 Task: Research Airbnb accommodation in TrÃ  Vinh, Vietnam from 1st November, 2023 to 9th November, 2023 for 4 adults.2 bedrooms having 2 beds and 2 bathrooms. Property type can be house. Look for 5 properties as per requirement.
Action: Mouse moved to (518, 111)
Screenshot: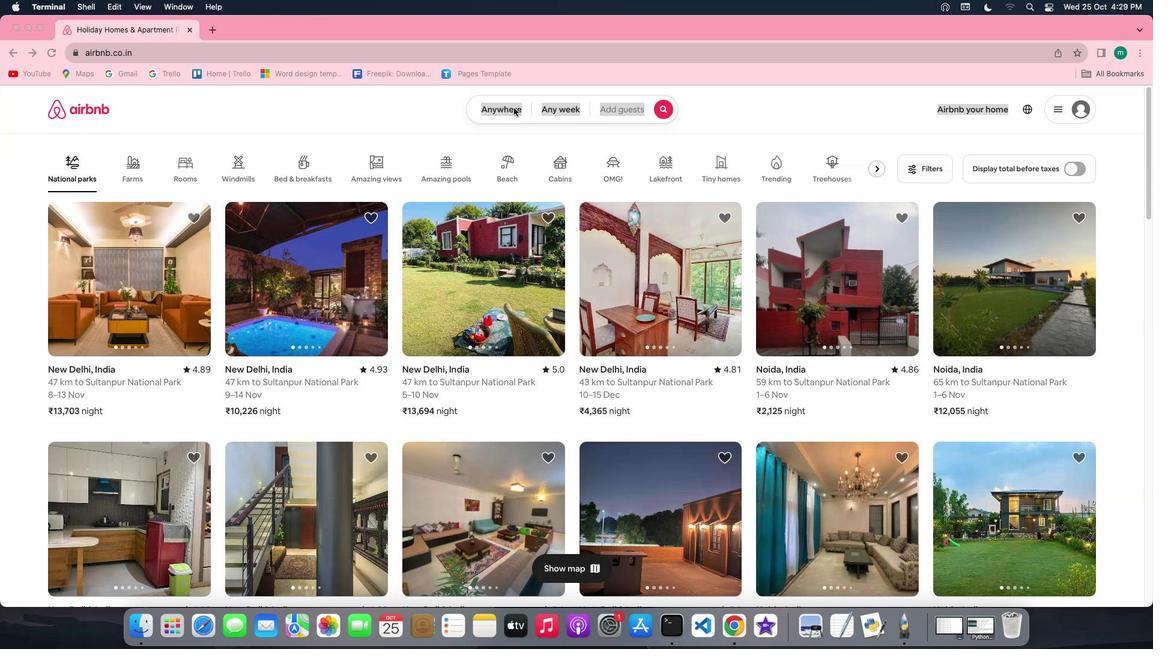 
Action: Mouse pressed left at (518, 111)
Screenshot: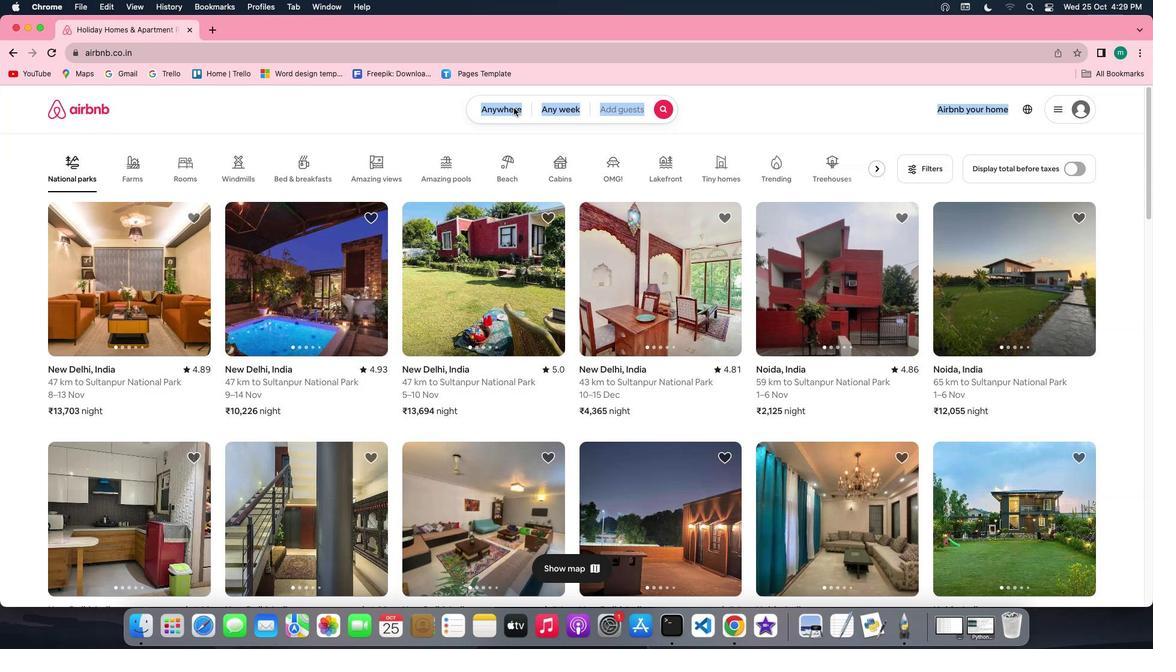 
Action: Mouse pressed left at (518, 111)
Screenshot: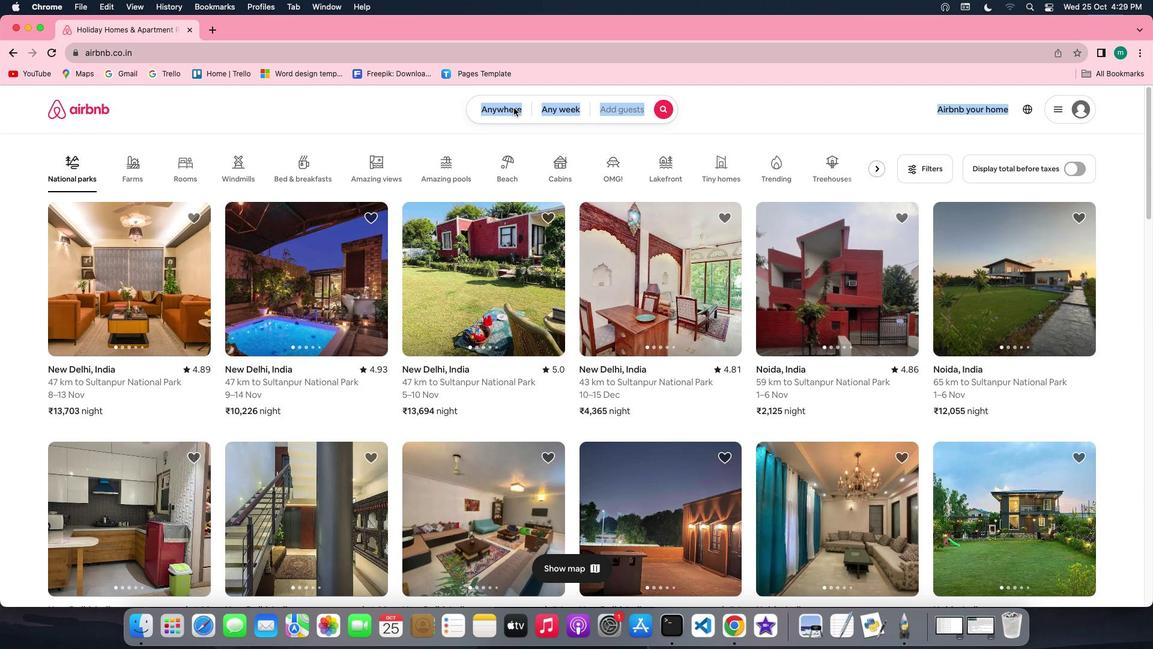 
Action: Mouse moved to (416, 162)
Screenshot: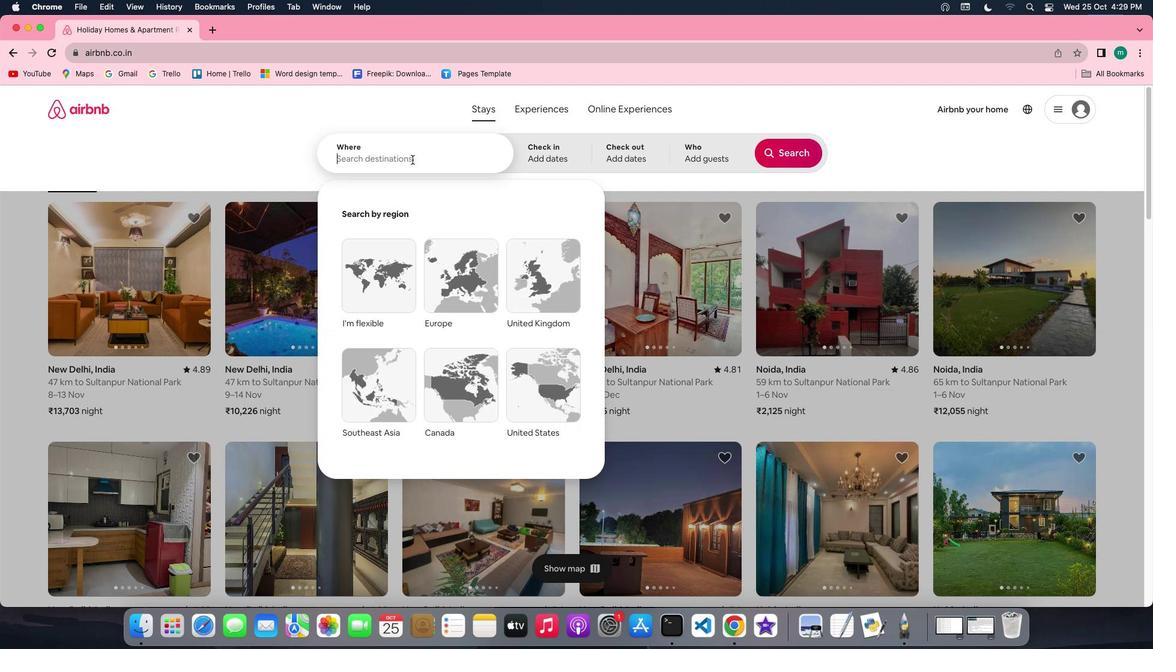 
Action: Key pressed Key.shift'T''r''a'Key.spaceKey.shift'V''i''n''h'','Key.spaceKey.shift'V''i''e''t''n''a''m'
Screenshot: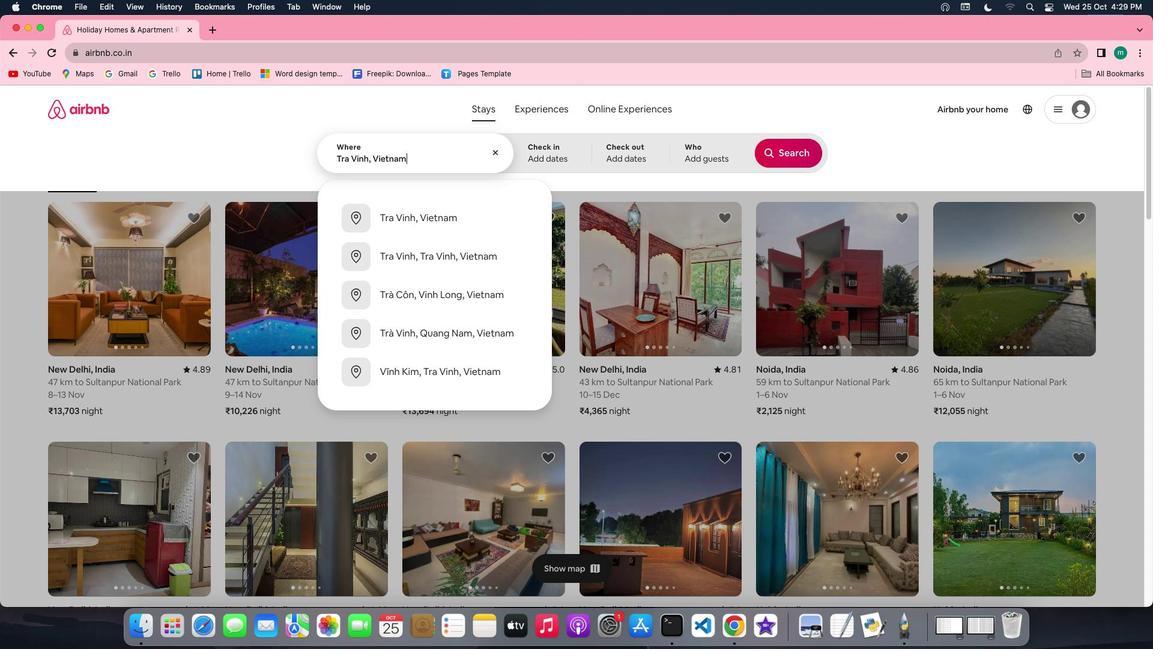 
Action: Mouse moved to (546, 164)
Screenshot: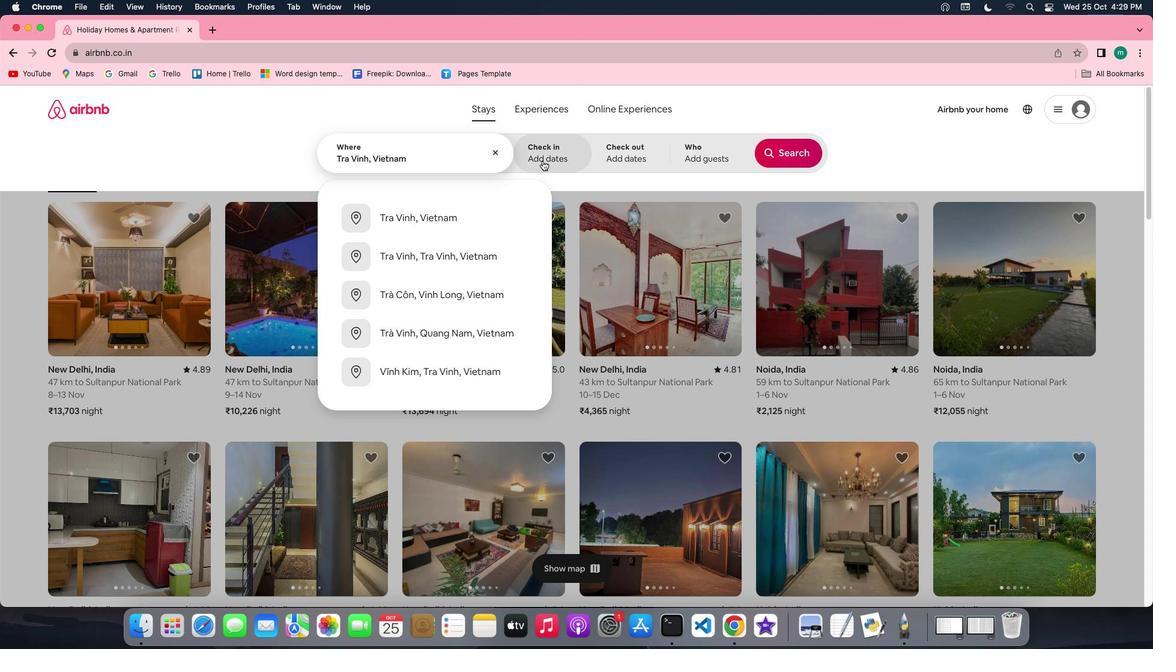 
Action: Mouse pressed left at (546, 164)
Screenshot: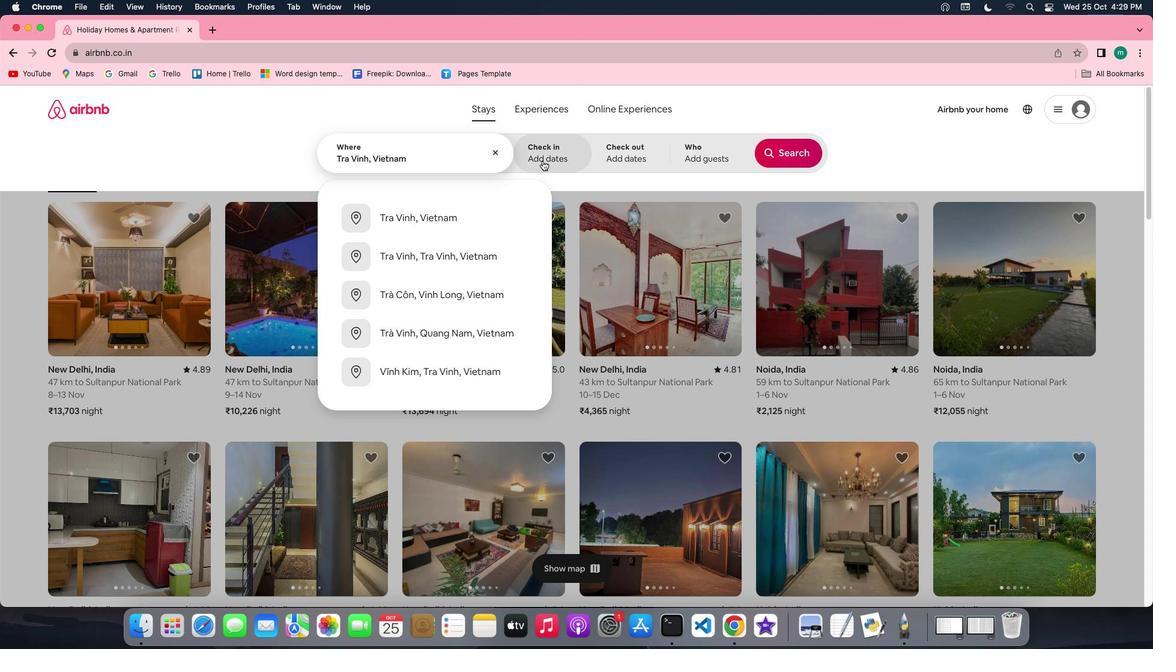 
Action: Mouse moved to (693, 296)
Screenshot: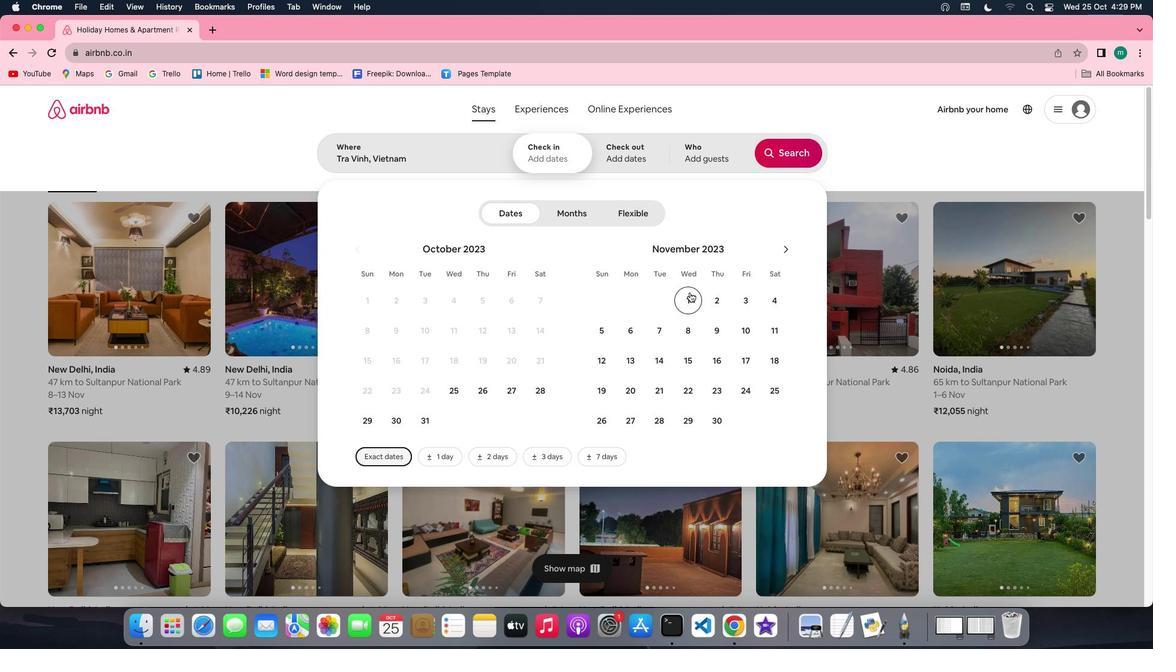 
Action: Mouse pressed left at (693, 296)
Screenshot: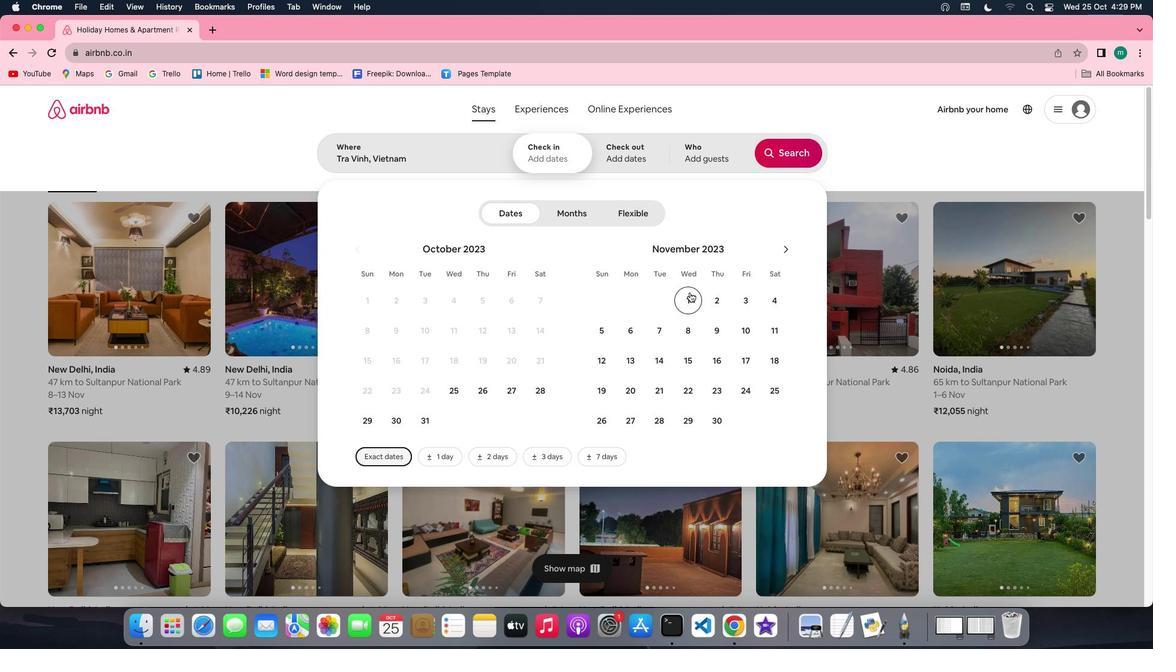 
Action: Mouse moved to (709, 333)
Screenshot: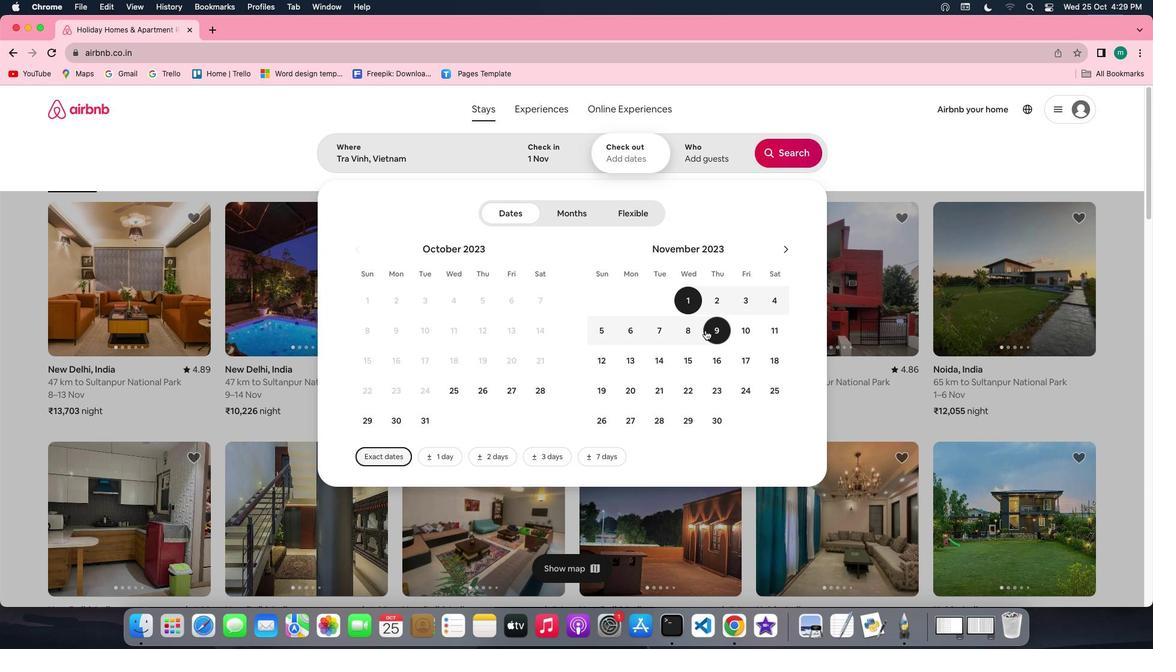 
Action: Mouse pressed left at (709, 333)
Screenshot: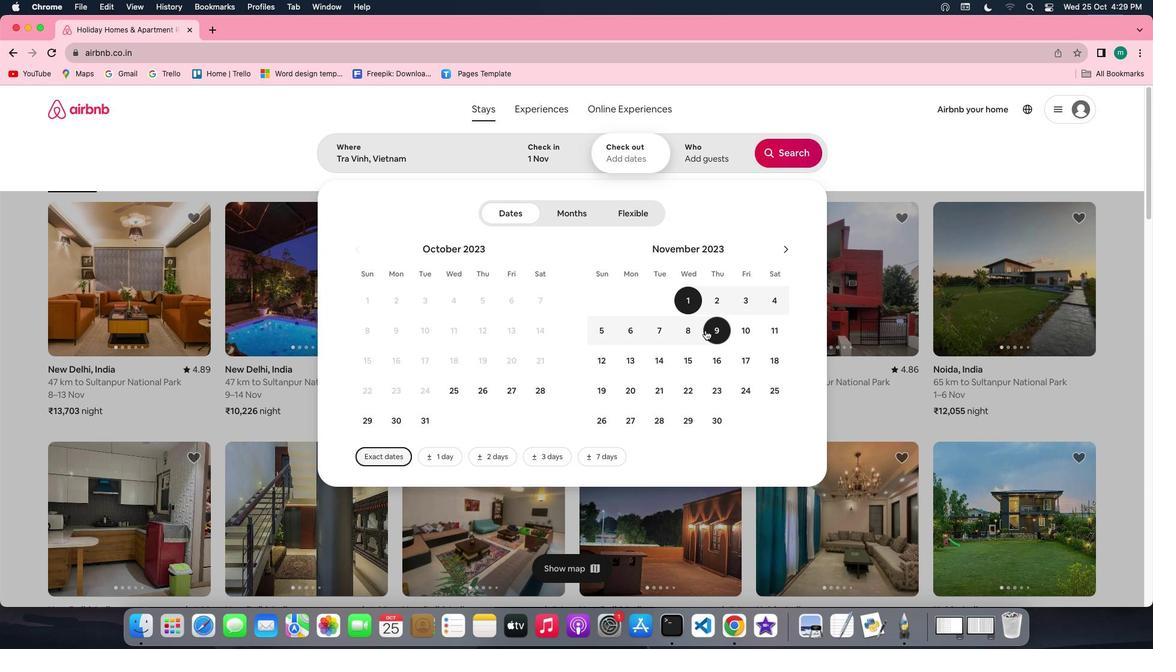 
Action: Mouse moved to (714, 167)
Screenshot: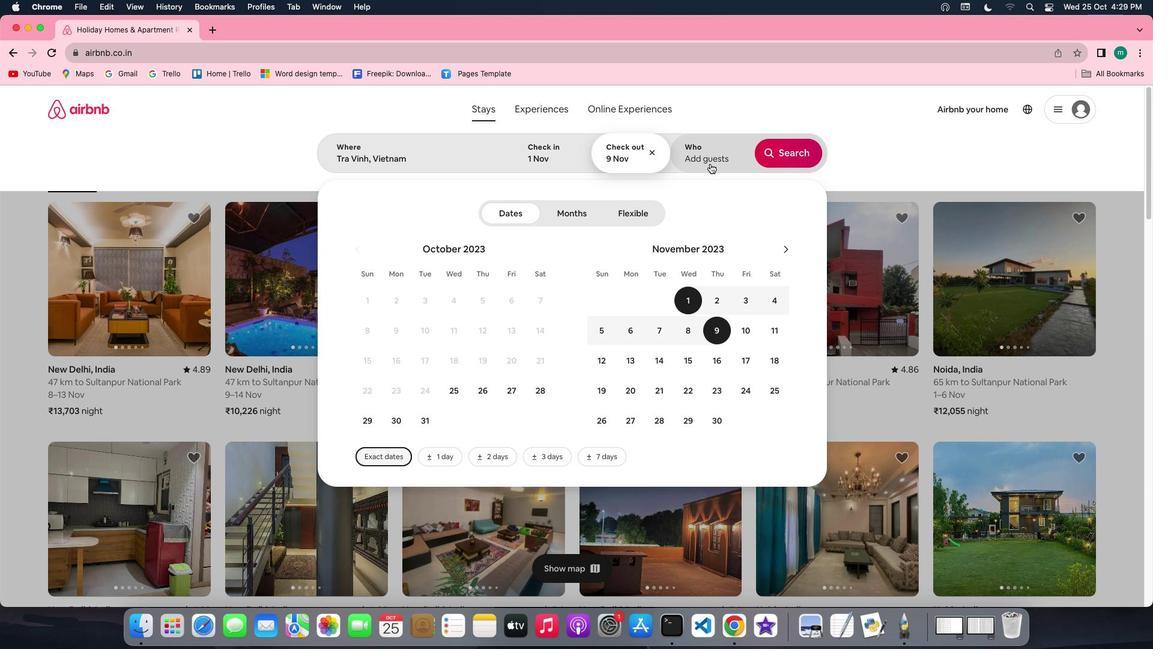 
Action: Mouse pressed left at (714, 167)
Screenshot: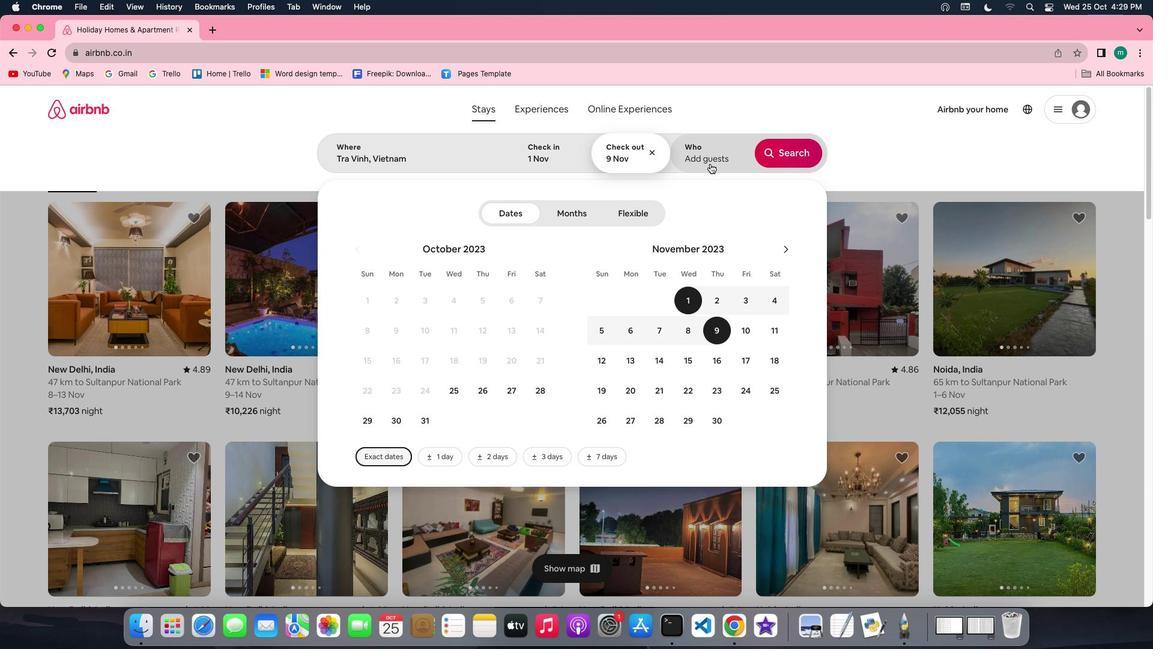 
Action: Mouse moved to (799, 225)
Screenshot: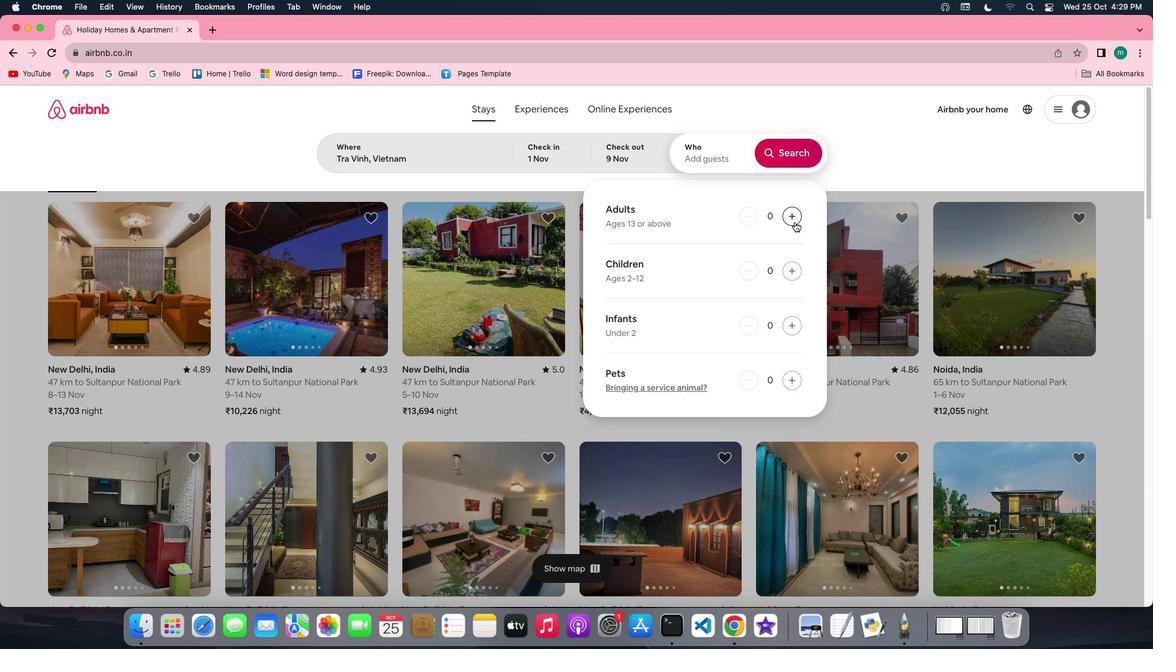 
Action: Mouse pressed left at (799, 225)
Screenshot: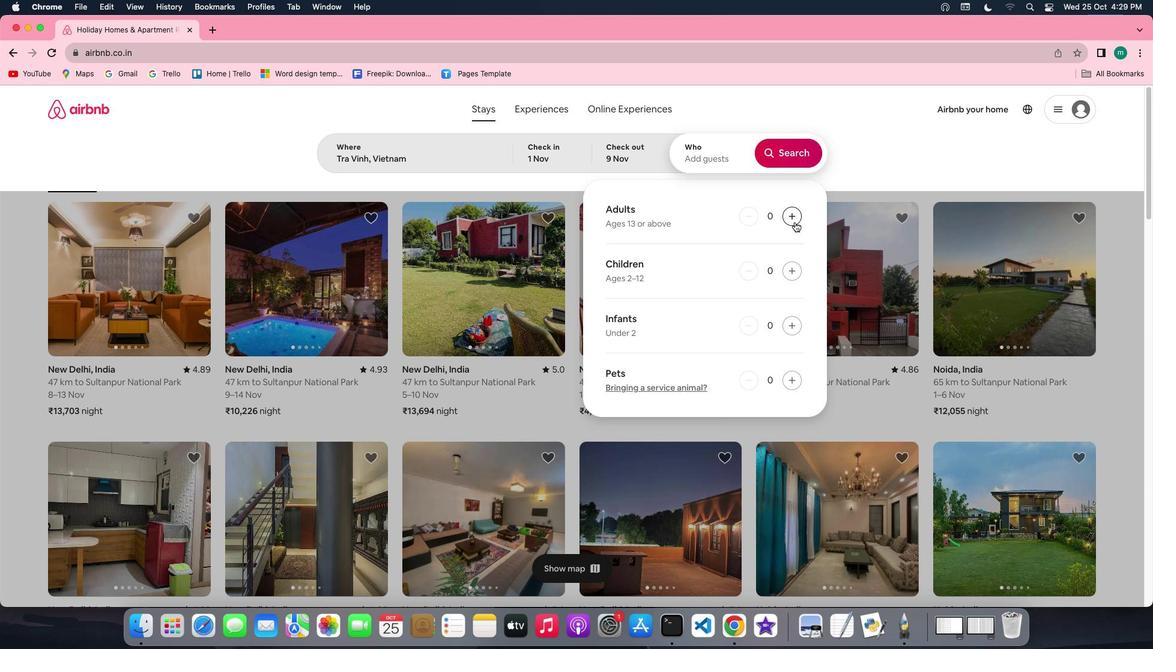 
Action: Mouse pressed left at (799, 225)
Screenshot: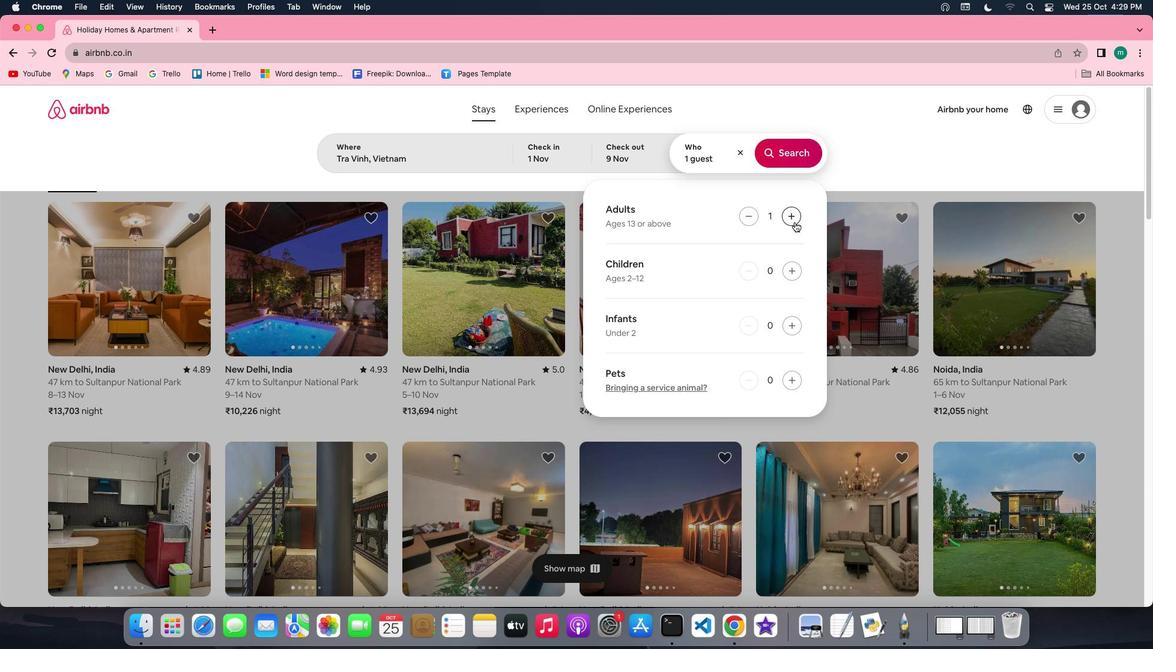 
Action: Mouse pressed left at (799, 225)
Screenshot: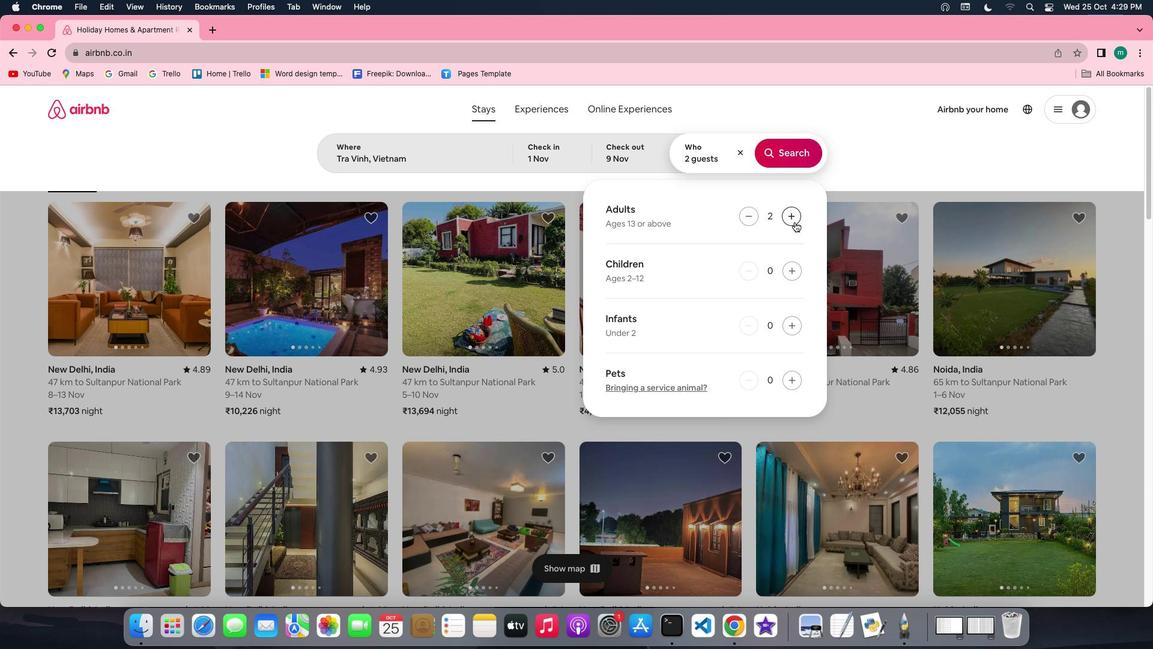 
Action: Mouse pressed left at (799, 225)
Screenshot: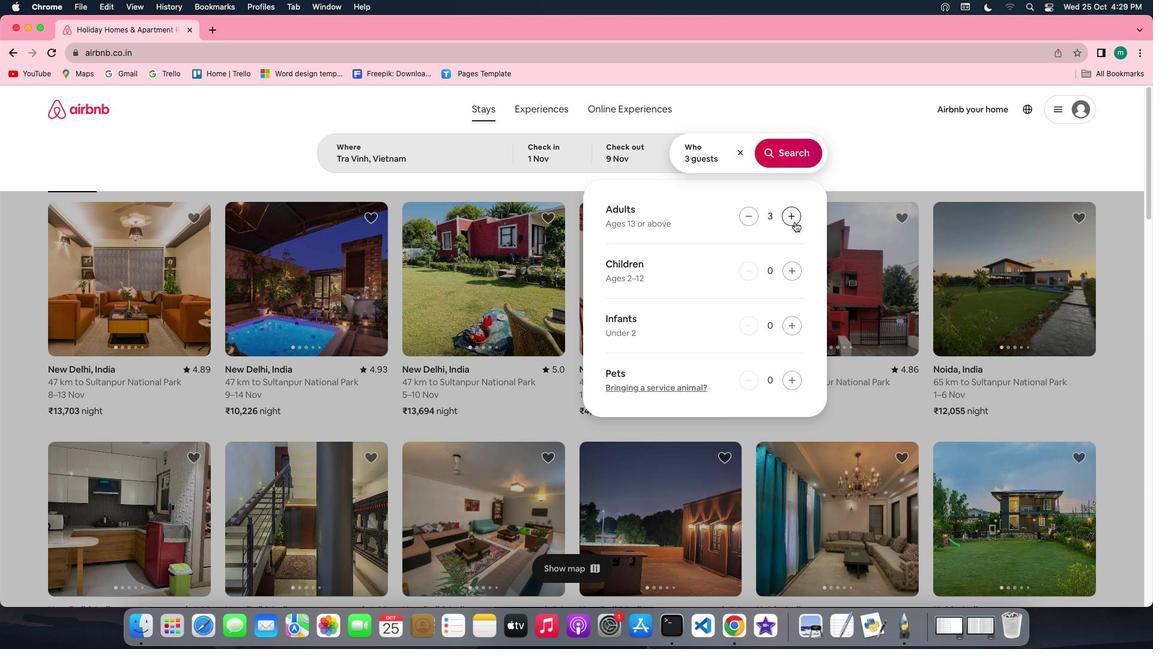
Action: Mouse moved to (786, 161)
Screenshot: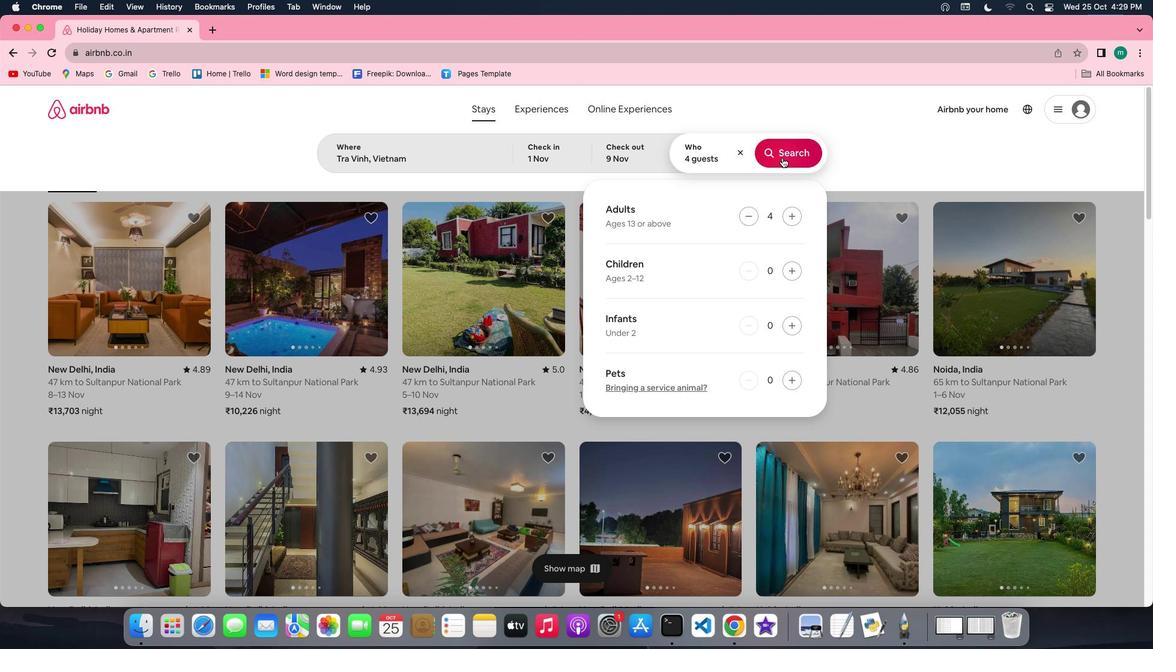 
Action: Mouse pressed left at (786, 161)
Screenshot: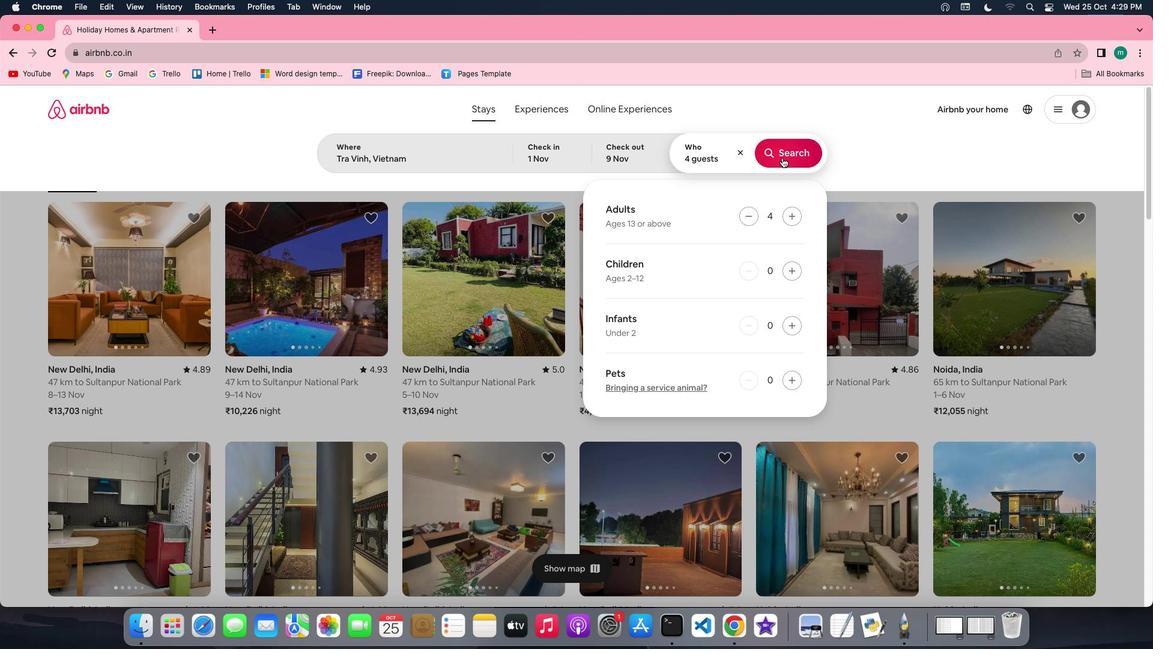 
Action: Mouse moved to (966, 156)
Screenshot: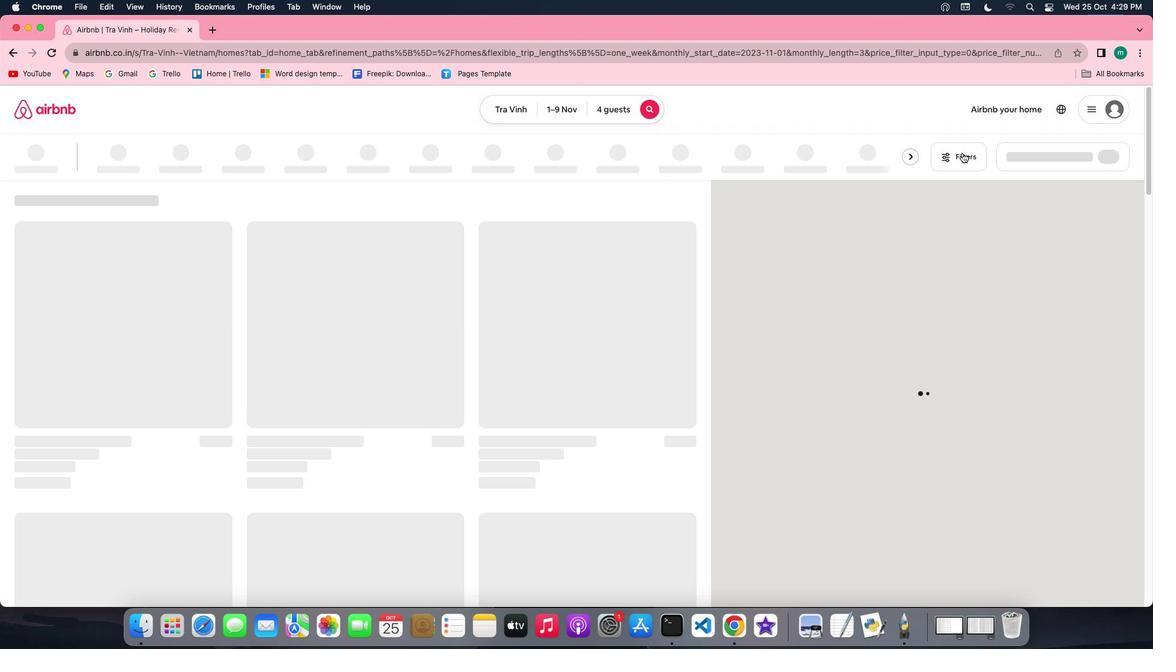 
Action: Mouse pressed left at (966, 156)
Screenshot: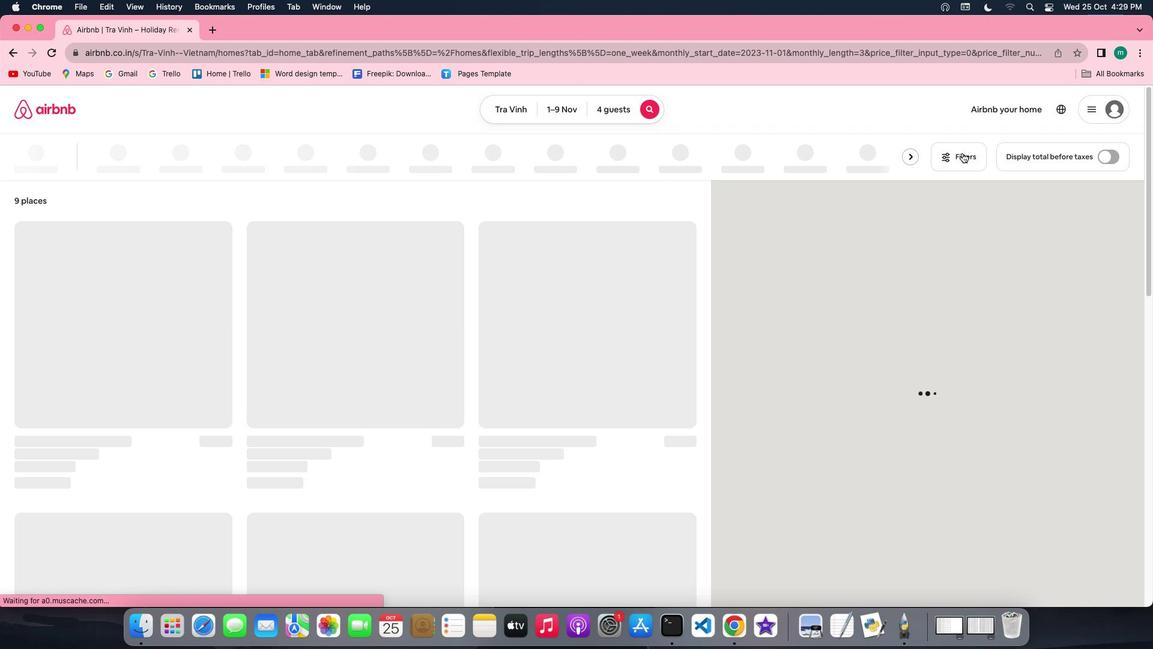 
Action: Mouse moved to (663, 338)
Screenshot: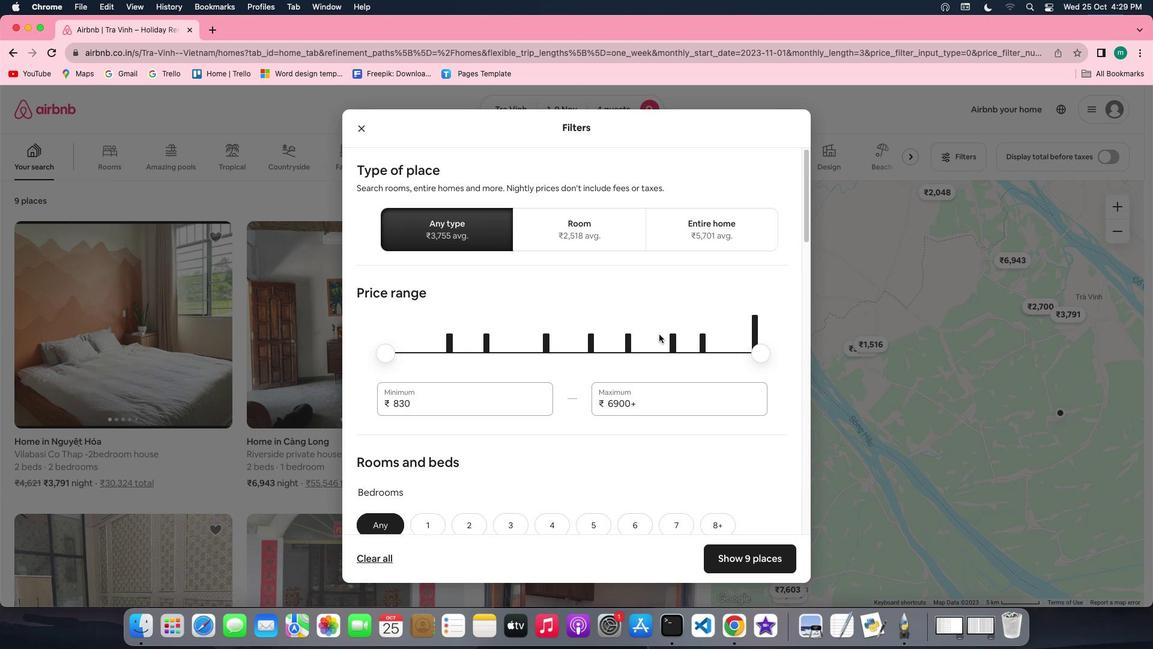 
Action: Mouse scrolled (663, 338) with delta (3, 3)
Screenshot: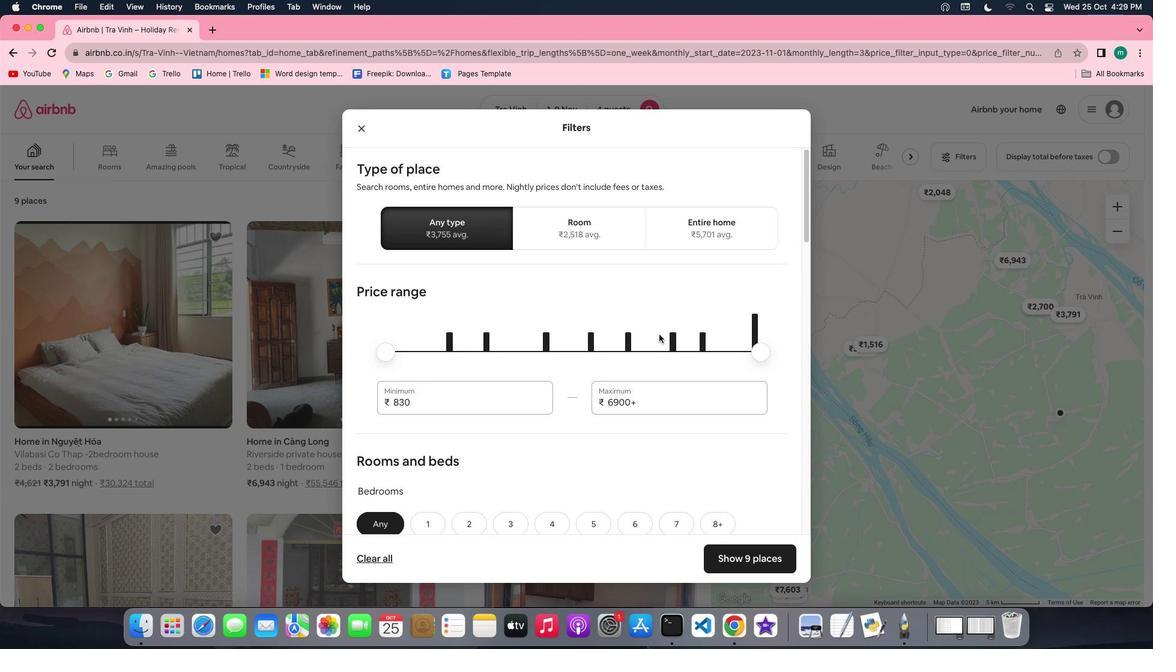 
Action: Mouse scrolled (663, 338) with delta (3, 3)
Screenshot: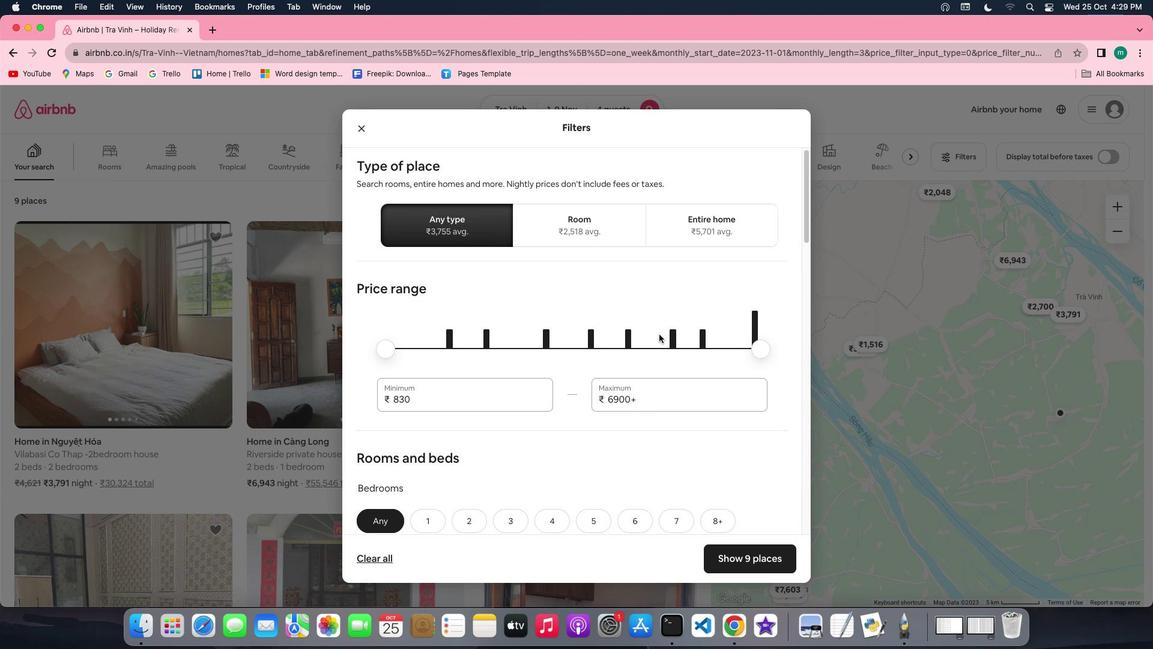 
Action: Mouse scrolled (663, 338) with delta (3, 2)
Screenshot: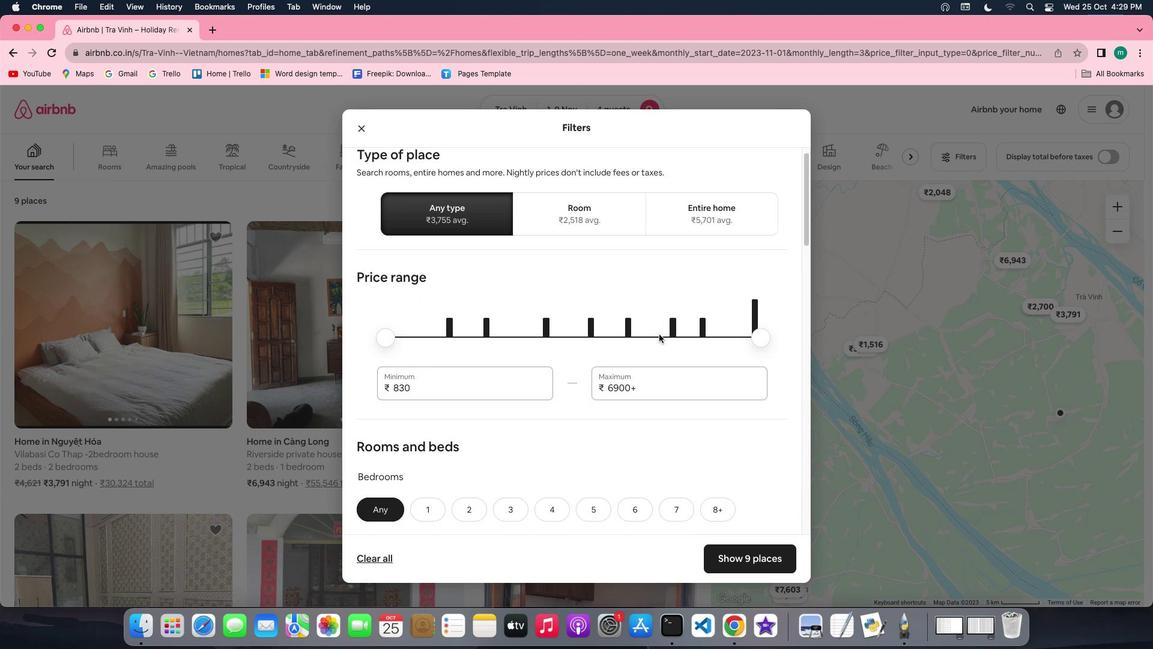 
Action: Mouse scrolled (663, 338) with delta (3, 3)
Screenshot: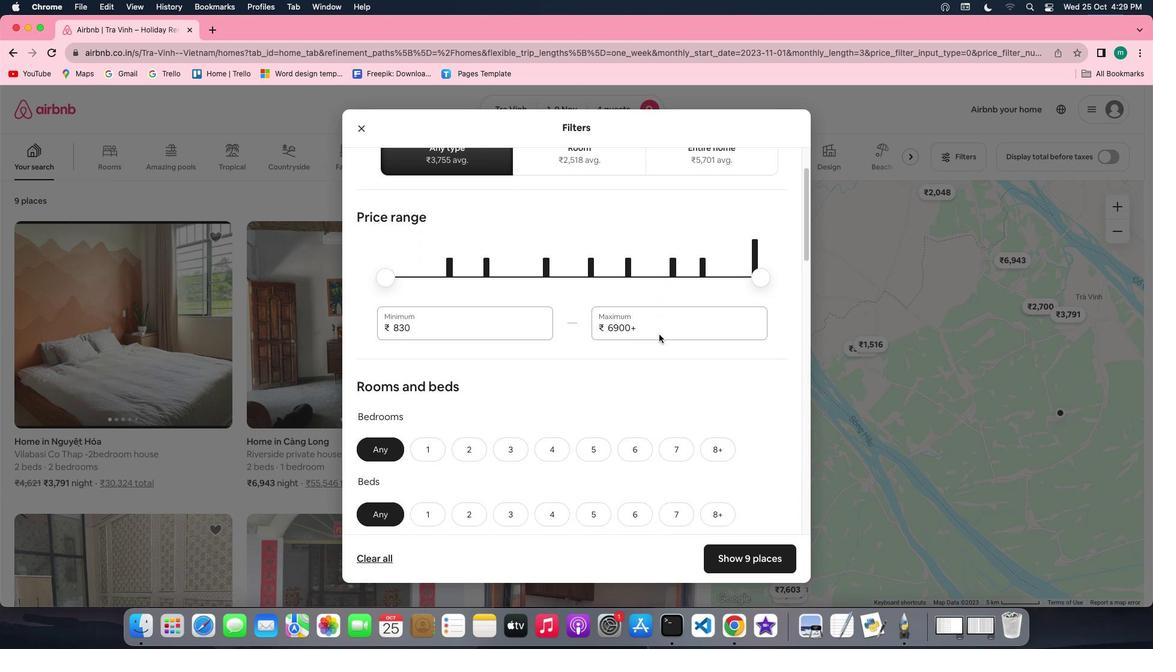 
Action: Mouse scrolled (663, 338) with delta (3, 3)
Screenshot: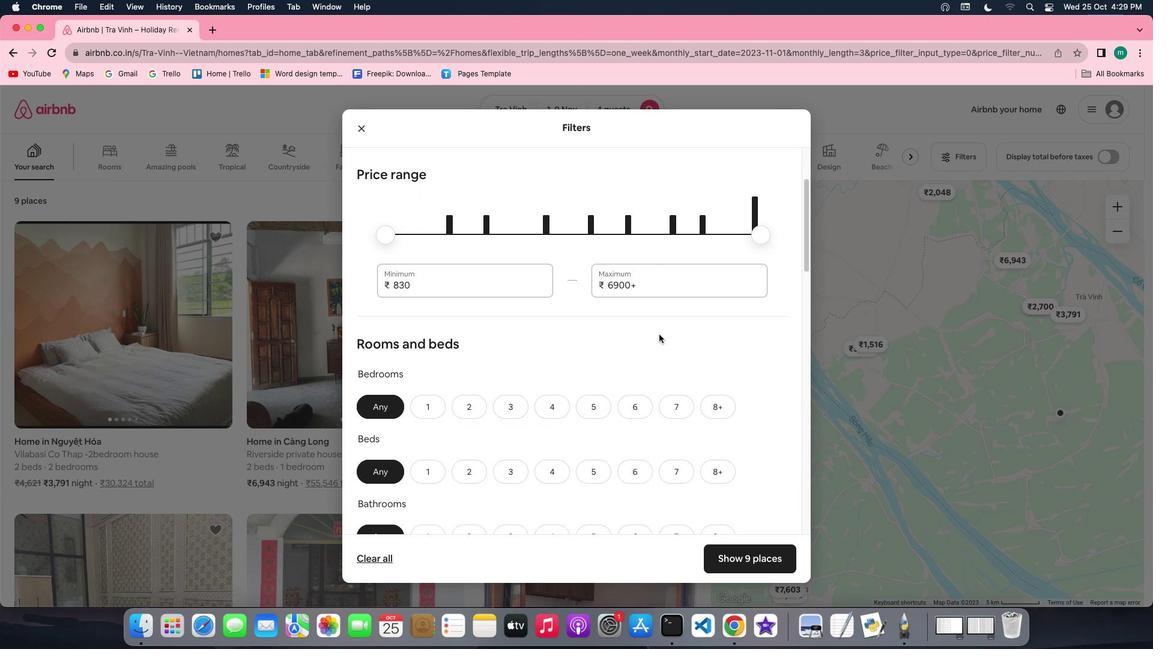 
Action: Mouse scrolled (663, 338) with delta (3, 3)
Screenshot: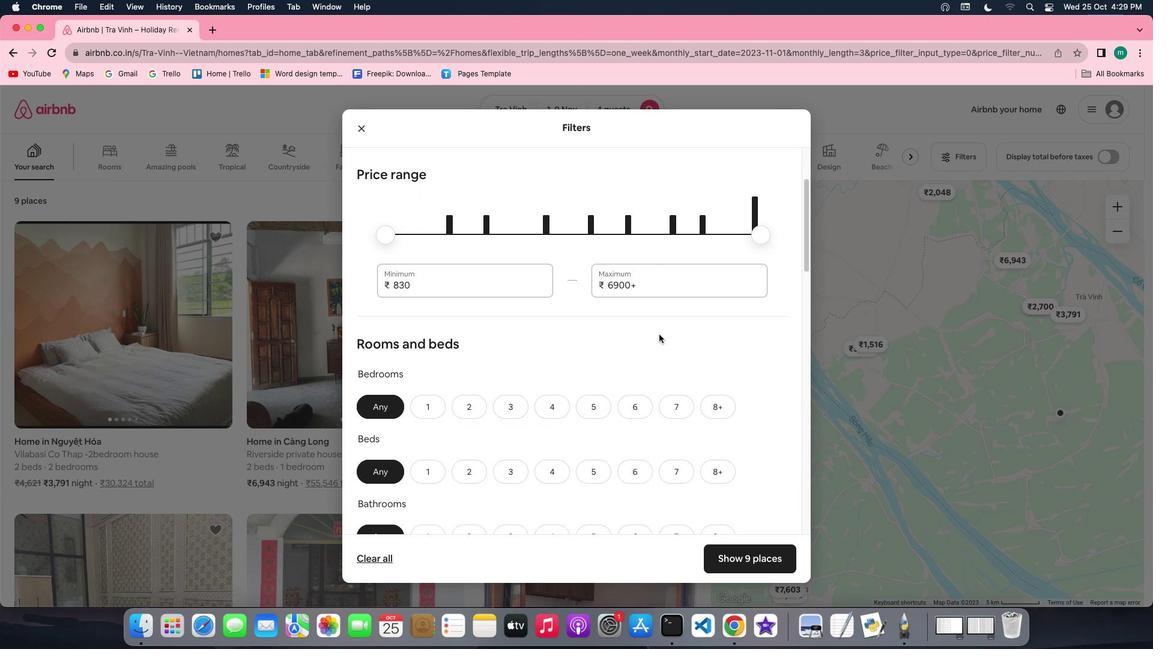 
Action: Mouse scrolled (663, 338) with delta (3, 1)
Screenshot: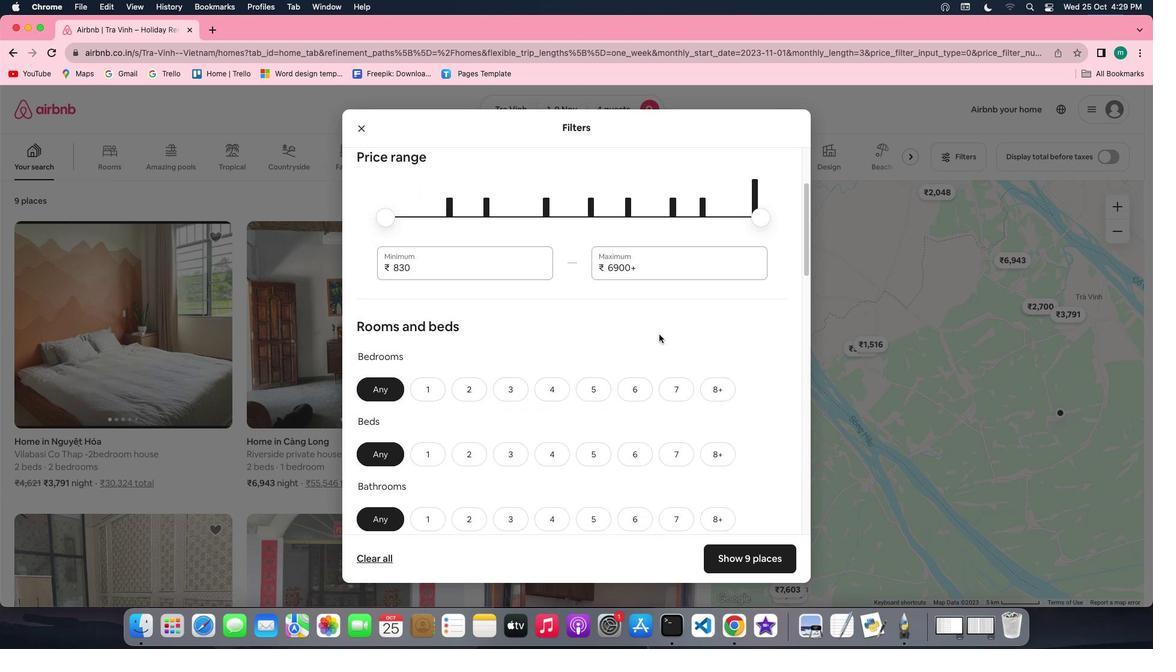 
Action: Mouse scrolled (663, 338) with delta (3, 3)
Screenshot: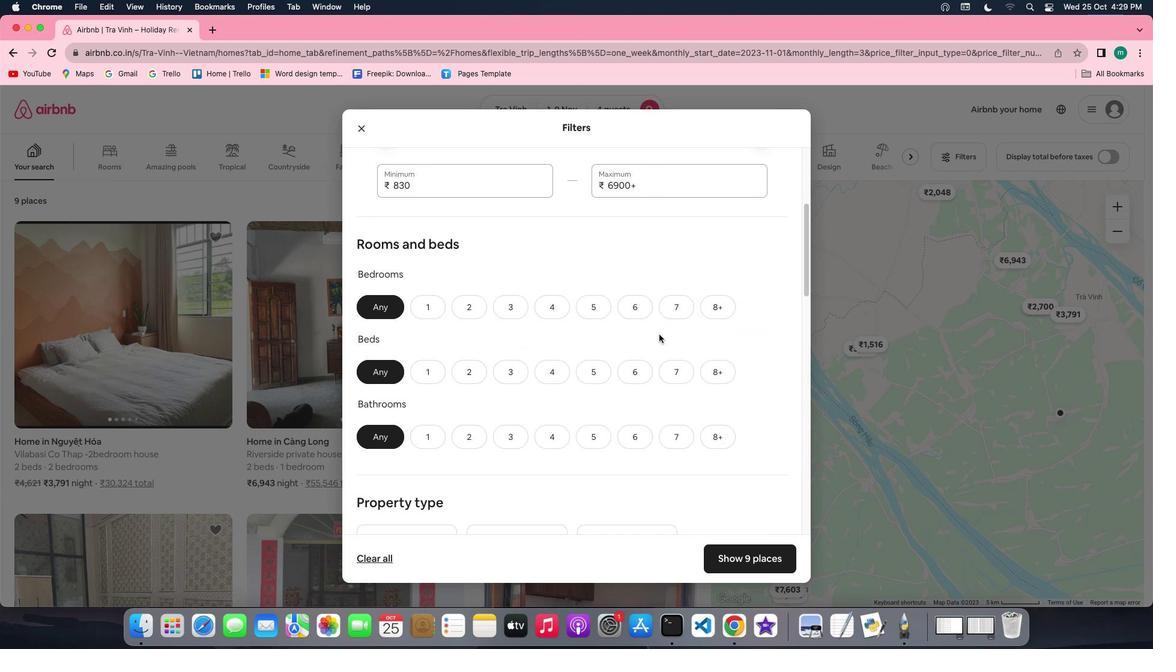 
Action: Mouse scrolled (663, 338) with delta (3, 3)
Screenshot: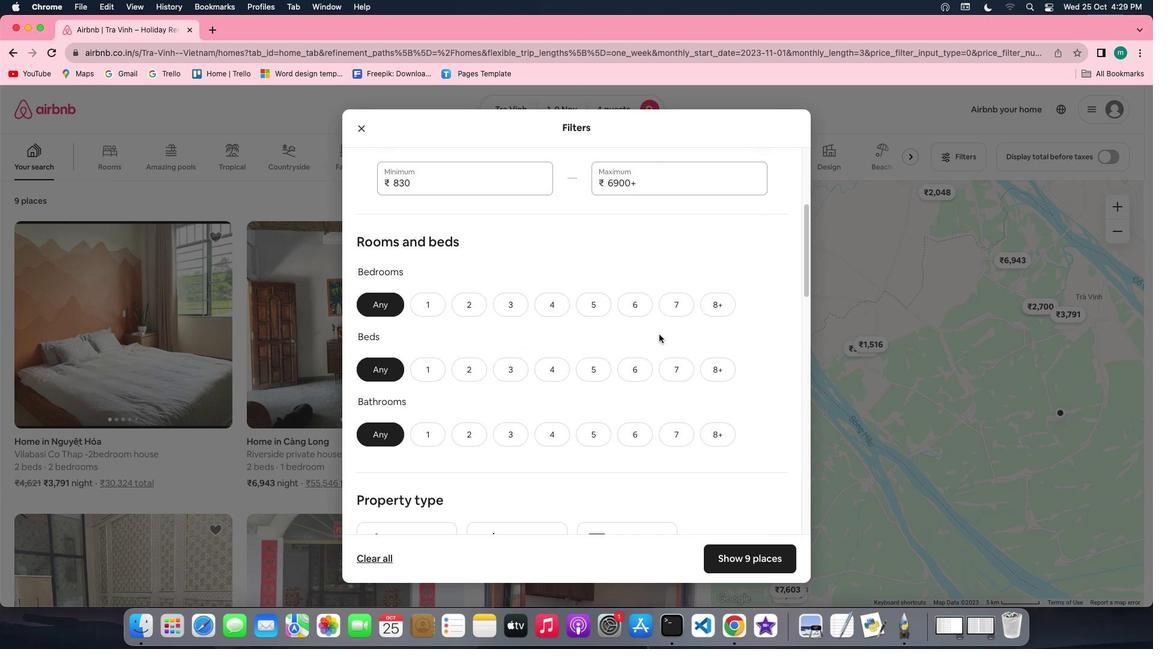 
Action: Mouse scrolled (663, 338) with delta (3, 3)
Screenshot: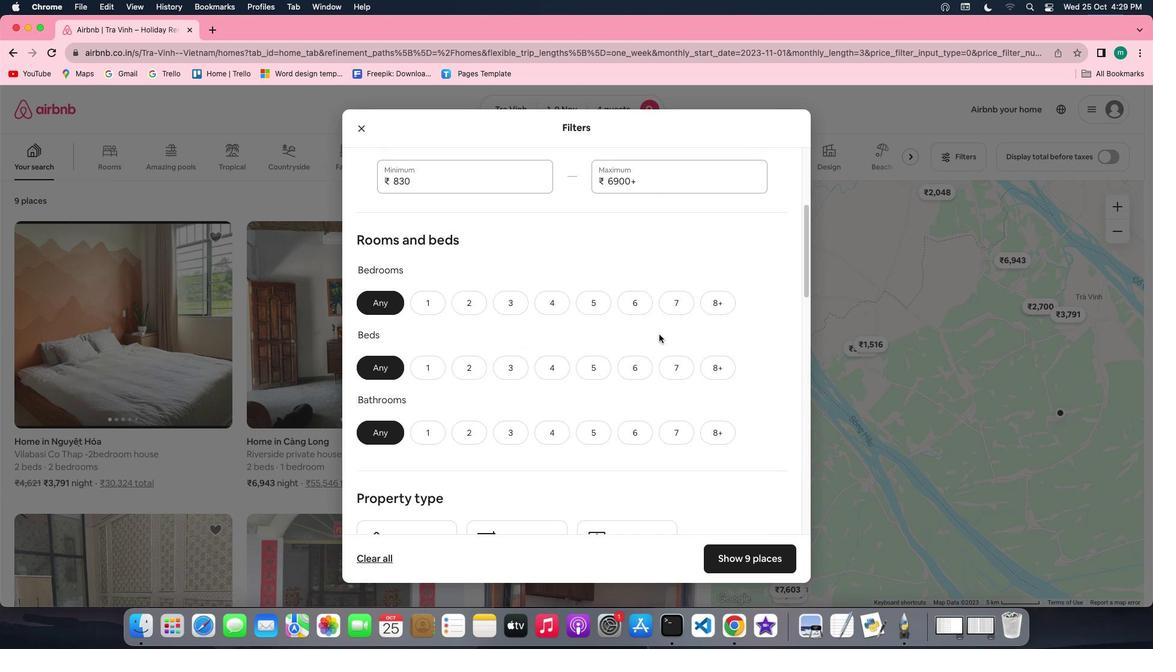 
Action: Mouse scrolled (663, 338) with delta (3, 3)
Screenshot: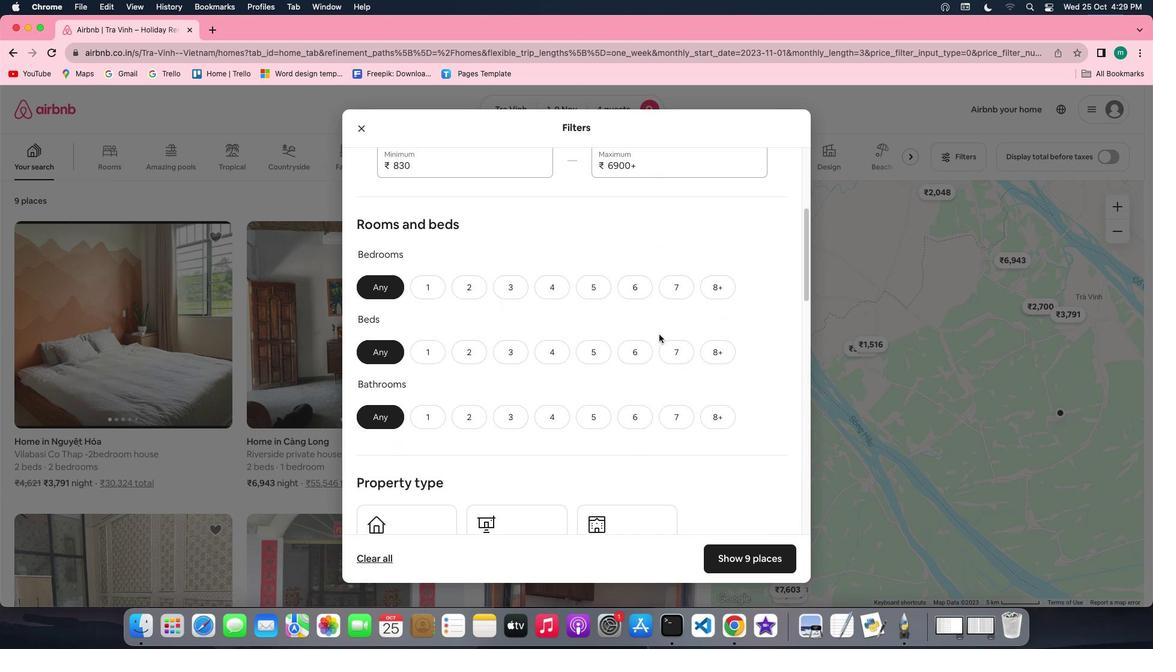 
Action: Mouse scrolled (663, 338) with delta (3, 3)
Screenshot: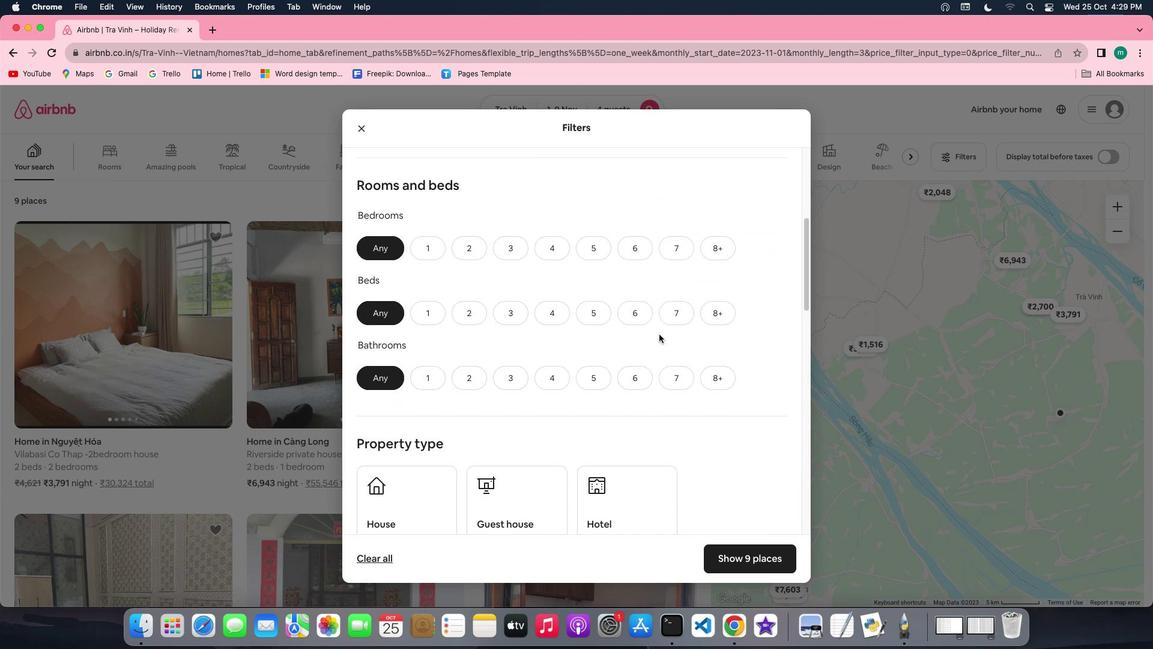
Action: Mouse moved to (473, 195)
Screenshot: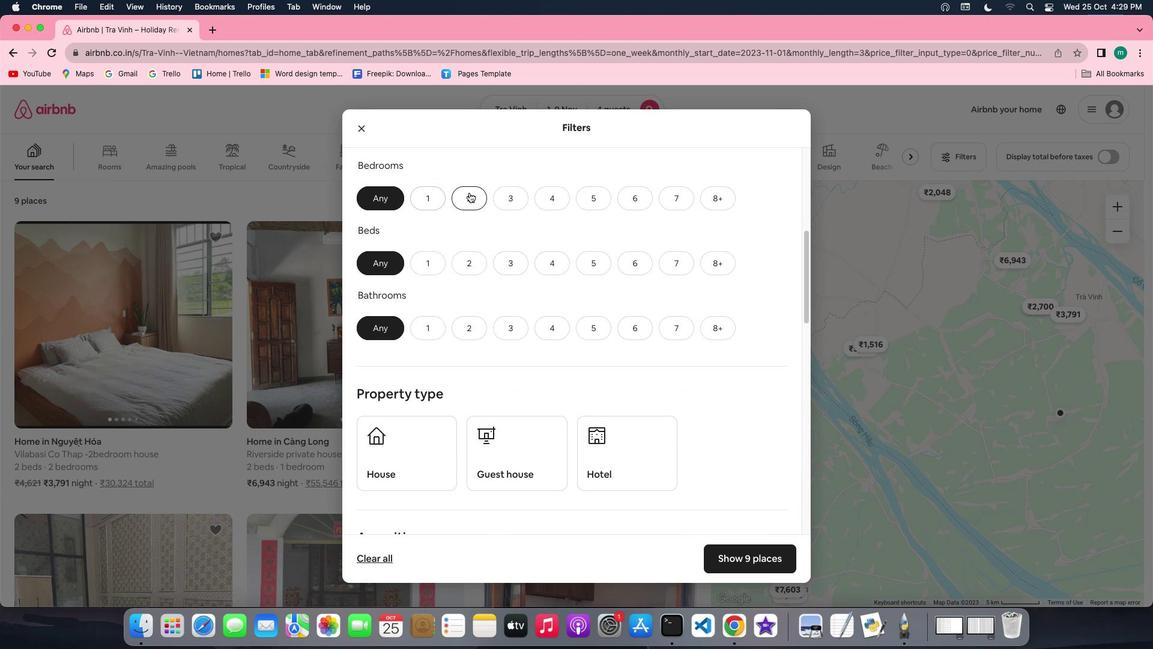 
Action: Mouse pressed left at (473, 195)
Screenshot: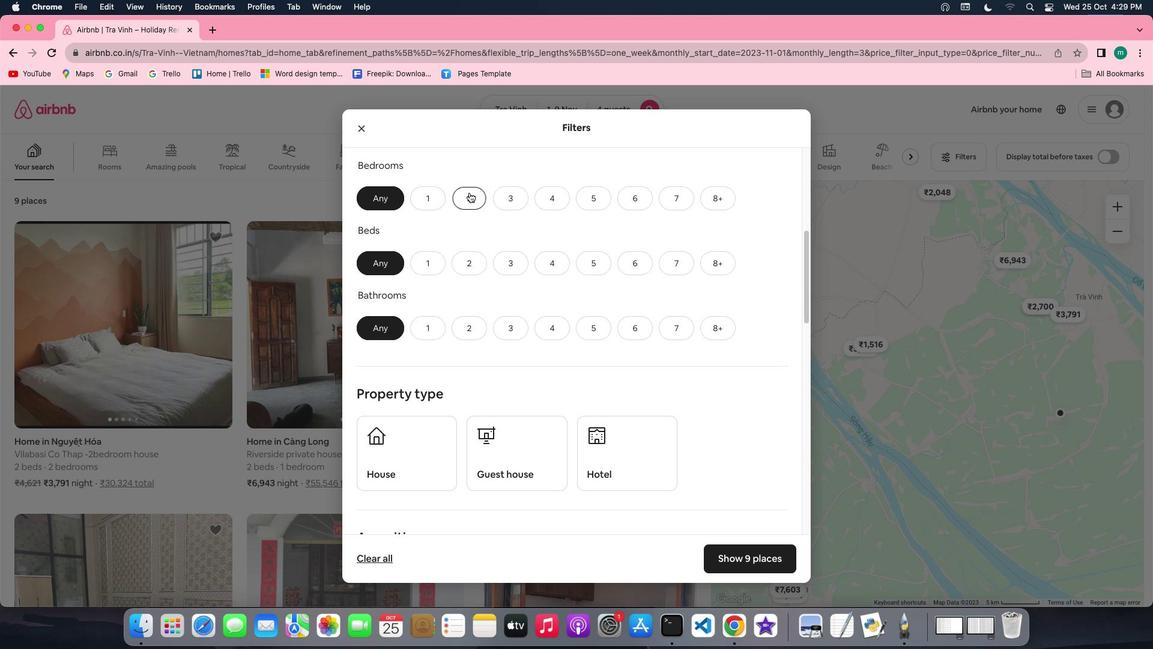 
Action: Mouse moved to (471, 269)
Screenshot: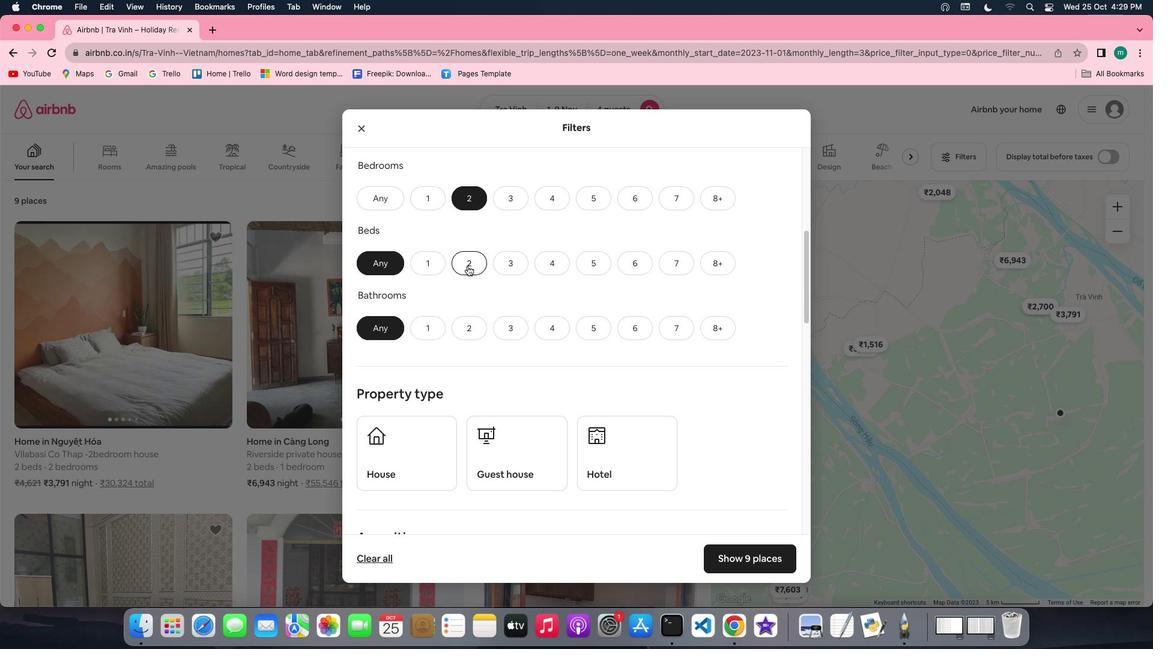 
Action: Mouse pressed left at (471, 269)
Screenshot: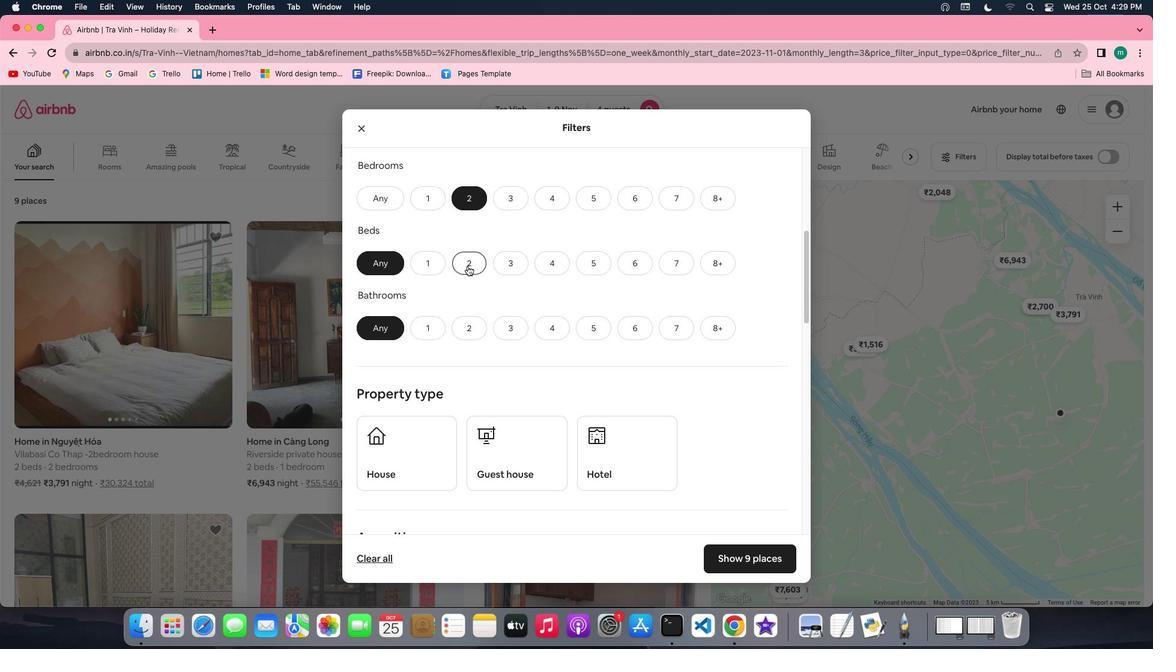 
Action: Mouse moved to (471, 325)
Screenshot: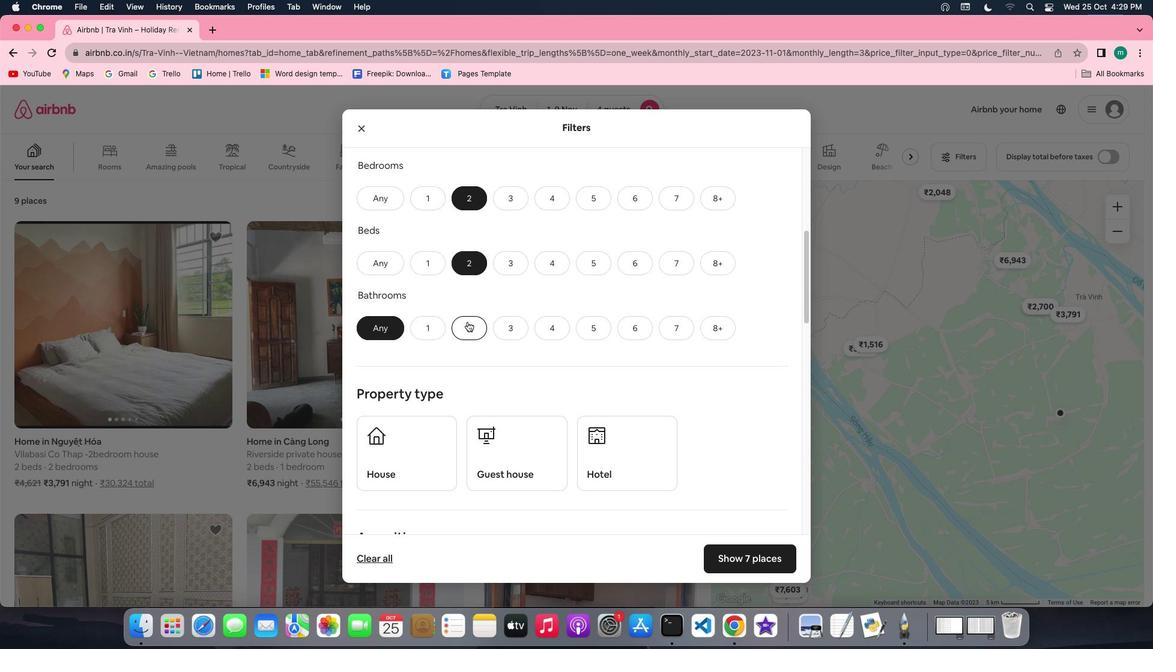 
Action: Mouse pressed left at (471, 325)
Screenshot: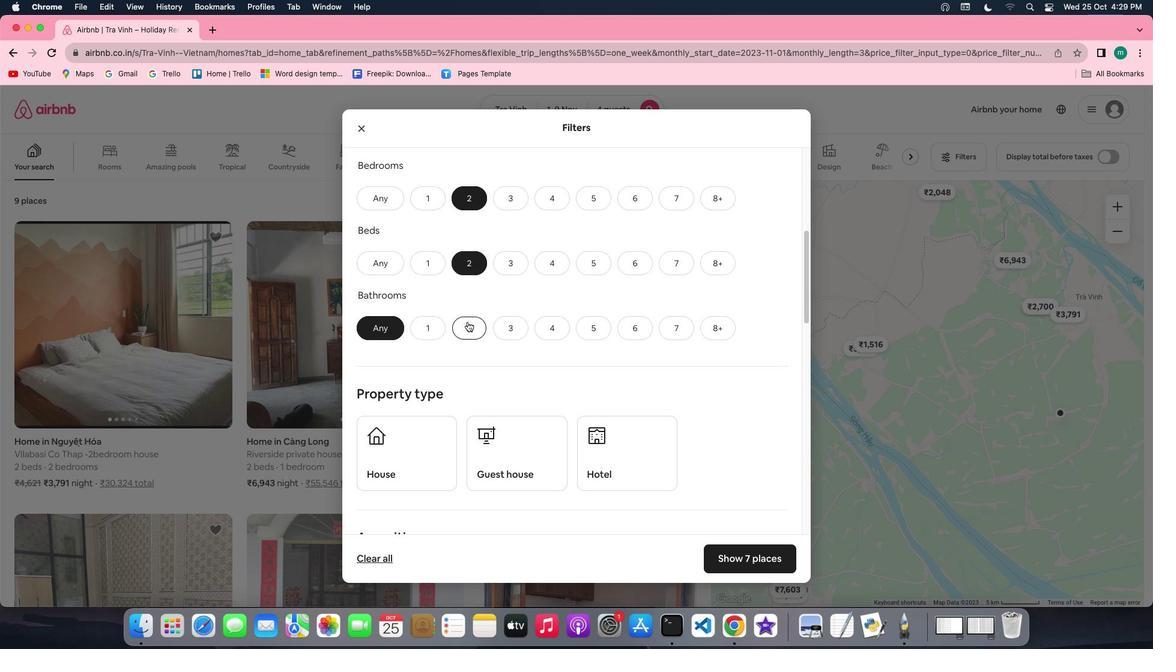 
Action: Mouse moved to (638, 357)
Screenshot: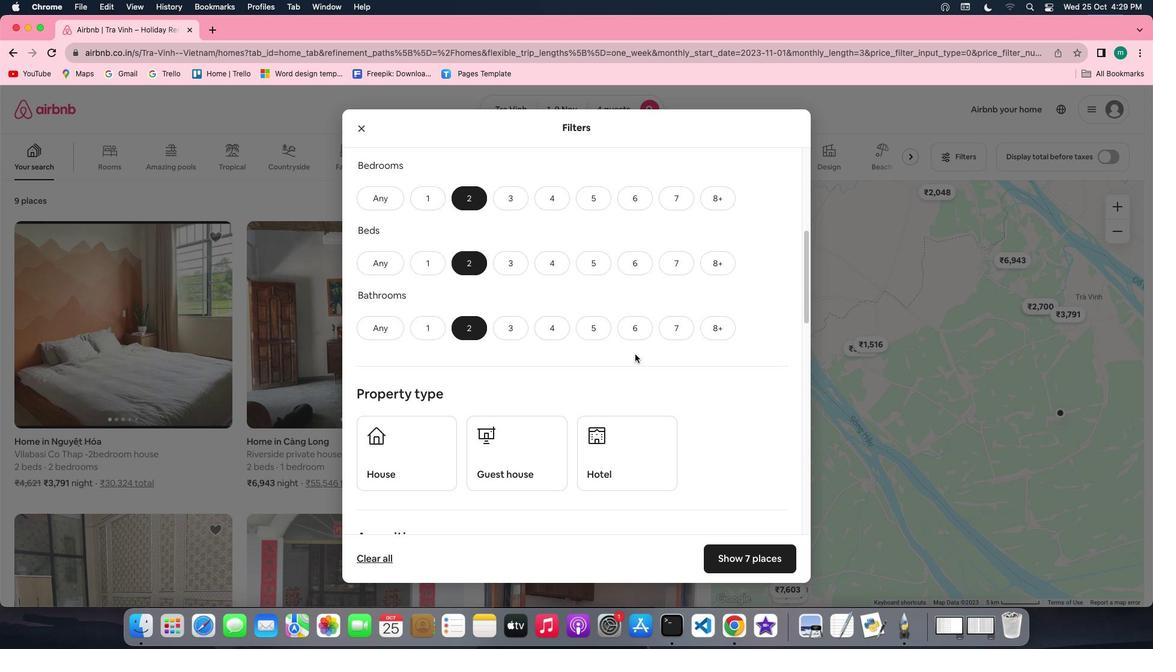 
Action: Mouse scrolled (638, 357) with delta (3, 3)
Screenshot: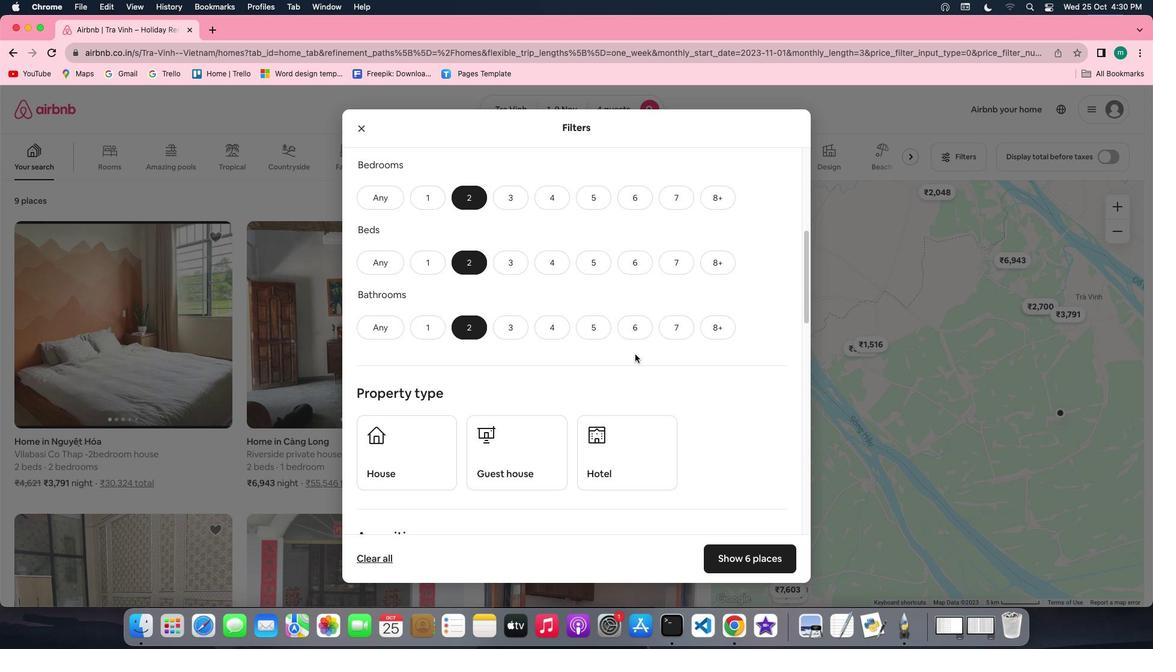 
Action: Mouse scrolled (638, 357) with delta (3, 3)
Screenshot: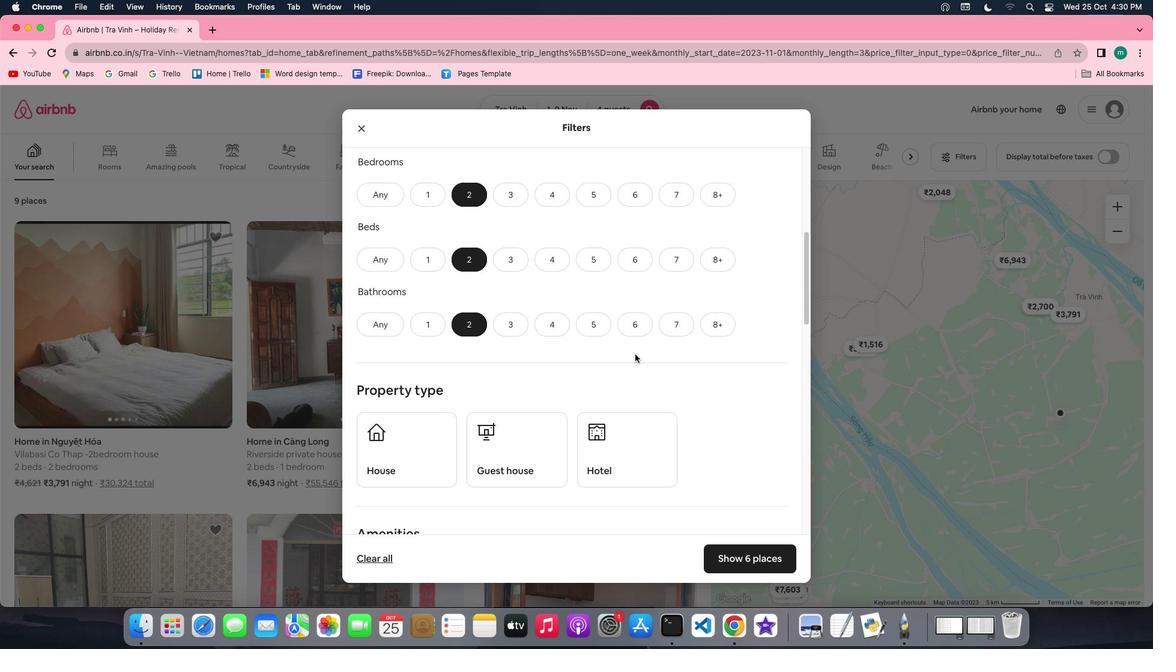 
Action: Mouse scrolled (638, 357) with delta (3, 3)
Screenshot: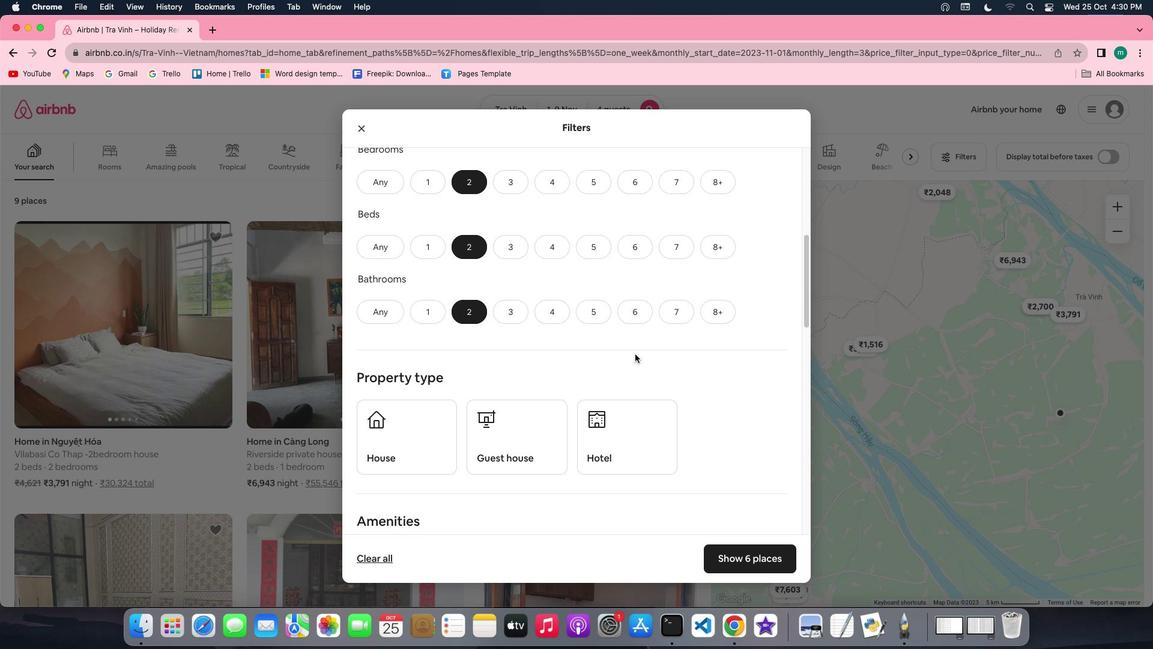 
Action: Mouse scrolled (638, 357) with delta (3, 3)
Screenshot: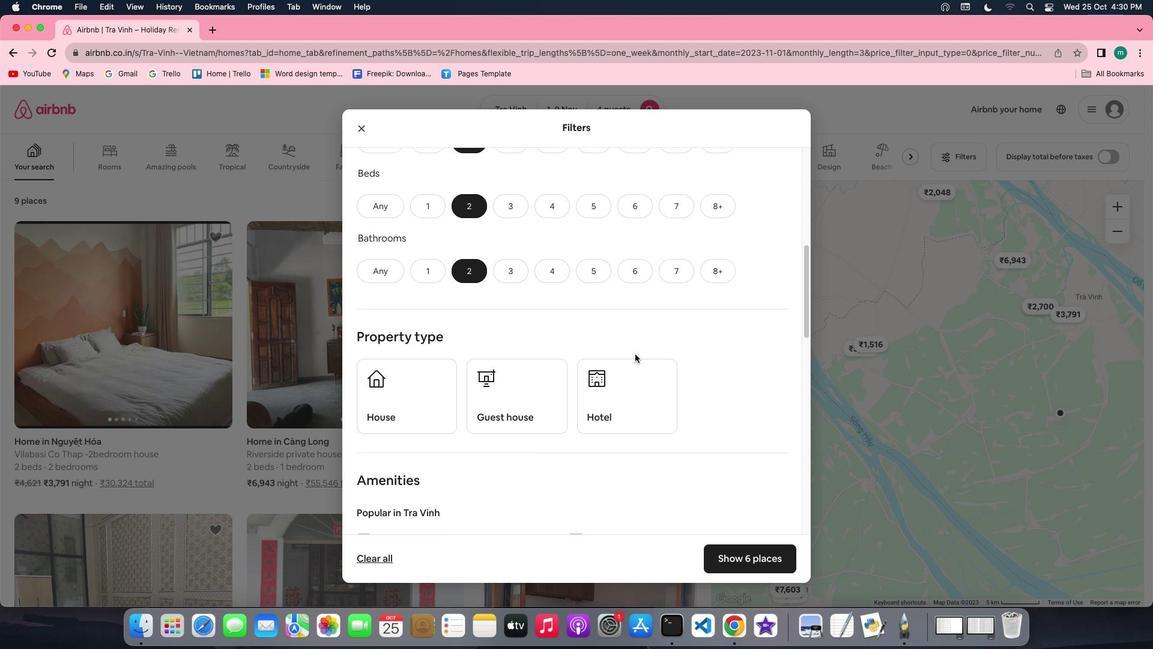 
Action: Mouse scrolled (638, 357) with delta (3, 3)
Screenshot: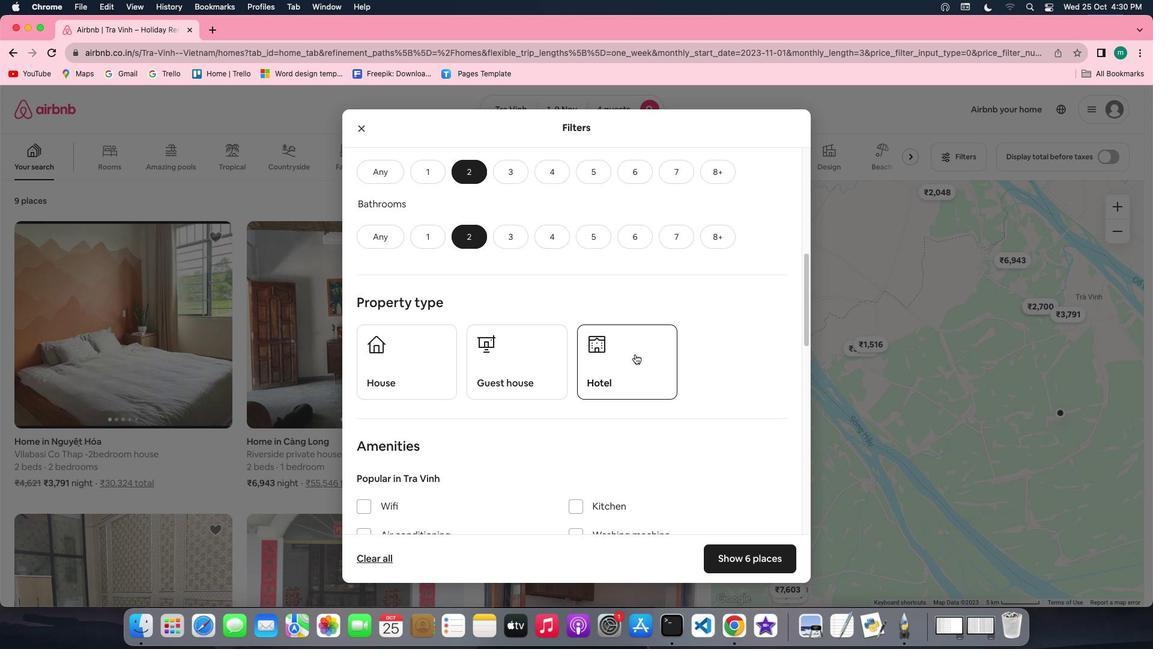 
Action: Mouse scrolled (638, 357) with delta (3, 3)
Screenshot: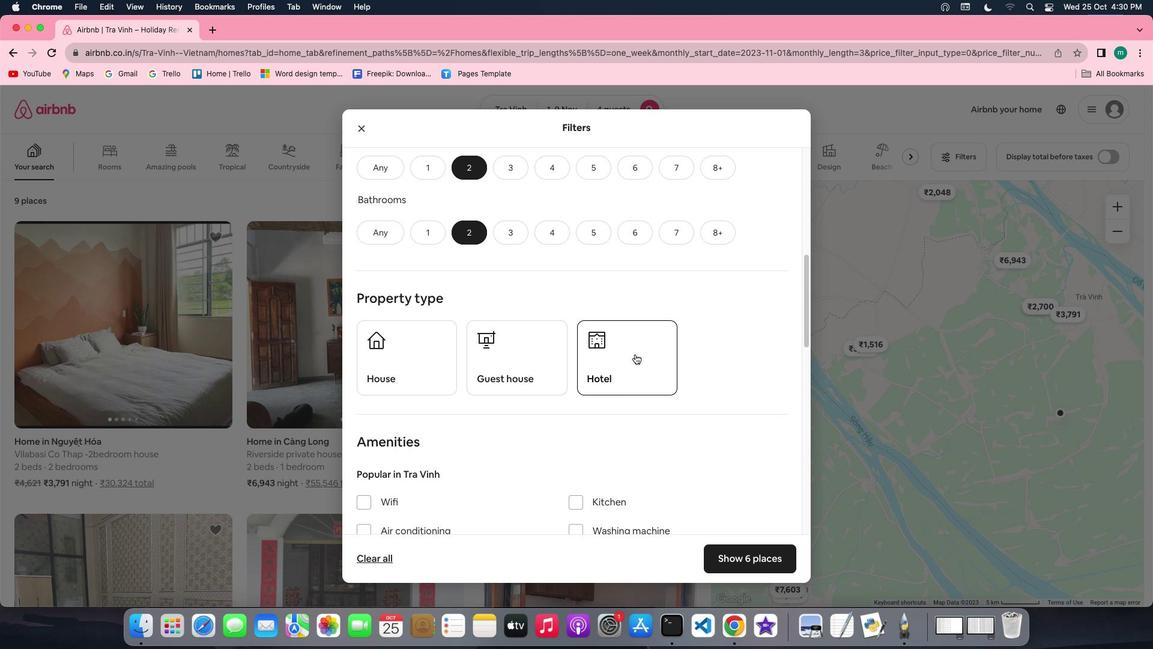 
Action: Mouse scrolled (638, 357) with delta (3, 3)
Screenshot: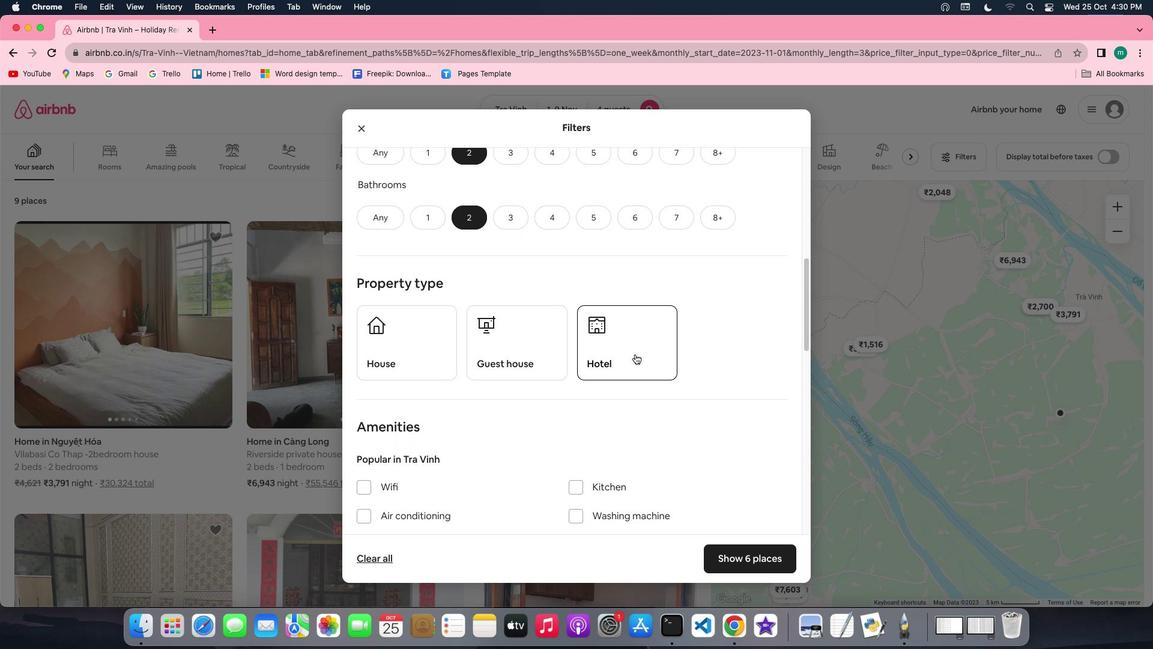 
Action: Mouse scrolled (638, 357) with delta (3, 3)
Screenshot: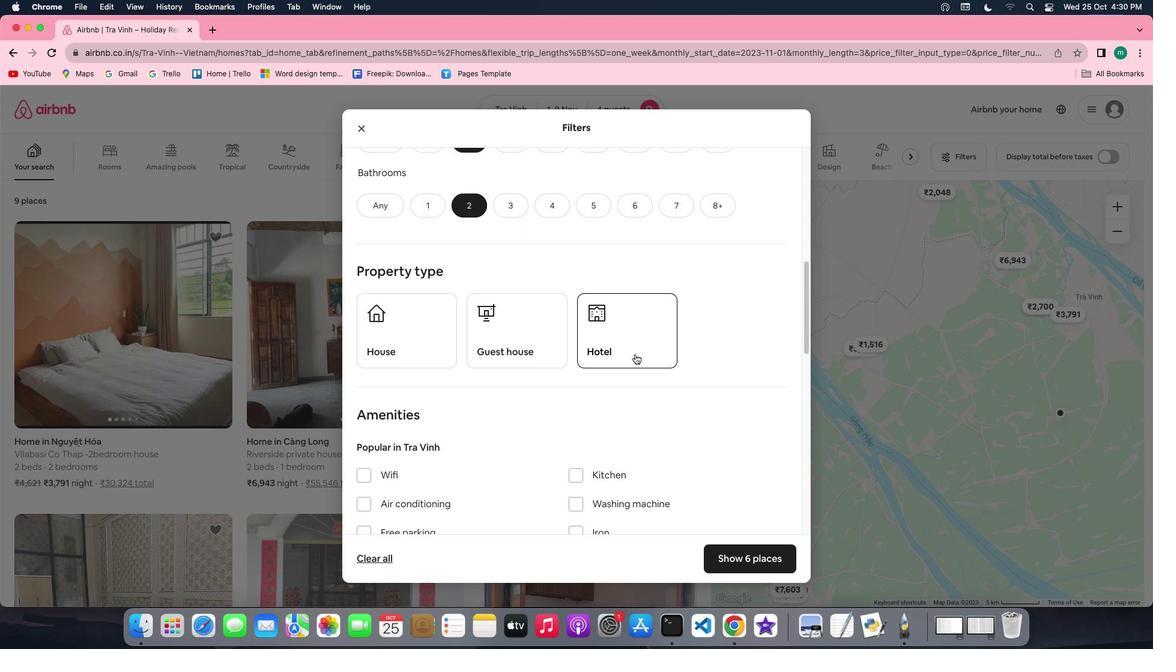 
Action: Mouse scrolled (638, 357) with delta (3, 3)
Screenshot: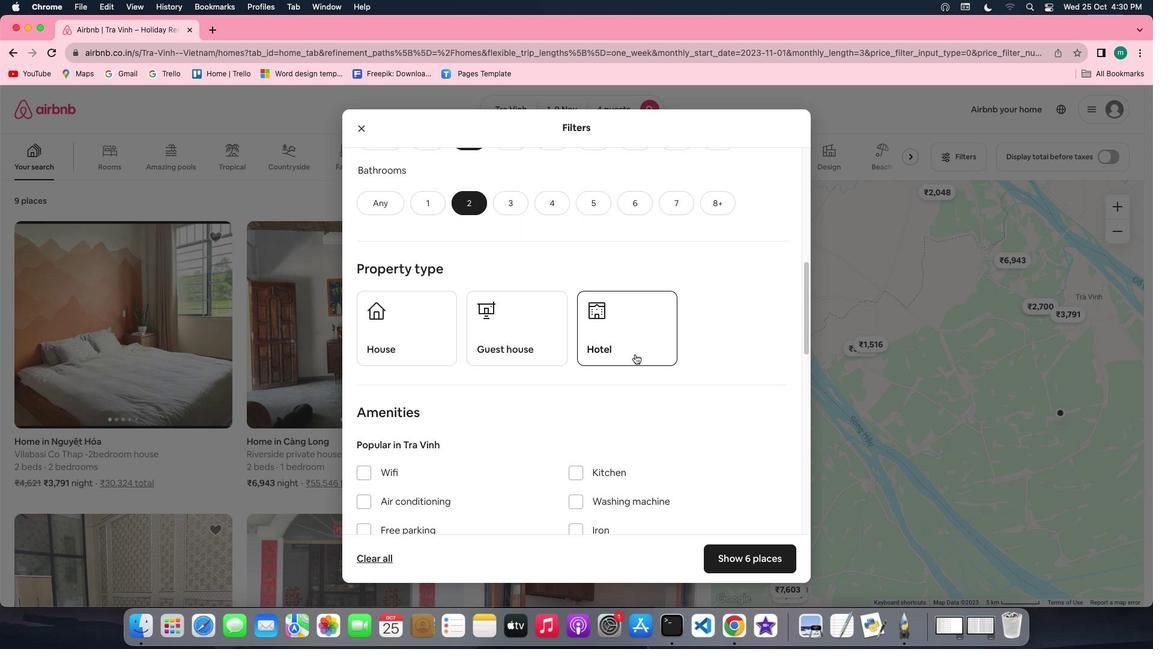 
Action: Mouse scrolled (638, 357) with delta (3, 3)
Screenshot: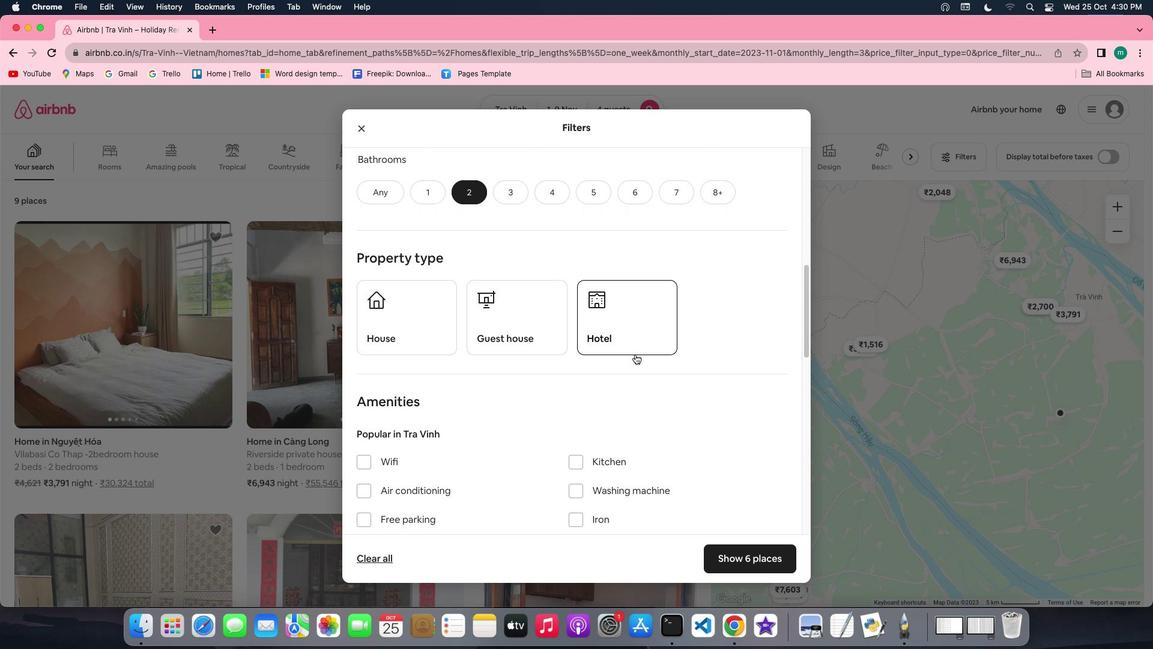 
Action: Mouse moved to (382, 311)
Screenshot: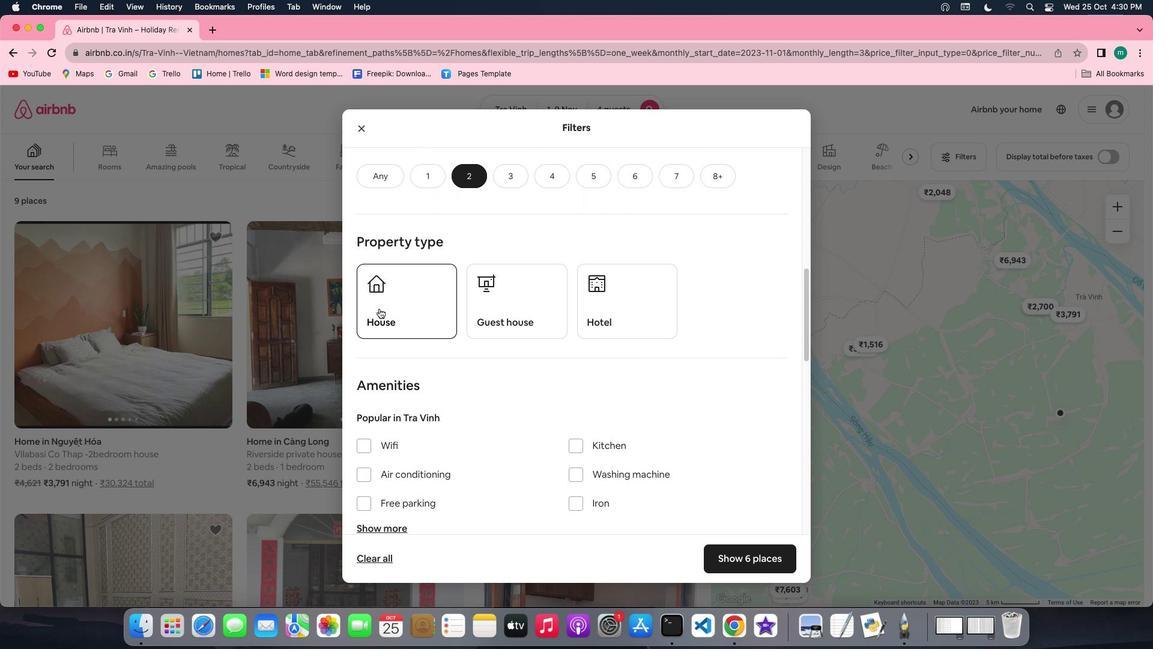 
Action: Mouse pressed left at (382, 311)
Screenshot: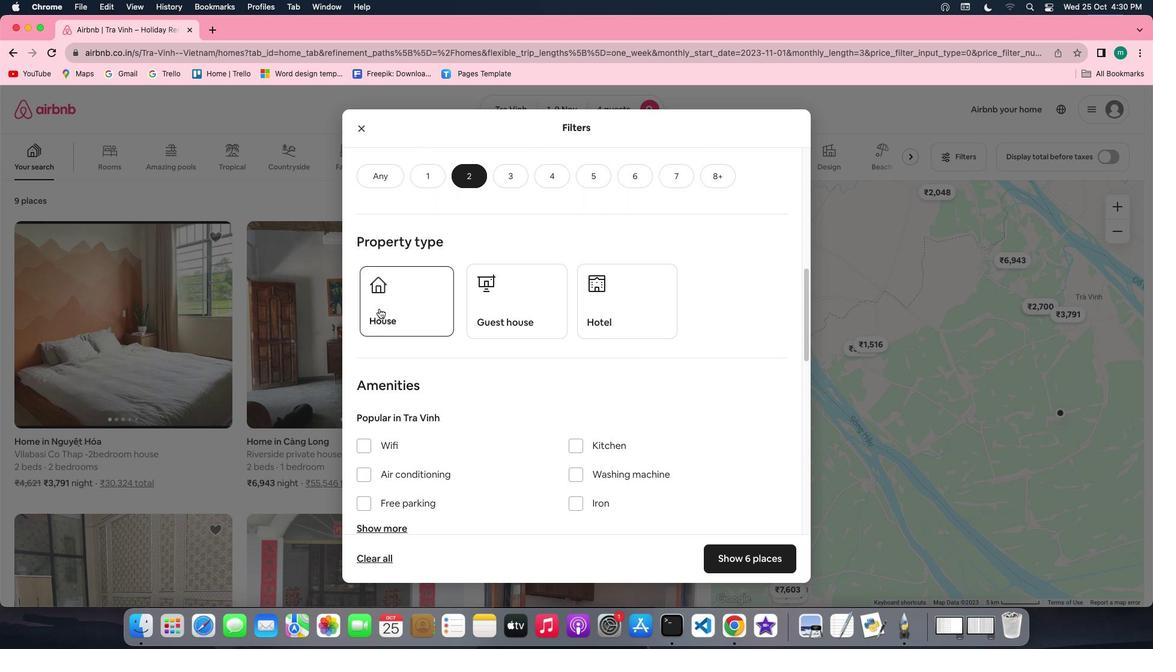 
Action: Mouse moved to (760, 400)
Screenshot: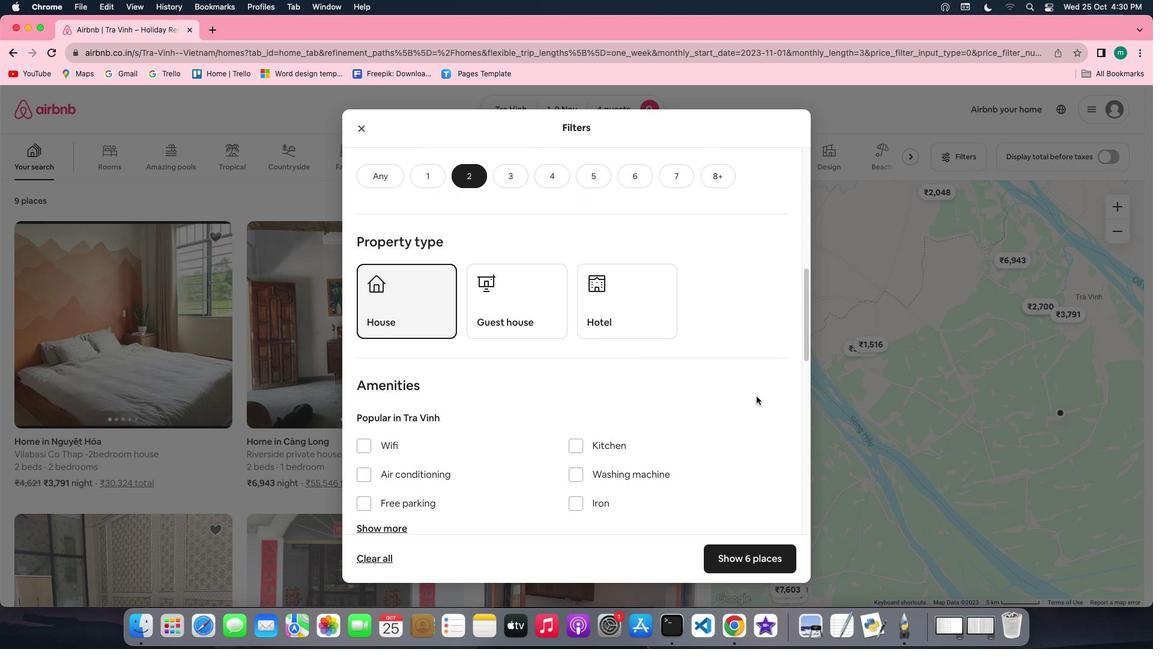 
Action: Mouse scrolled (760, 400) with delta (3, 3)
Screenshot: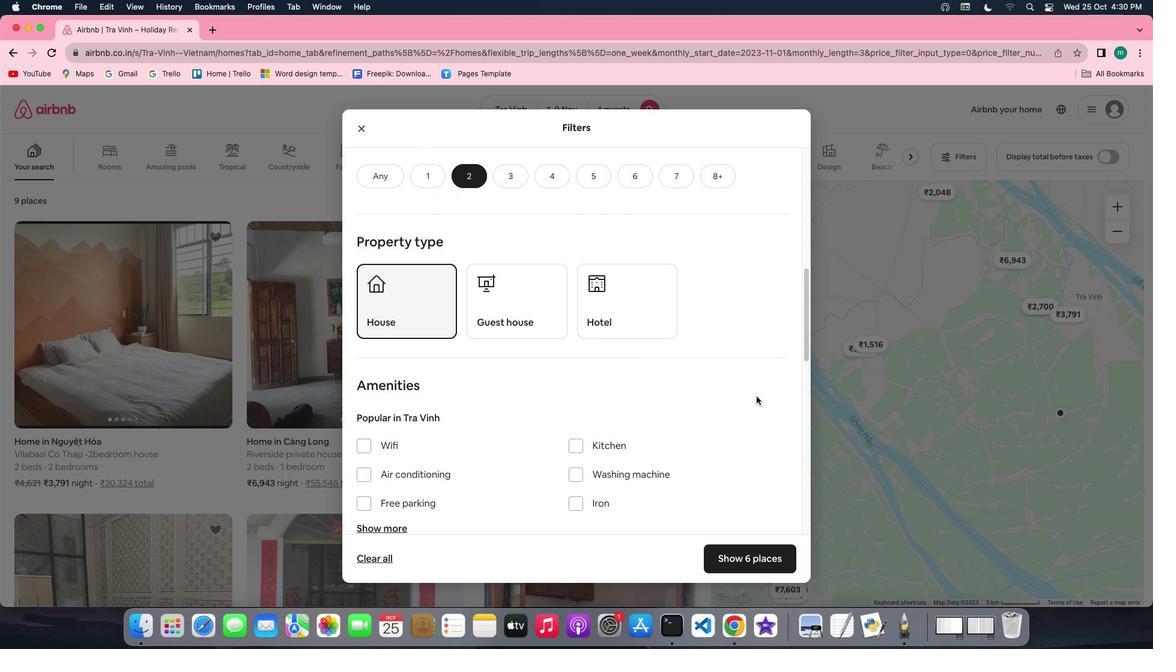 
Action: Mouse scrolled (760, 400) with delta (3, 3)
Screenshot: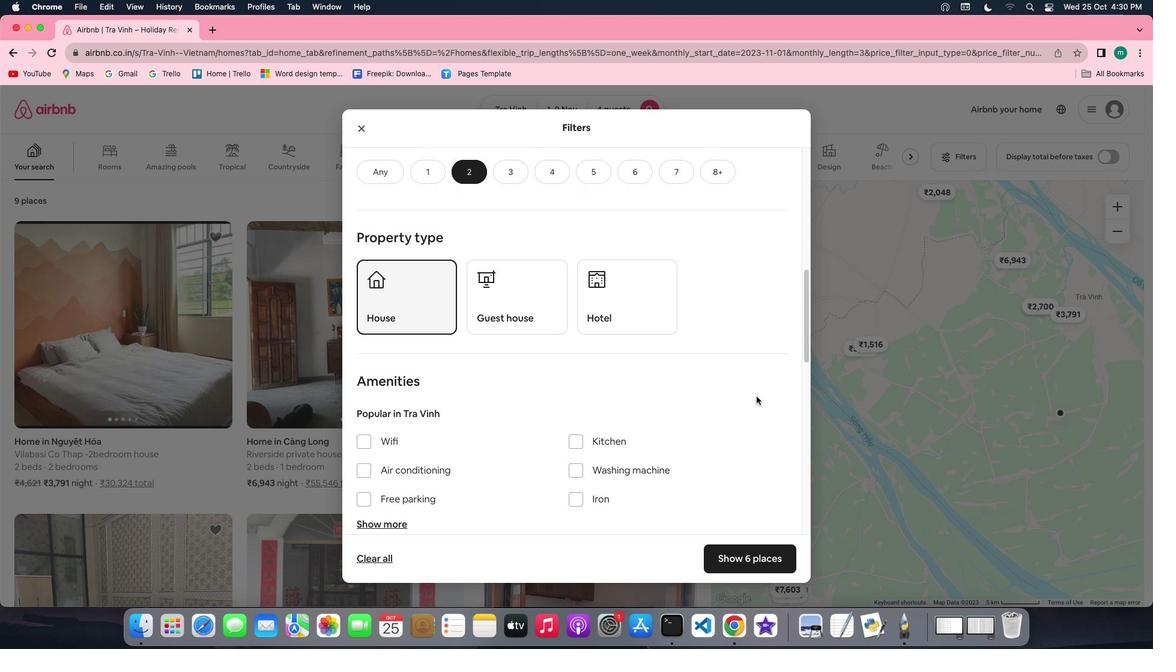 
Action: Mouse scrolled (760, 400) with delta (3, 3)
Screenshot: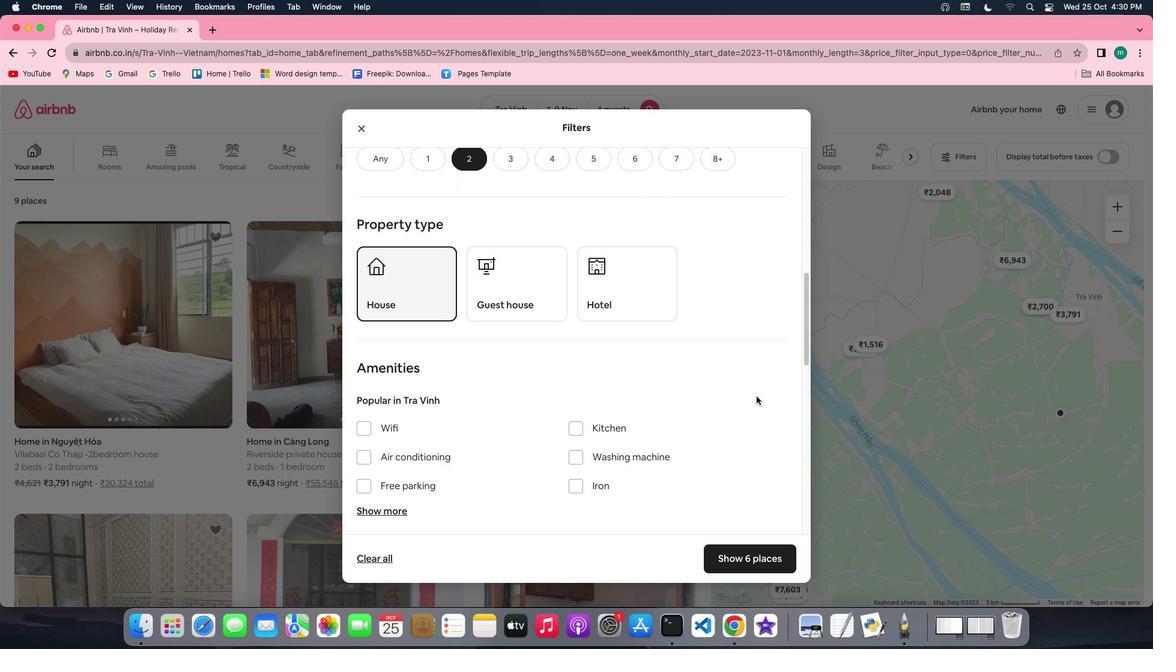 
Action: Mouse scrolled (760, 400) with delta (3, 3)
Screenshot: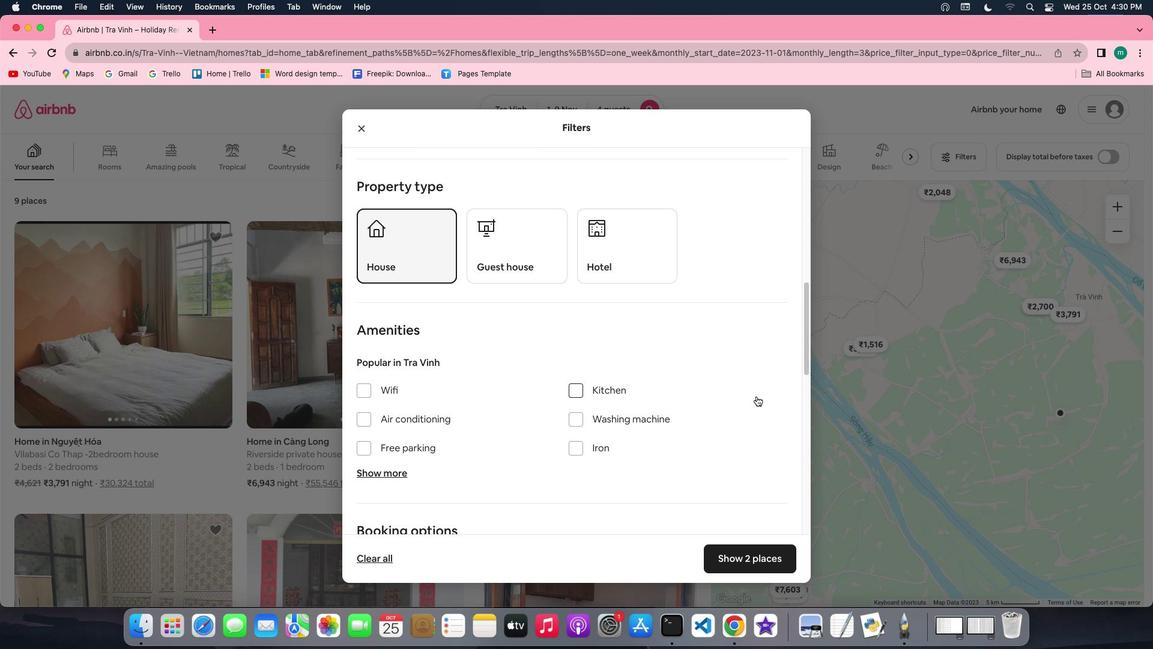 
Action: Mouse scrolled (760, 400) with delta (3, 3)
Screenshot: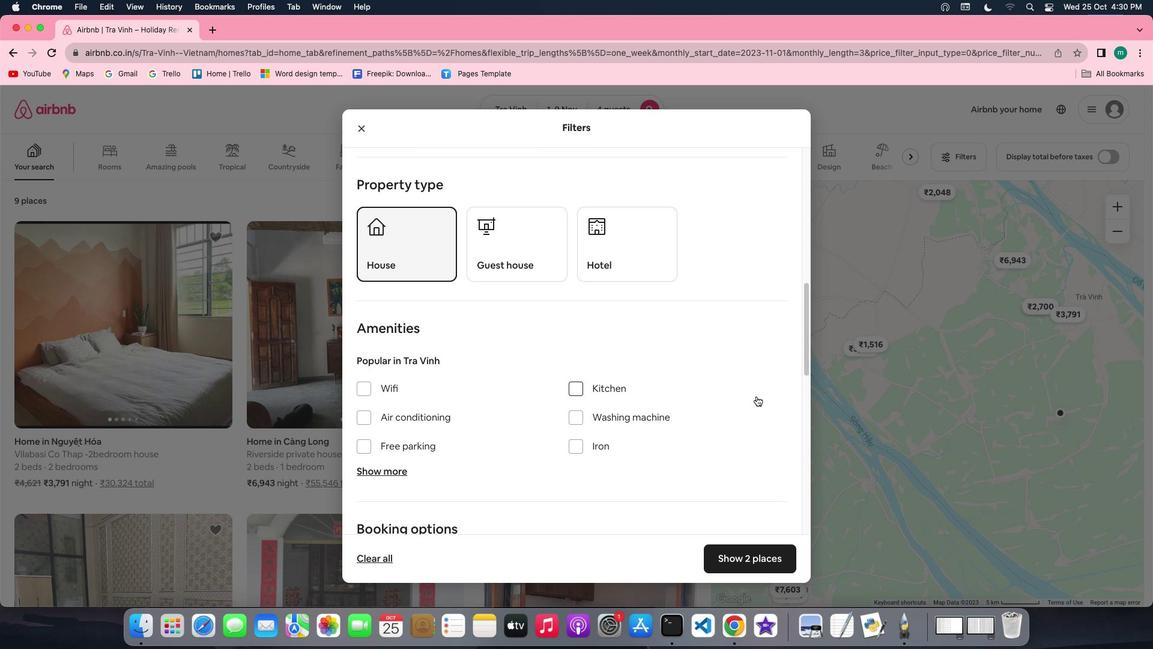 
Action: Mouse scrolled (760, 400) with delta (3, 3)
Screenshot: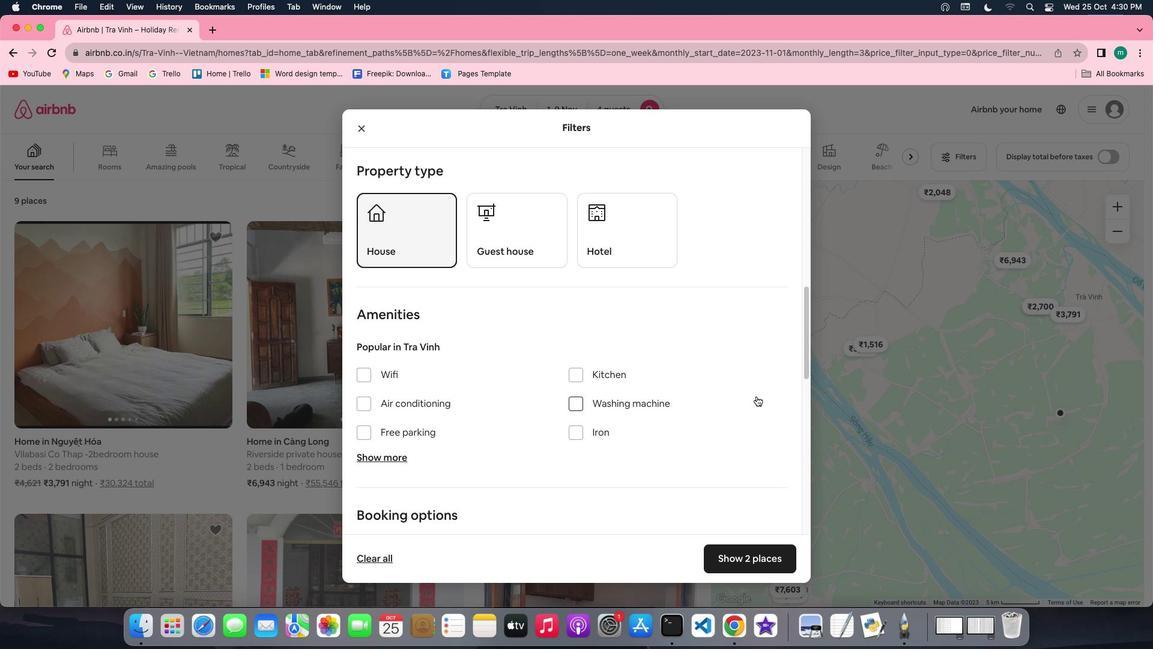 
Action: Mouse scrolled (760, 400) with delta (3, 3)
Screenshot: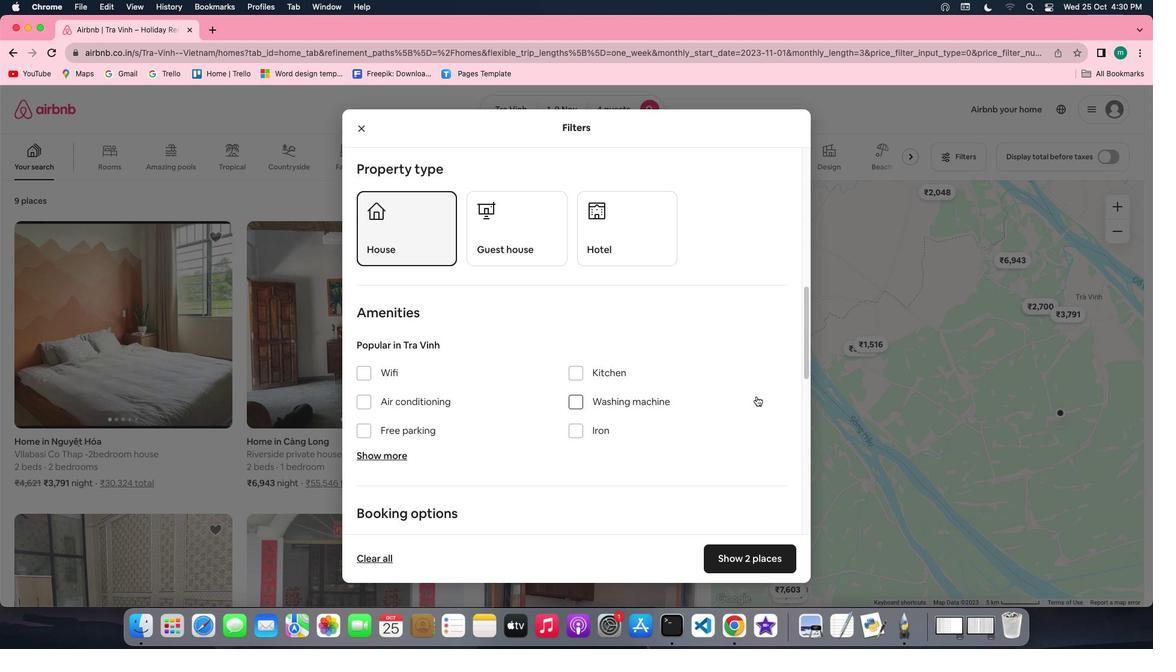
Action: Mouse scrolled (760, 400) with delta (3, 3)
Screenshot: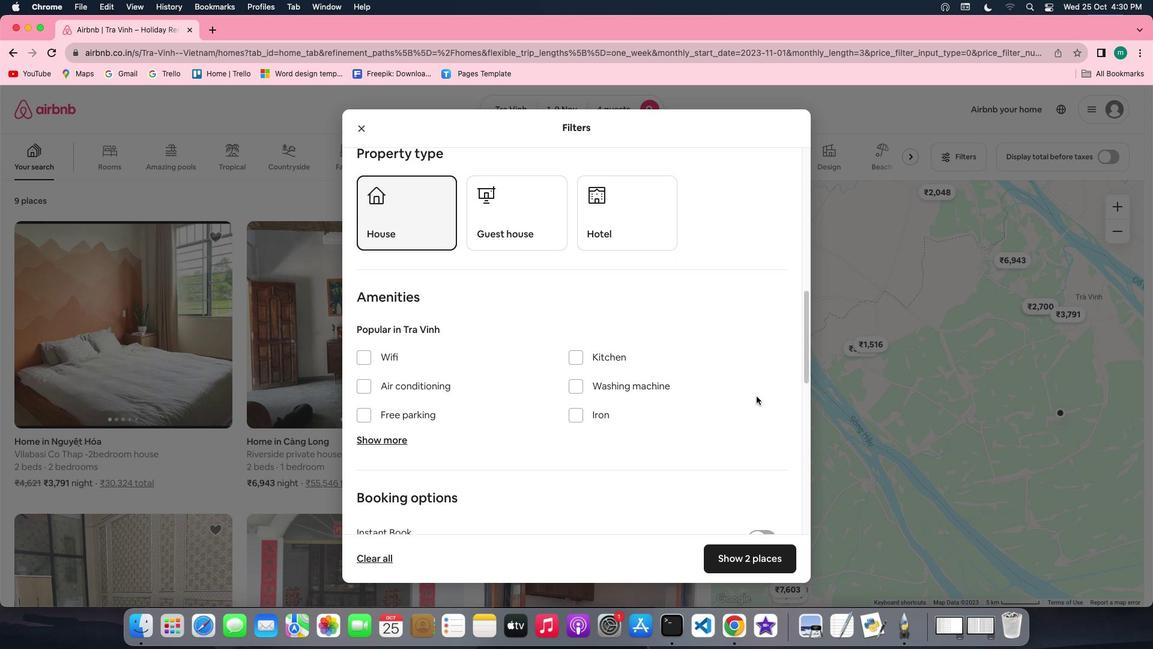 
Action: Mouse scrolled (760, 400) with delta (3, 3)
Screenshot: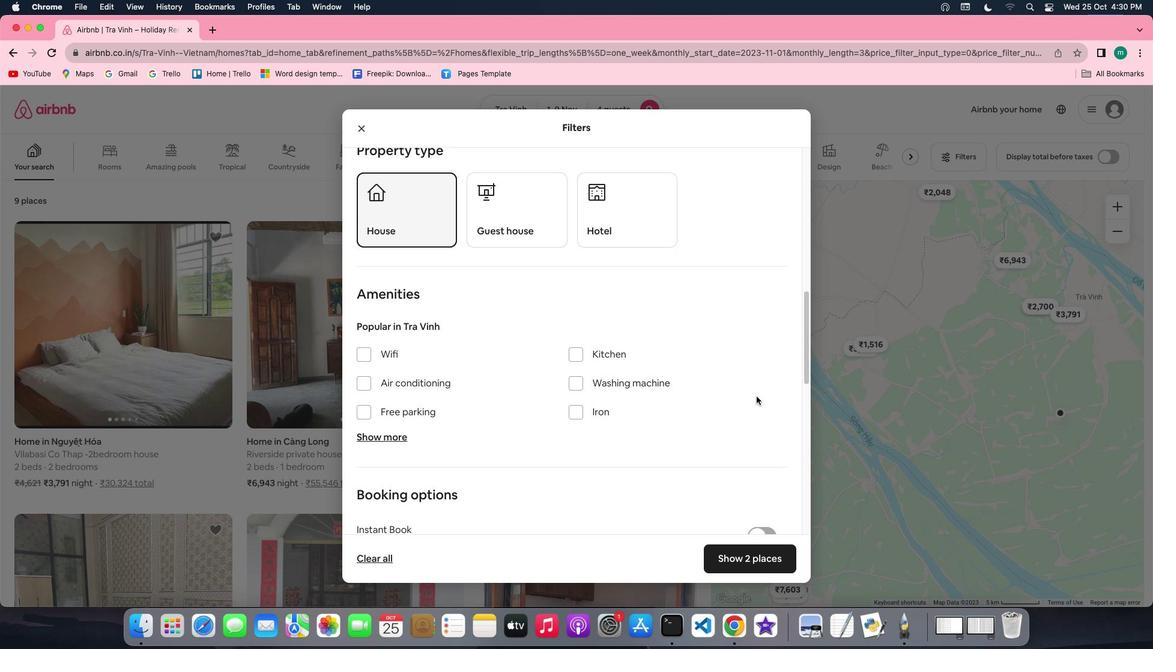 
Action: Mouse scrolled (760, 400) with delta (3, 3)
Screenshot: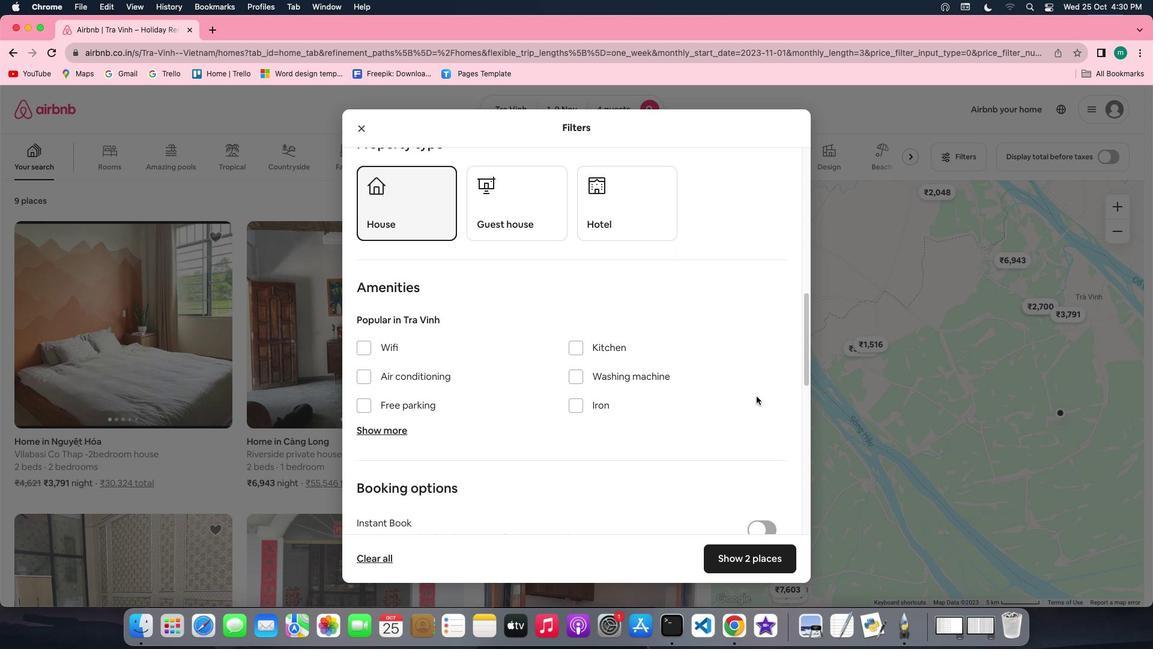 
Action: Mouse scrolled (760, 400) with delta (3, 3)
Screenshot: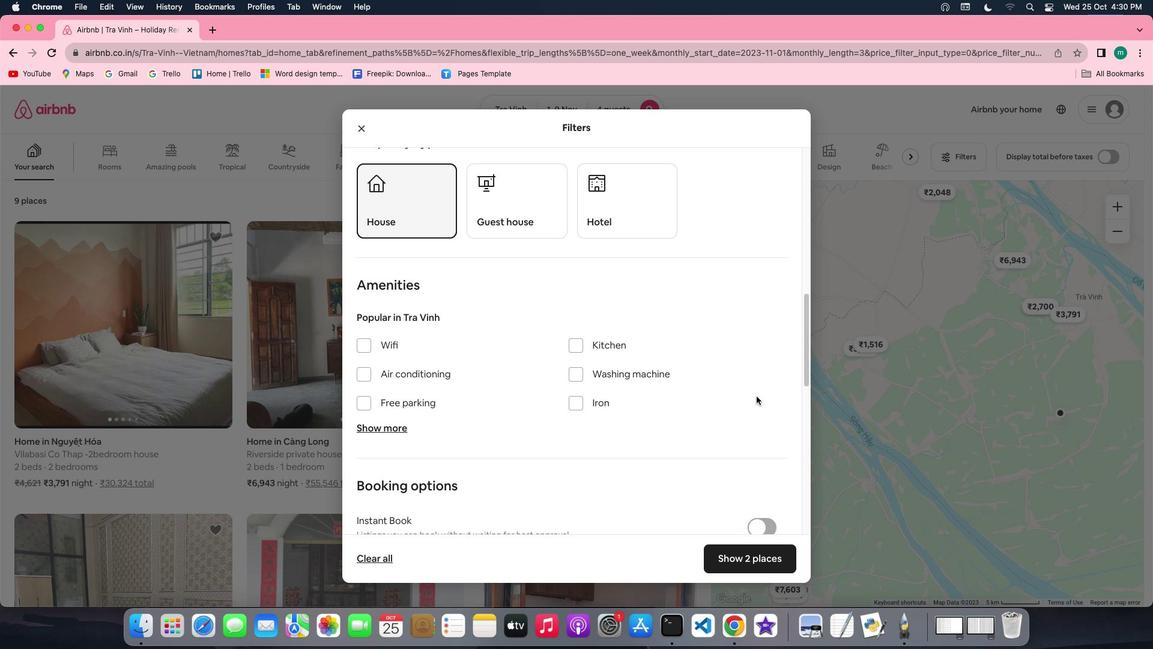 
Action: Mouse scrolled (760, 400) with delta (3, 2)
Screenshot: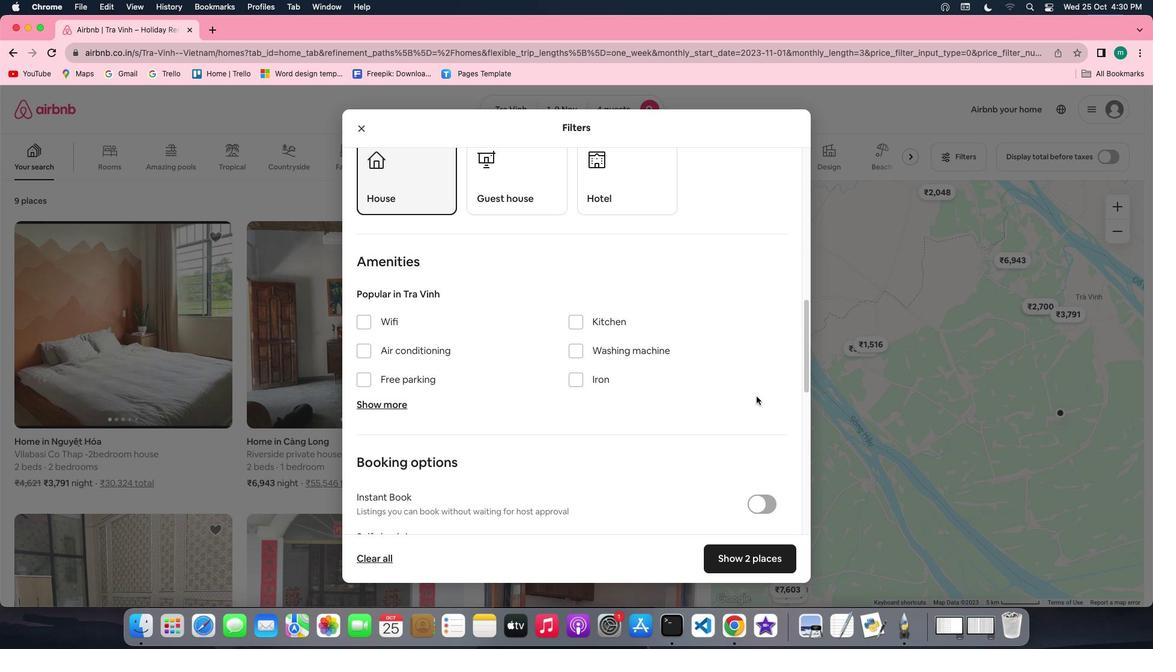 
Action: Mouse scrolled (760, 400) with delta (3, 1)
Screenshot: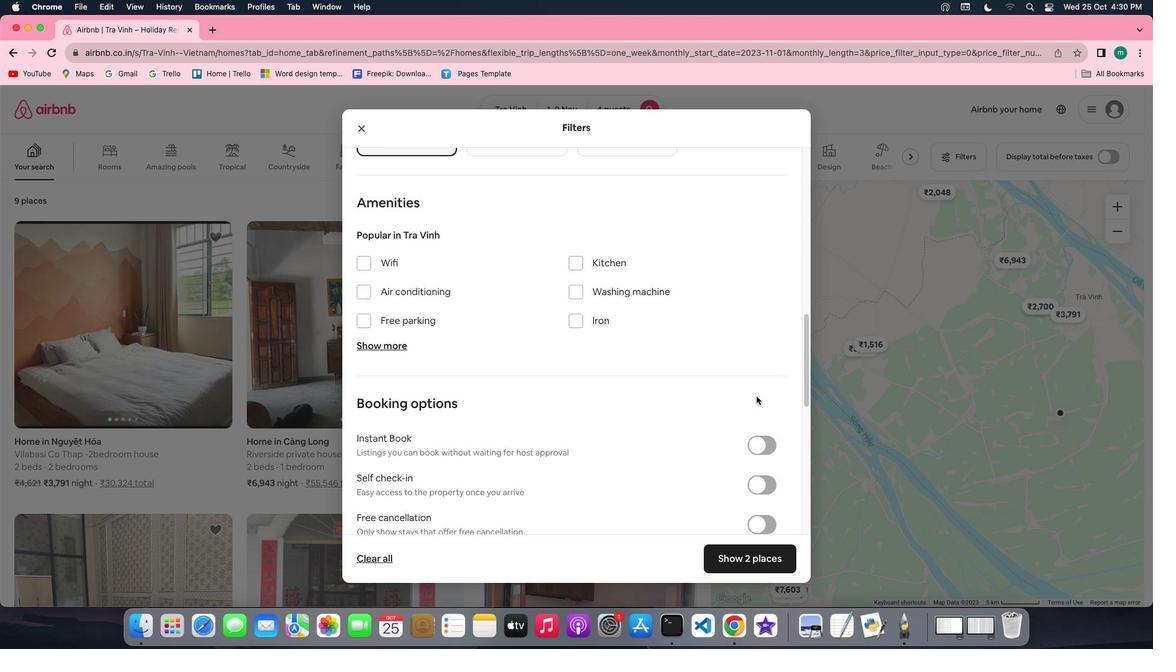 
Action: Mouse scrolled (760, 400) with delta (3, 3)
Screenshot: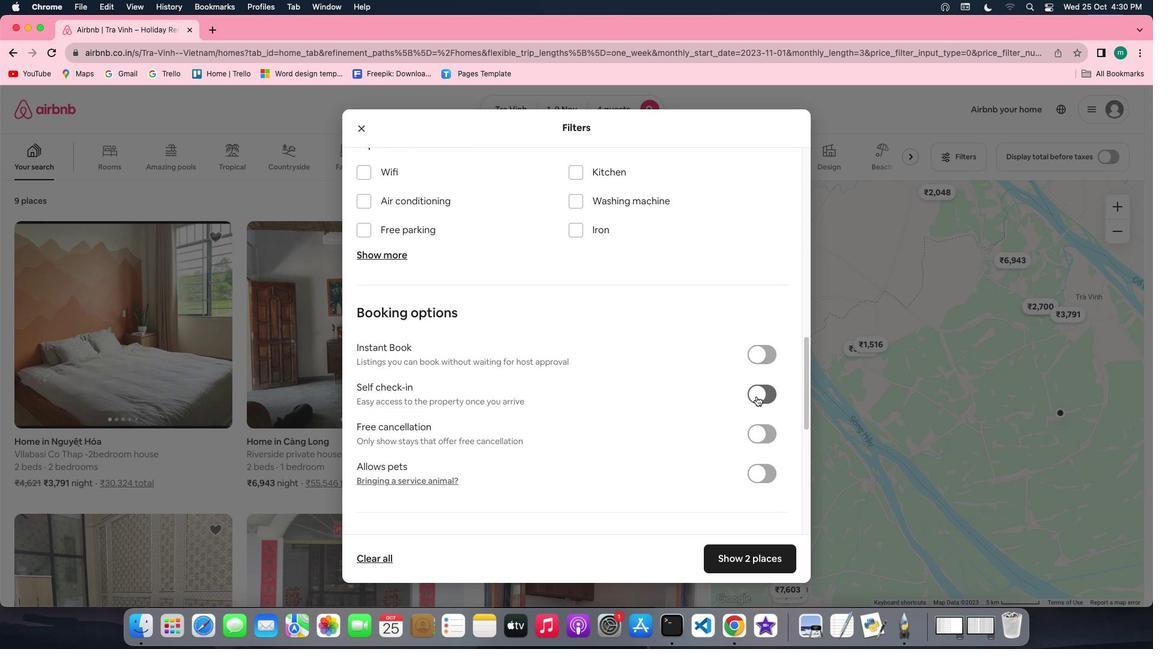 
Action: Mouse scrolled (760, 400) with delta (3, 3)
Screenshot: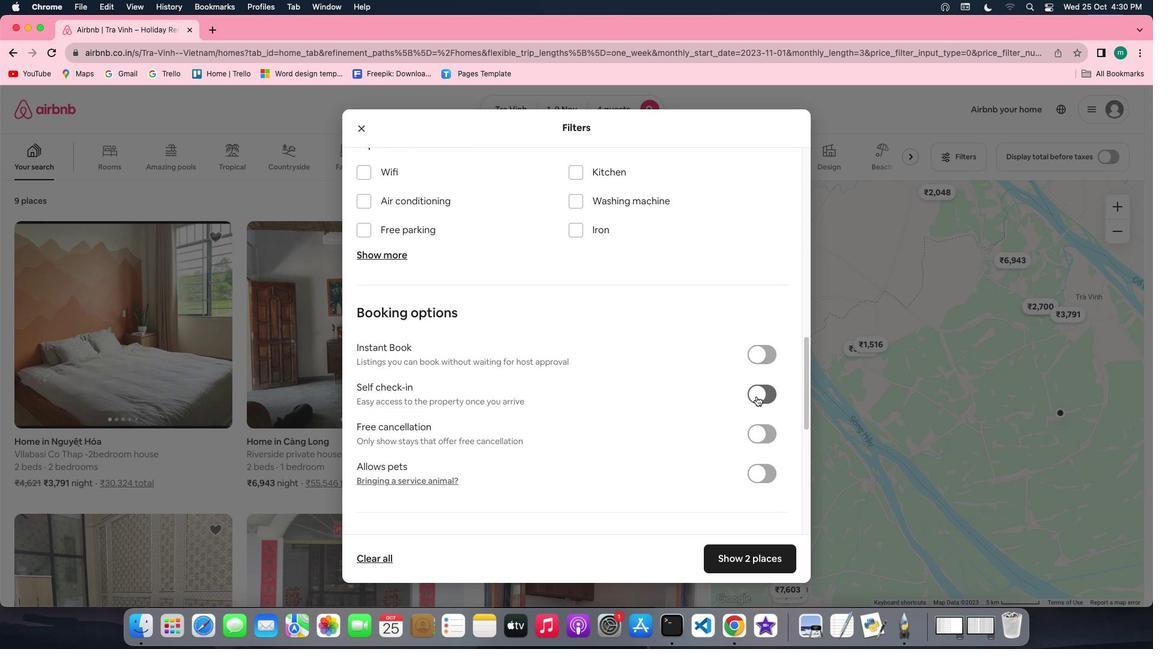 
Action: Mouse scrolled (760, 400) with delta (3, 1)
Screenshot: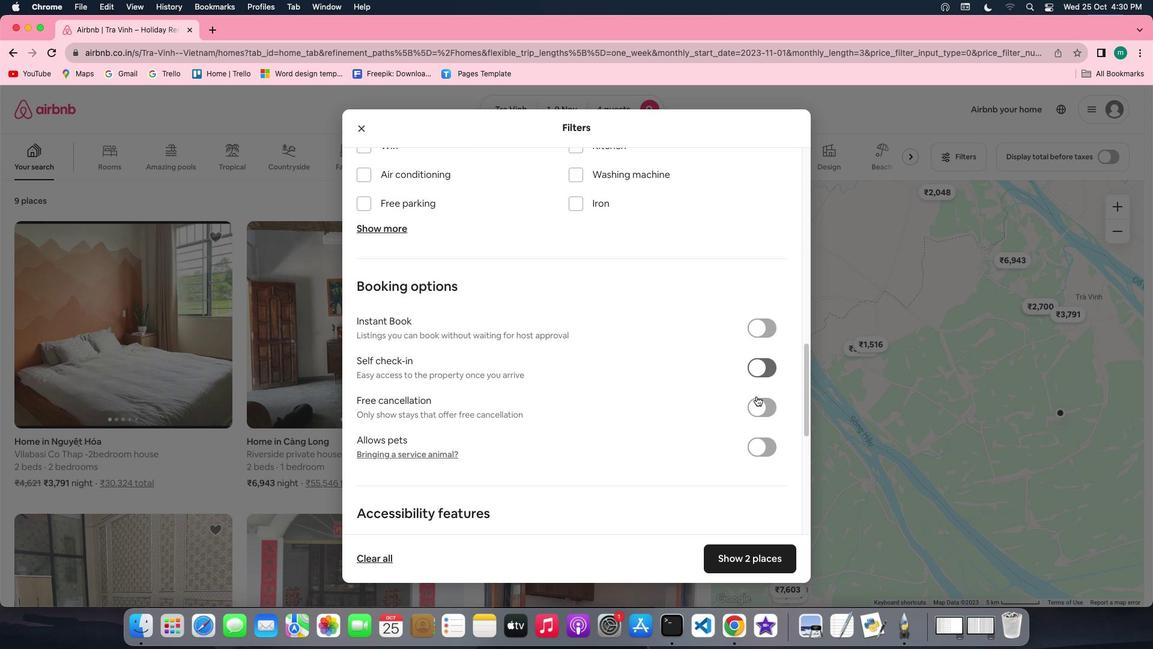 
Action: Mouse scrolled (760, 400) with delta (3, 0)
Screenshot: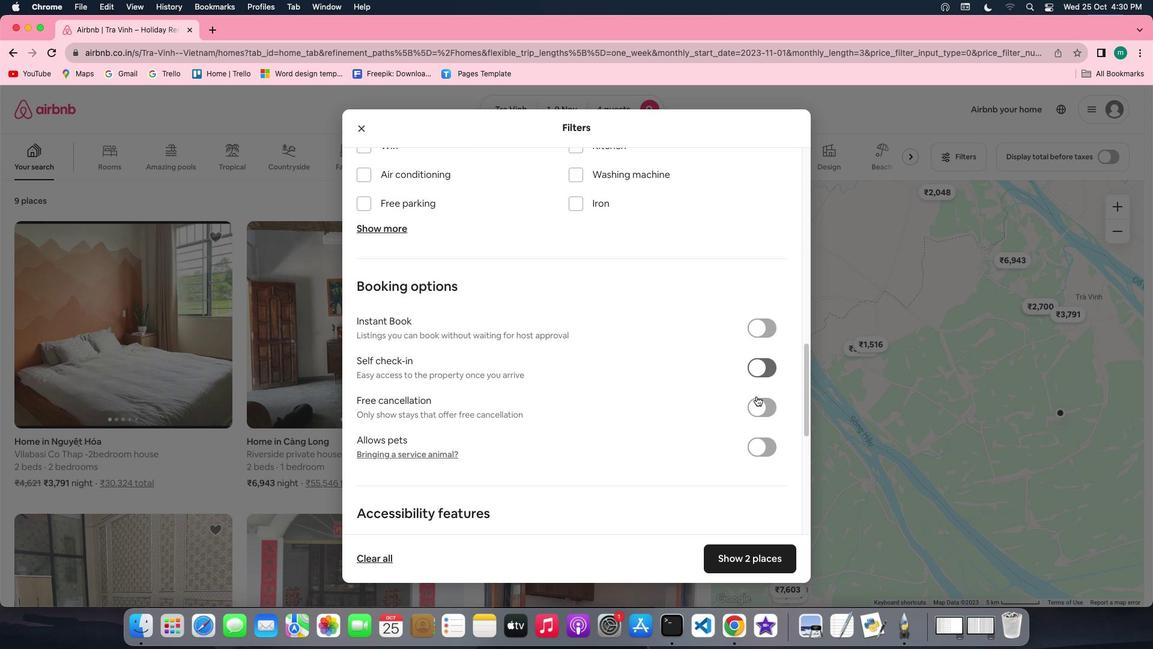 
Action: Mouse scrolled (760, 400) with delta (3, 0)
Screenshot: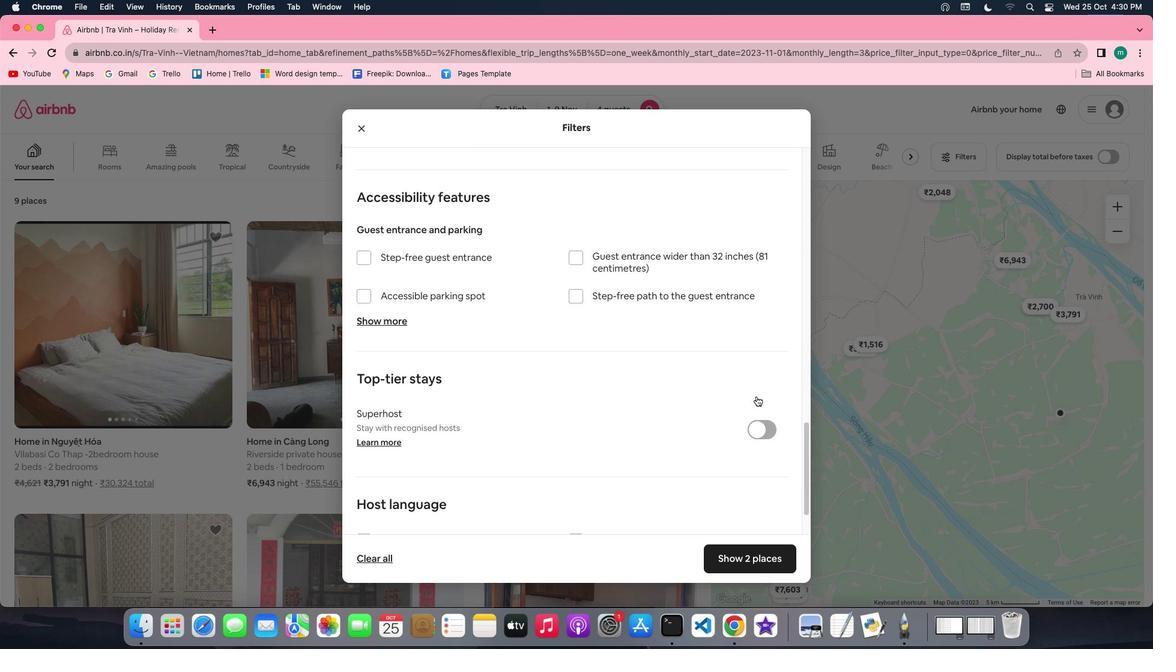 
Action: Mouse scrolled (760, 400) with delta (3, 3)
Screenshot: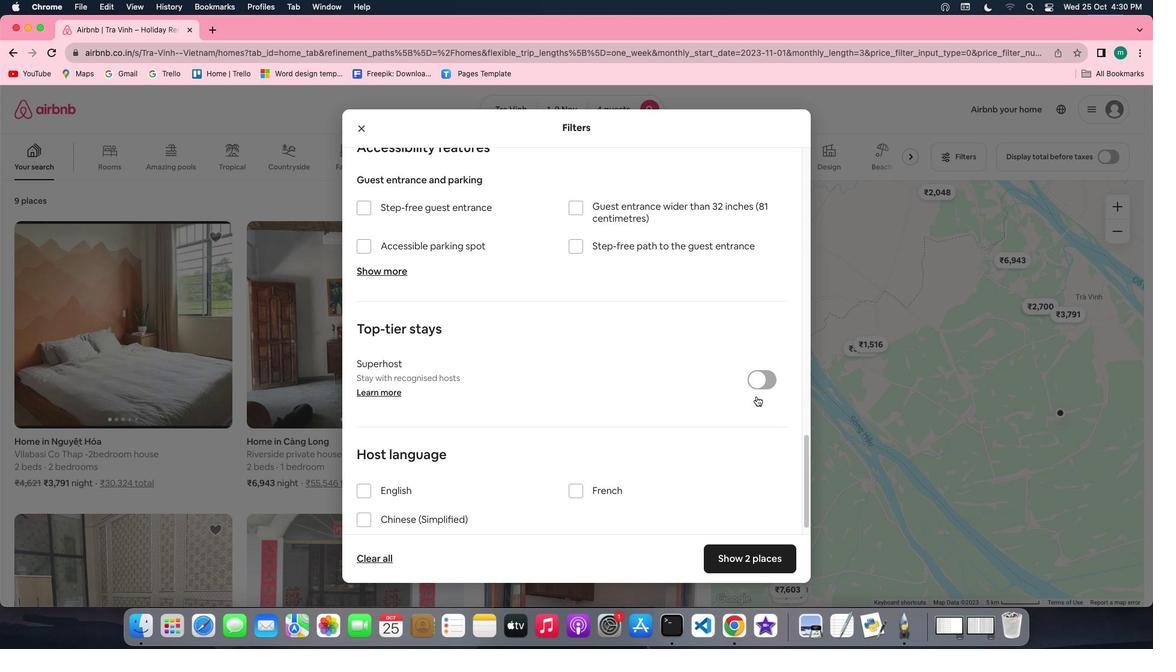 
Action: Mouse scrolled (760, 400) with delta (3, 3)
Screenshot: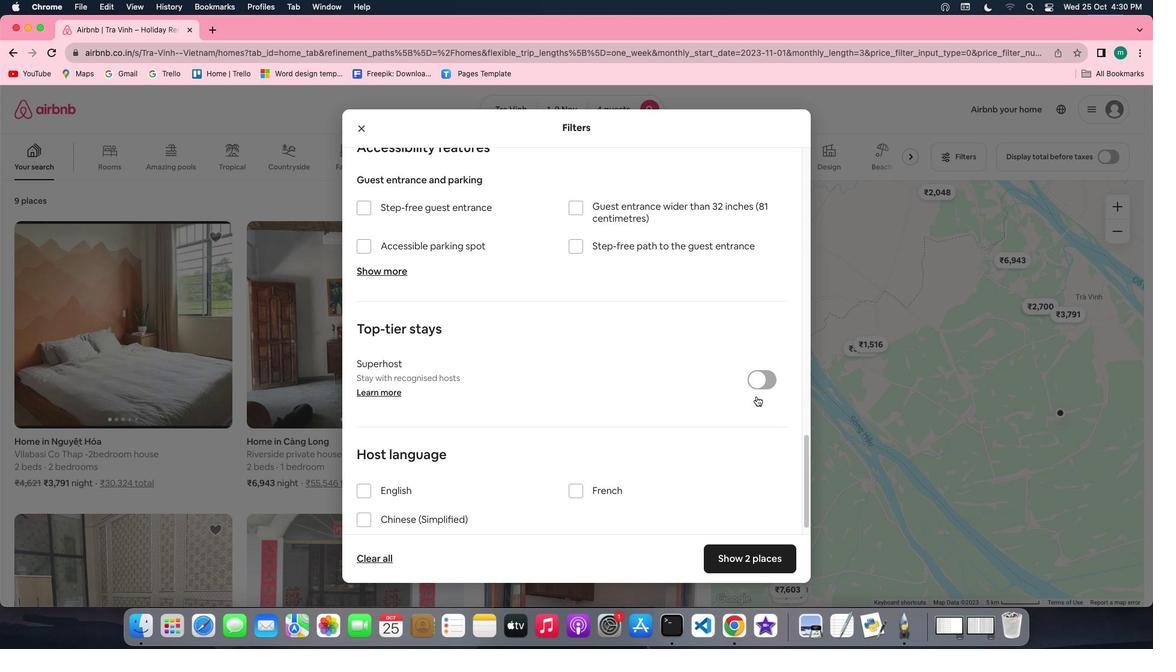 
Action: Mouse scrolled (760, 400) with delta (3, 1)
Screenshot: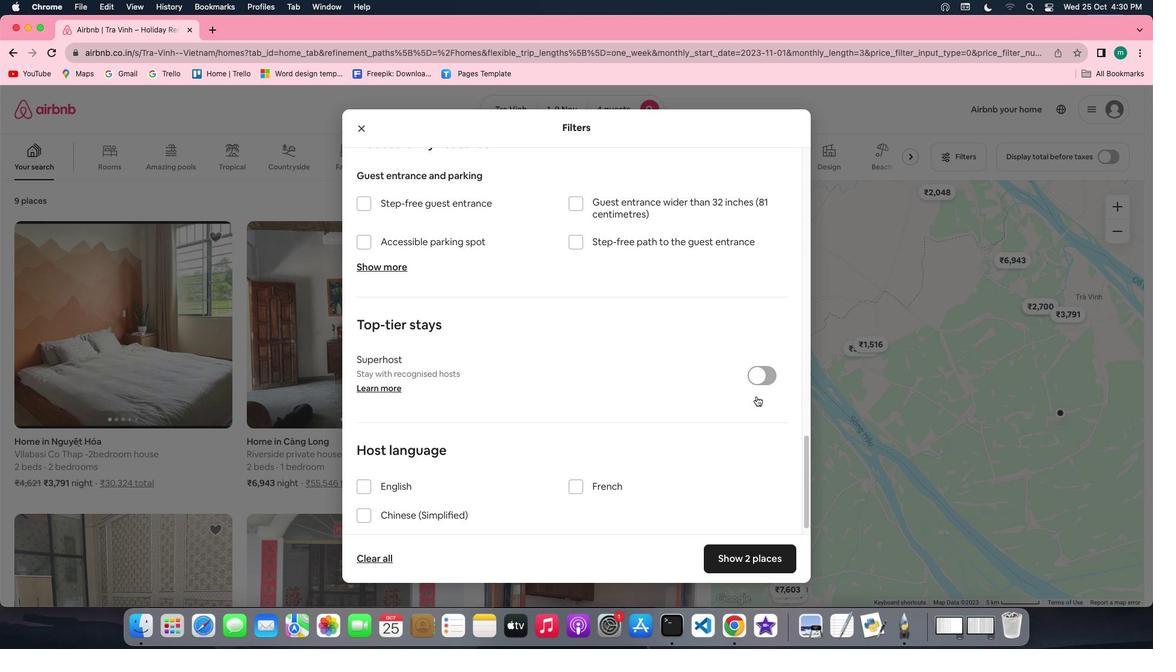 
Action: Mouse scrolled (760, 400) with delta (3, 0)
Screenshot: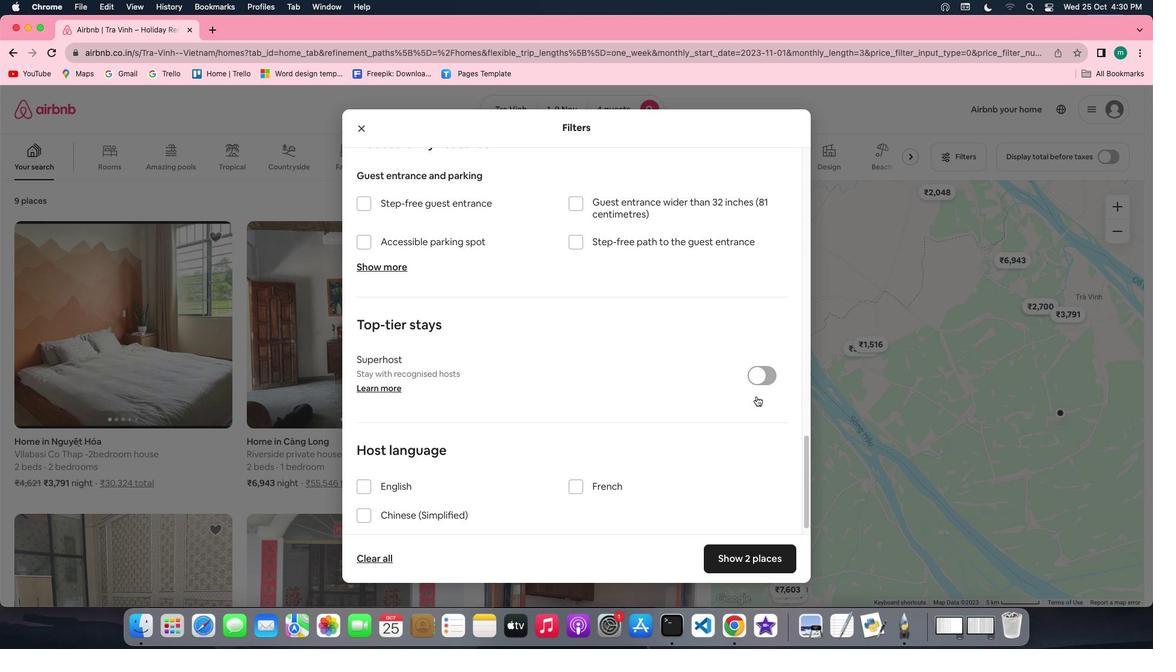 
Action: Mouse scrolled (760, 400) with delta (3, 0)
Screenshot: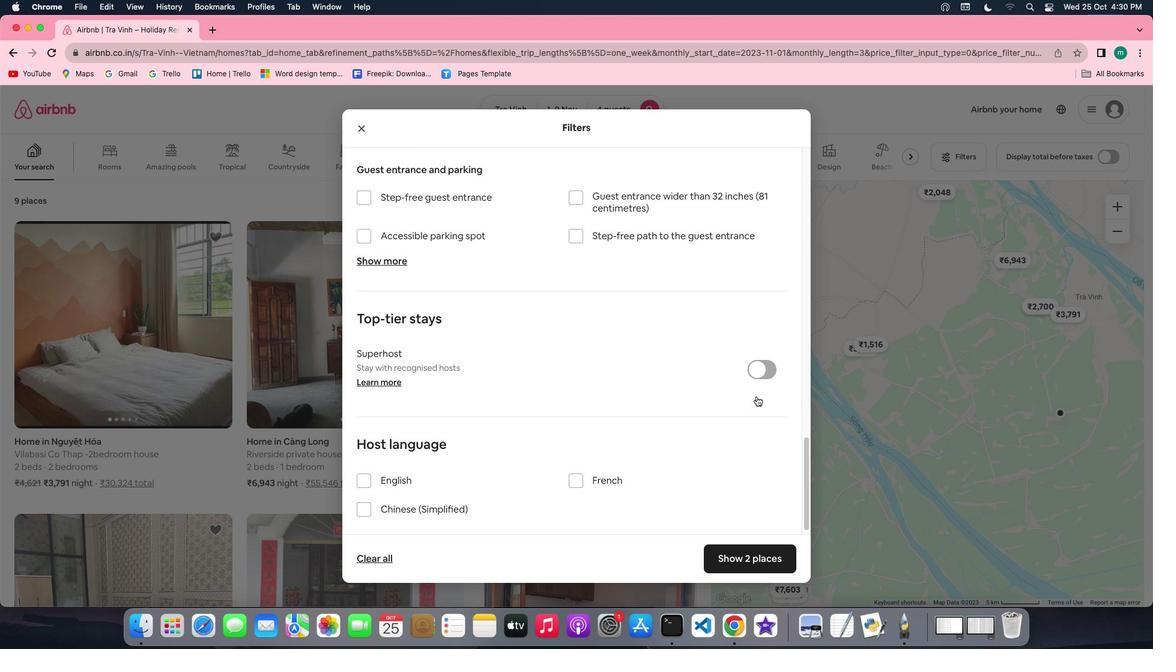 
Action: Mouse moved to (766, 567)
Screenshot: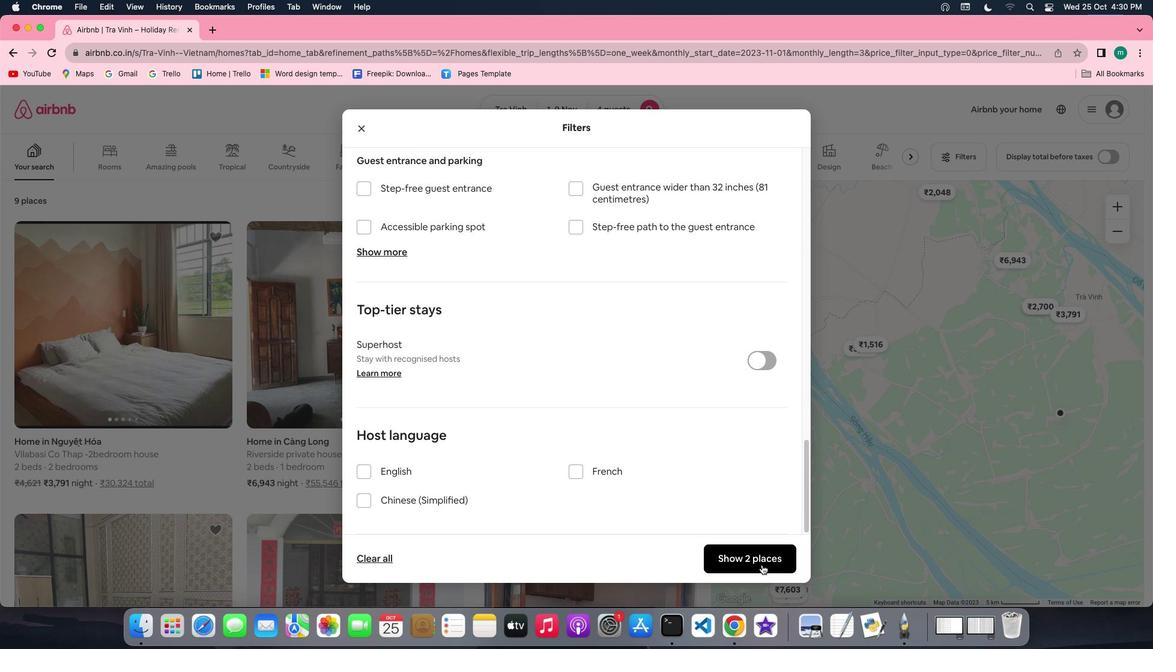 
Action: Mouse pressed left at (766, 567)
Screenshot: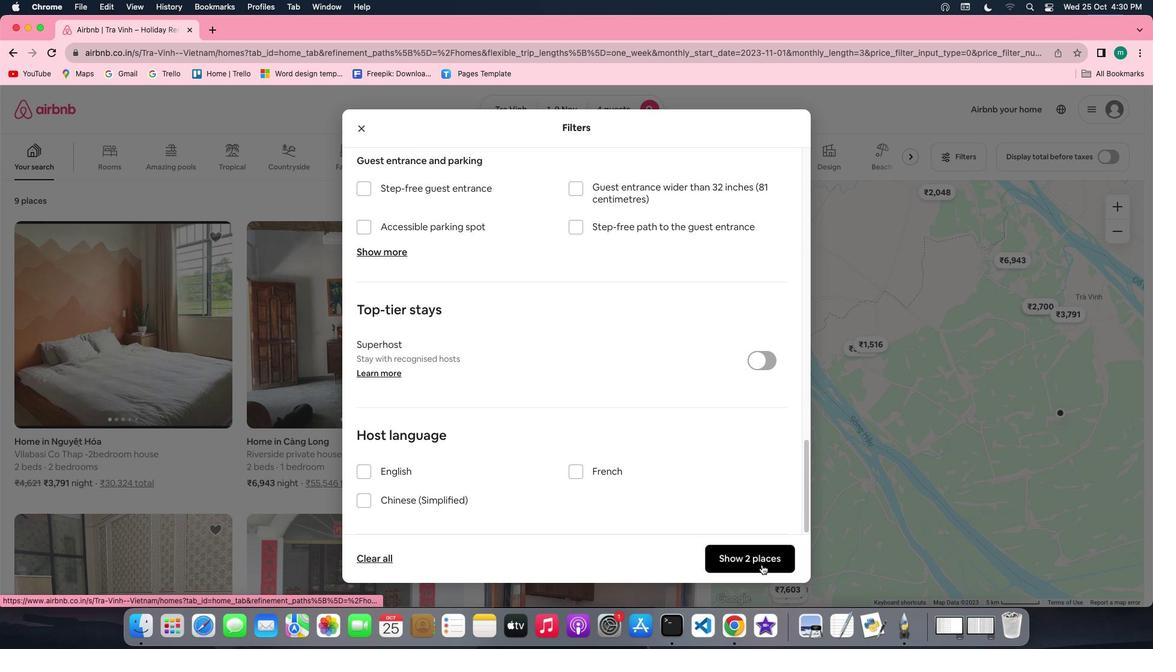 
Action: Mouse moved to (180, 320)
Screenshot: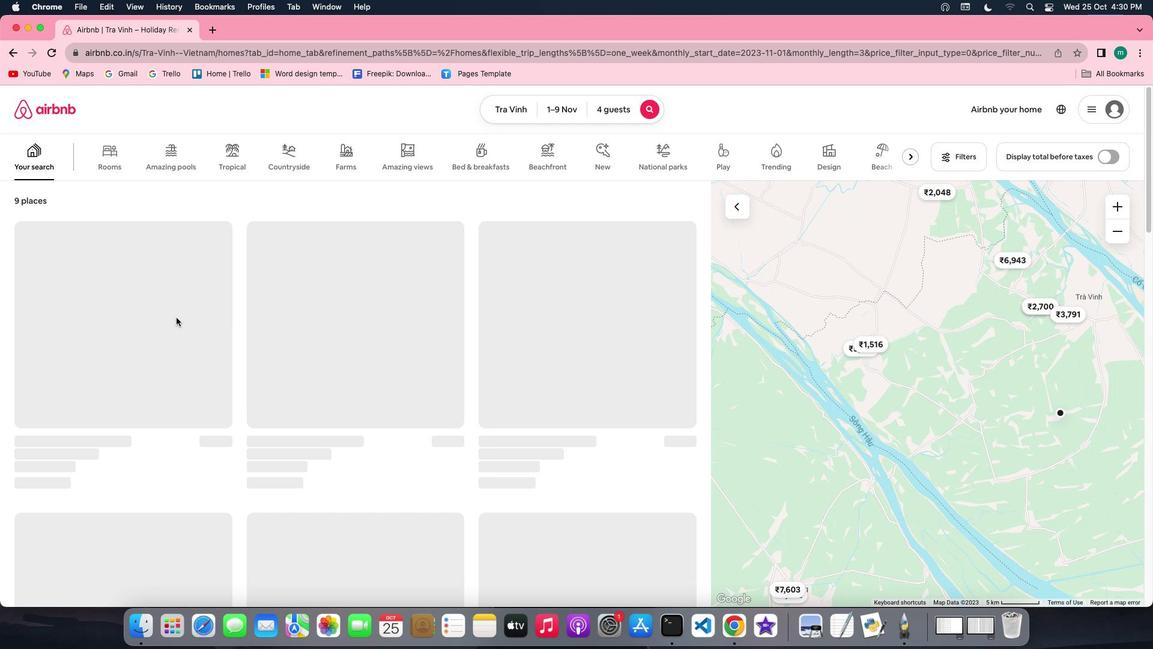 
Action: Mouse pressed left at (180, 320)
Screenshot: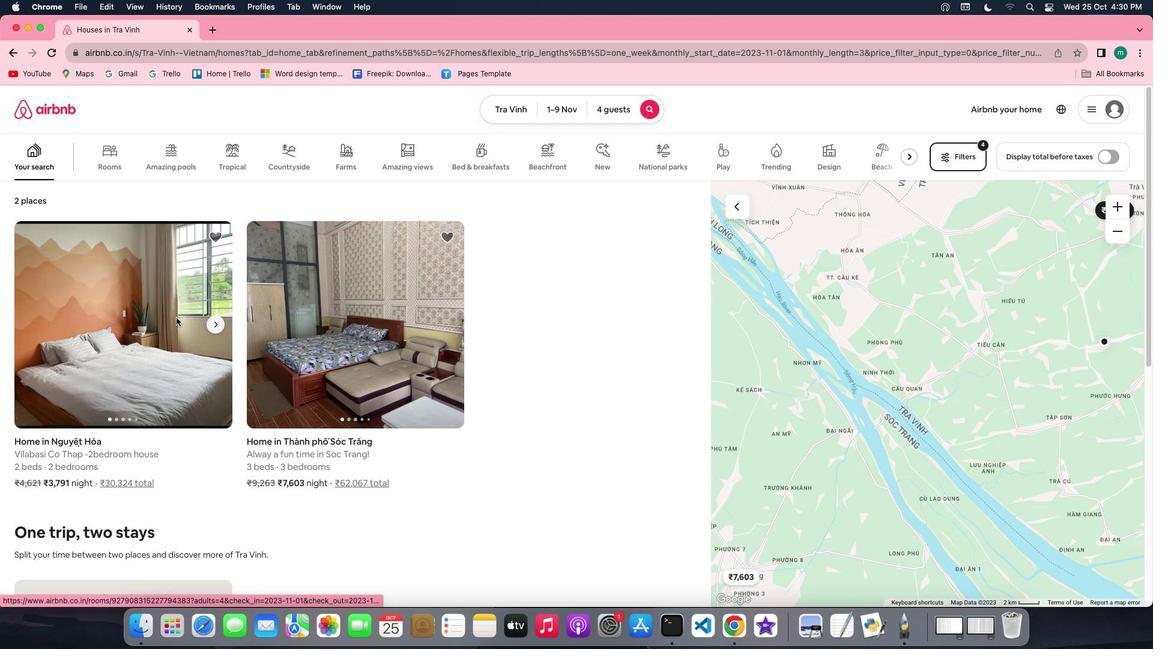 
Action: Mouse moved to (841, 454)
Screenshot: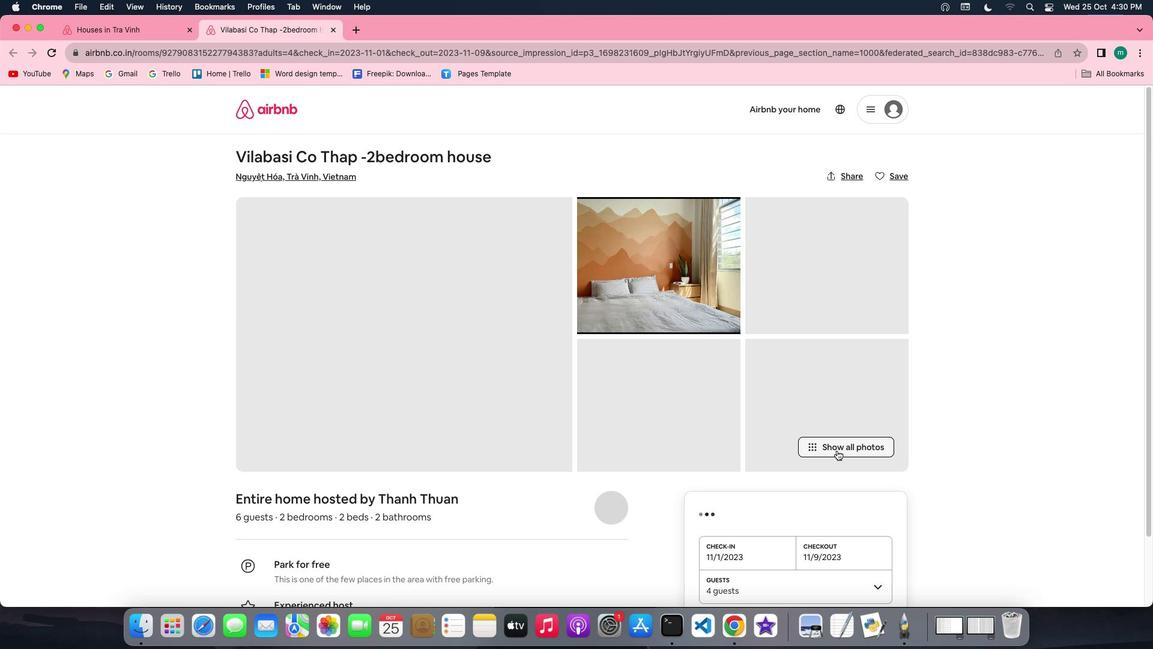 
Action: Mouse pressed left at (841, 454)
Screenshot: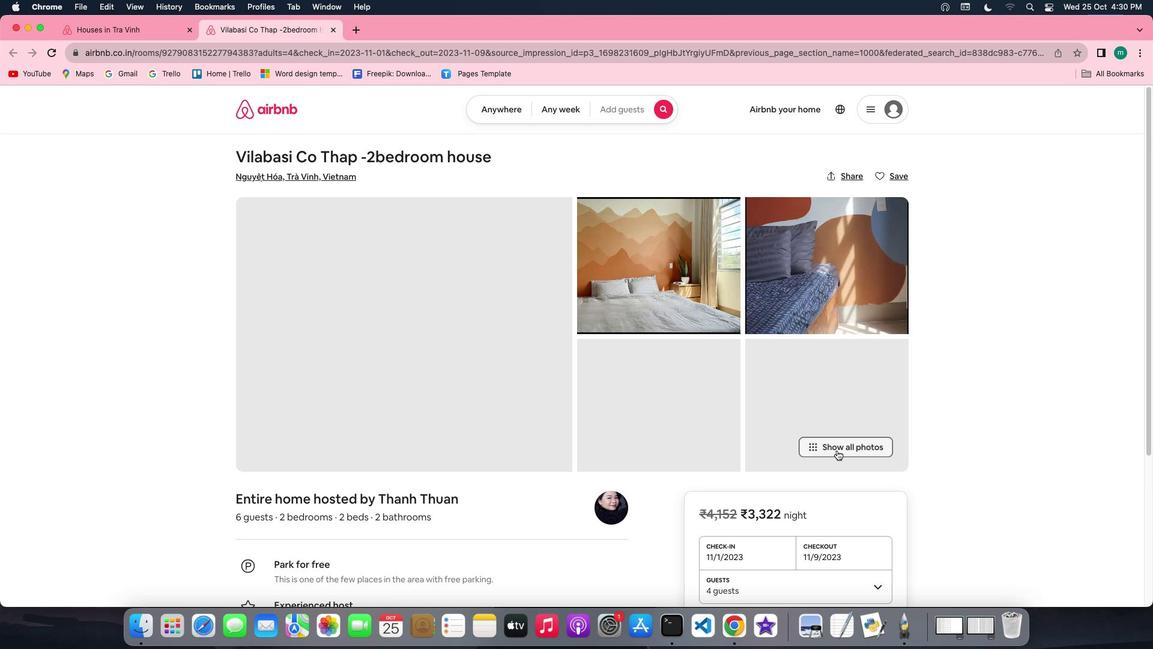 
Action: Mouse moved to (640, 417)
Screenshot: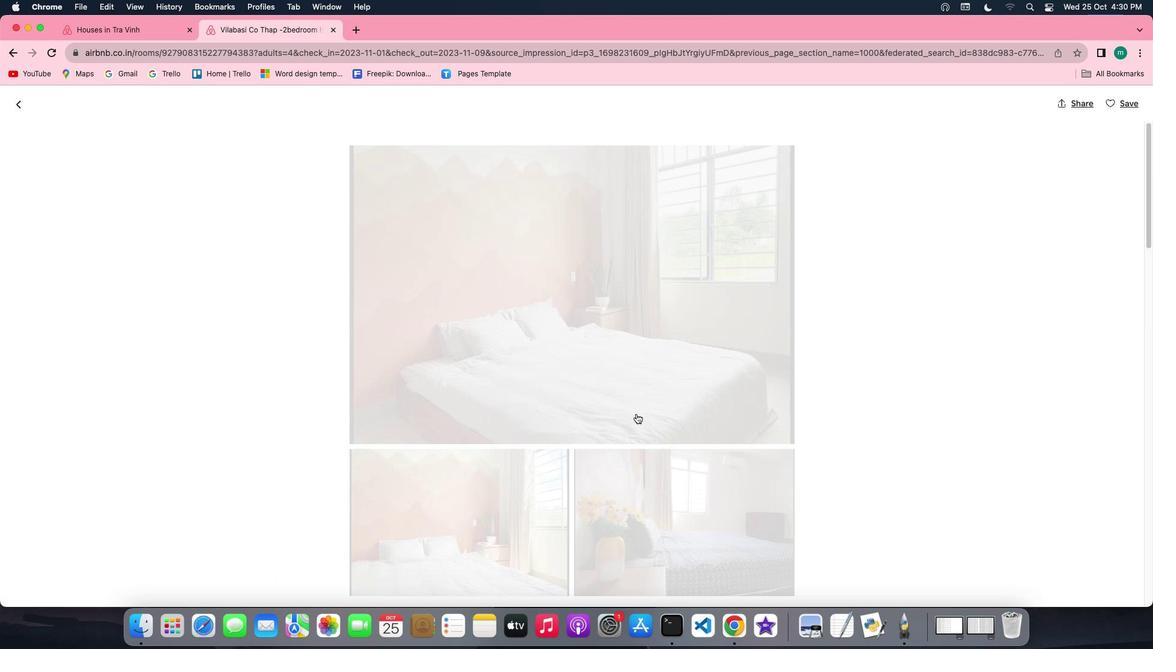 
Action: Mouse scrolled (640, 417) with delta (3, 3)
Screenshot: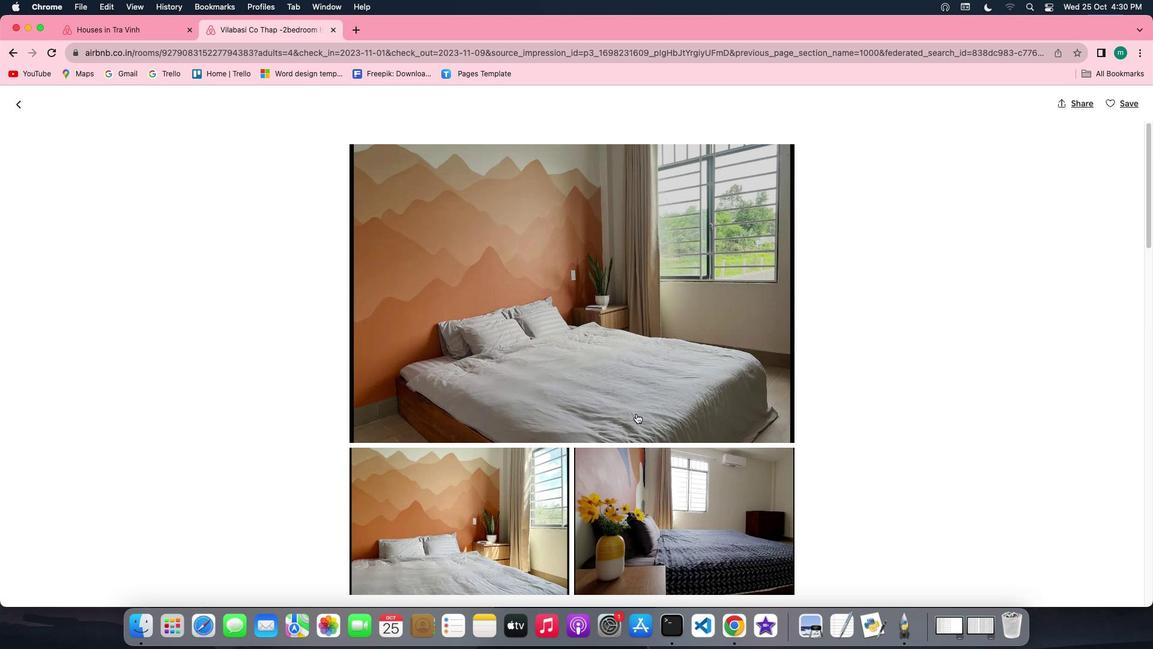 
Action: Mouse scrolled (640, 417) with delta (3, 3)
Screenshot: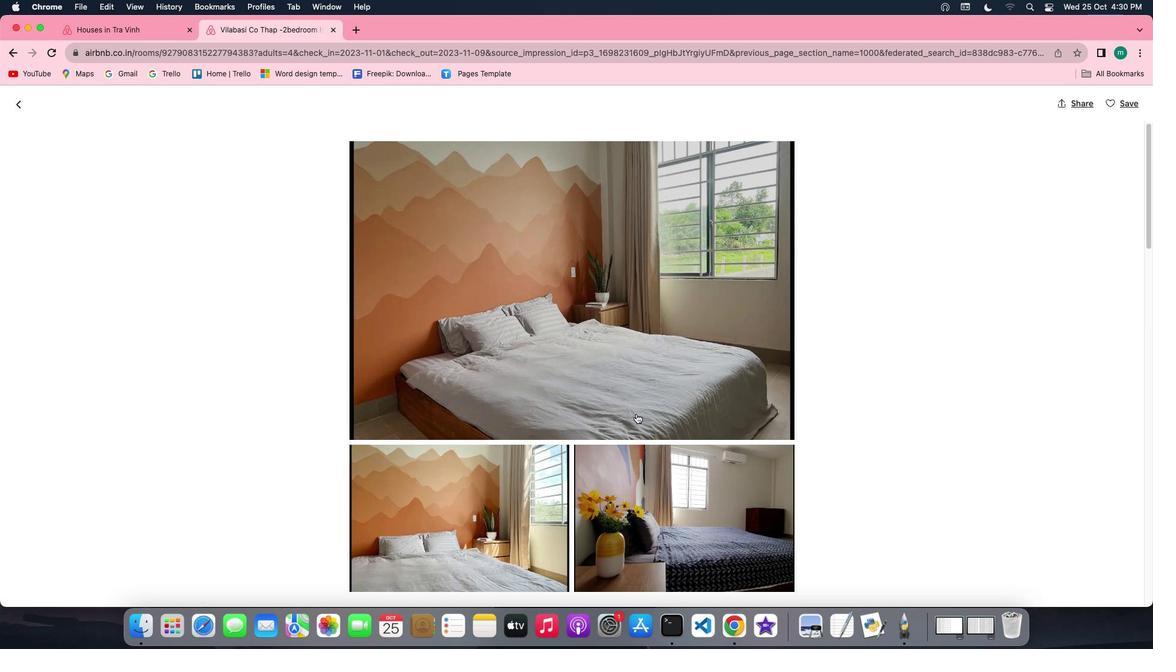 
Action: Mouse scrolled (640, 417) with delta (3, 3)
Screenshot: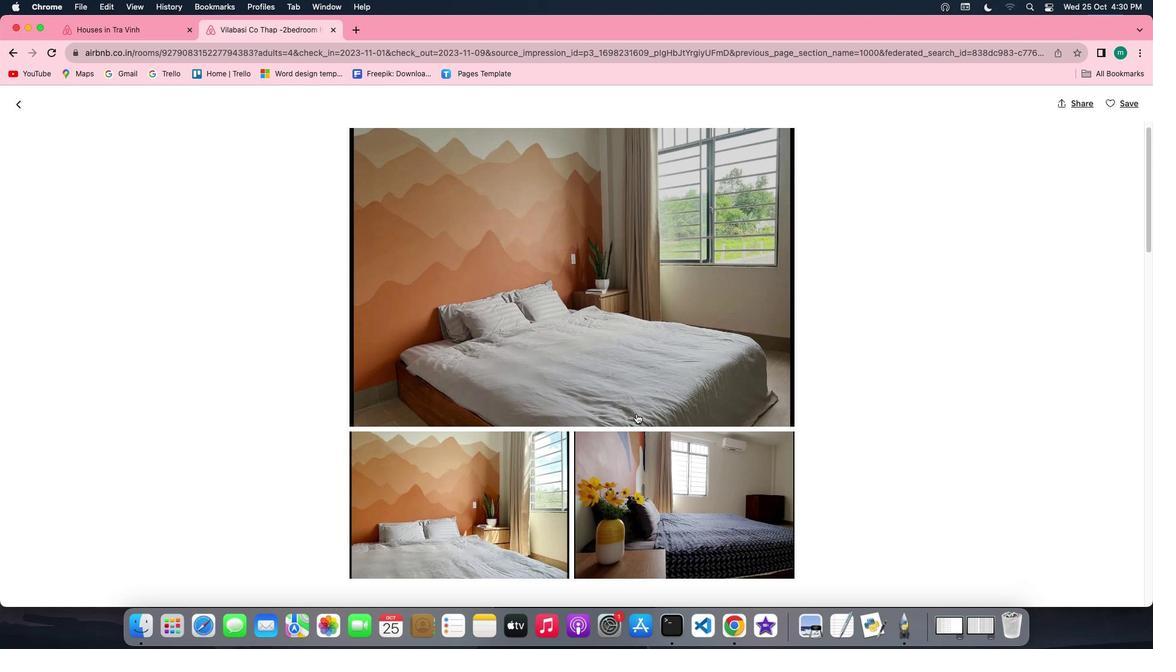 
Action: Mouse scrolled (640, 417) with delta (3, 3)
Screenshot: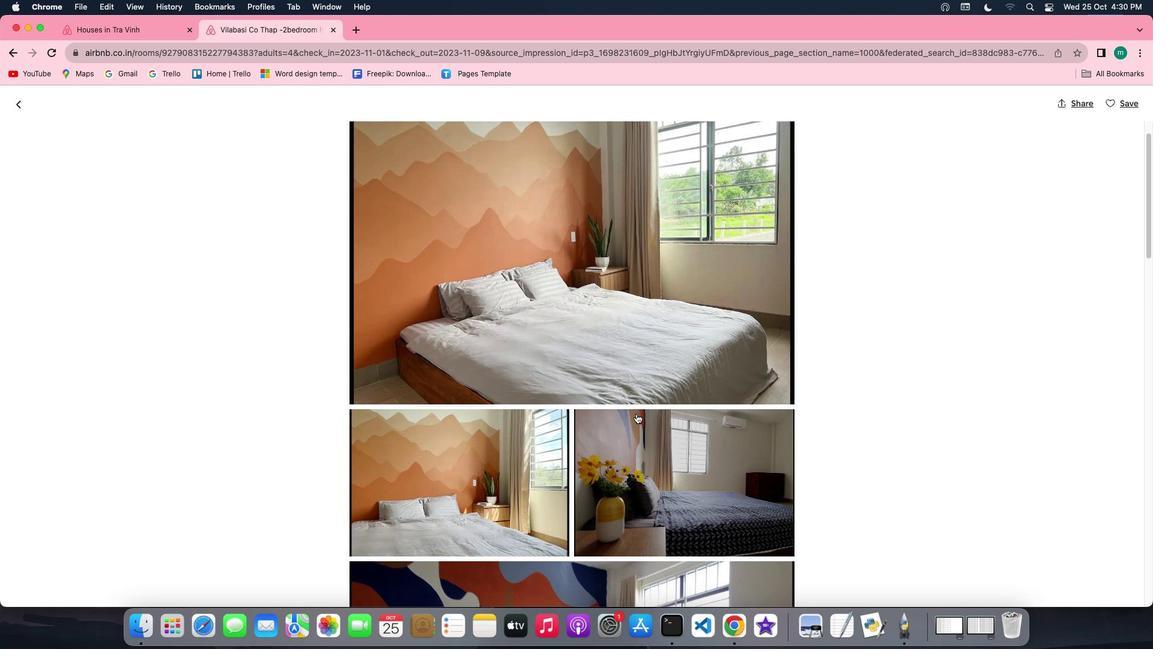 
Action: Mouse scrolled (640, 417) with delta (3, 3)
Screenshot: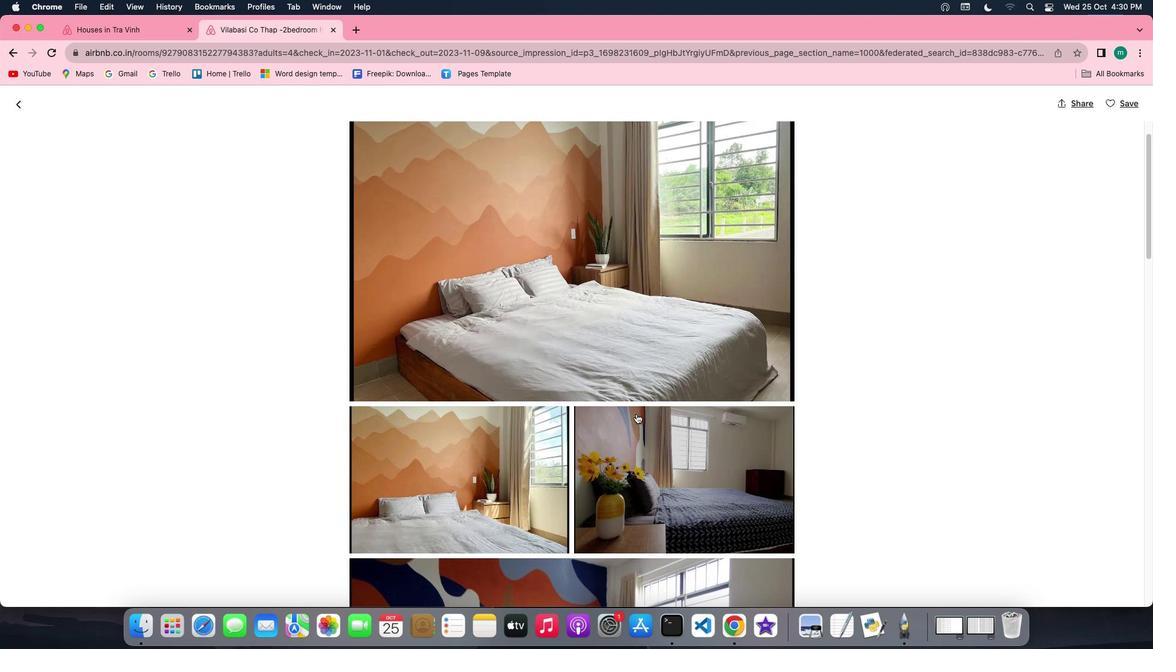 
Action: Mouse scrolled (640, 417) with delta (3, 3)
Screenshot: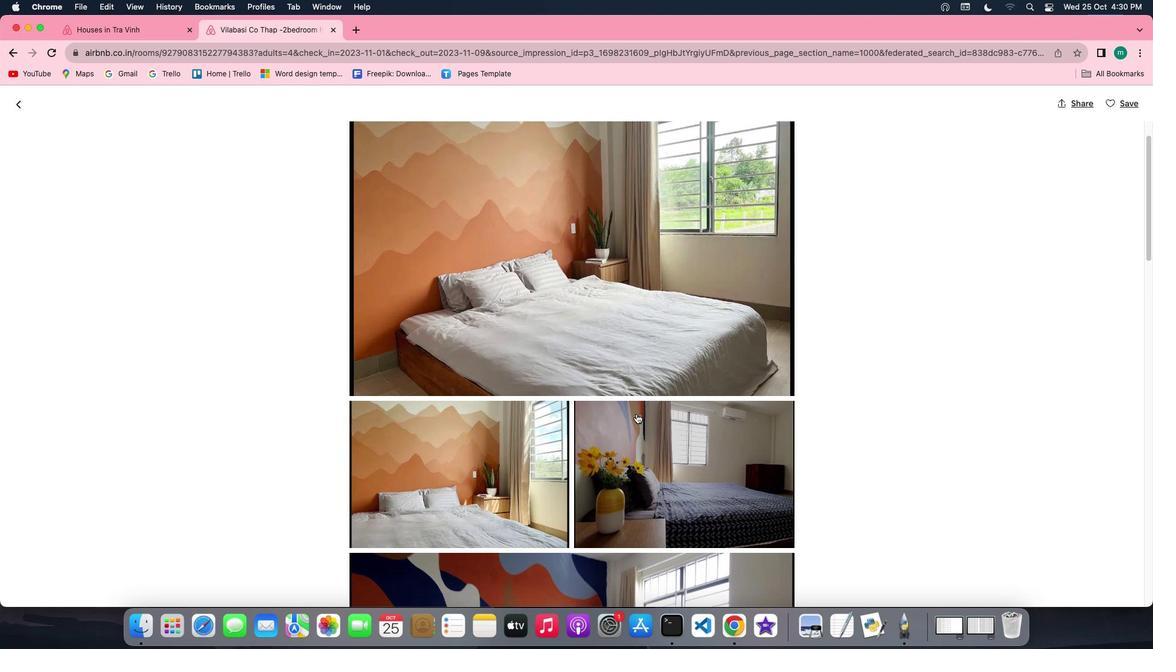 
Action: Mouse scrolled (640, 417) with delta (3, 3)
Screenshot: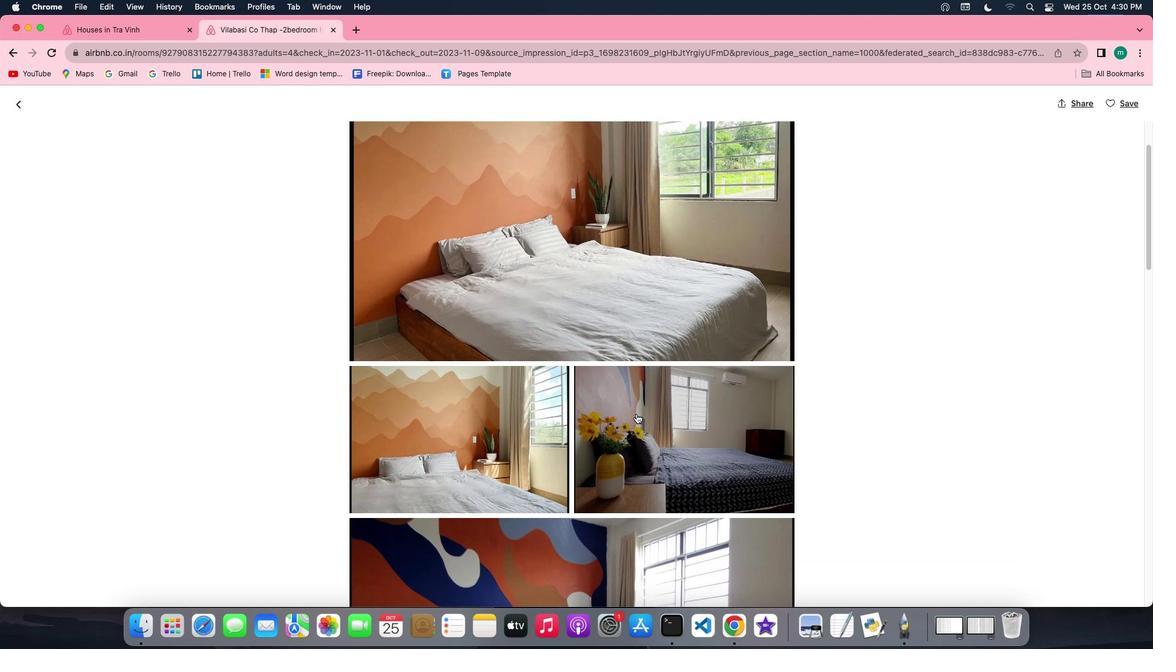 
Action: Mouse scrolled (640, 417) with delta (3, 3)
Screenshot: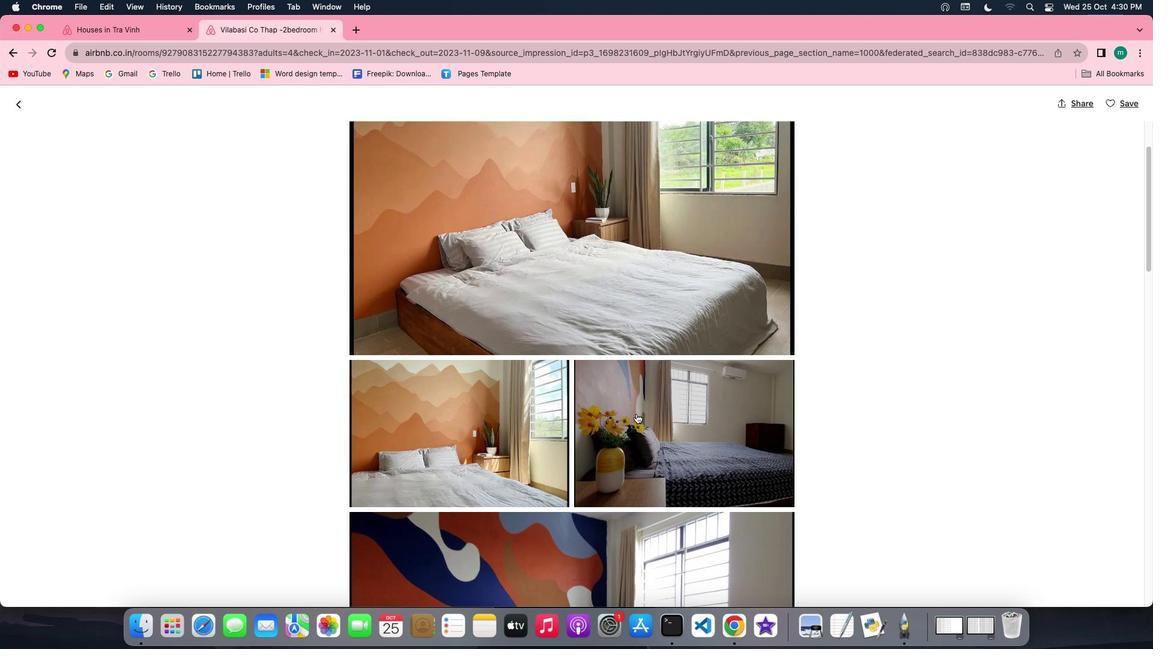 
Action: Mouse scrolled (640, 417) with delta (3, 3)
Screenshot: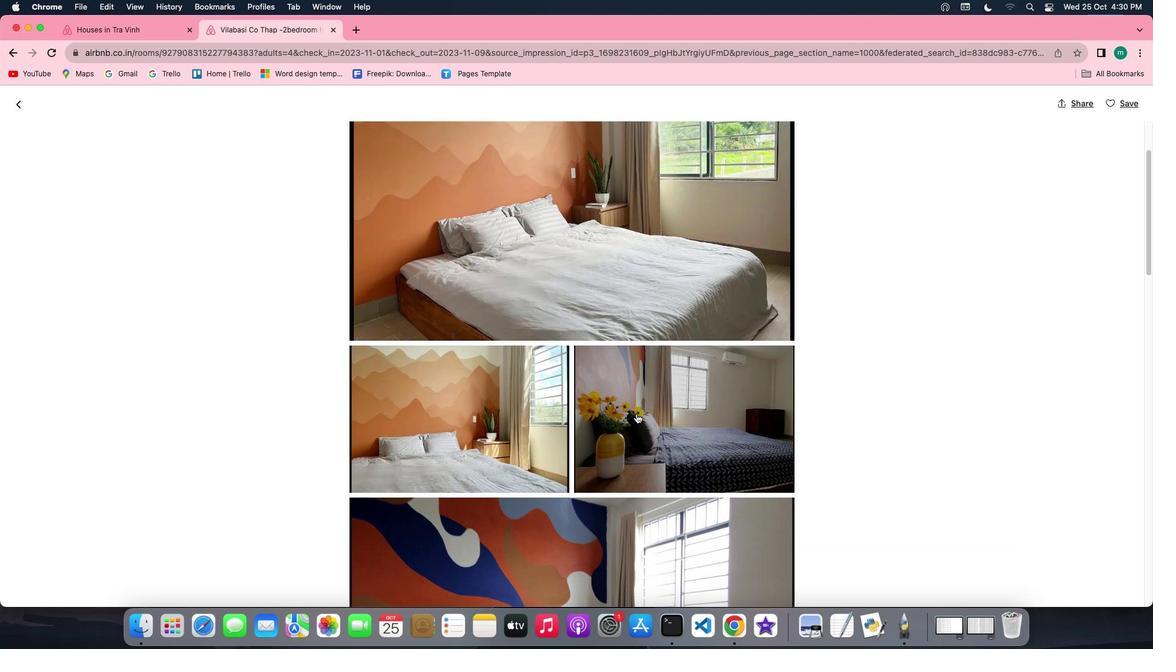 
Action: Mouse scrolled (640, 417) with delta (3, 3)
Screenshot: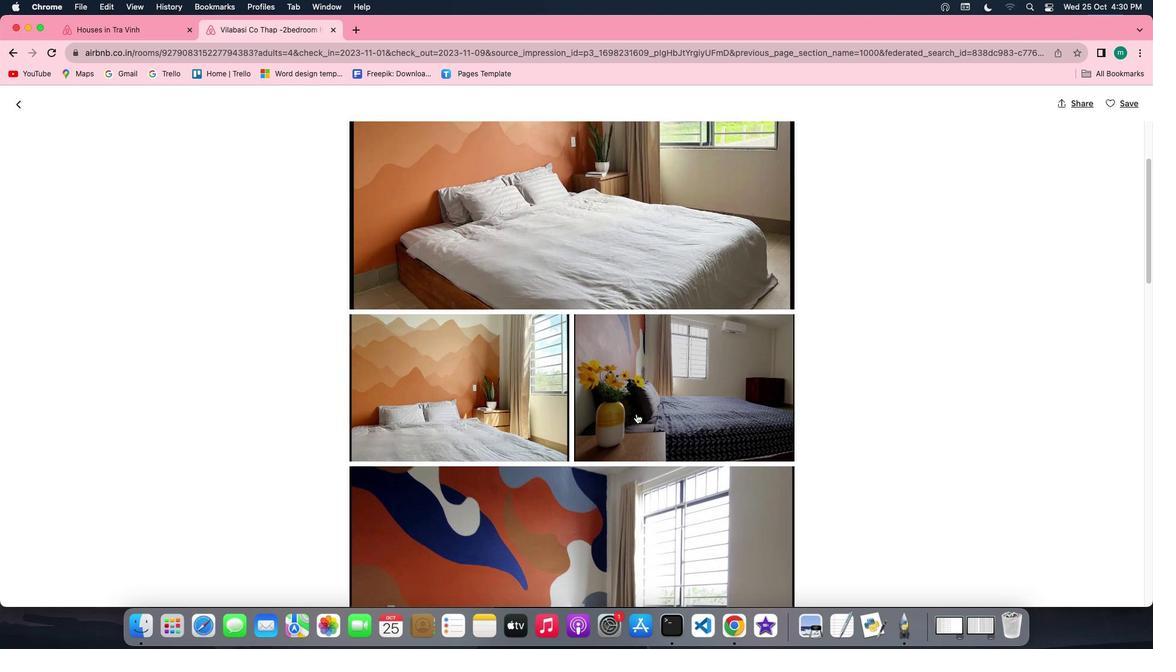 
Action: Mouse scrolled (640, 417) with delta (3, 3)
Screenshot: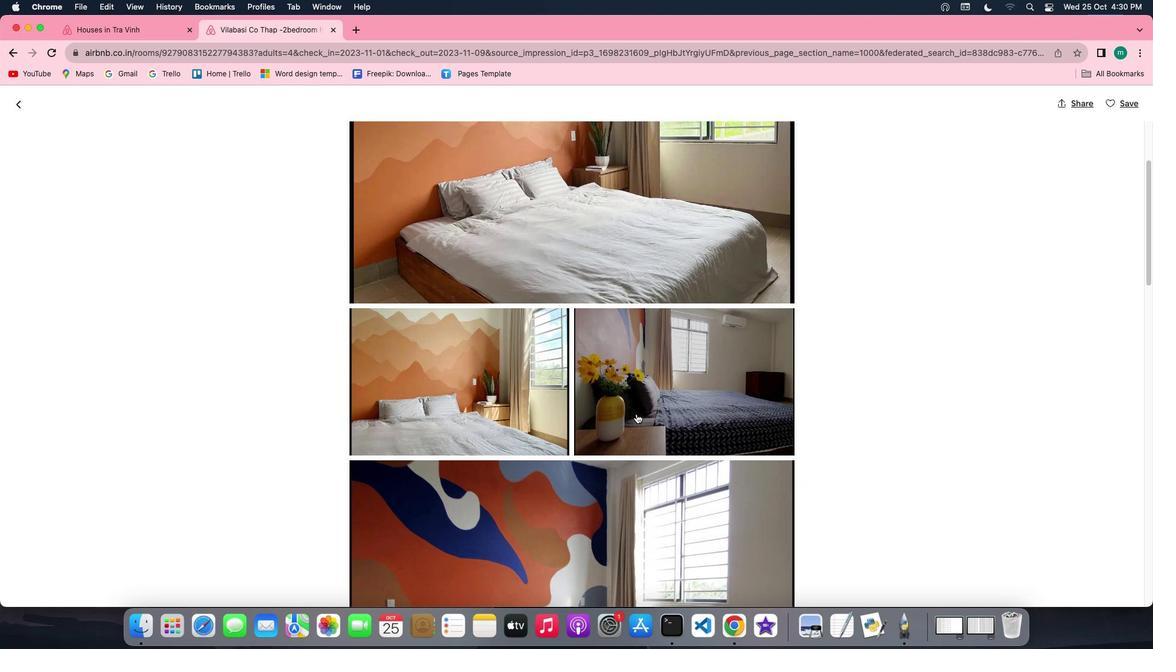 
Action: Mouse scrolled (640, 417) with delta (3, 2)
Screenshot: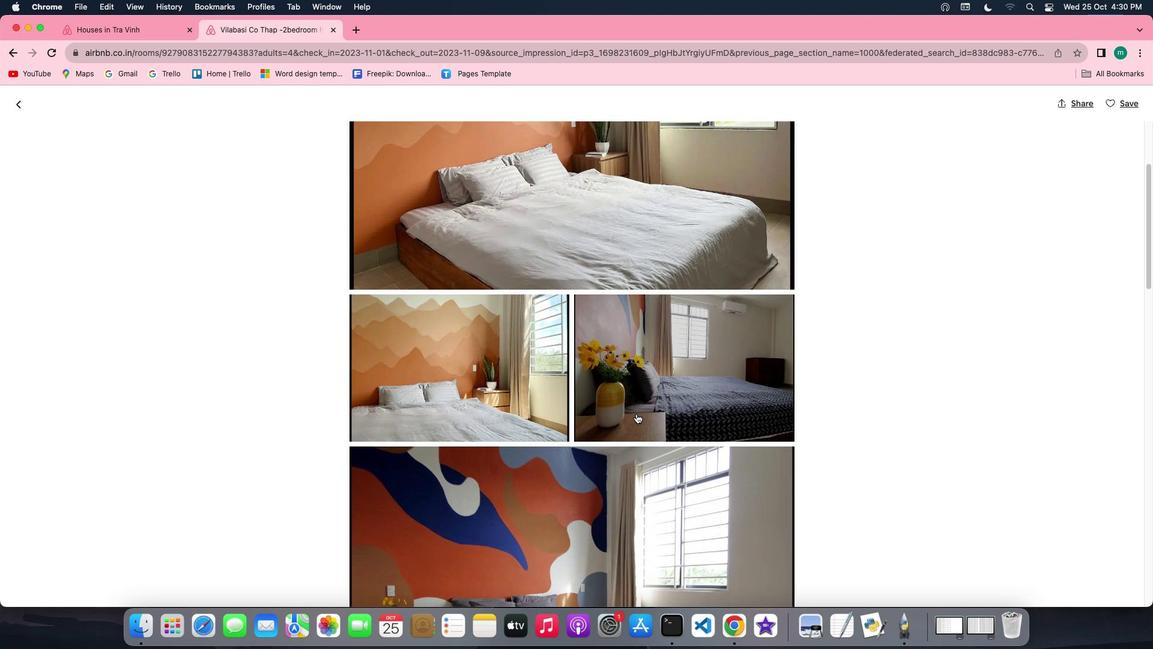 
Action: Mouse scrolled (640, 417) with delta (3, 3)
Screenshot: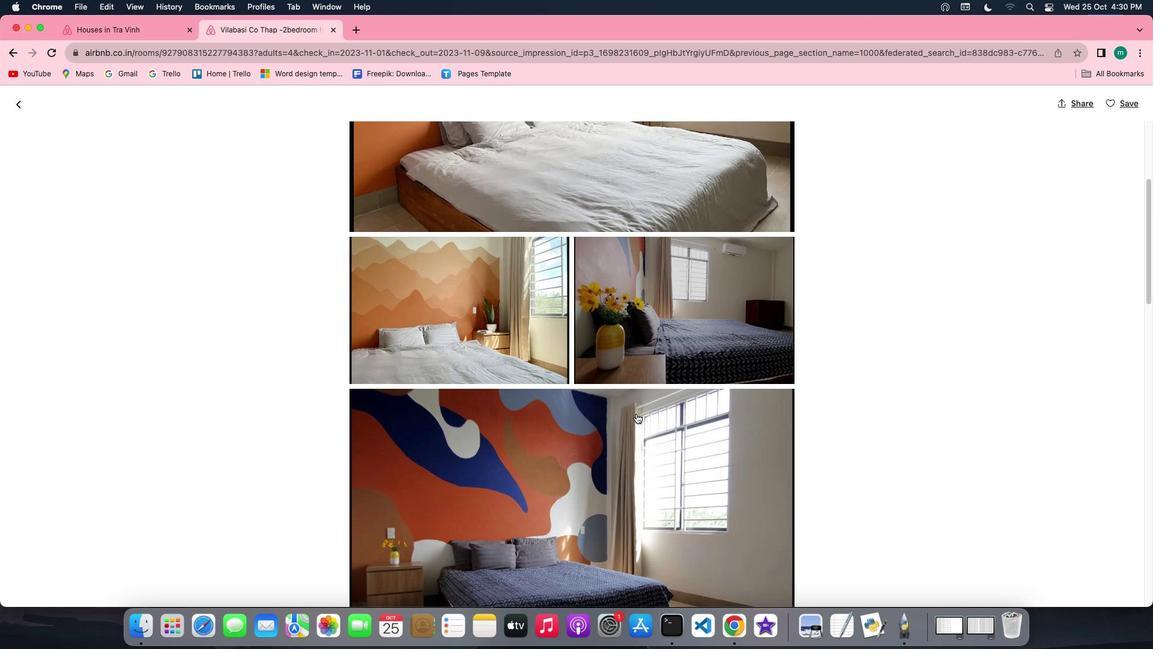 
Action: Mouse scrolled (640, 417) with delta (3, 3)
Screenshot: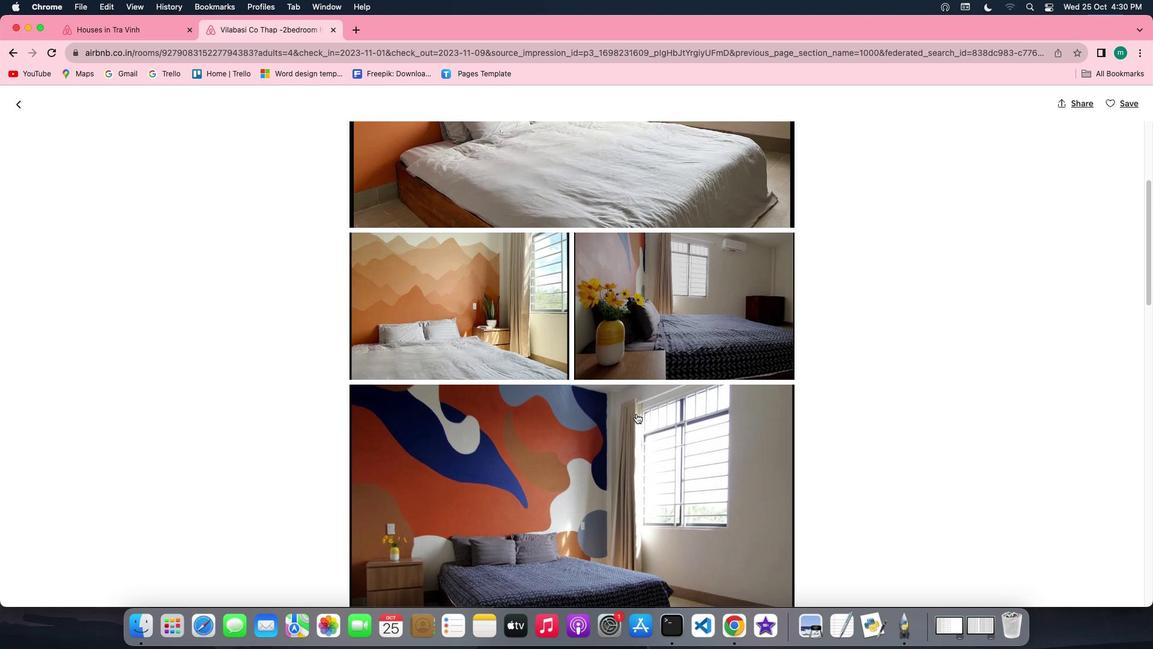 
Action: Mouse scrolled (640, 417) with delta (3, 2)
Screenshot: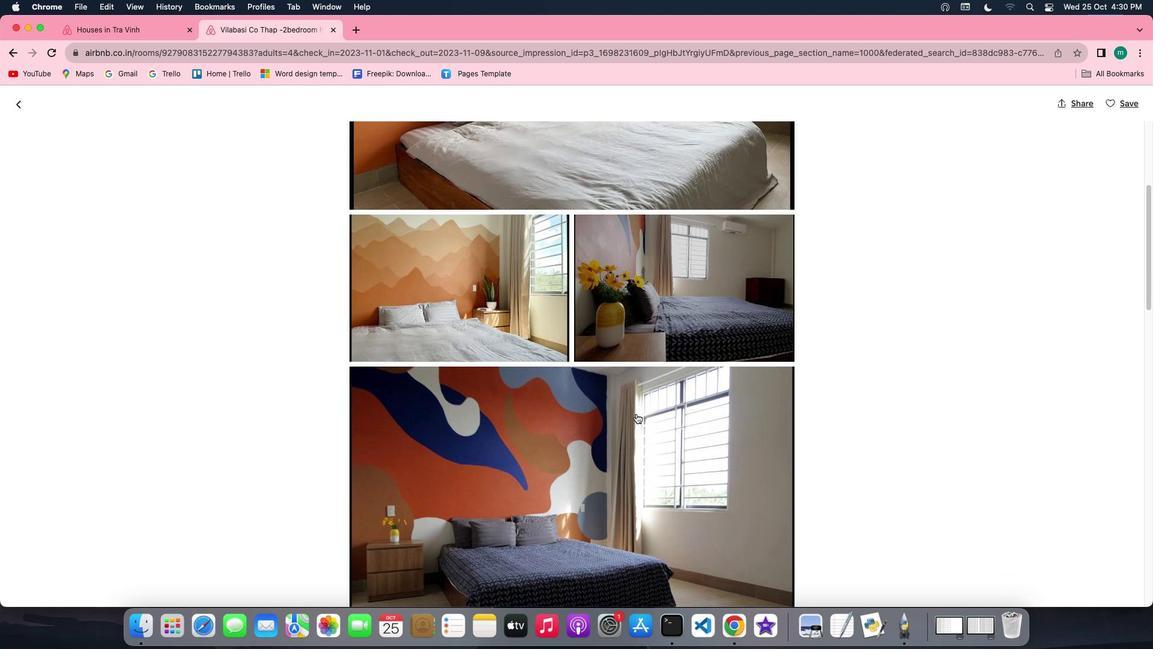 
Action: Mouse scrolled (640, 417) with delta (3, 3)
Screenshot: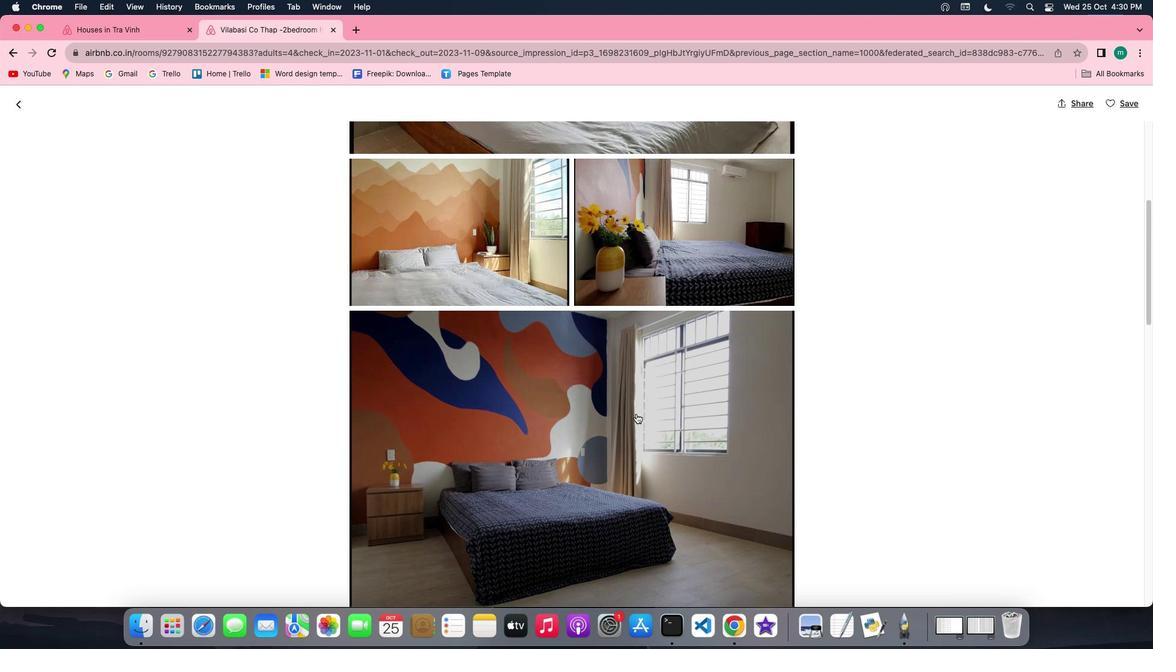 
Action: Mouse moved to (640, 417)
Screenshot: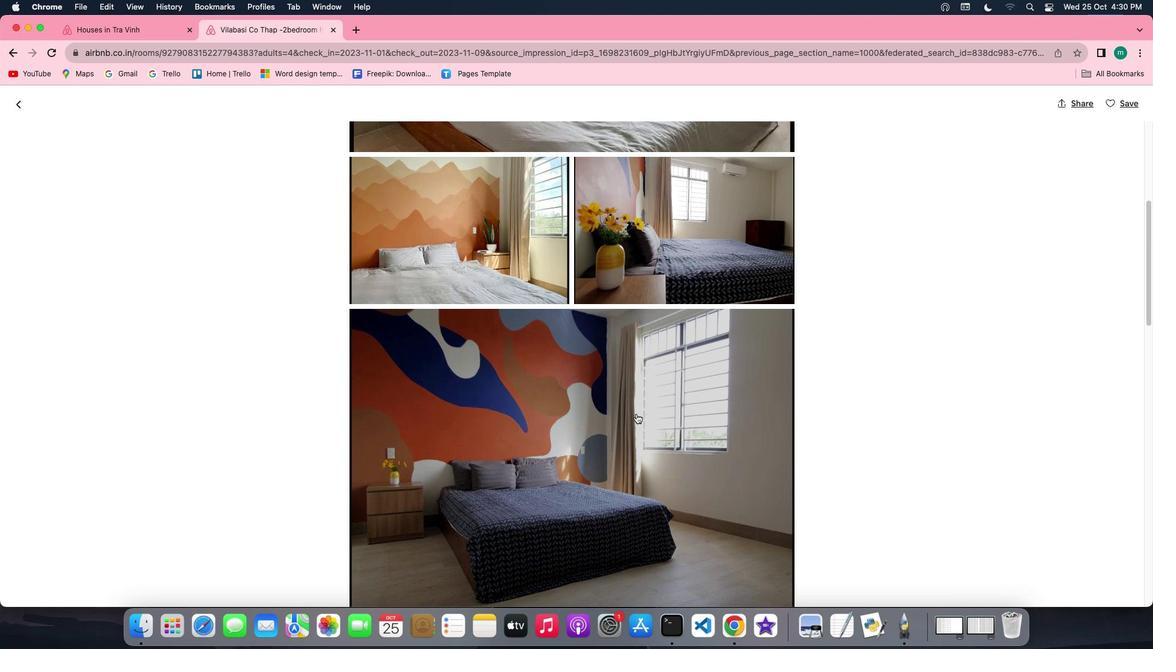 
Action: Mouse scrolled (640, 417) with delta (3, 3)
Screenshot: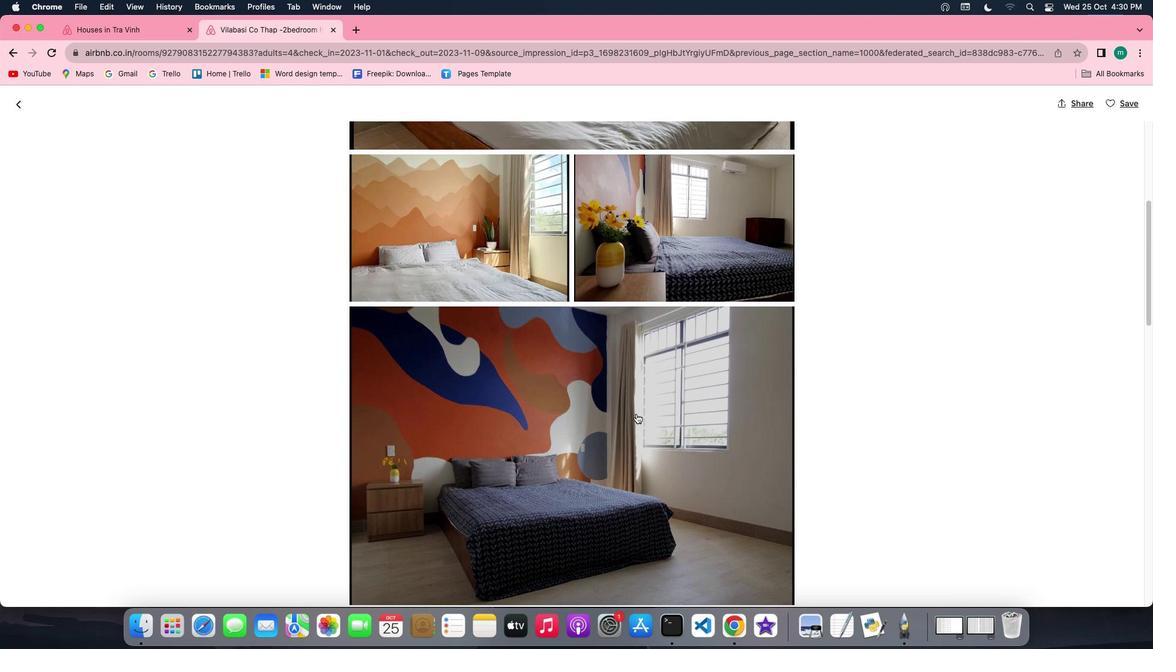 
Action: Mouse scrolled (640, 417) with delta (3, 3)
Screenshot: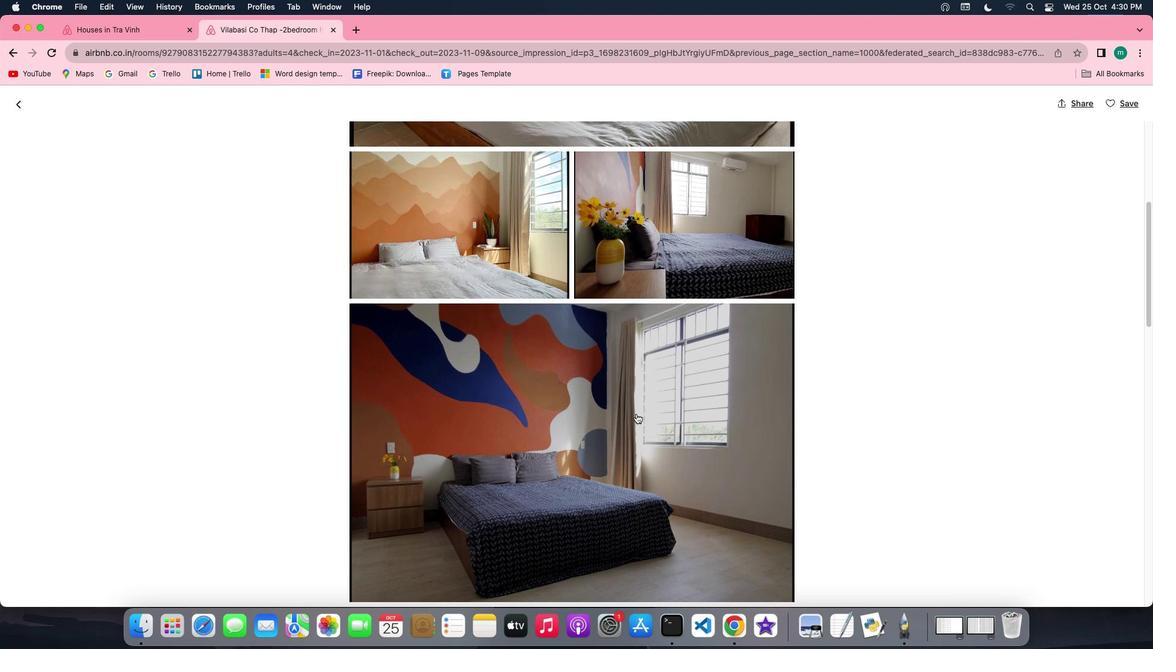 
Action: Mouse scrolled (640, 417) with delta (3, 3)
Screenshot: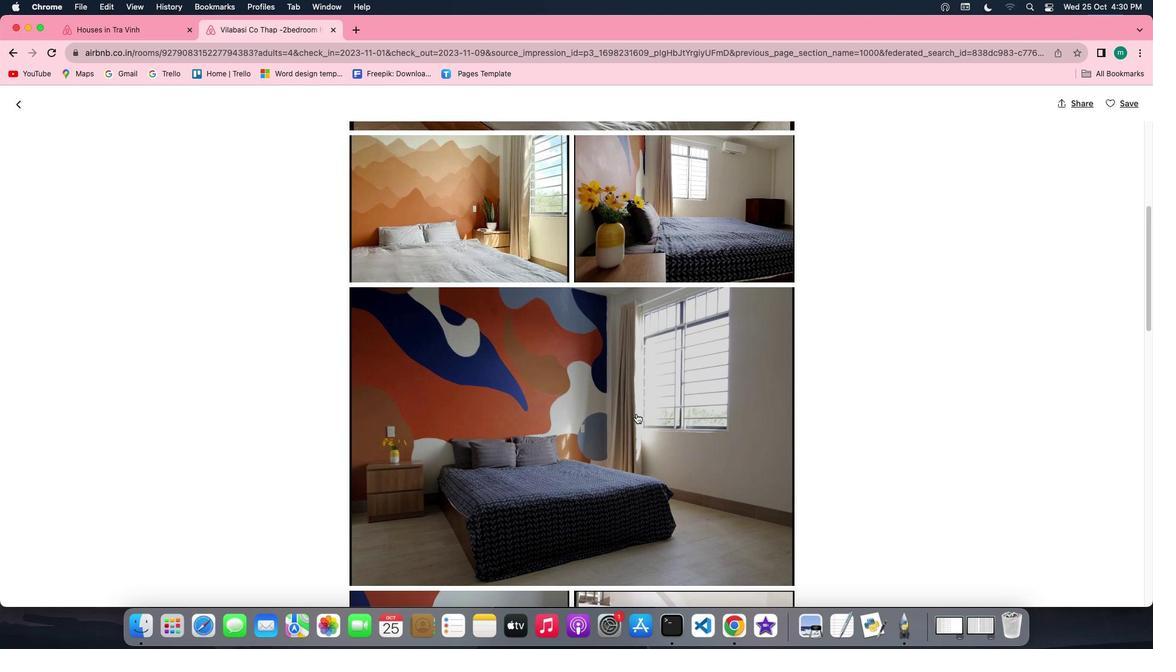 
Action: Mouse scrolled (640, 417) with delta (3, 3)
Screenshot: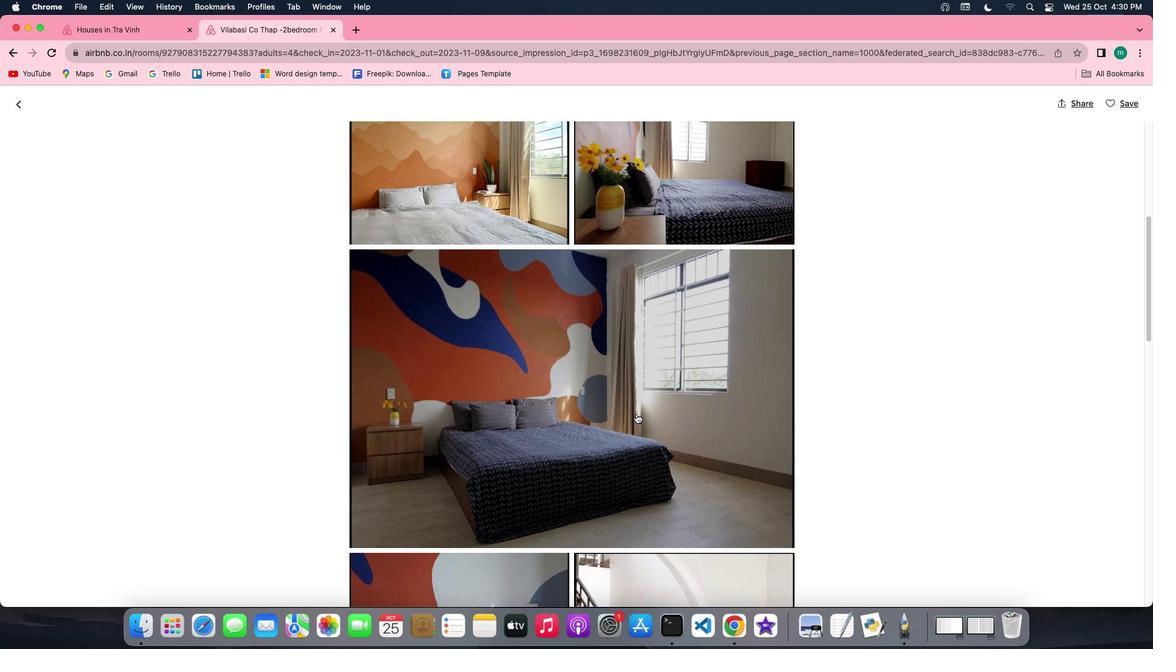 
Action: Mouse scrolled (640, 417) with delta (3, 3)
Screenshot: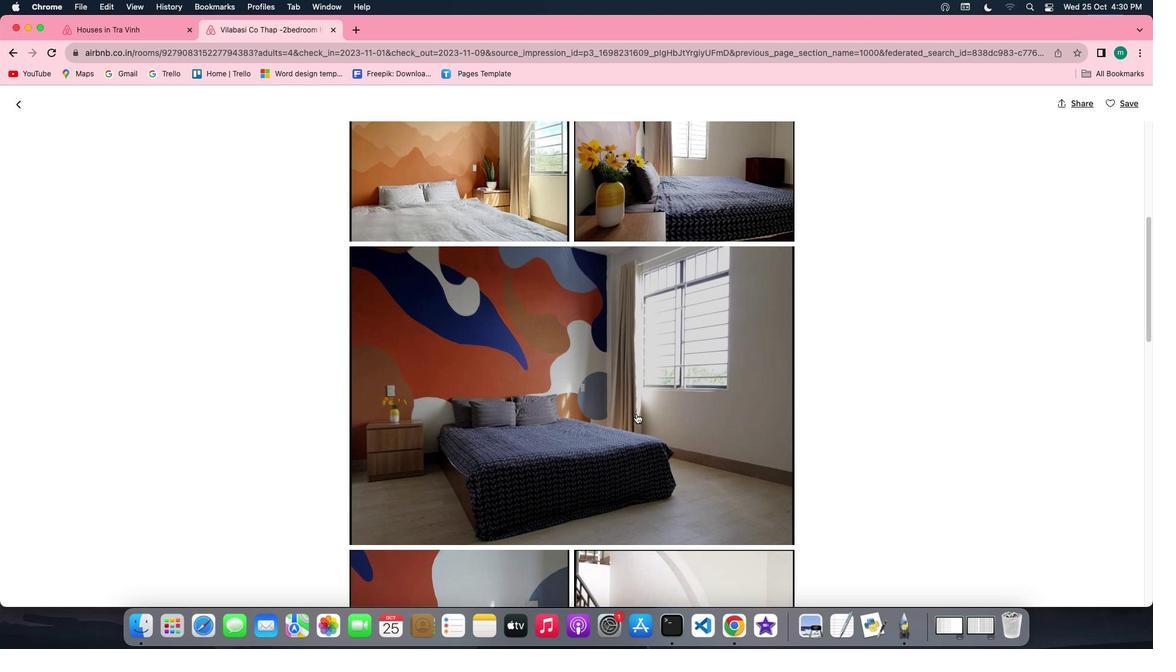 
Action: Mouse scrolled (640, 417) with delta (3, 3)
Screenshot: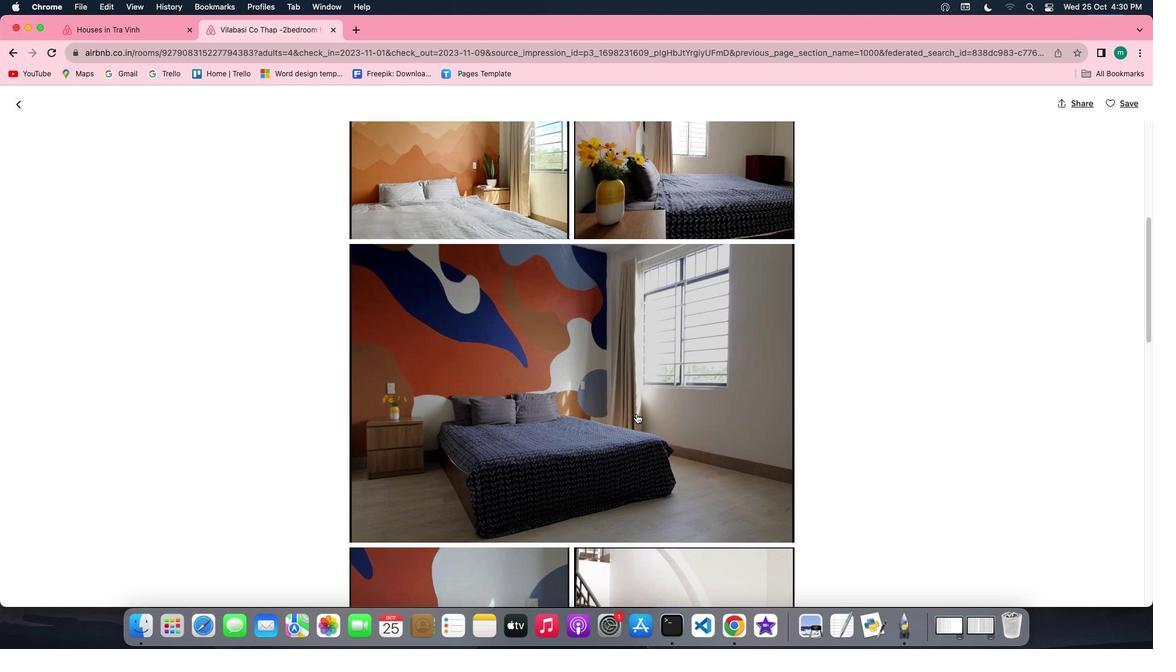 
Action: Mouse scrolled (640, 417) with delta (3, 3)
Screenshot: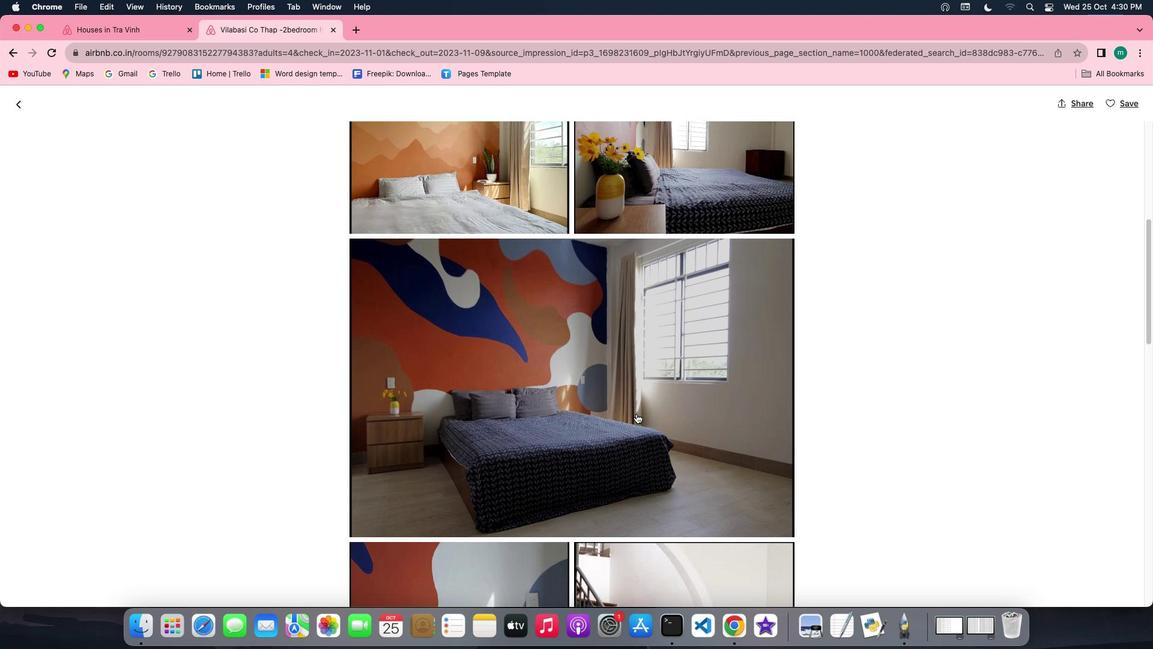 
Action: Mouse scrolled (640, 417) with delta (3, 3)
Screenshot: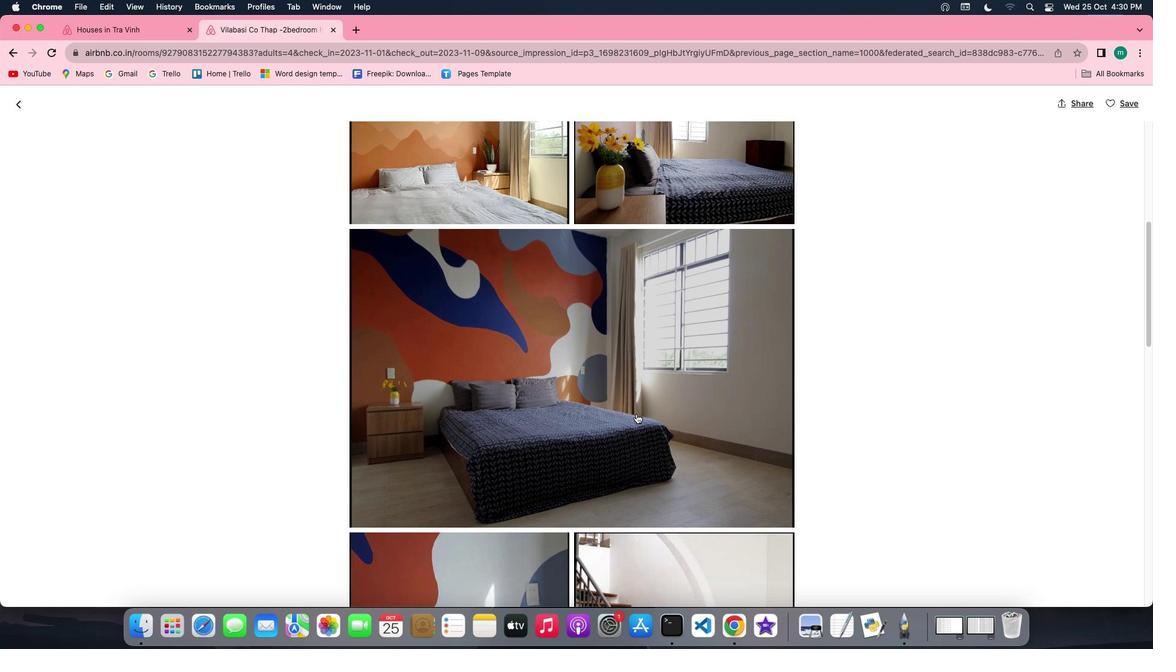 
Action: Mouse scrolled (640, 417) with delta (3, 3)
Screenshot: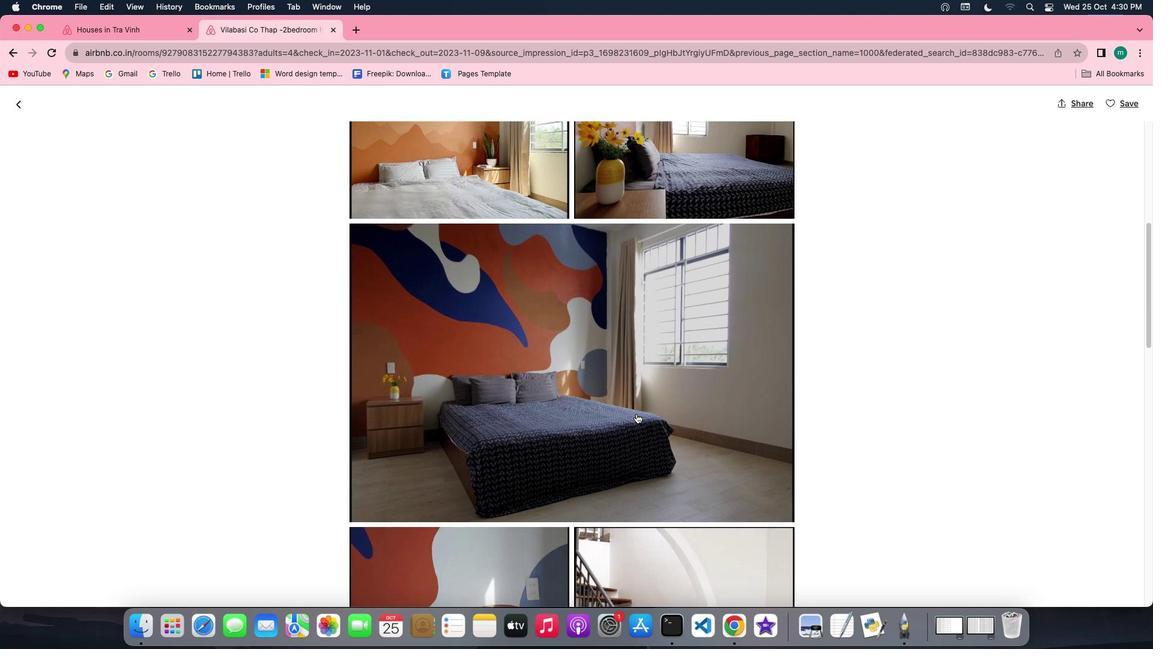 
Action: Mouse scrolled (640, 417) with delta (3, 3)
Screenshot: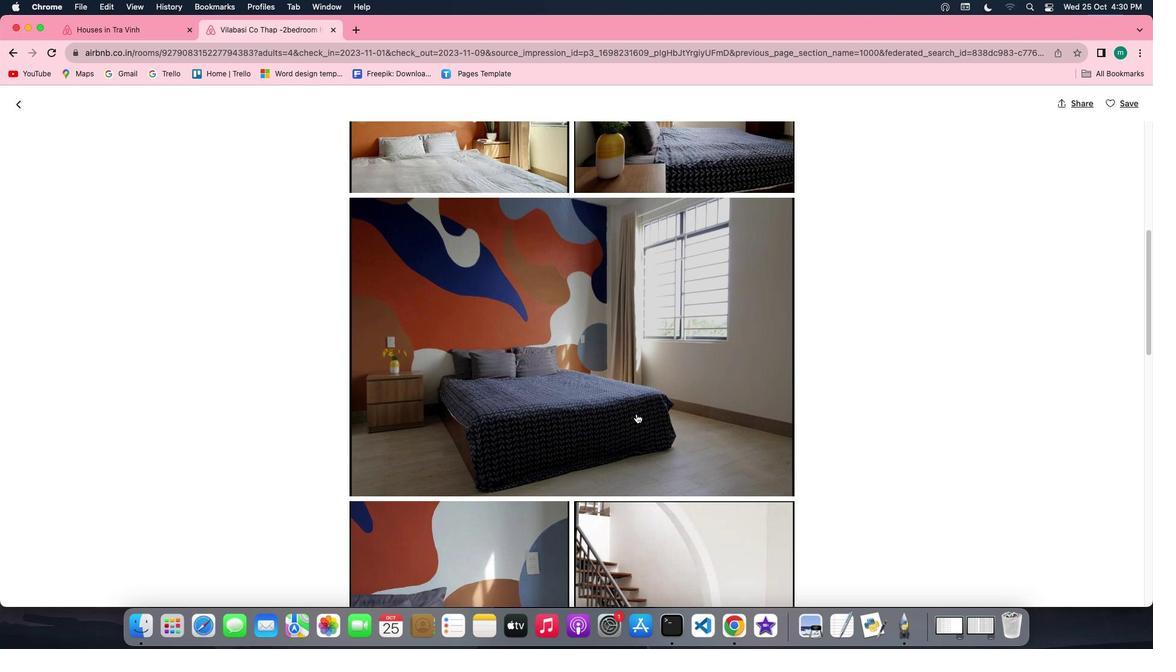 
Action: Mouse scrolled (640, 417) with delta (3, 3)
Screenshot: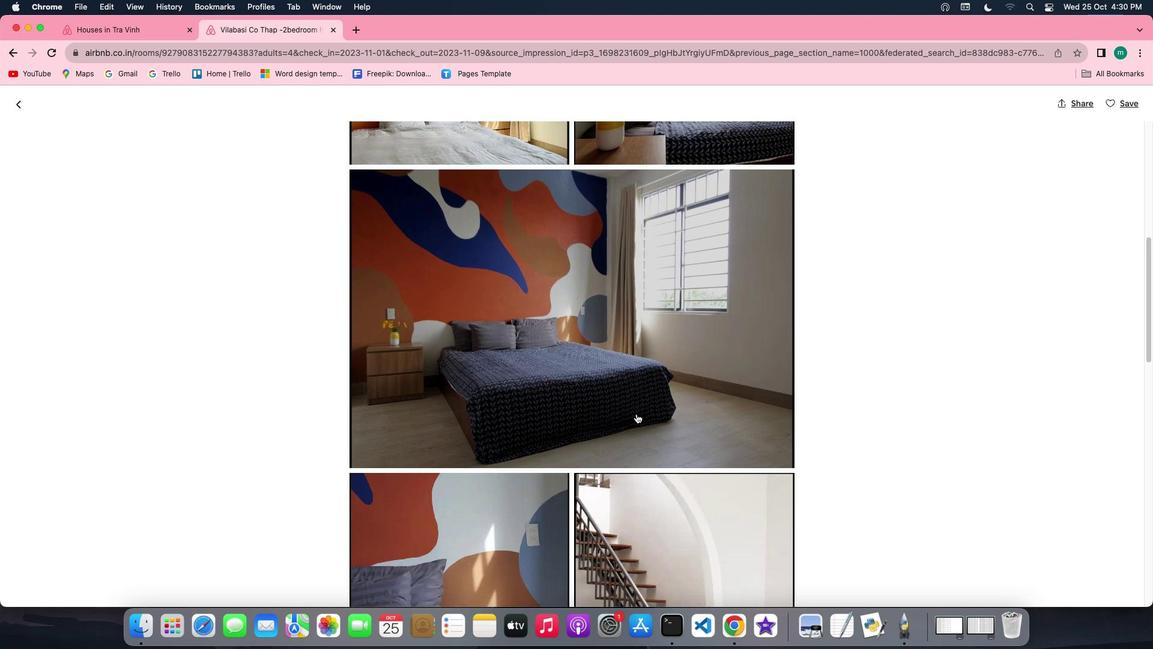 
Action: Mouse scrolled (640, 417) with delta (3, 3)
Screenshot: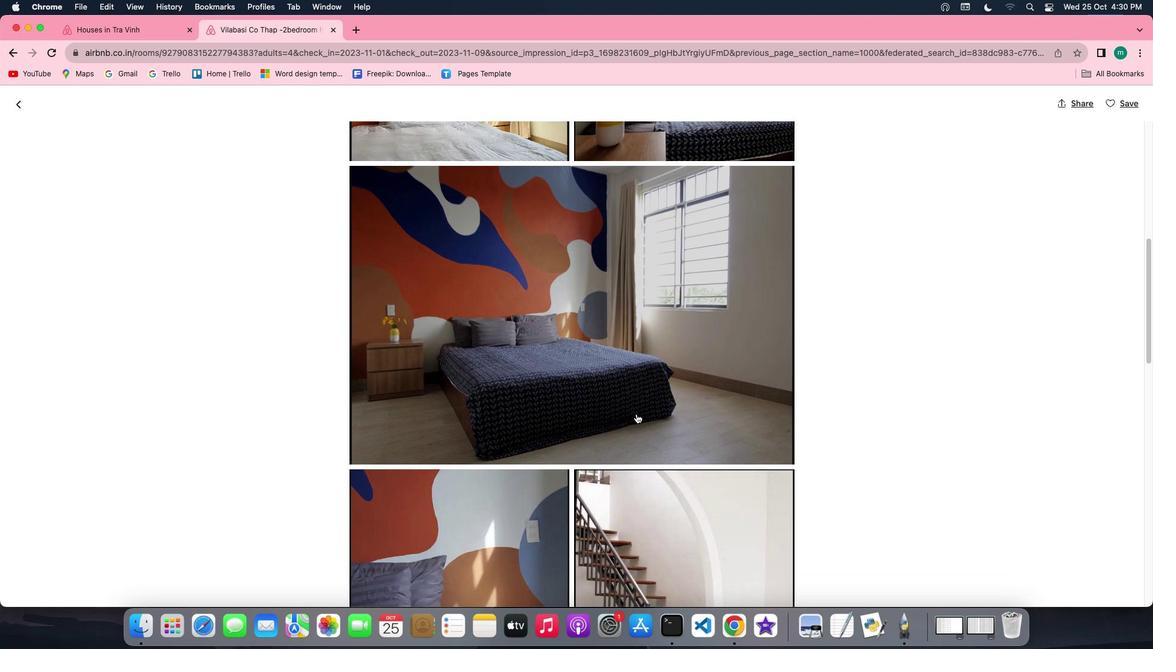 
Action: Mouse scrolled (640, 417) with delta (3, 3)
Screenshot: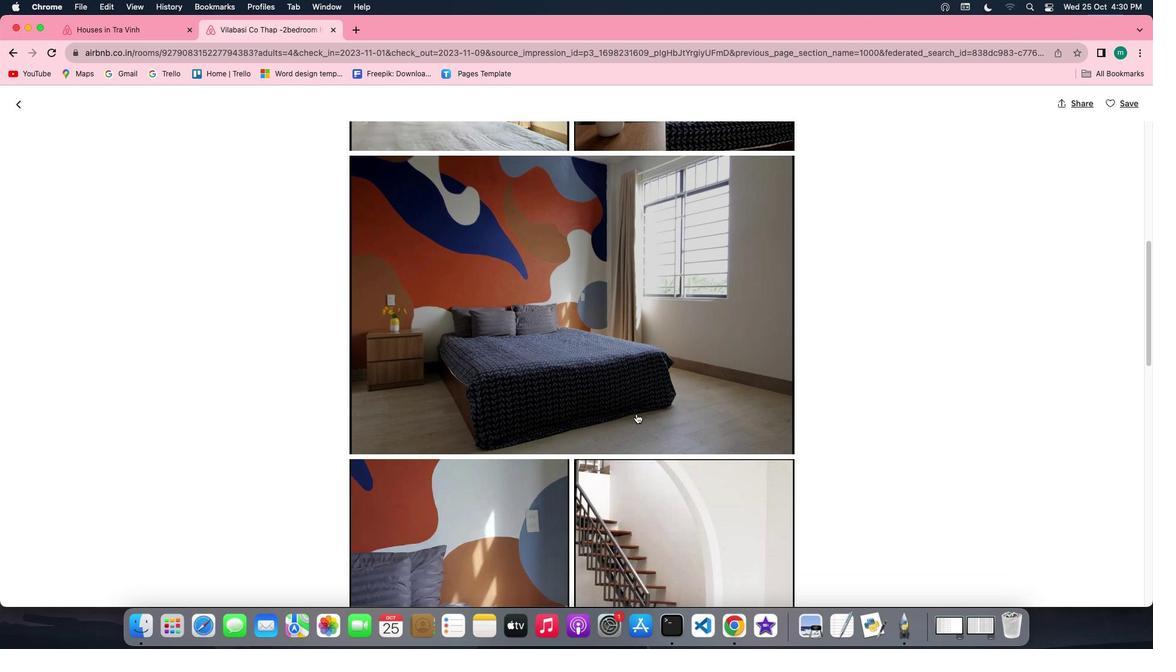 
Action: Mouse scrolled (640, 417) with delta (3, 2)
Screenshot: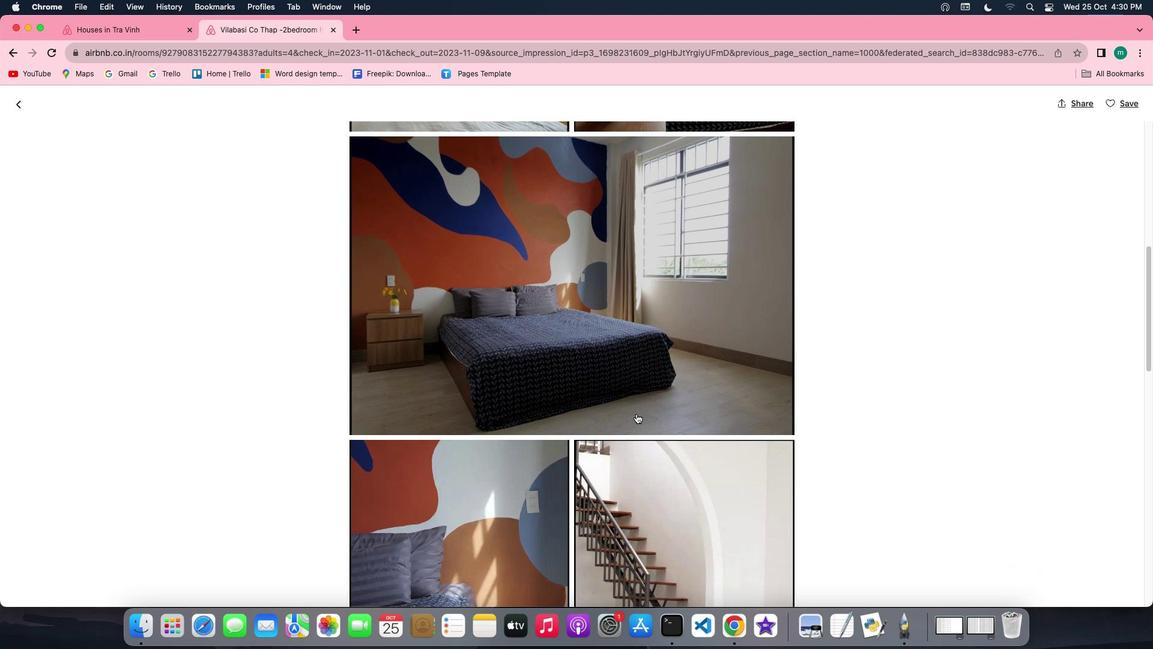 
Action: Mouse scrolled (640, 417) with delta (3, 1)
Screenshot: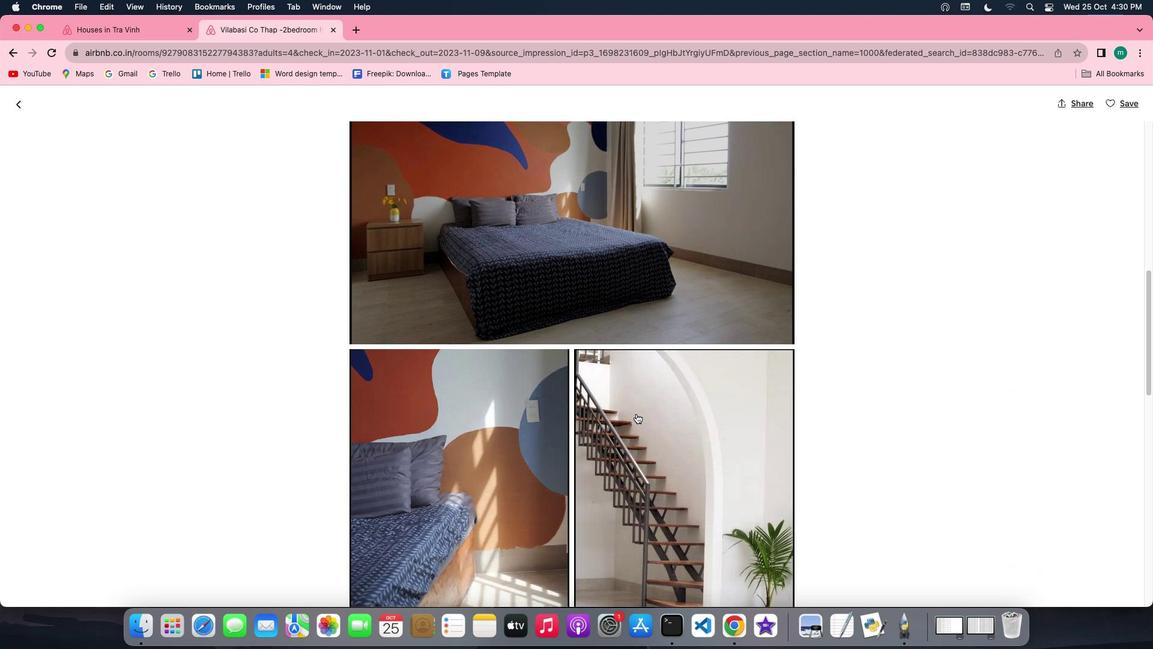 
Action: Mouse scrolled (640, 417) with delta (3, 3)
Screenshot: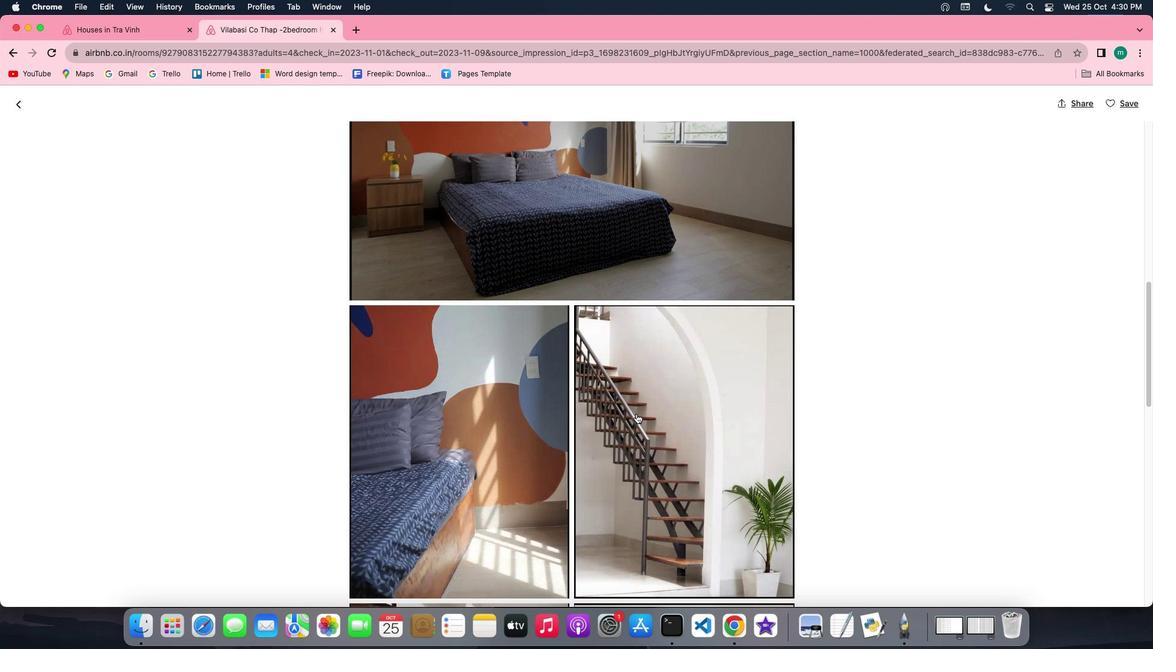 
Action: Mouse scrolled (640, 417) with delta (3, 3)
Screenshot: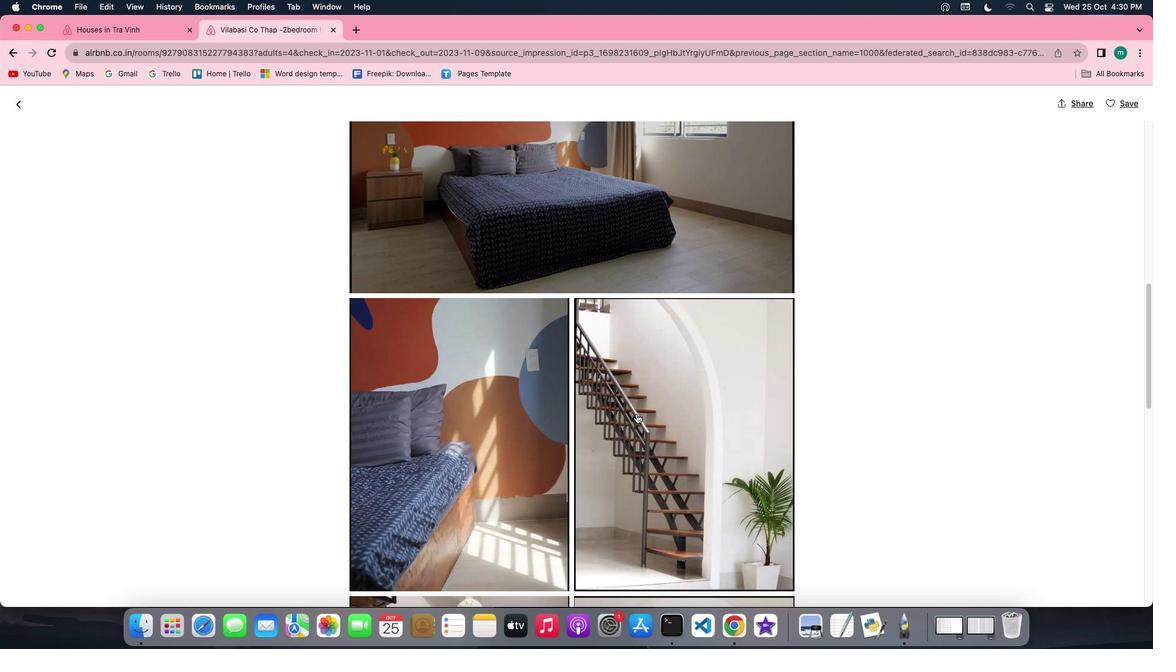 
Action: Mouse scrolled (640, 417) with delta (3, 2)
Screenshot: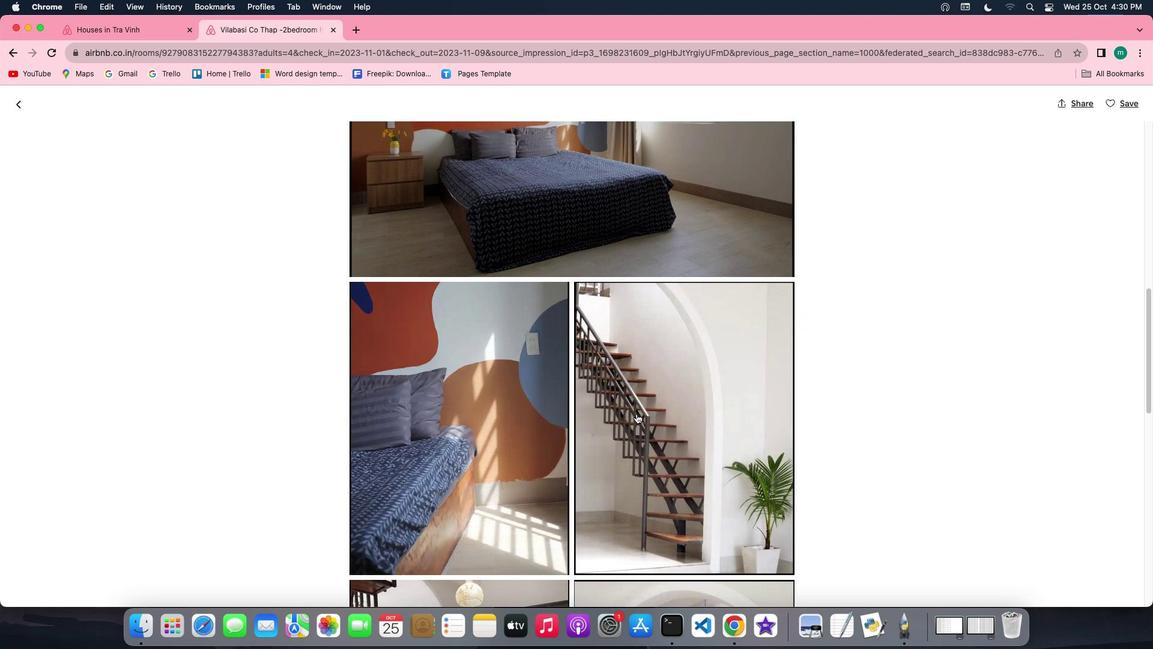 
Action: Mouse scrolled (640, 417) with delta (3, 1)
Screenshot: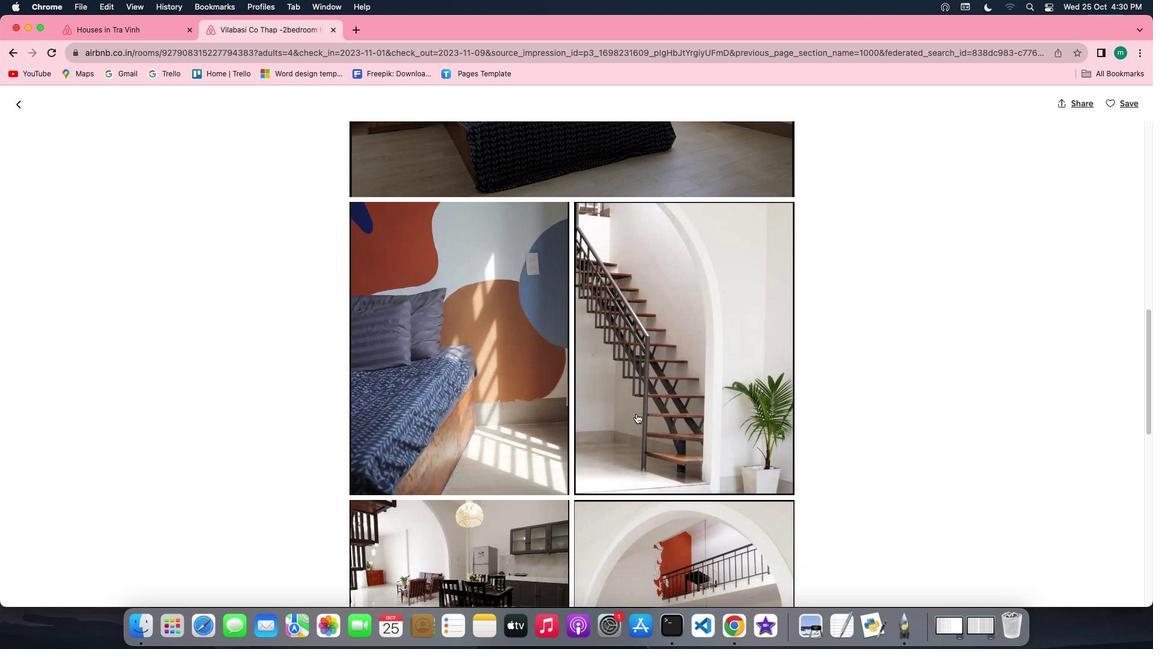 
Action: Mouse scrolled (640, 417) with delta (3, 3)
Screenshot: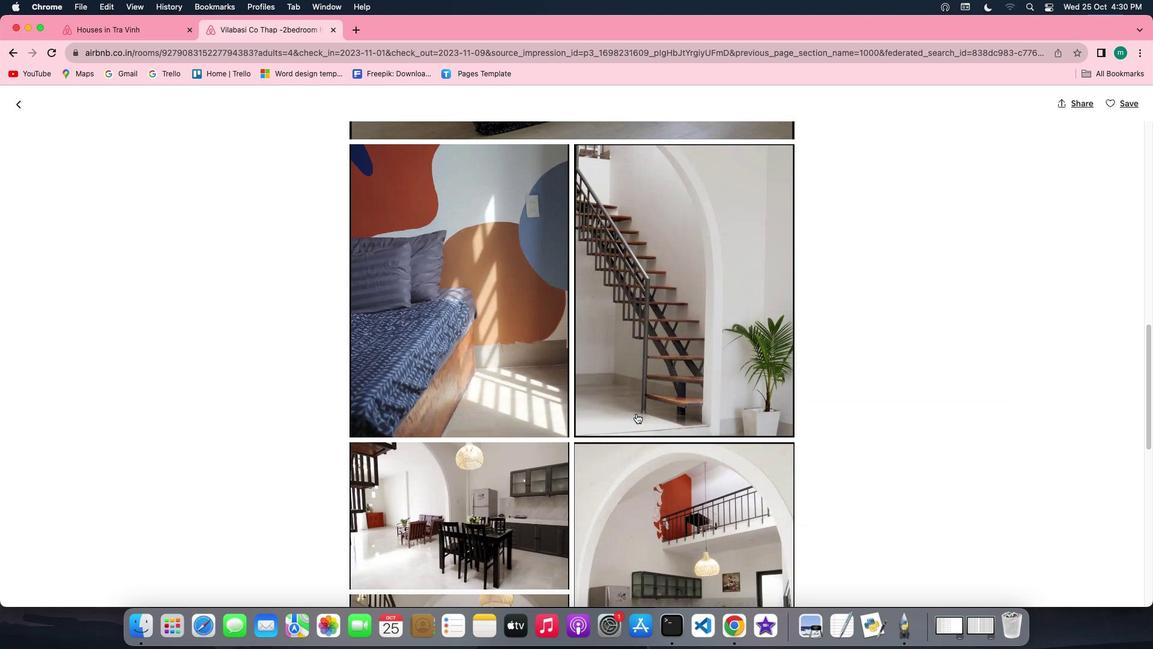 
Action: Mouse scrolled (640, 417) with delta (3, 3)
Screenshot: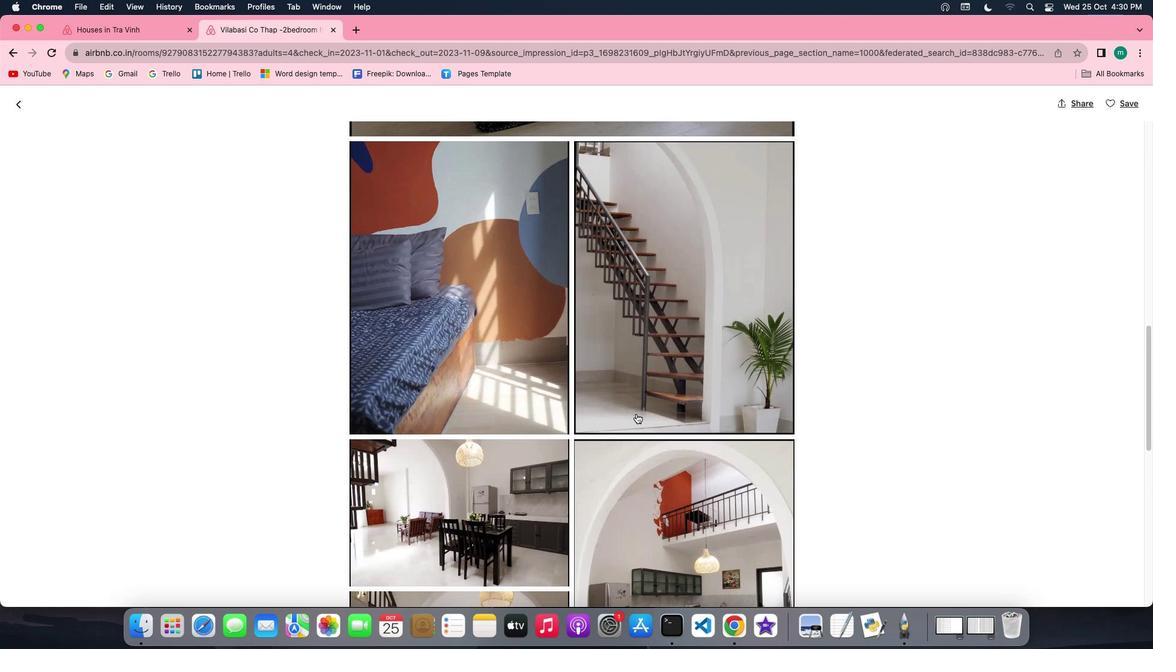 
Action: Mouse scrolled (640, 417) with delta (3, 3)
Screenshot: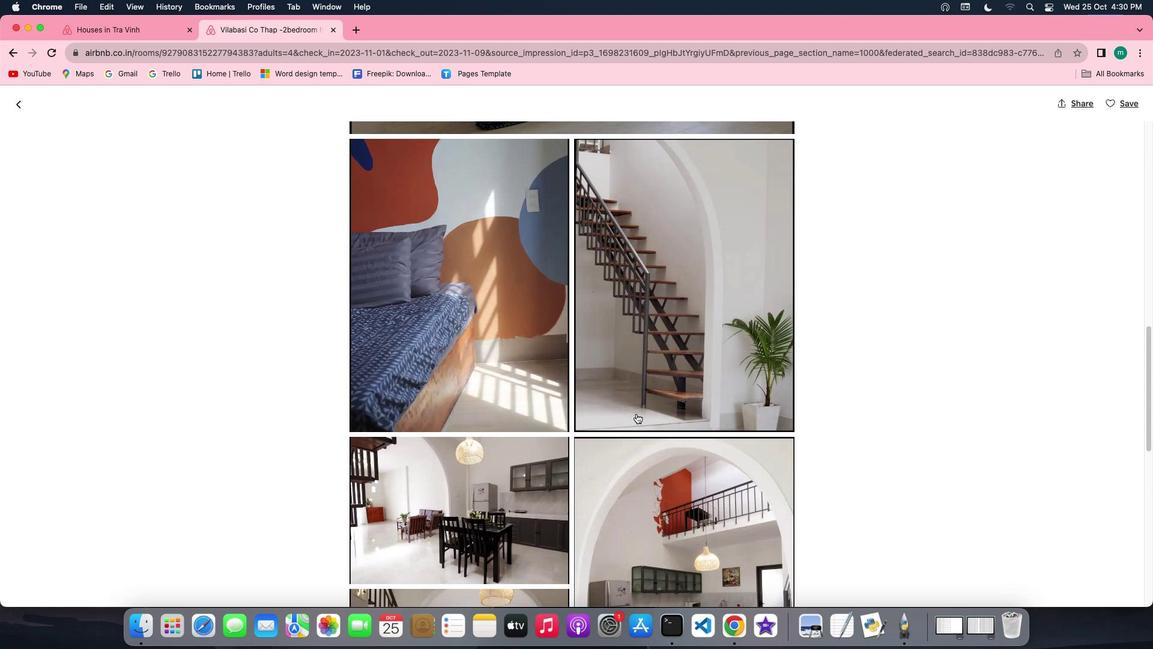 
Action: Mouse scrolled (640, 417) with delta (3, 3)
Screenshot: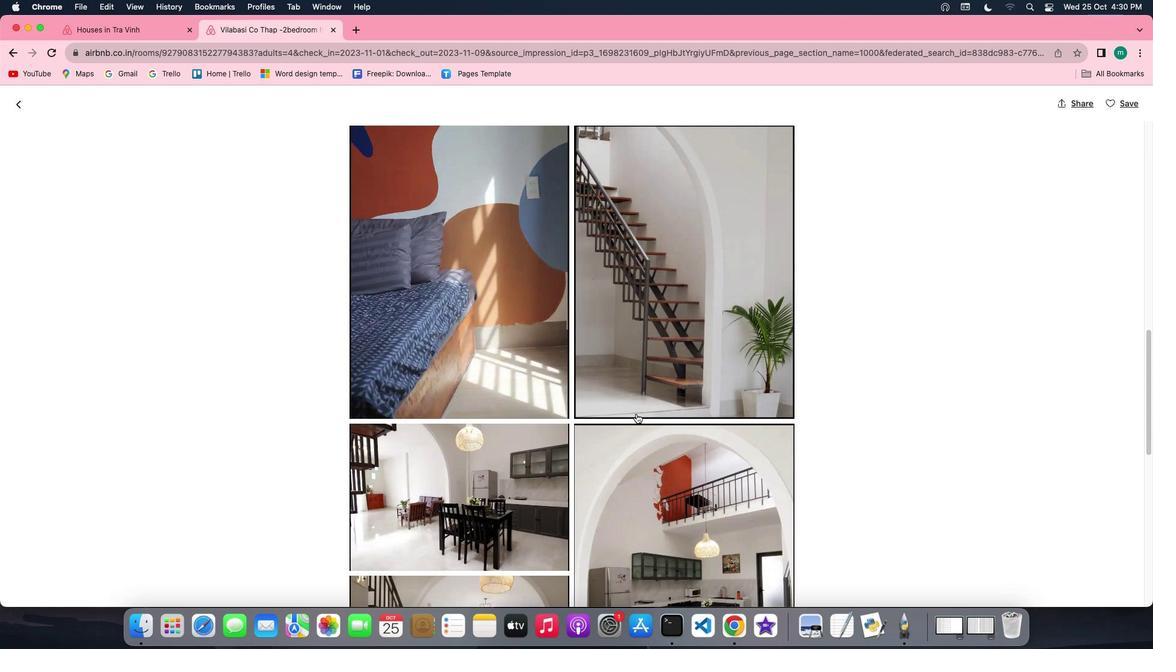 
Action: Mouse scrolled (640, 417) with delta (3, 3)
Screenshot: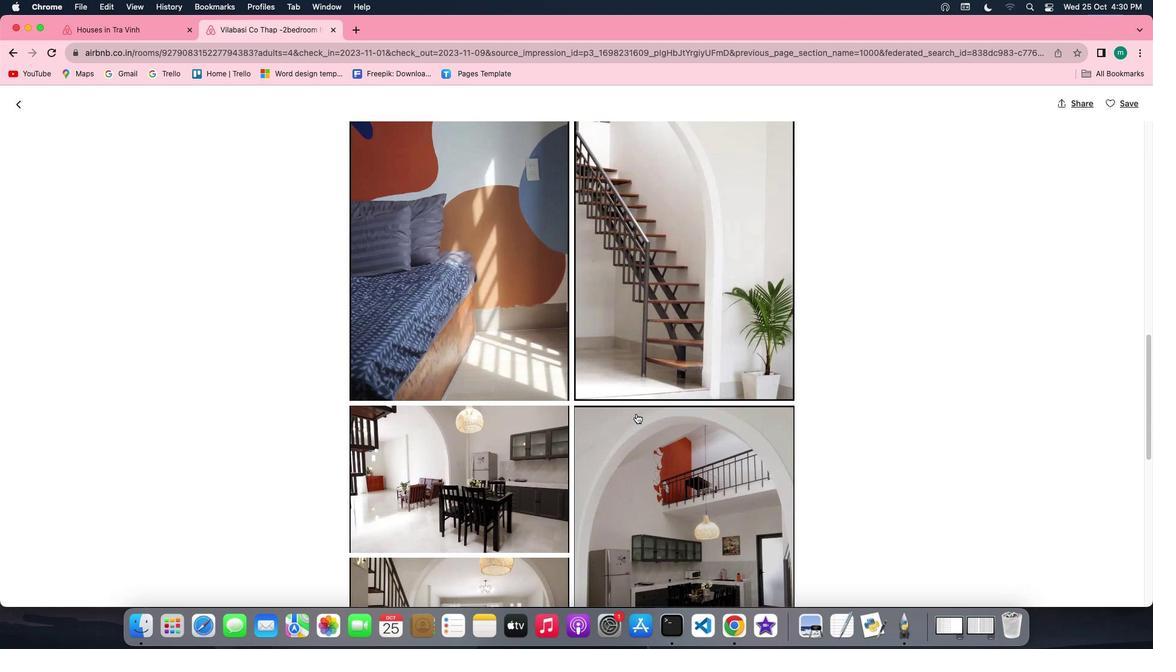 
Action: Mouse scrolled (640, 417) with delta (3, 3)
Screenshot: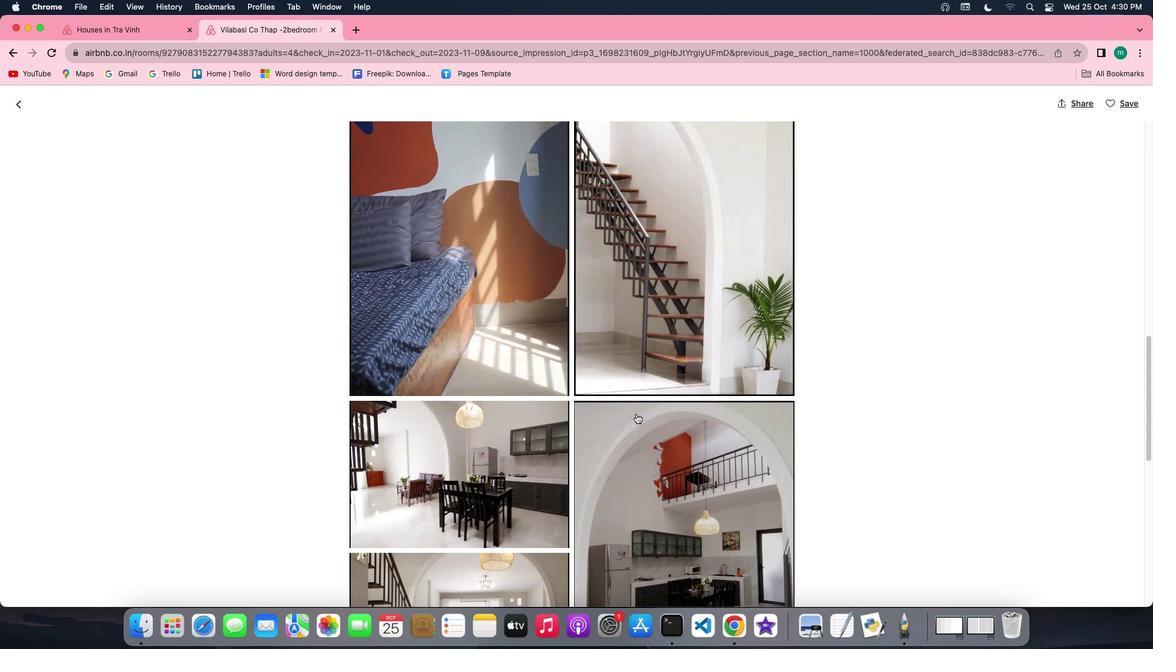 
Action: Mouse scrolled (640, 417) with delta (3, 3)
Screenshot: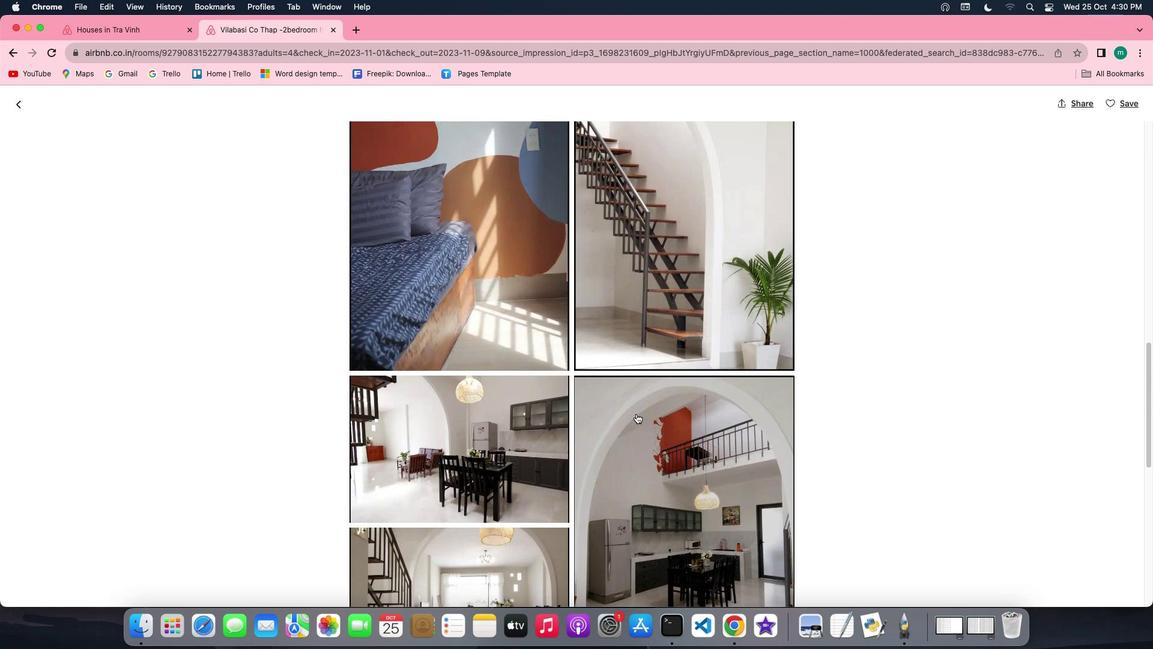 
Action: Mouse scrolled (640, 417) with delta (3, 3)
Screenshot: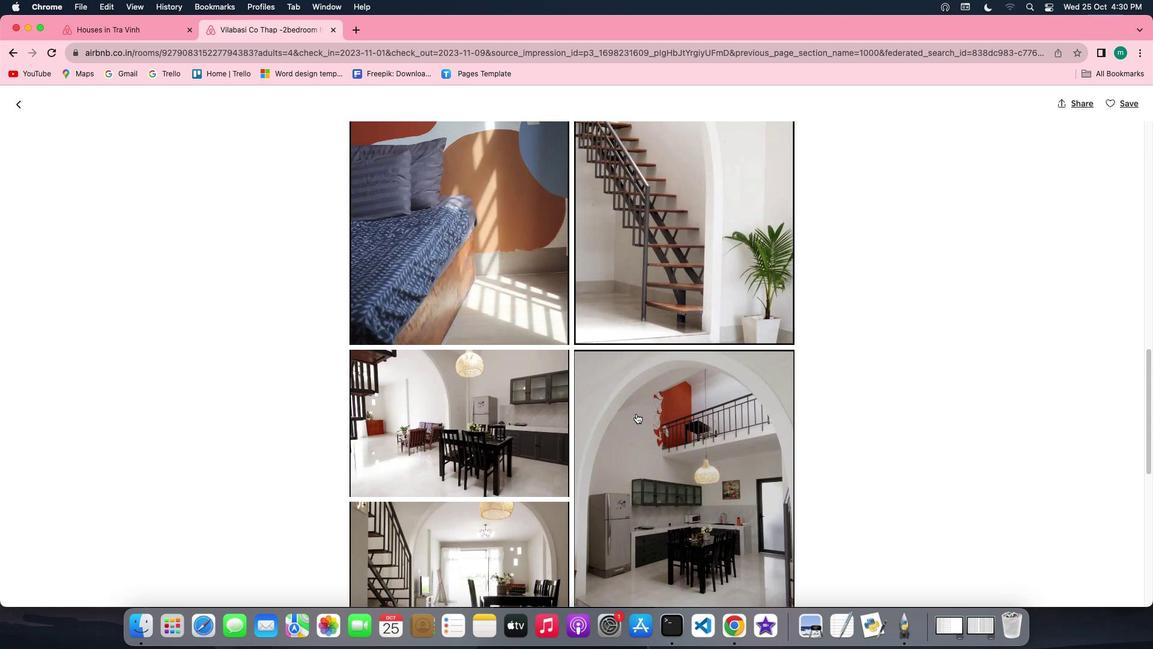 
Action: Mouse scrolled (640, 417) with delta (3, 3)
Screenshot: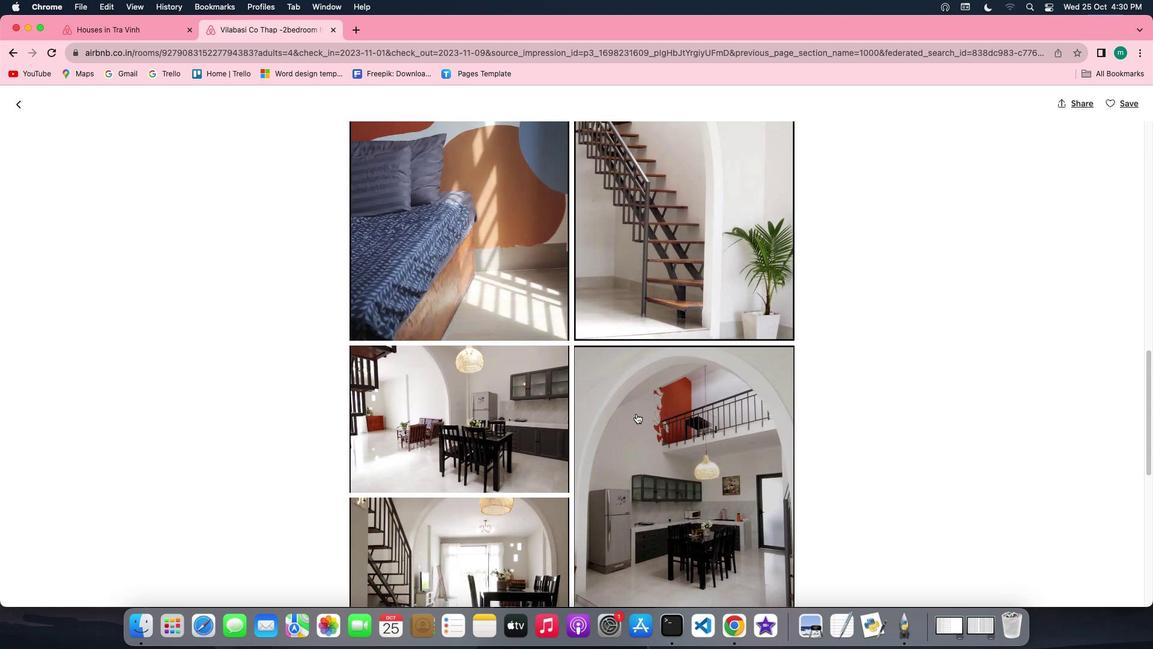 
Action: Mouse scrolled (640, 417) with delta (3, 2)
Screenshot: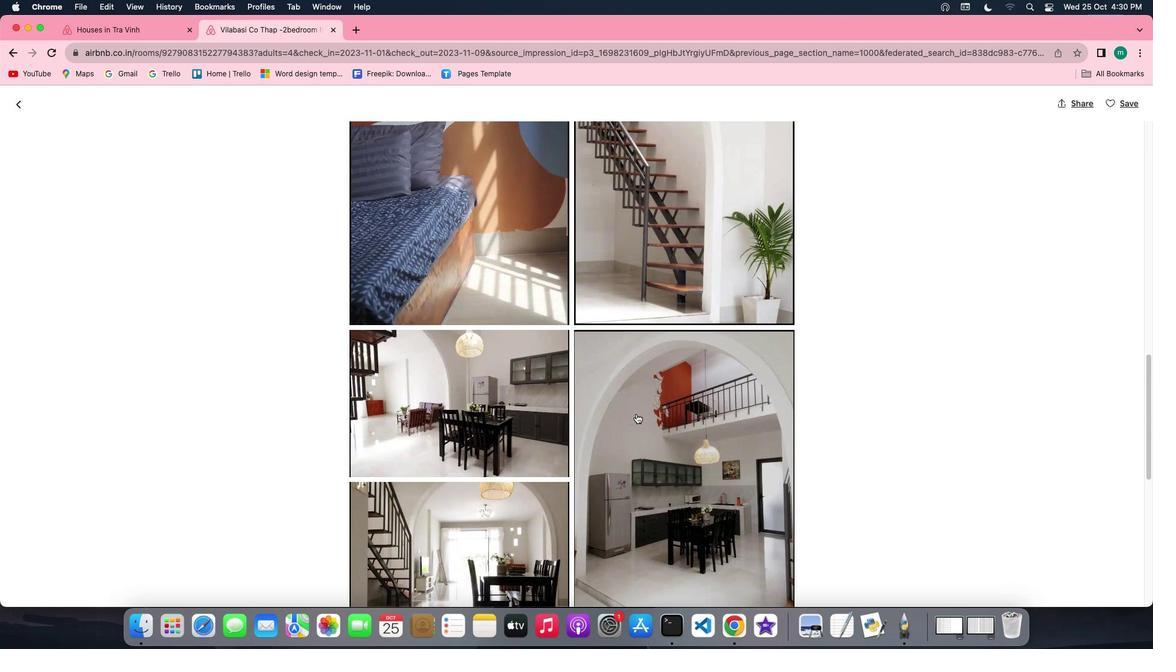 
Action: Mouse scrolled (640, 417) with delta (3, 3)
Screenshot: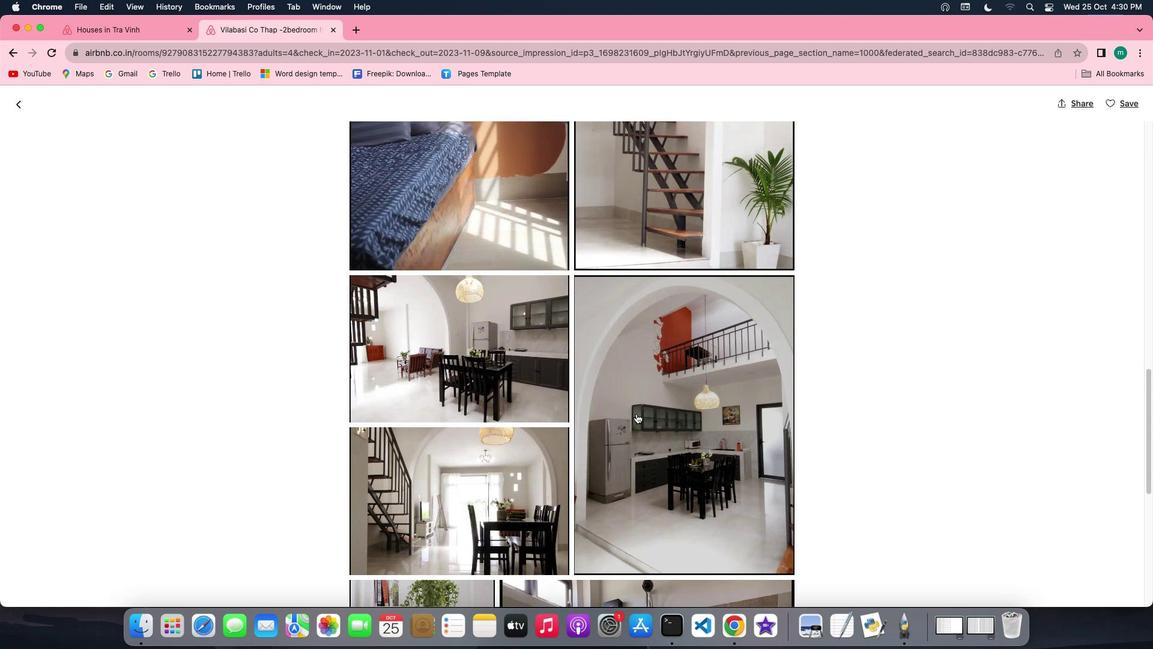 
Action: Mouse scrolled (640, 417) with delta (3, 3)
Screenshot: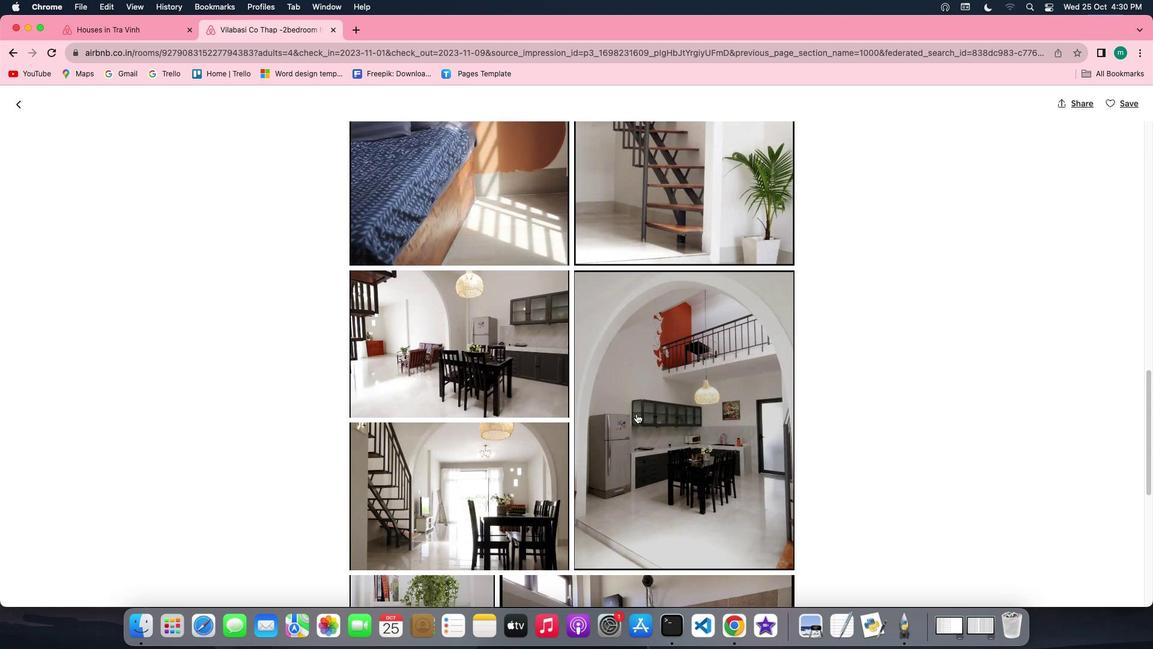
Action: Mouse scrolled (640, 417) with delta (3, 2)
Screenshot: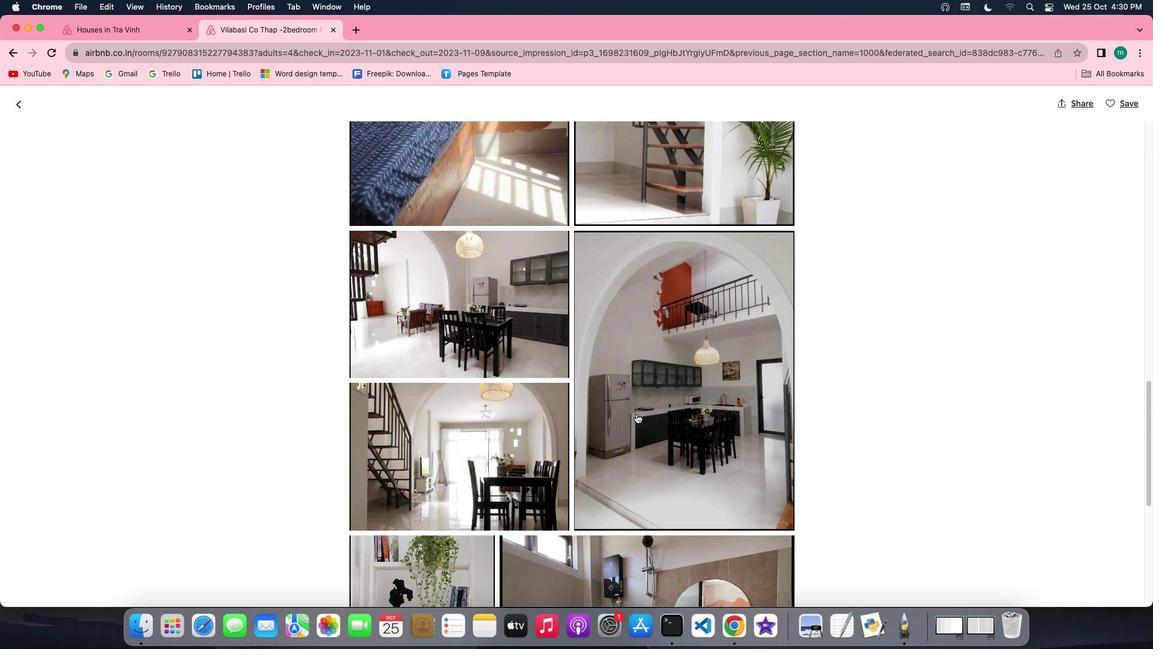 
Action: Mouse scrolled (640, 417) with delta (3, 1)
Screenshot: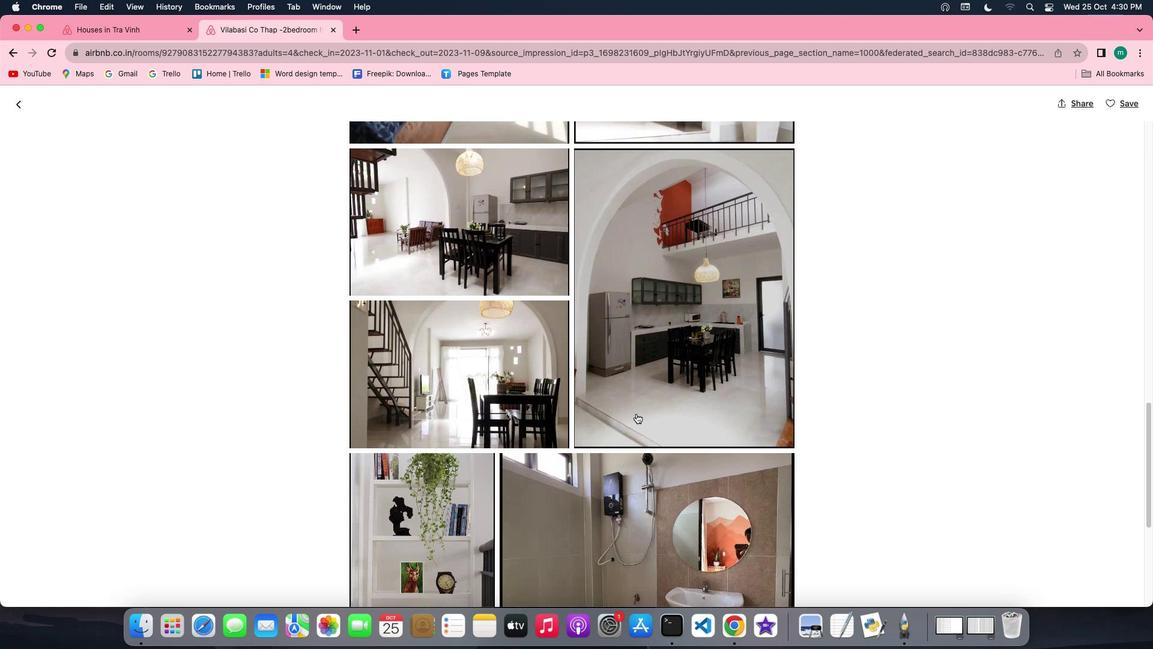 
Action: Mouse scrolled (640, 417) with delta (3, 3)
Screenshot: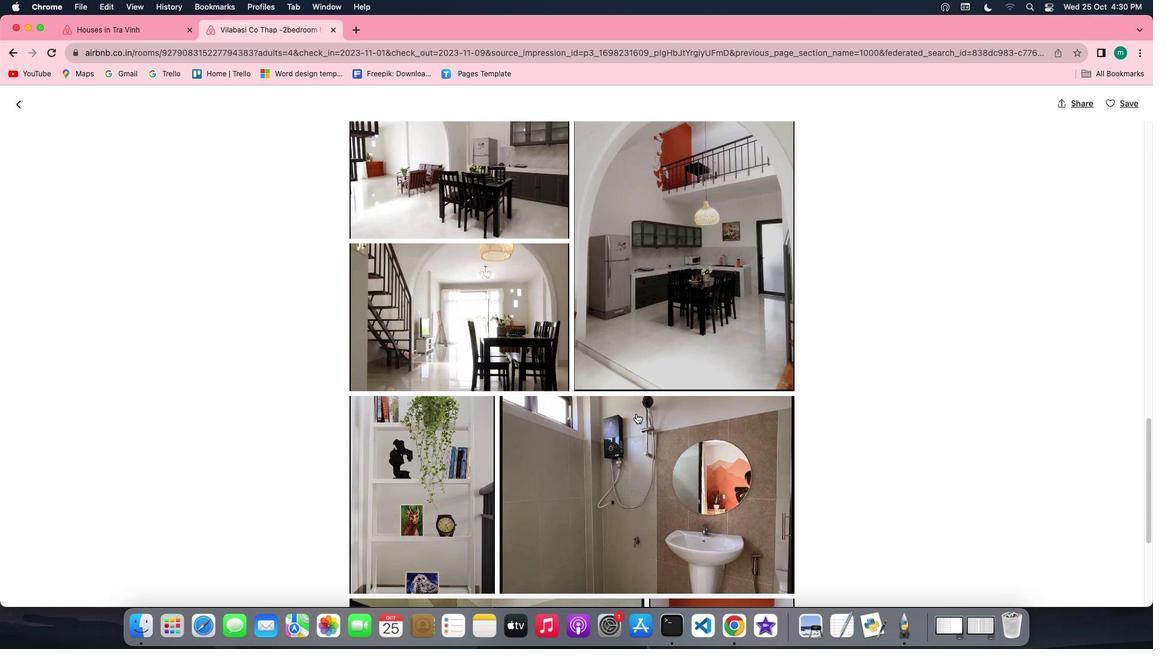 
Action: Mouse scrolled (640, 417) with delta (3, 3)
Screenshot: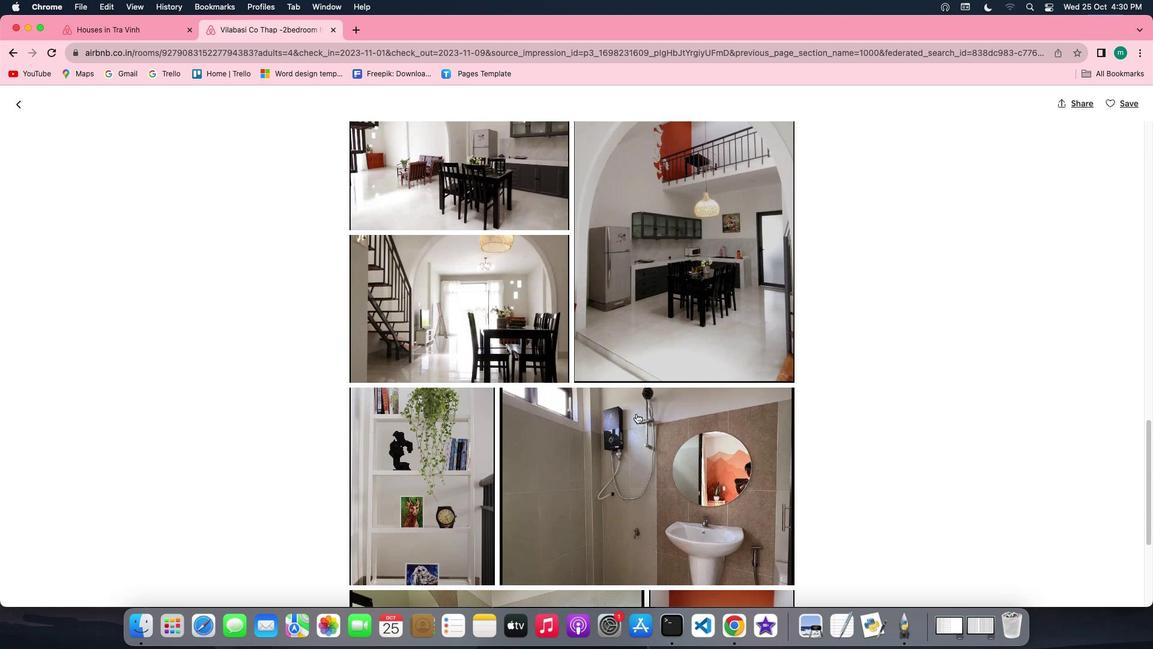 
Action: Mouse scrolled (640, 417) with delta (3, 2)
Screenshot: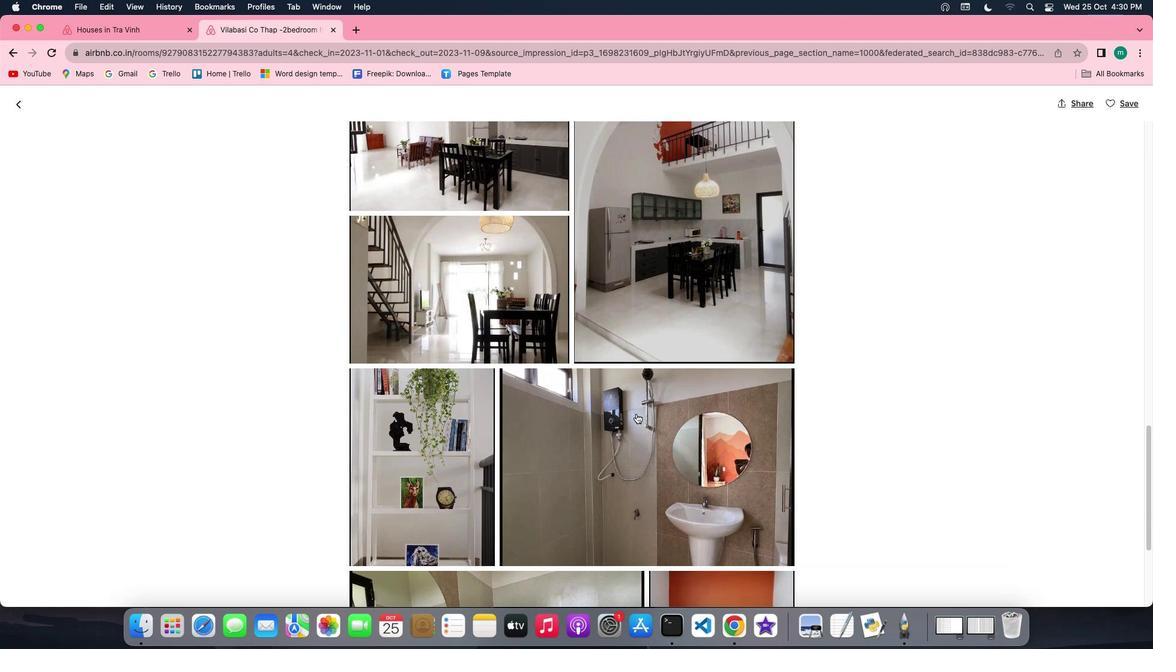
Action: Mouse scrolled (640, 417) with delta (3, 1)
Screenshot: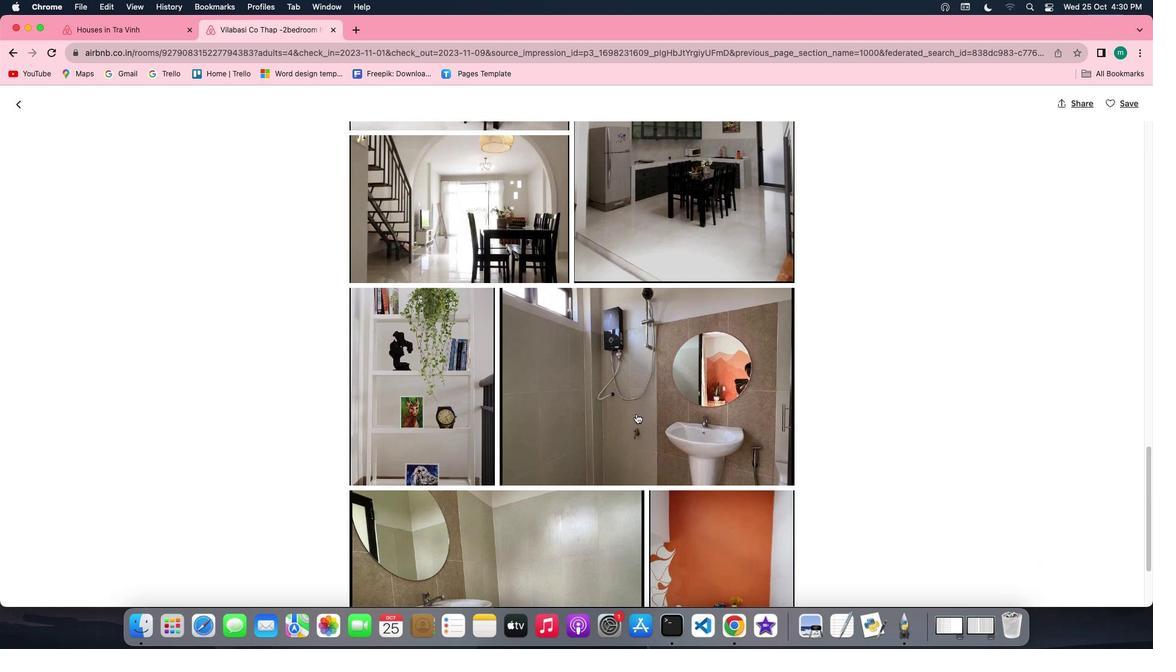 
Action: Mouse scrolled (640, 417) with delta (3, 3)
Screenshot: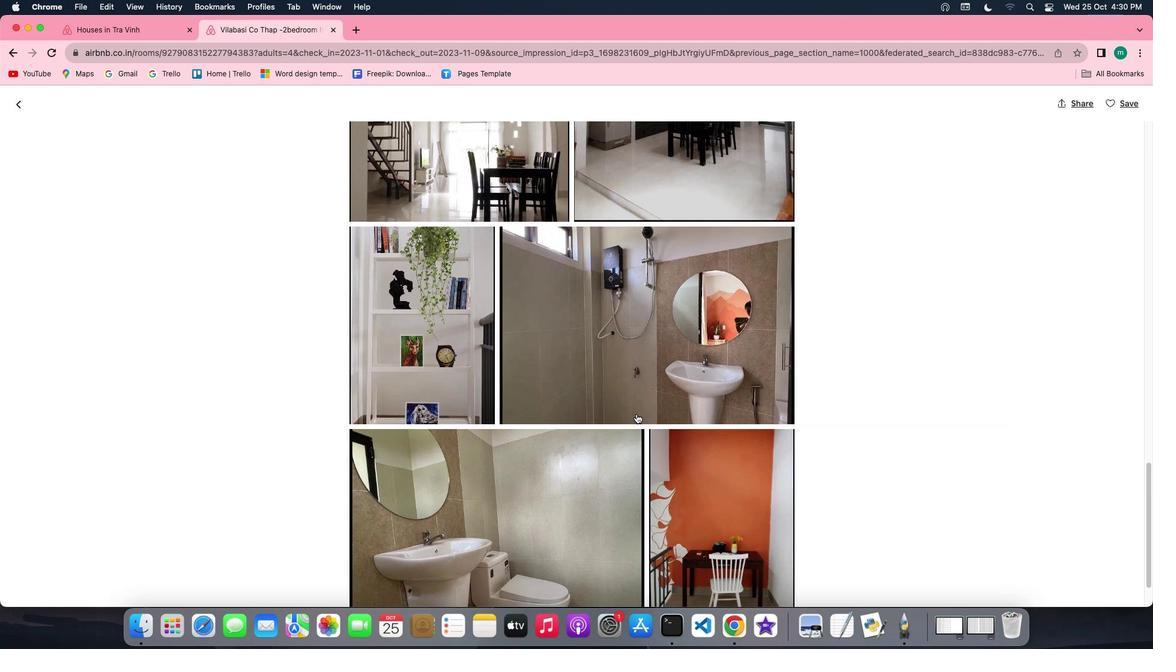 
Action: Mouse scrolled (640, 417) with delta (3, 3)
Screenshot: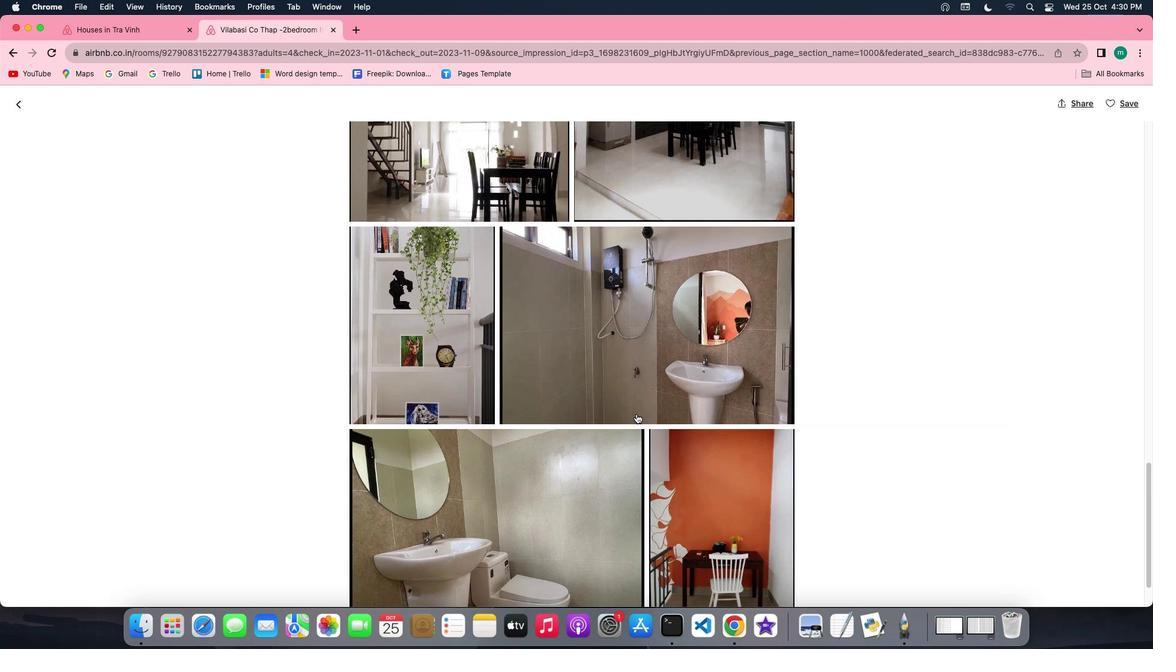 
Action: Mouse scrolled (640, 417) with delta (3, 2)
Screenshot: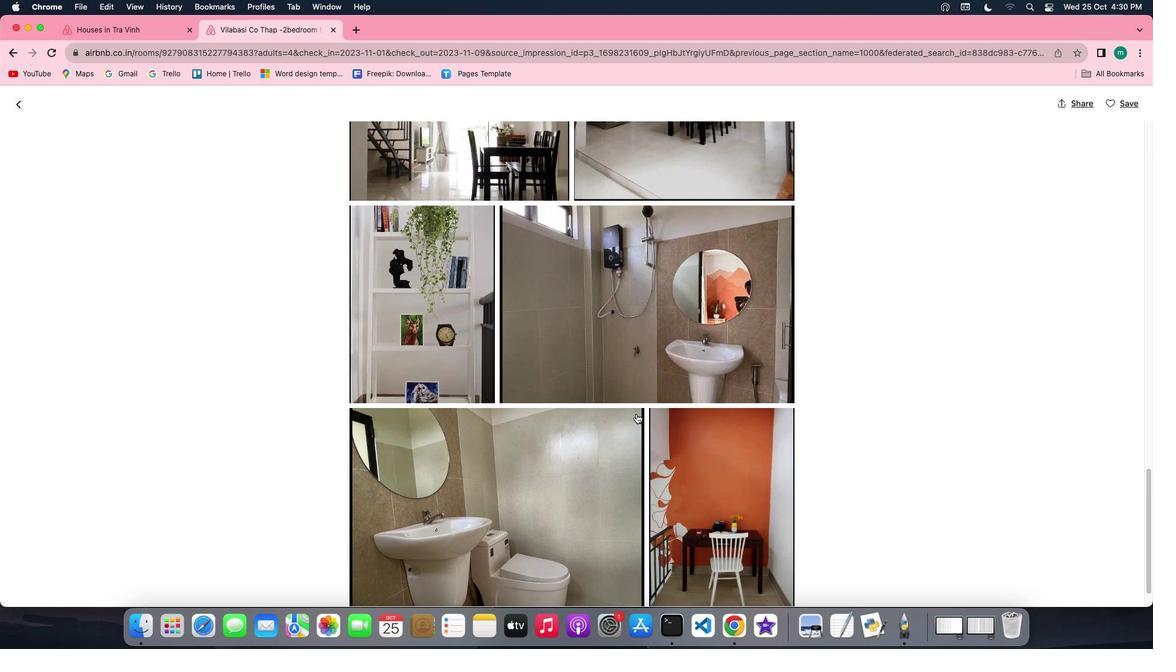 
Action: Mouse scrolled (640, 417) with delta (3, 3)
Screenshot: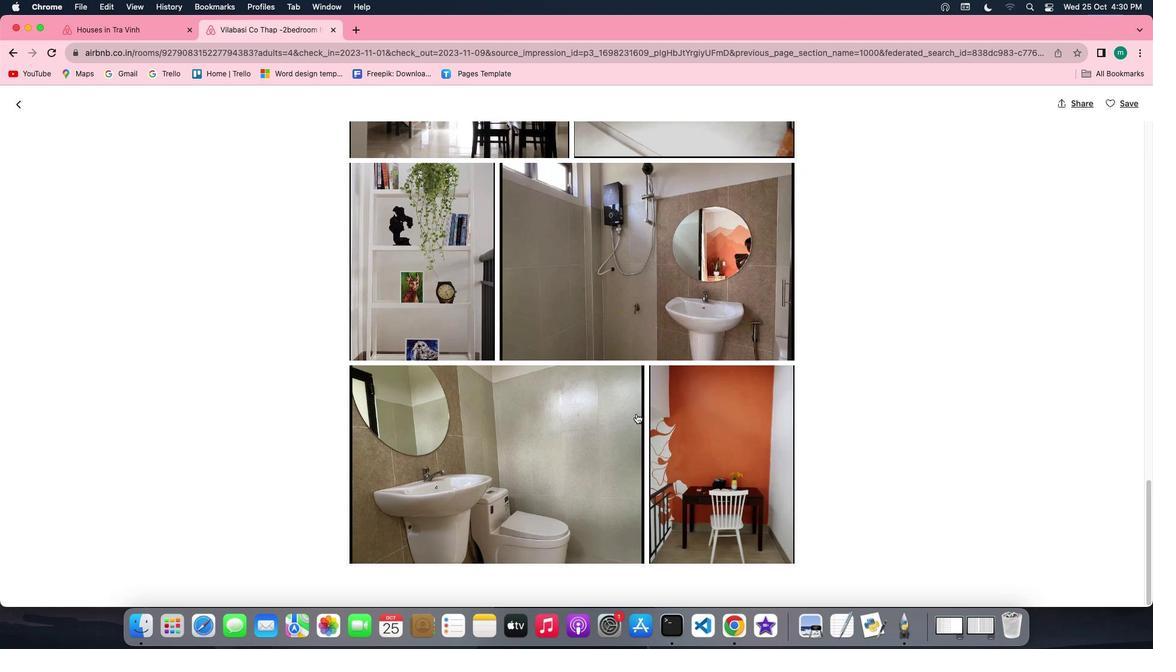
Action: Mouse scrolled (640, 417) with delta (3, 3)
Screenshot: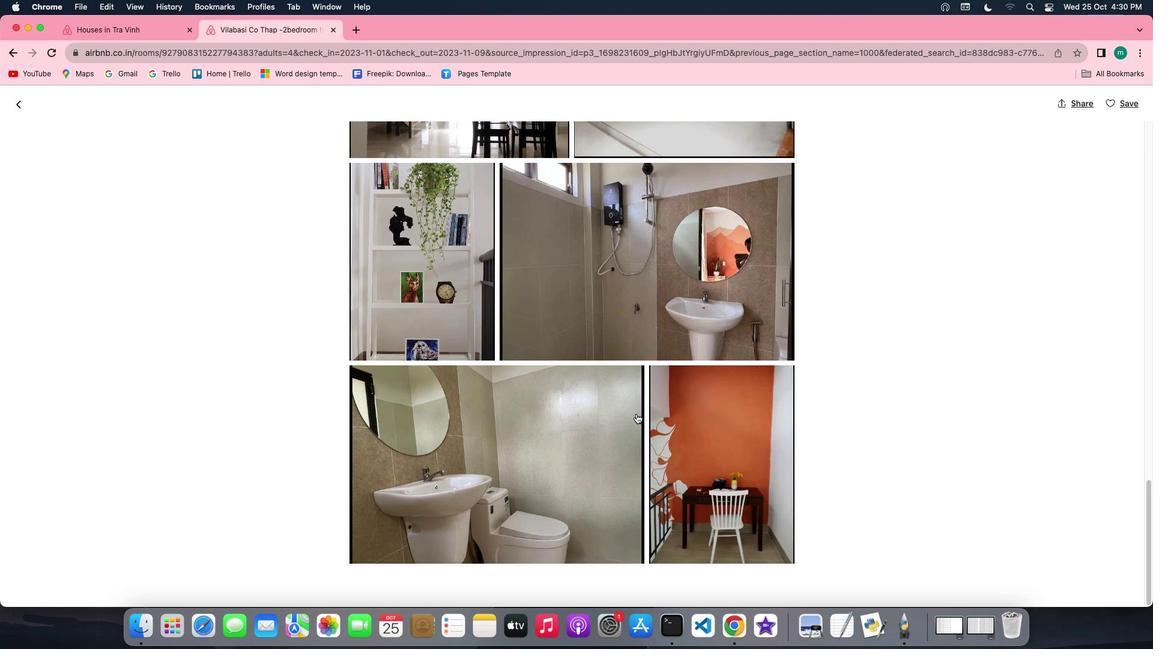 
Action: Mouse scrolled (640, 417) with delta (3, 3)
Screenshot: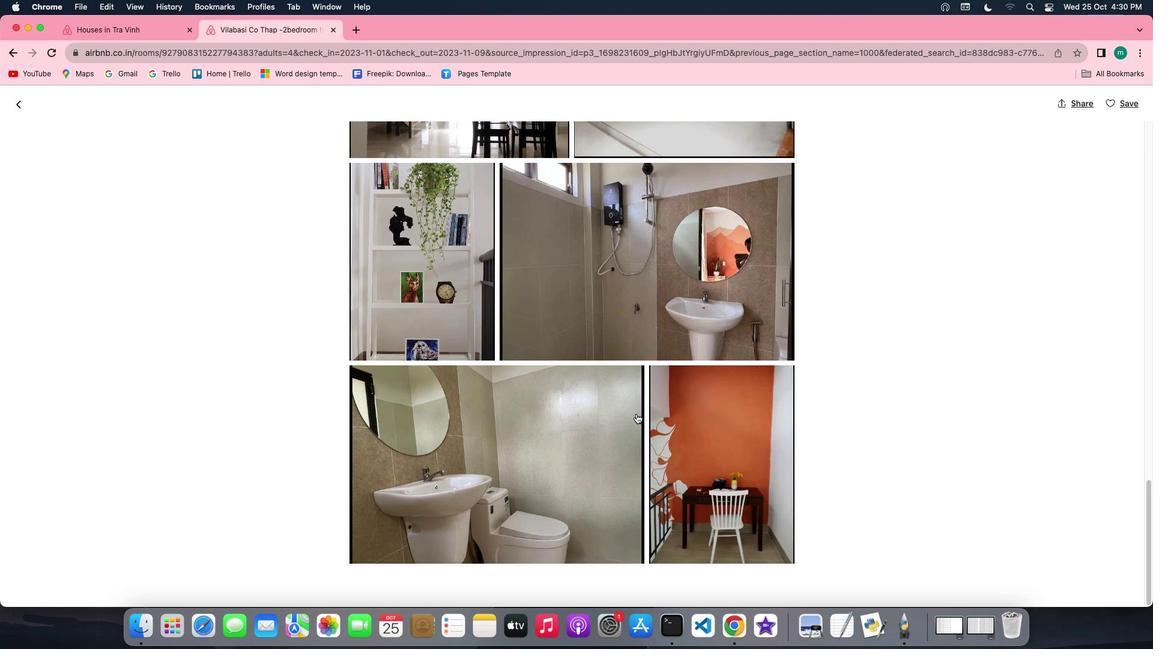 
Action: Mouse scrolled (640, 417) with delta (3, 2)
Screenshot: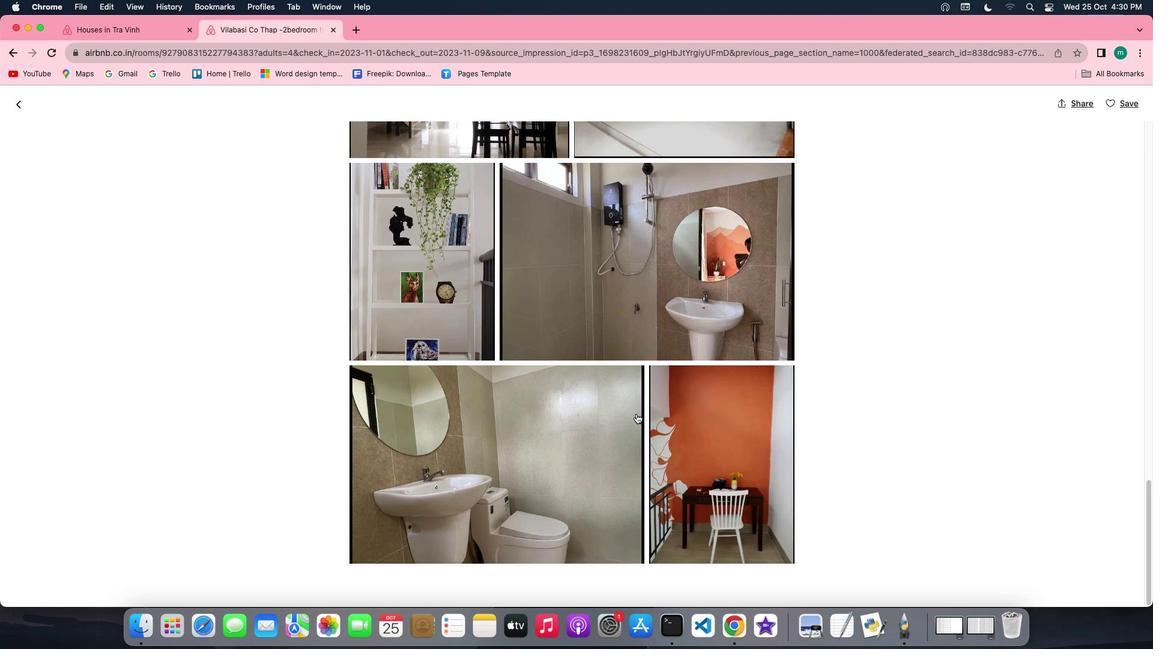 
Action: Mouse scrolled (640, 417) with delta (3, 1)
Screenshot: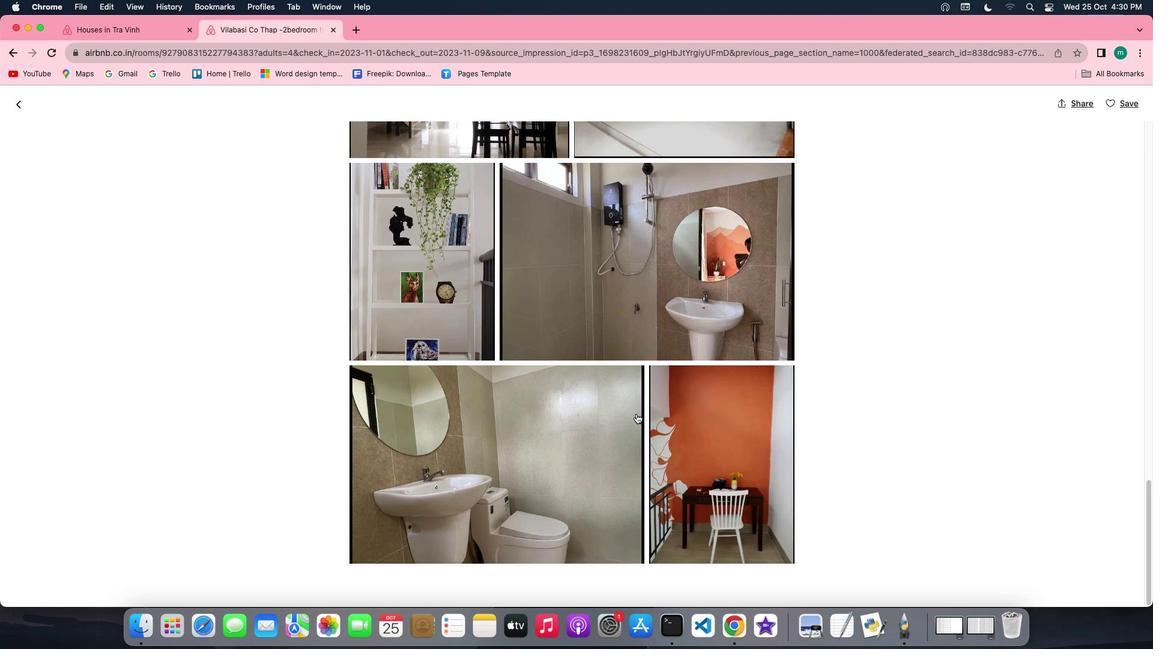 
Action: Mouse scrolled (640, 417) with delta (3, 3)
Screenshot: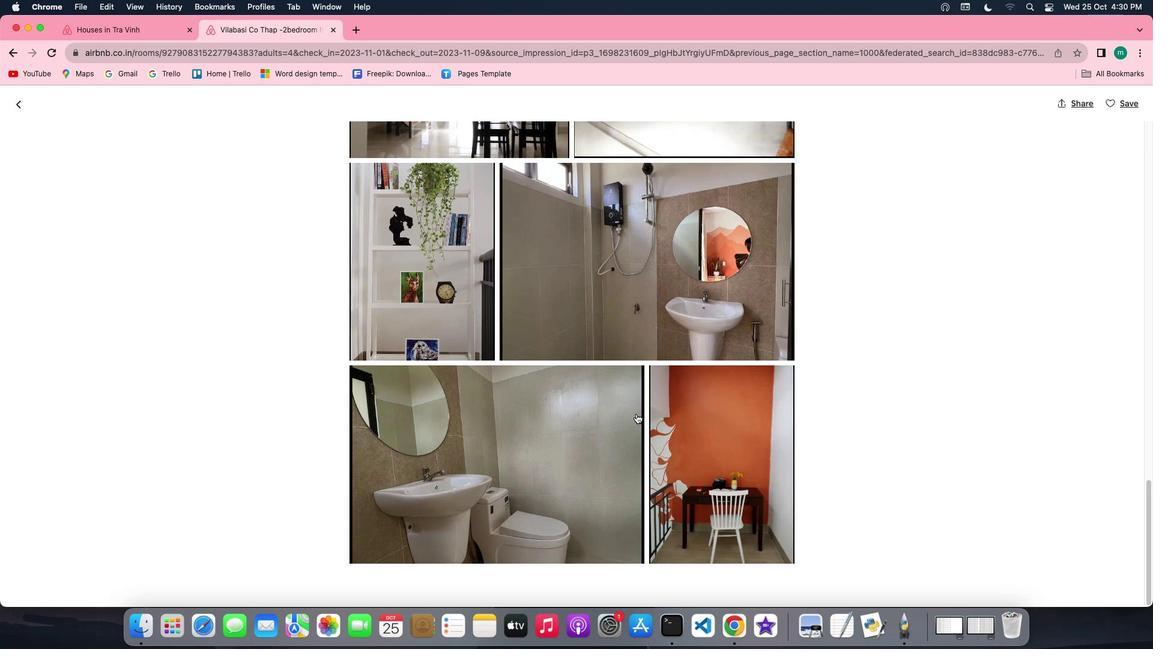 
Action: Mouse scrolled (640, 417) with delta (3, 3)
Screenshot: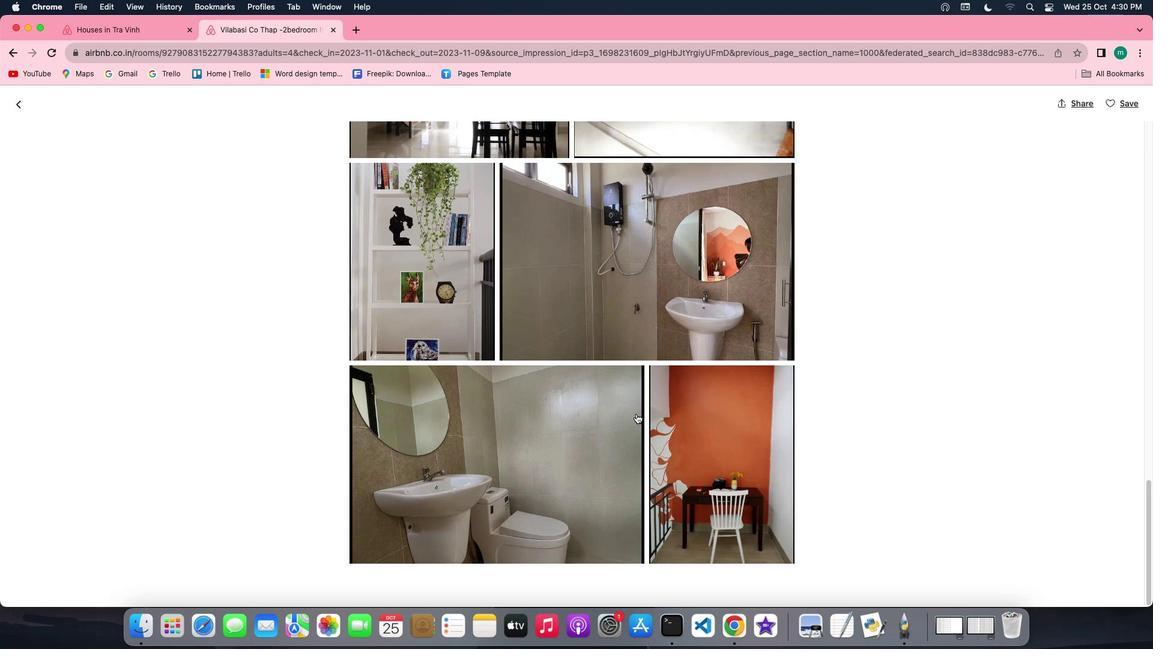 
Action: Mouse scrolled (640, 417) with delta (3, 3)
Screenshot: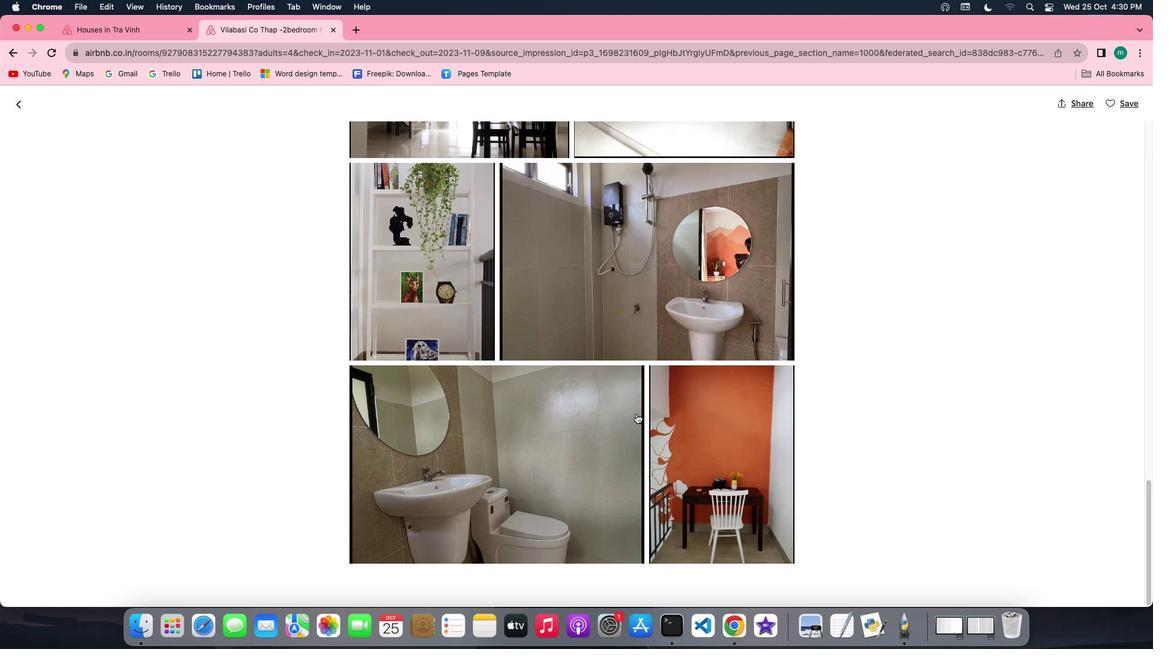 
Action: Mouse moved to (16, 112)
Screenshot: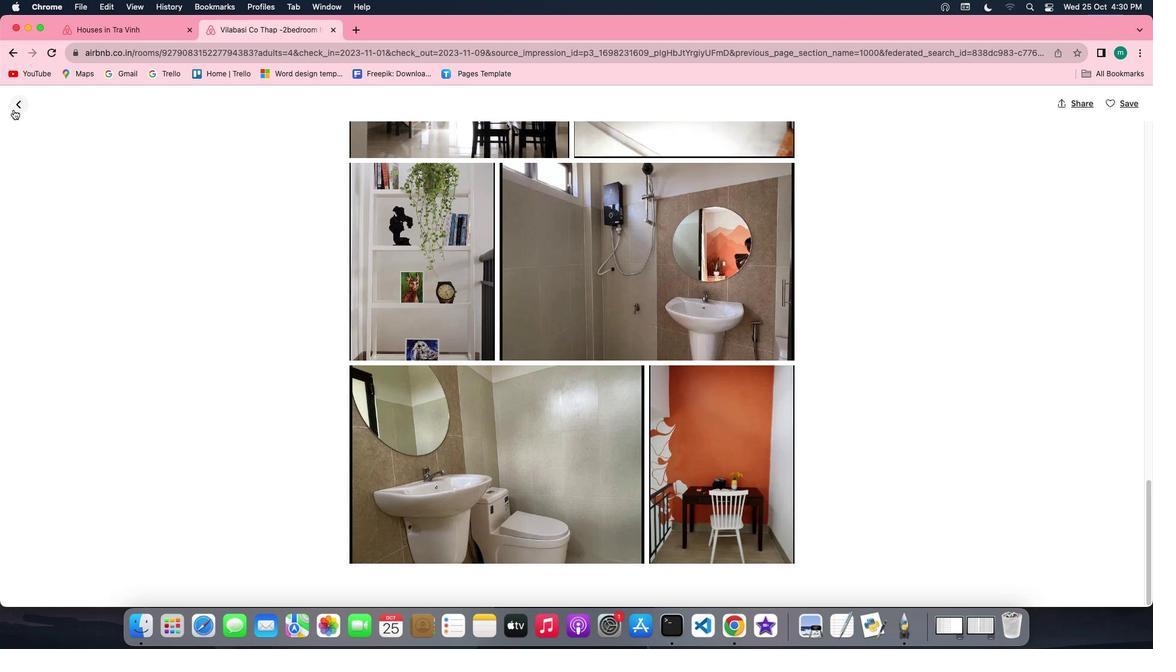 
Action: Mouse pressed left at (16, 112)
Screenshot: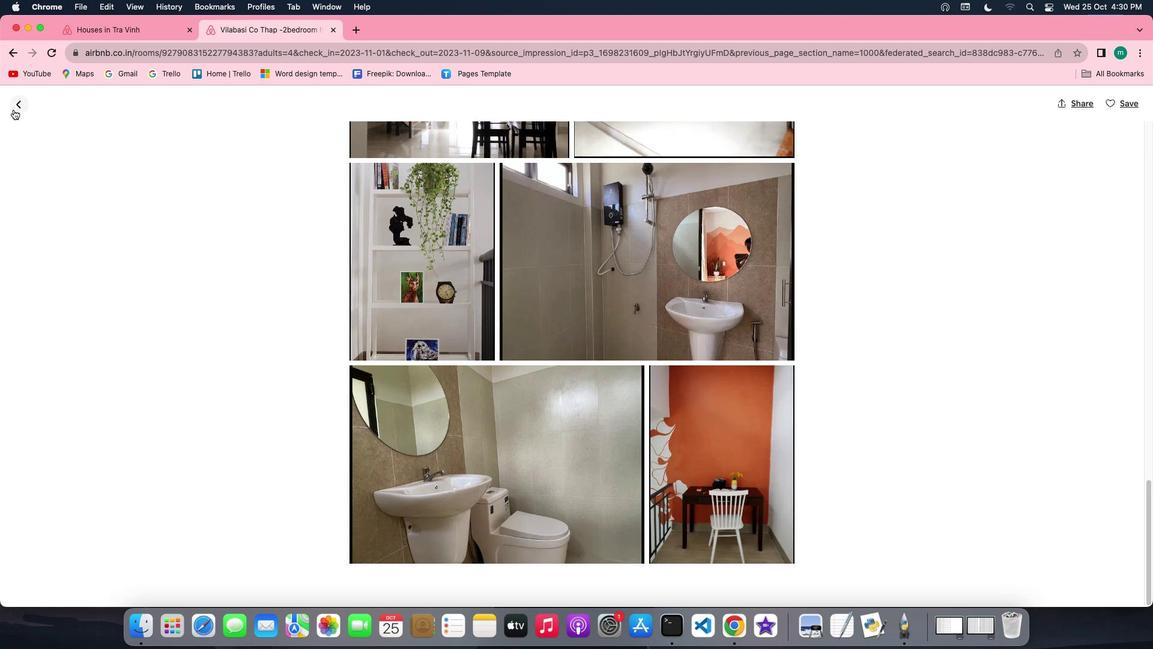 
Action: Mouse moved to (706, 433)
Screenshot: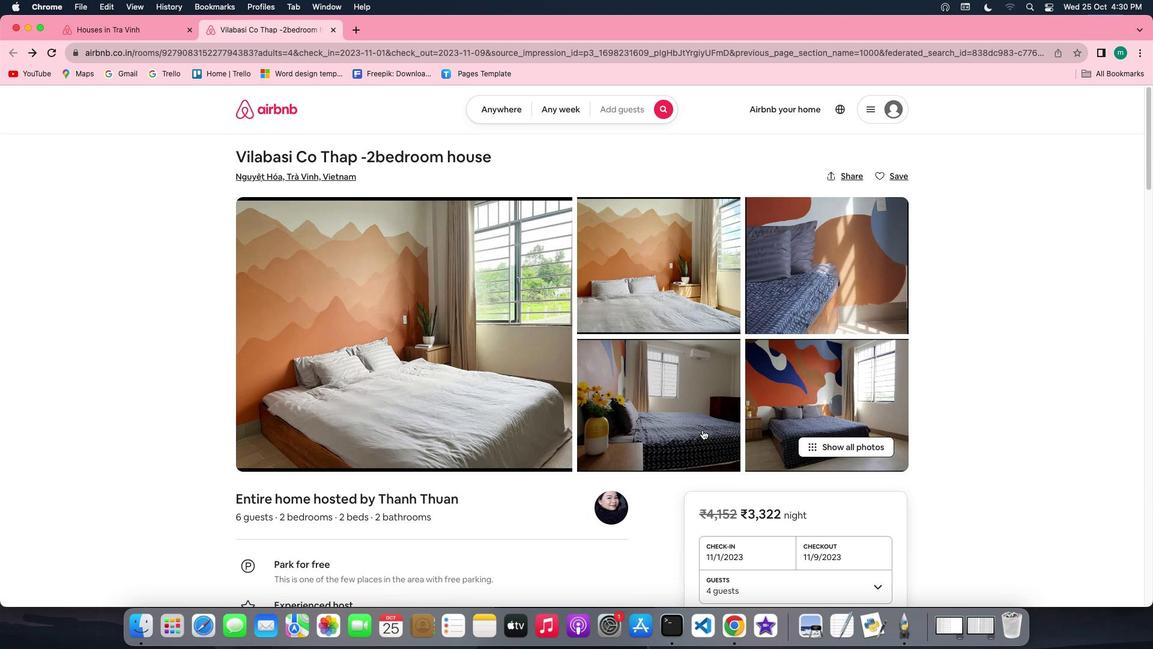 
Action: Mouse scrolled (706, 433) with delta (3, 3)
Screenshot: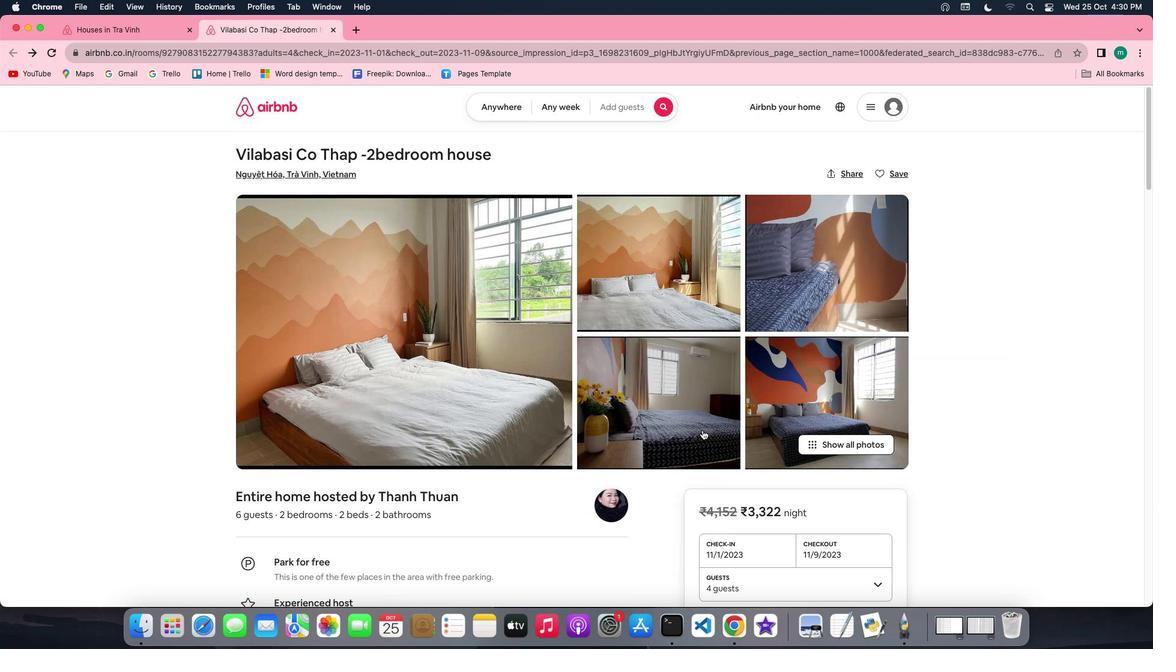 
Action: Mouse scrolled (706, 433) with delta (3, 3)
Screenshot: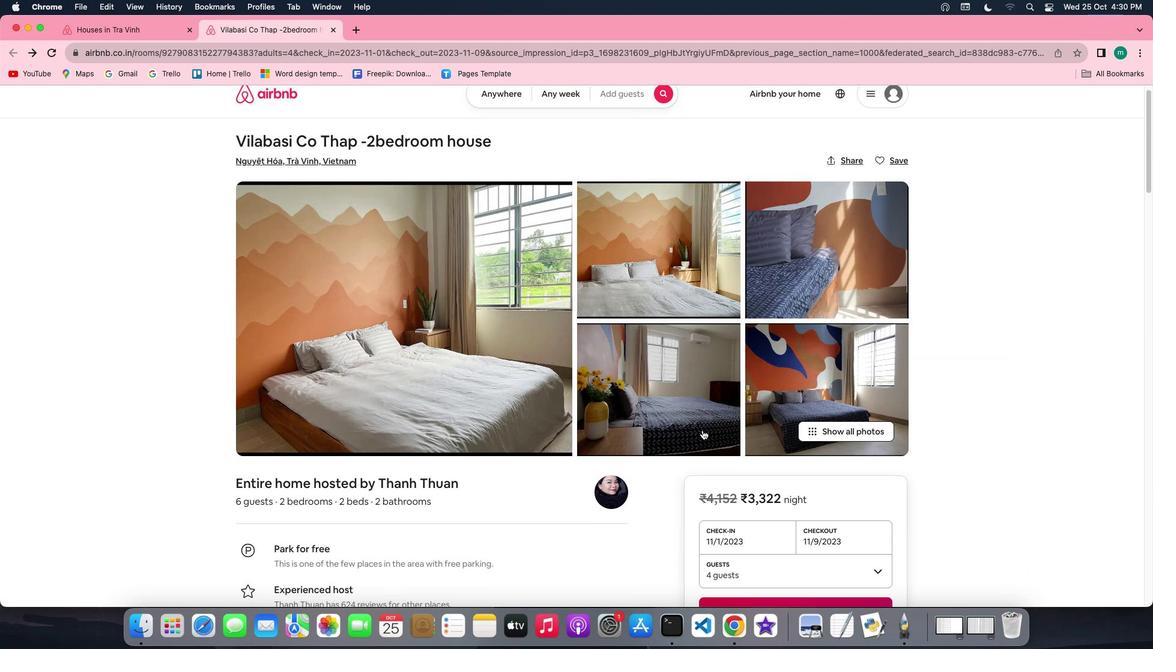 
Action: Mouse scrolled (706, 433) with delta (3, 1)
Screenshot: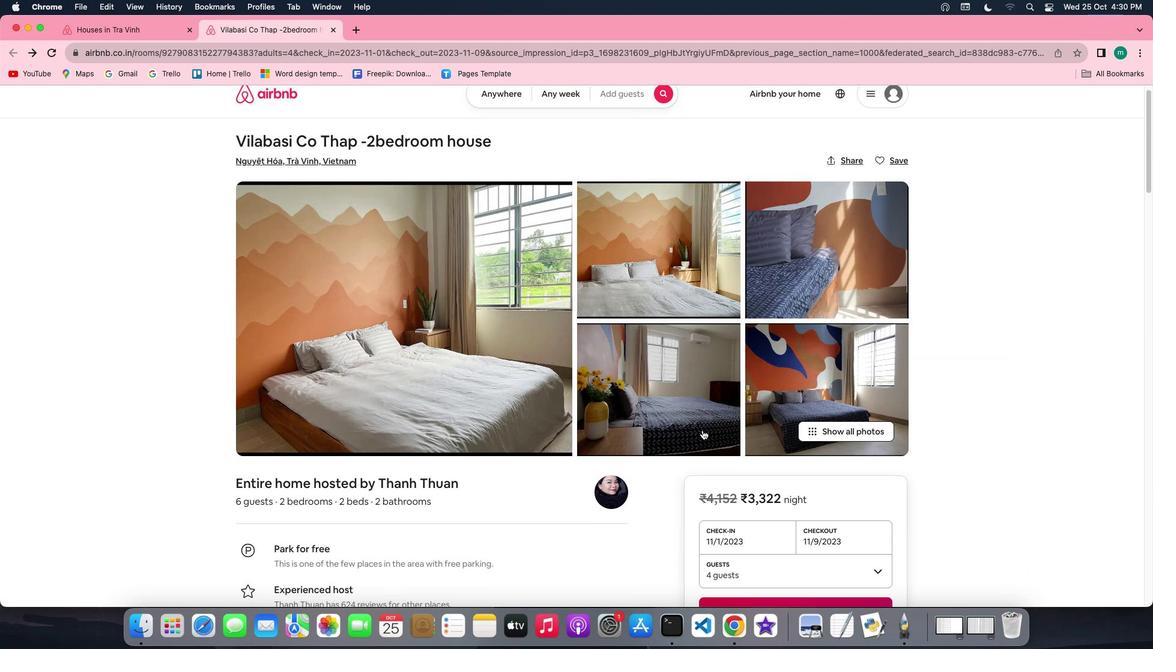 
Action: Mouse scrolled (706, 433) with delta (3, 1)
Screenshot: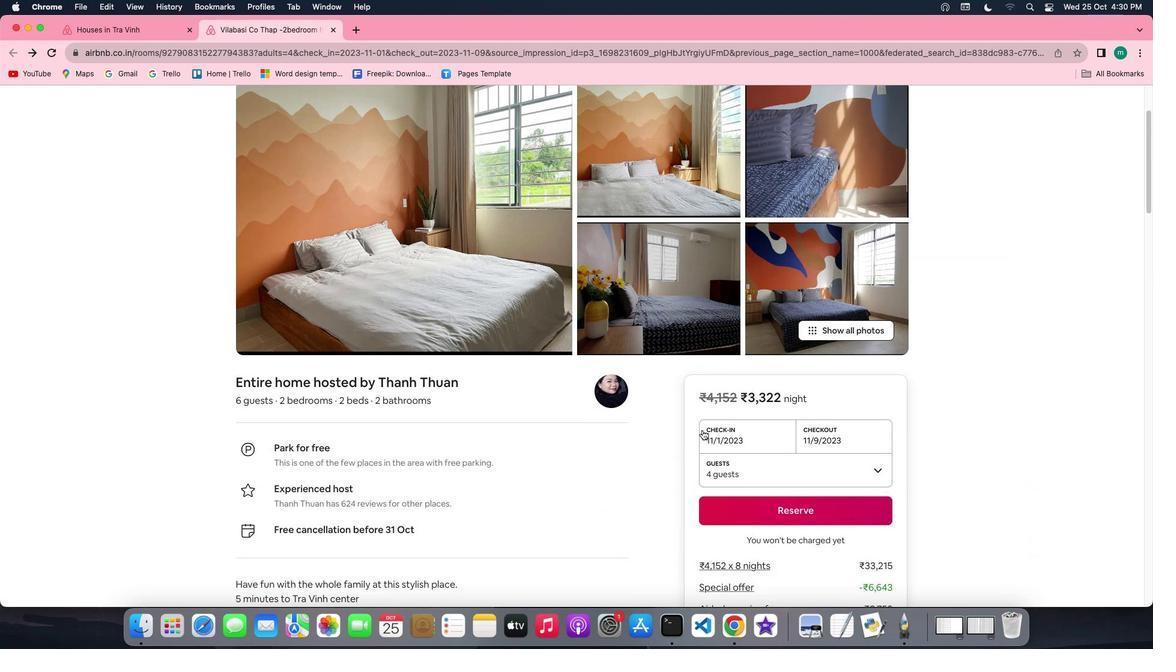 
Action: Mouse scrolled (706, 433) with delta (3, 3)
Screenshot: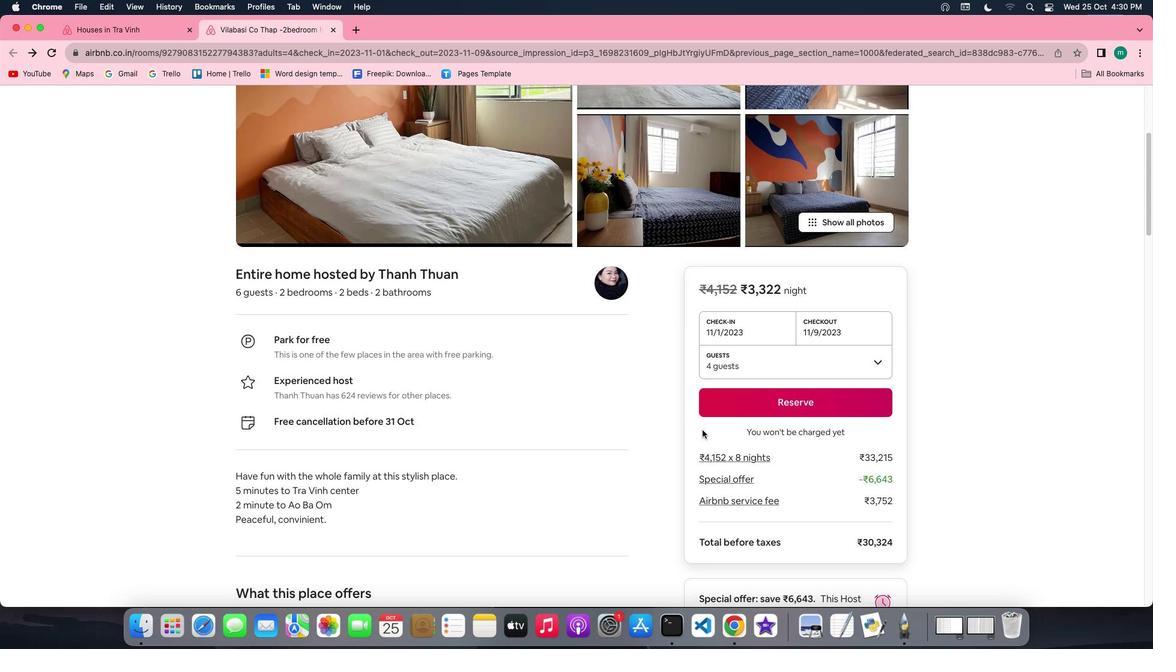 
Action: Mouse scrolled (706, 433) with delta (3, 3)
Screenshot: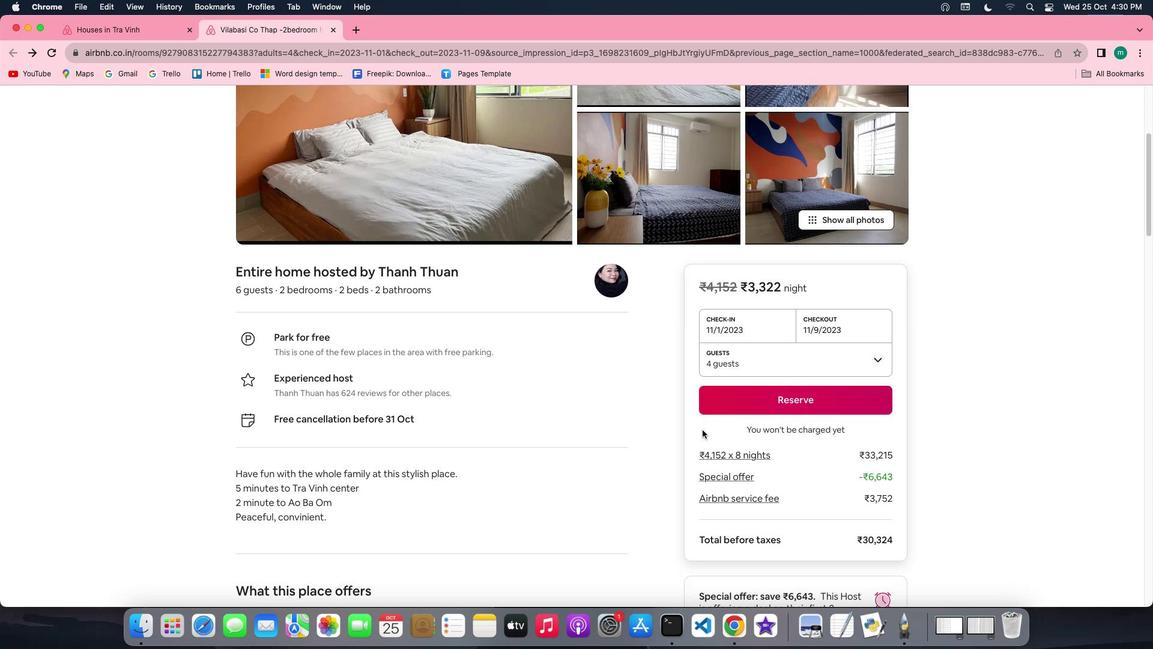 
Action: Mouse scrolled (706, 433) with delta (3, 2)
Screenshot: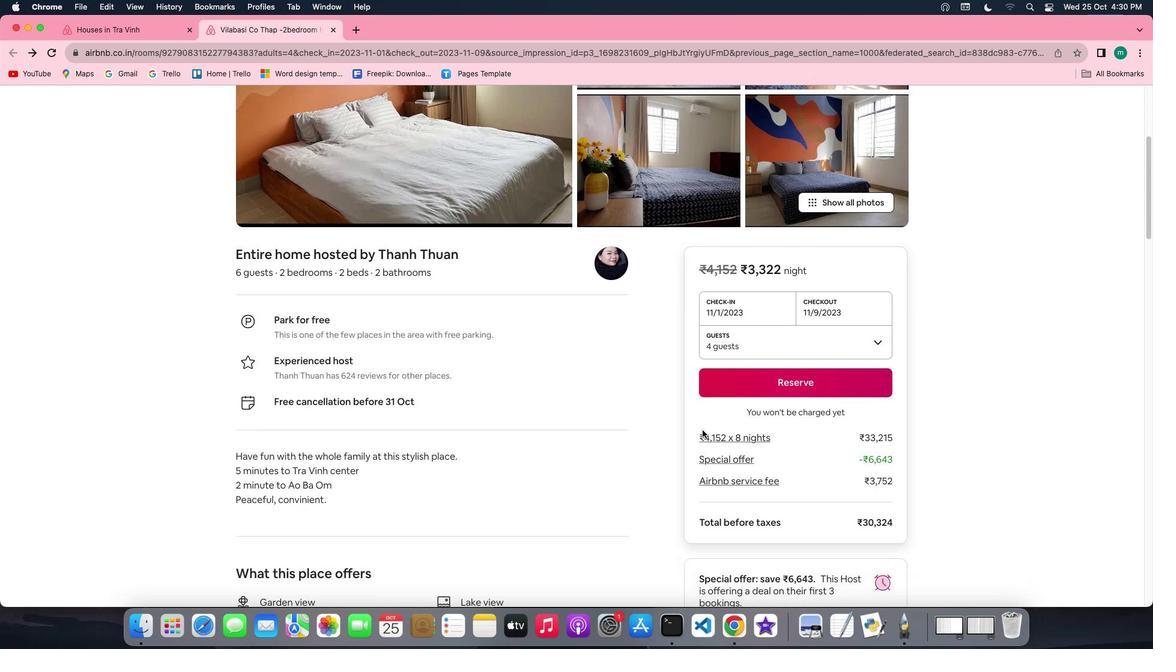 
Action: Mouse scrolled (706, 433) with delta (3, 1)
Screenshot: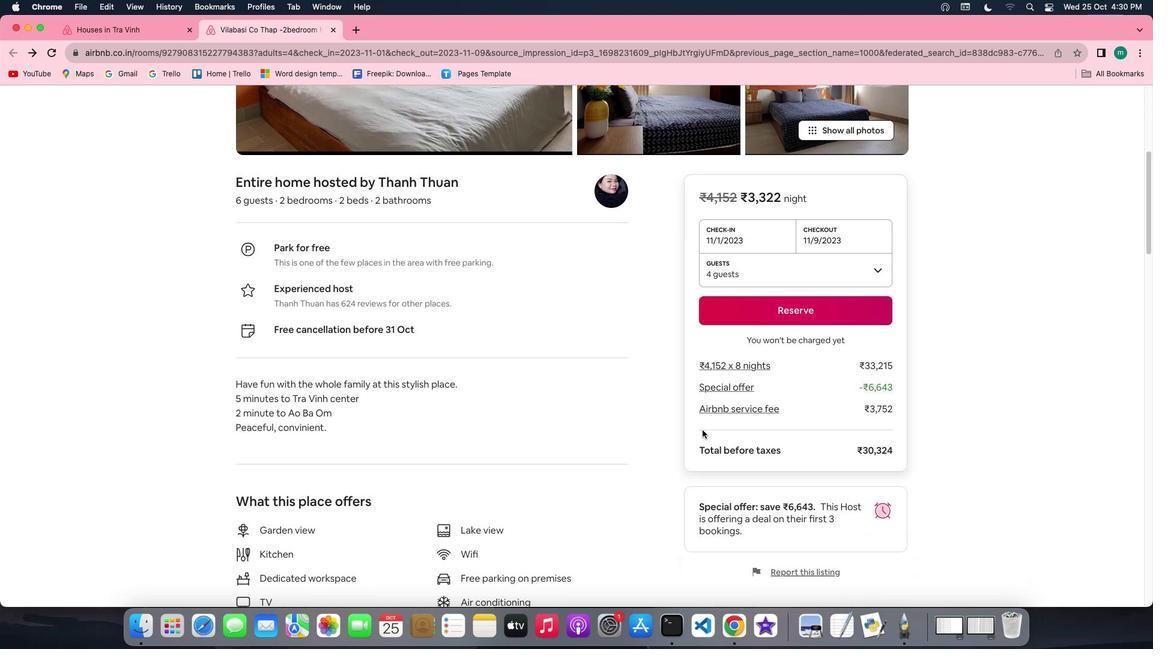 
Action: Mouse scrolled (706, 433) with delta (3, 2)
Screenshot: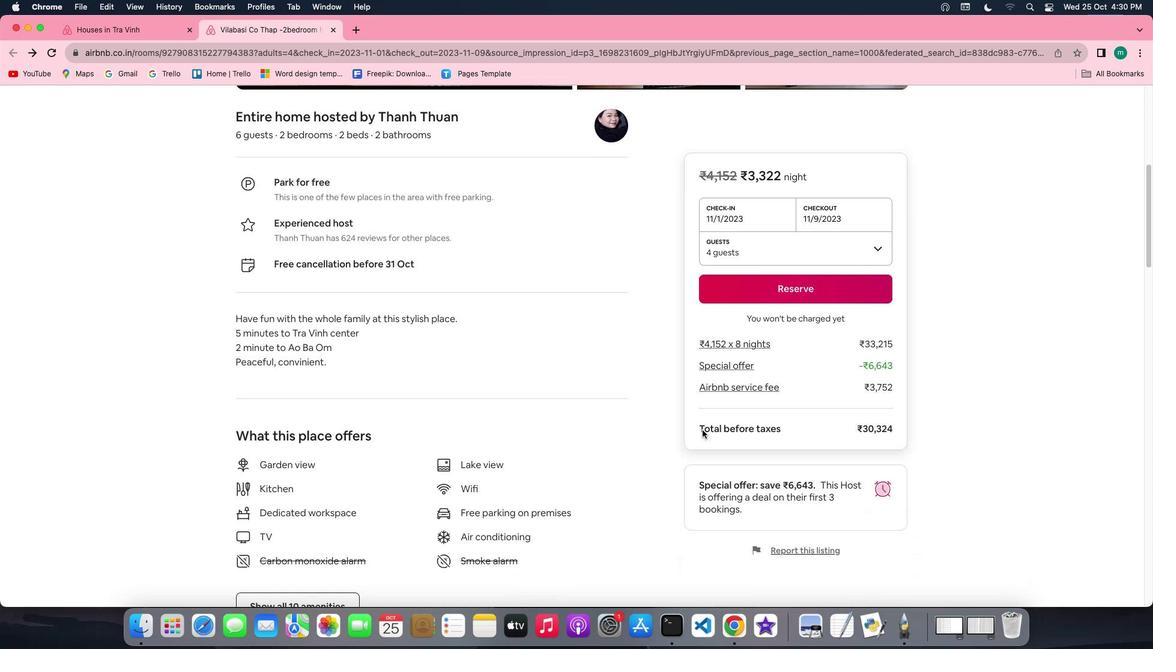 
Action: Mouse scrolled (706, 433) with delta (3, 3)
Screenshot: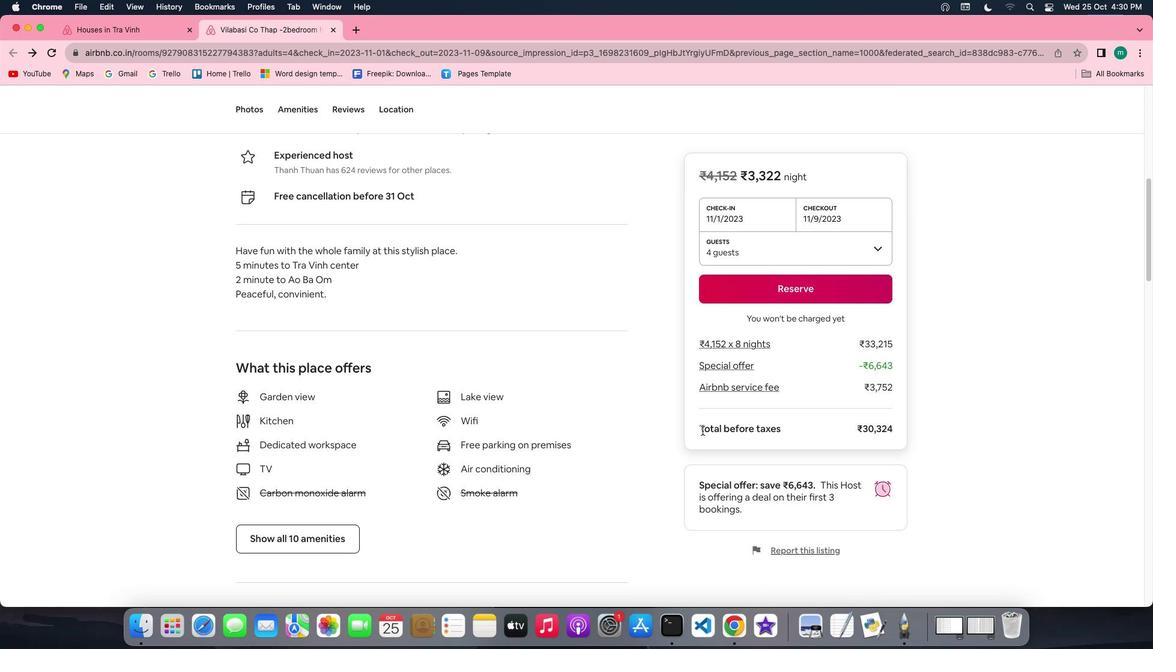 
Action: Mouse moved to (706, 433)
Screenshot: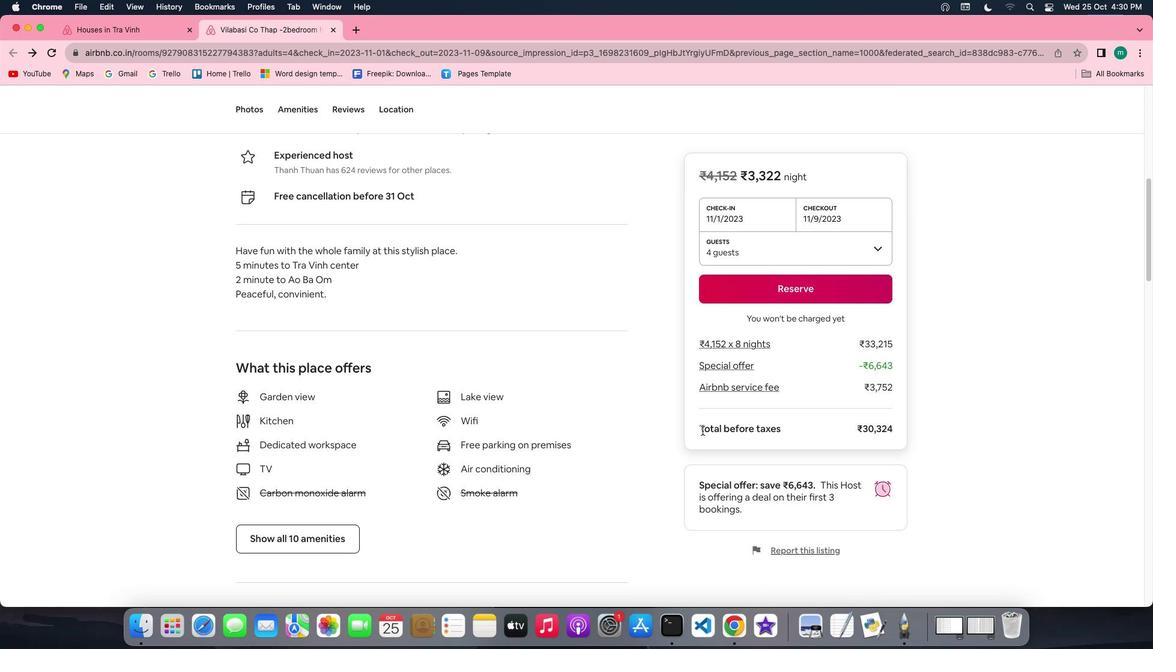 
Action: Mouse scrolled (706, 433) with delta (3, 3)
Screenshot: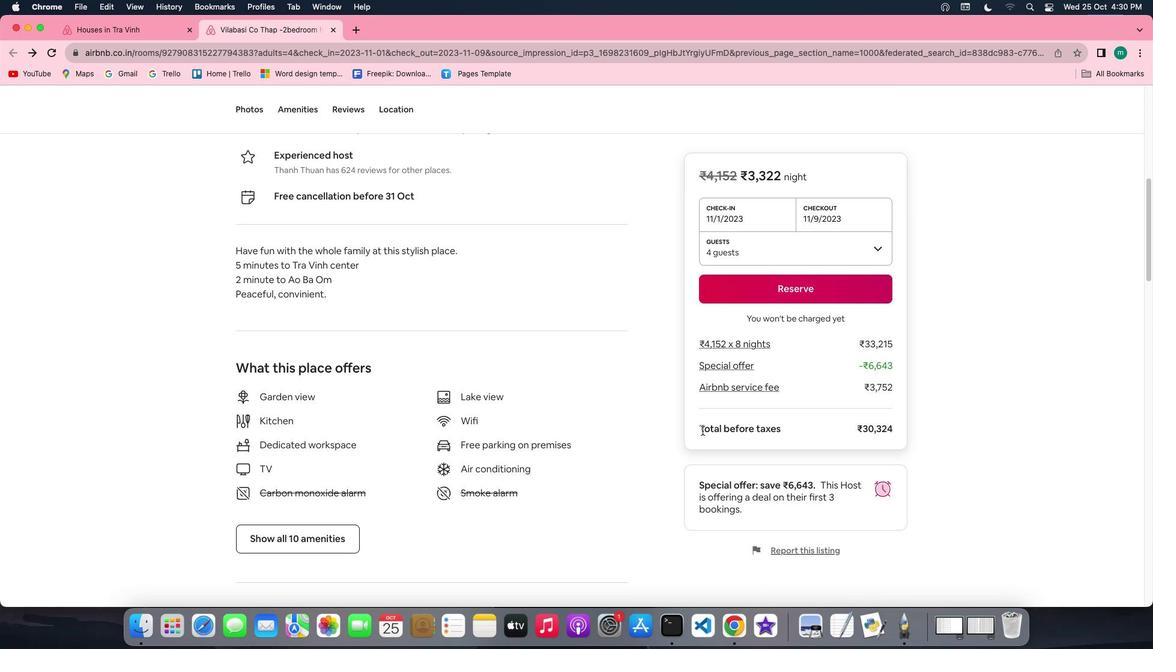 
Action: Mouse scrolled (706, 433) with delta (3, 2)
Screenshot: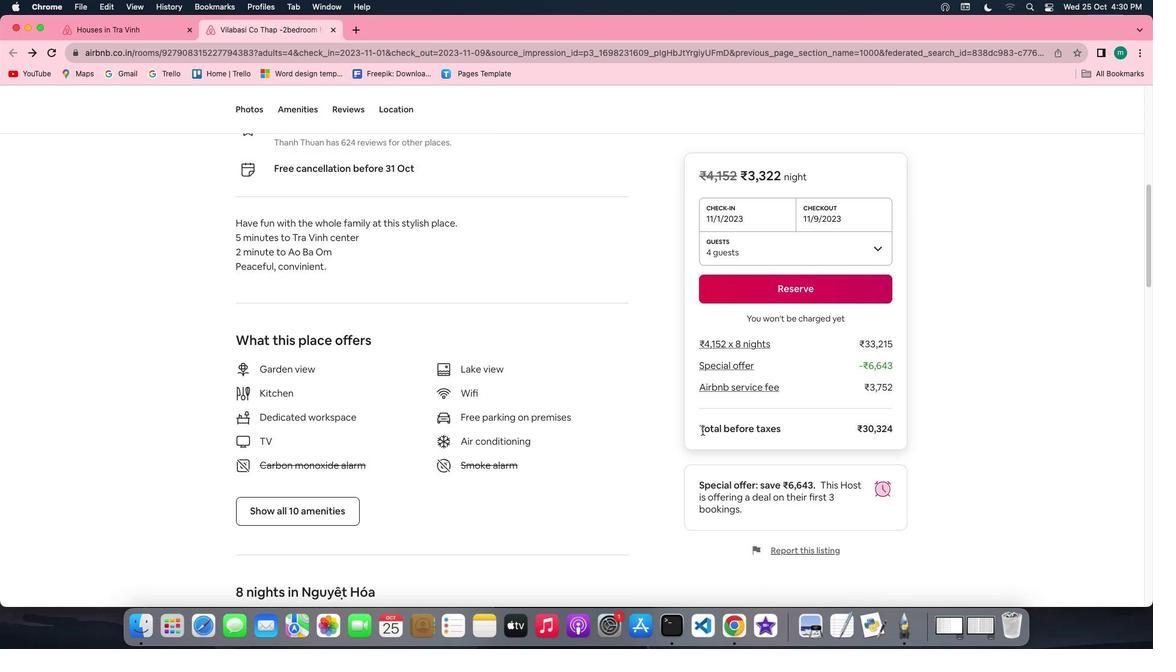 
Action: Mouse moved to (326, 472)
Screenshot: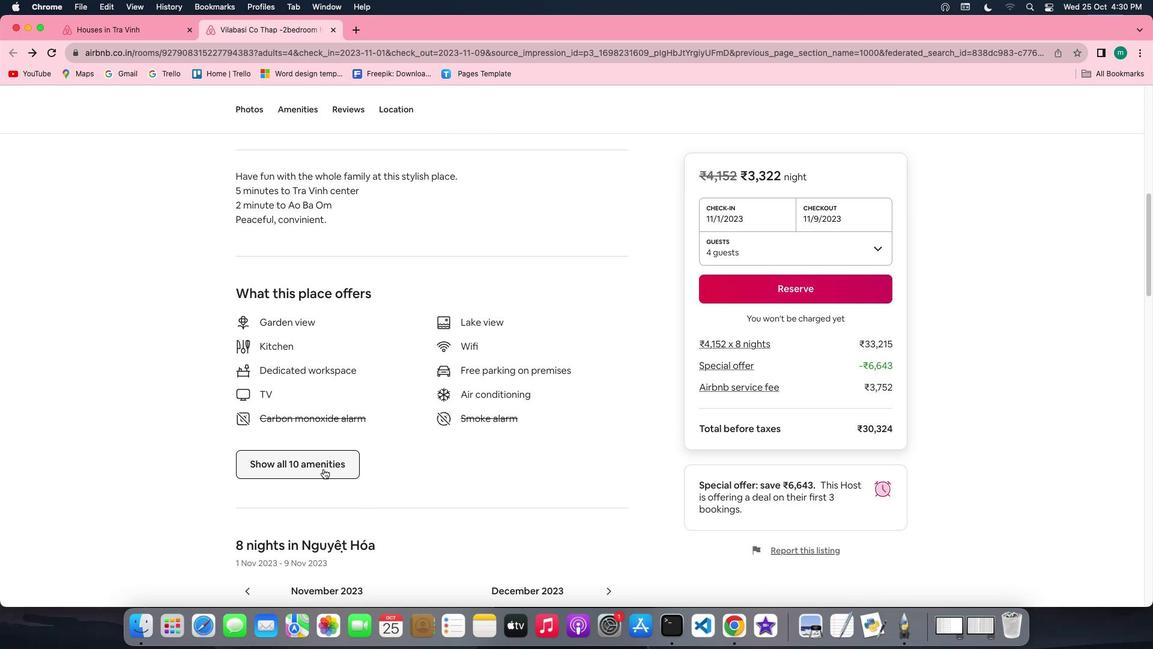 
Action: Mouse pressed left at (326, 472)
Screenshot: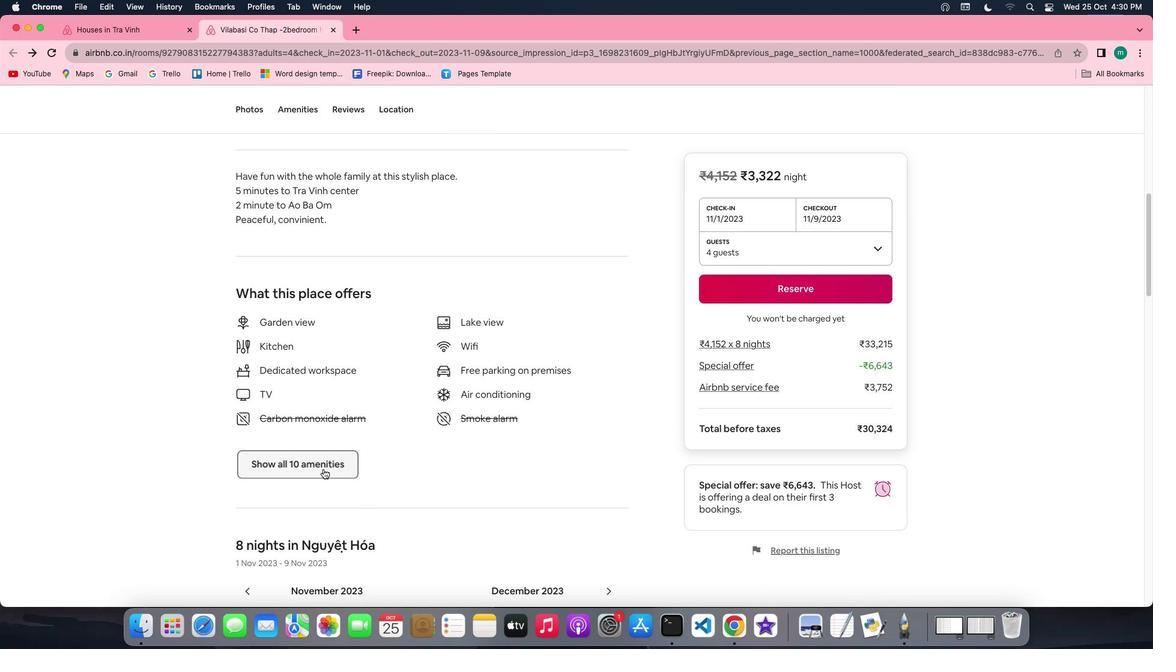 
Action: Mouse moved to (727, 471)
Screenshot: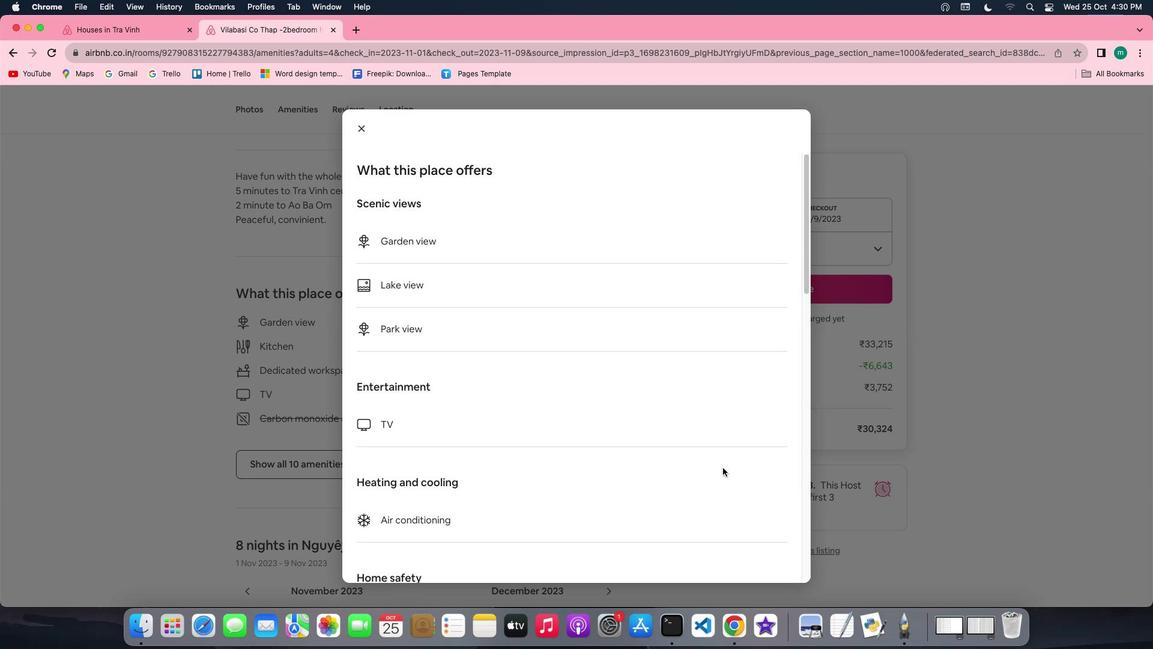 
Action: Mouse scrolled (727, 471) with delta (3, 3)
Screenshot: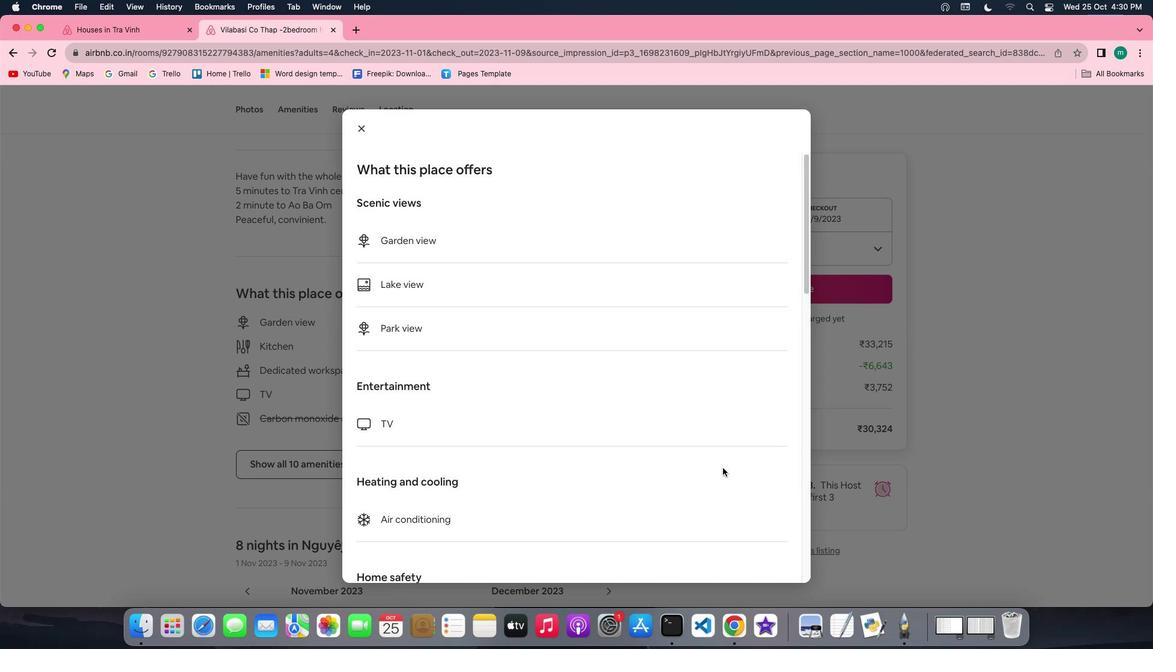 
Action: Mouse scrolled (727, 471) with delta (3, 3)
Screenshot: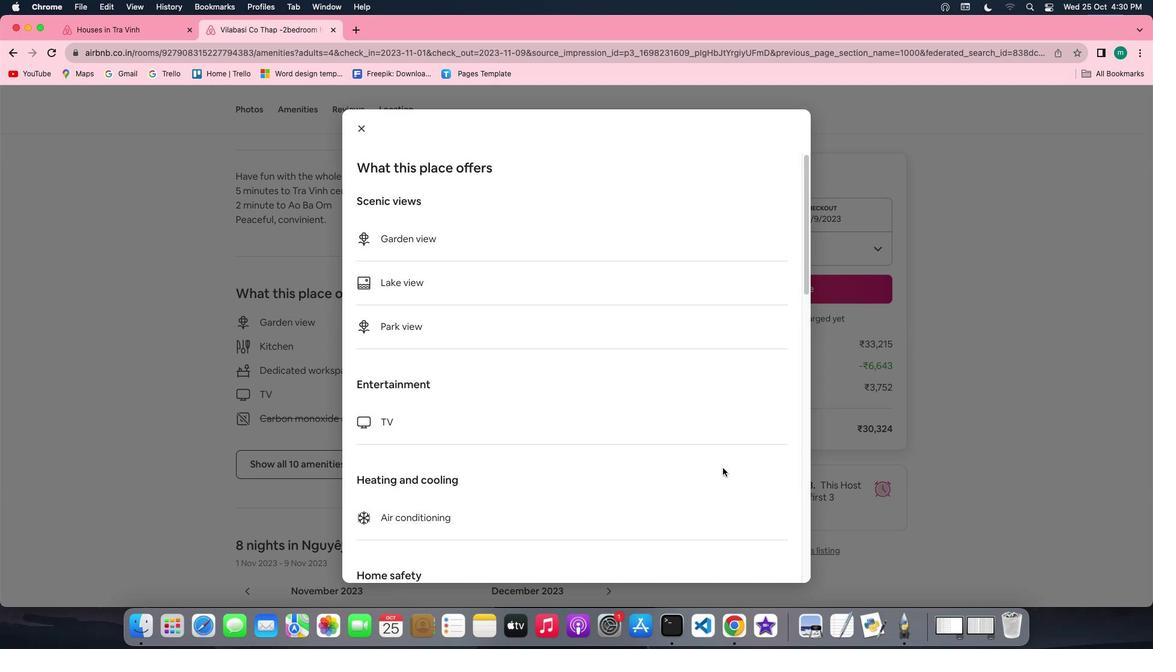 
Action: Mouse scrolled (727, 471) with delta (3, 2)
Screenshot: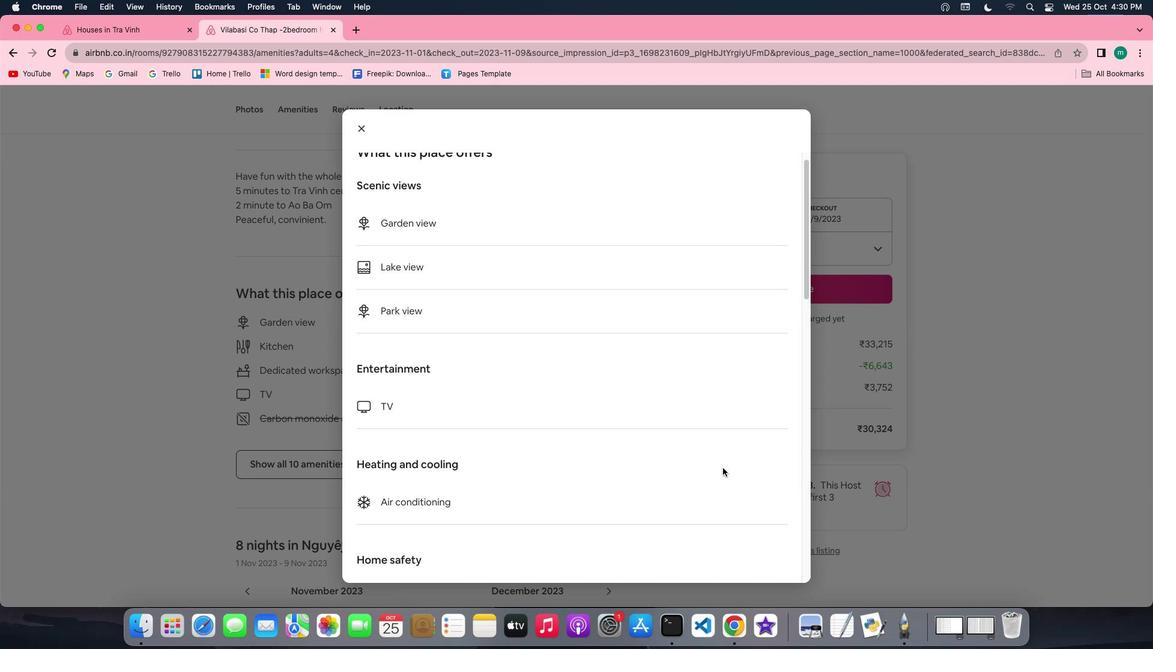 
Action: Mouse scrolled (727, 471) with delta (3, 2)
Screenshot: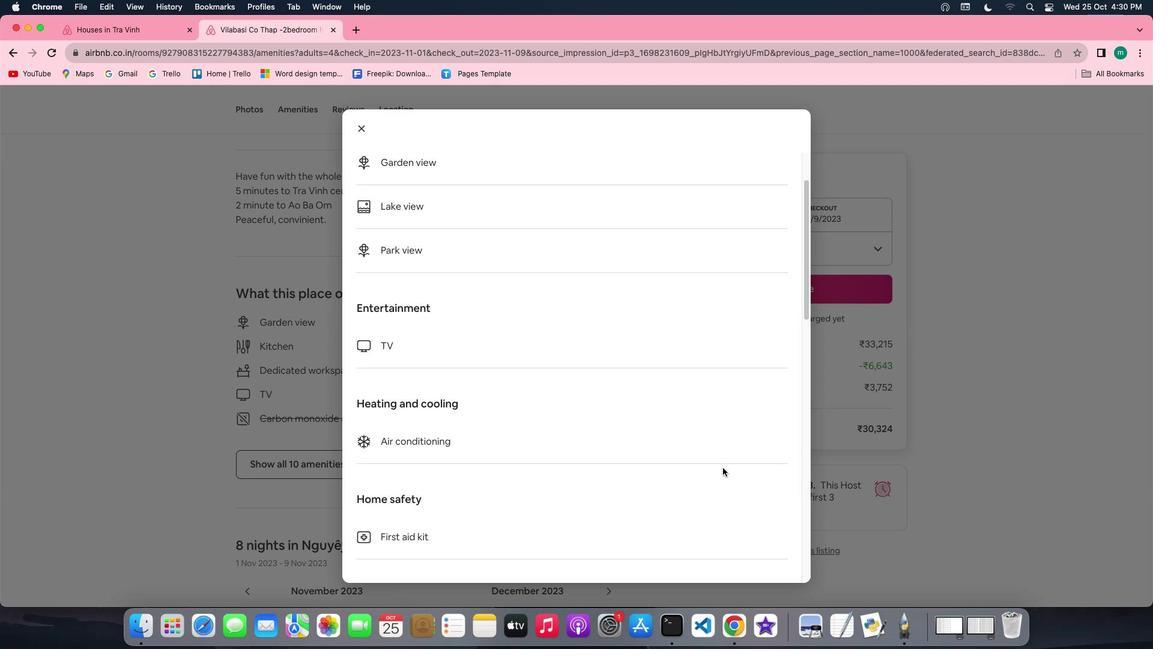 
Action: Mouse scrolled (727, 471) with delta (3, 3)
Screenshot: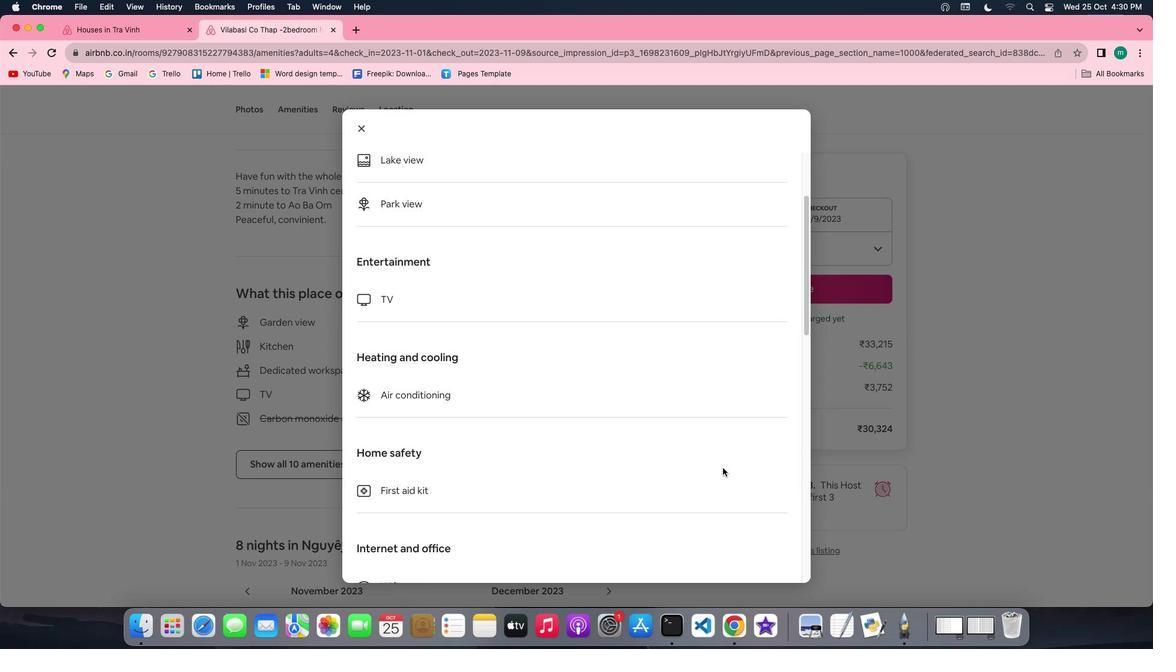 
Action: Mouse scrolled (727, 471) with delta (3, 3)
Screenshot: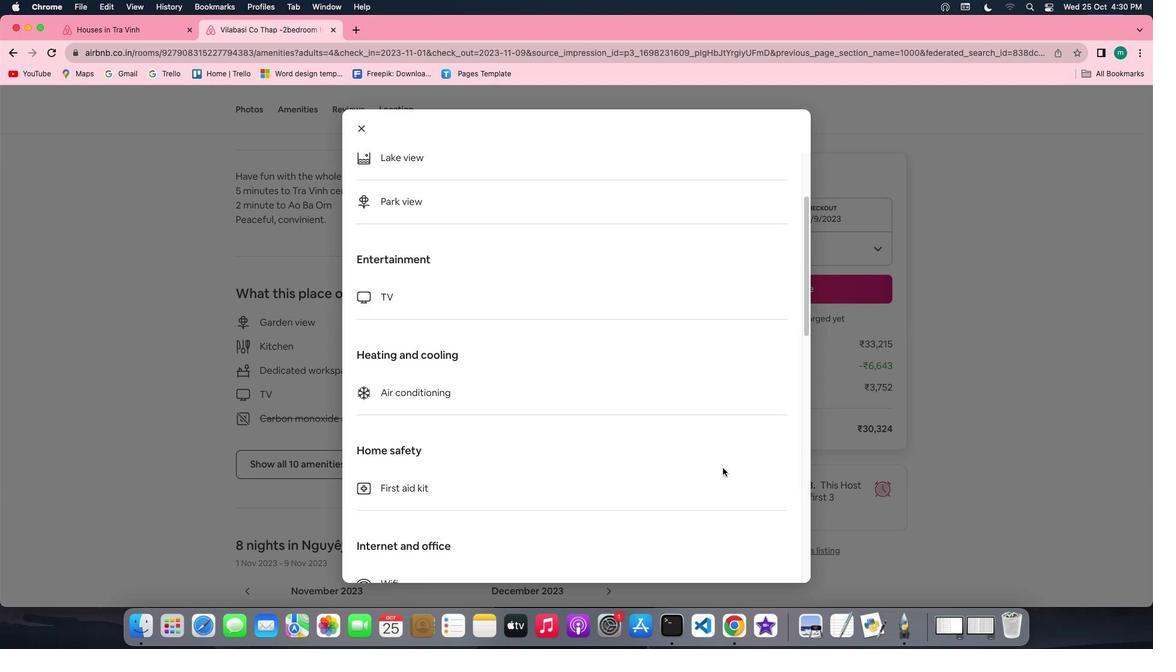 
Action: Mouse scrolled (727, 471) with delta (3, 2)
Screenshot: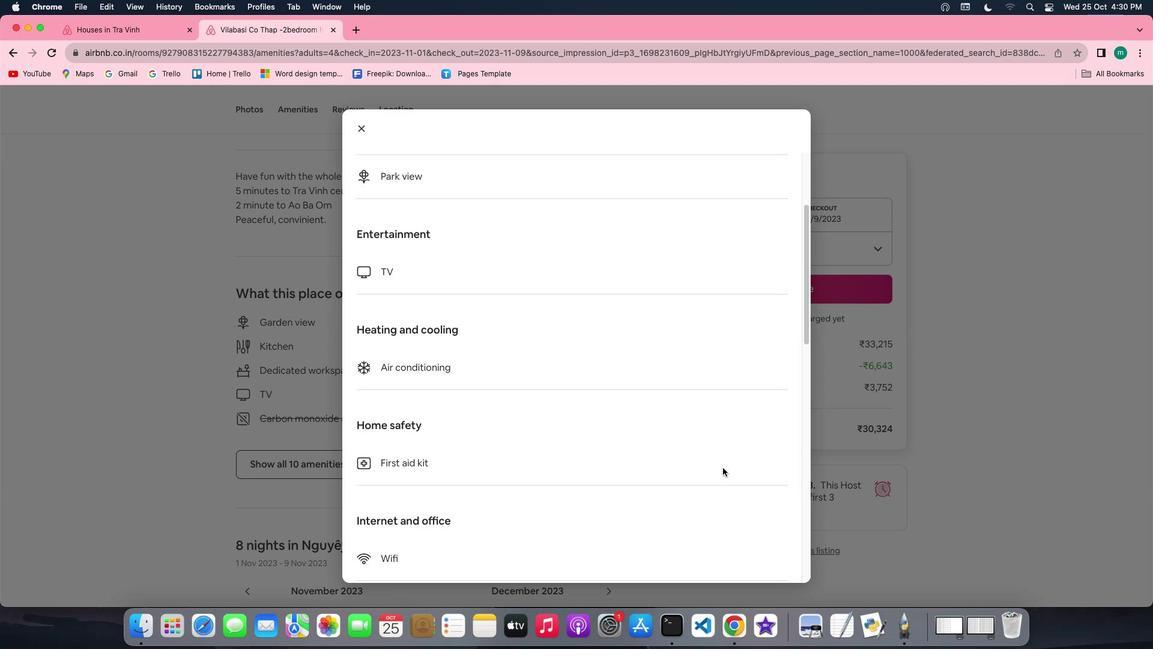 
Action: Mouse scrolled (727, 471) with delta (3, 1)
Screenshot: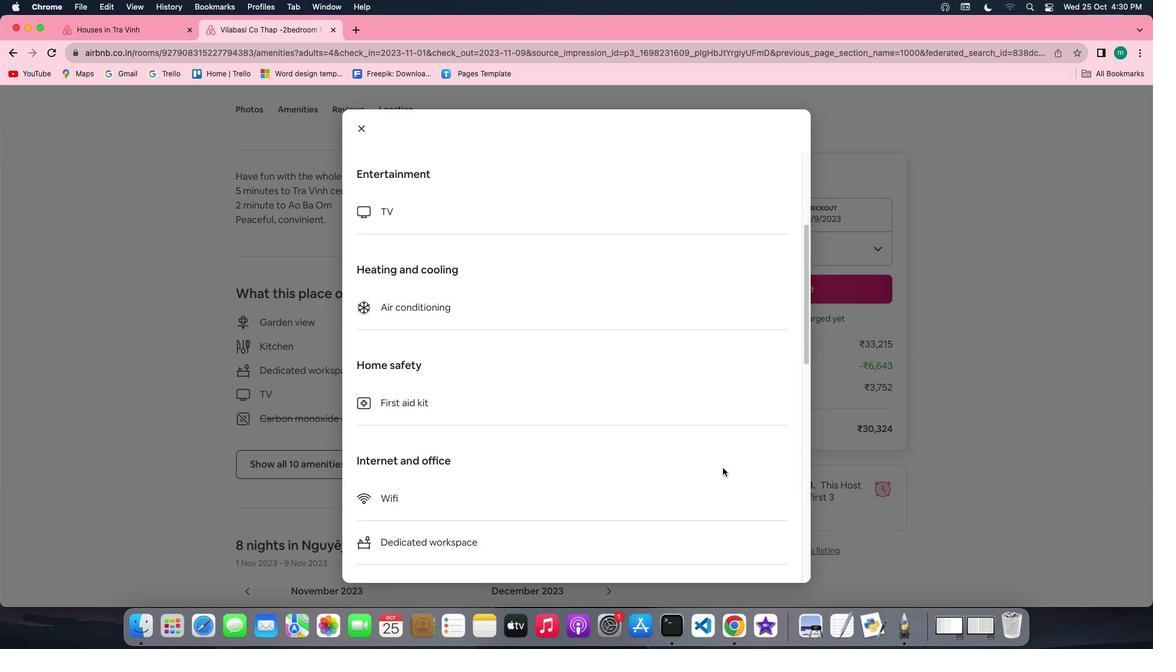 
Action: Mouse scrolled (727, 471) with delta (3, 3)
Screenshot: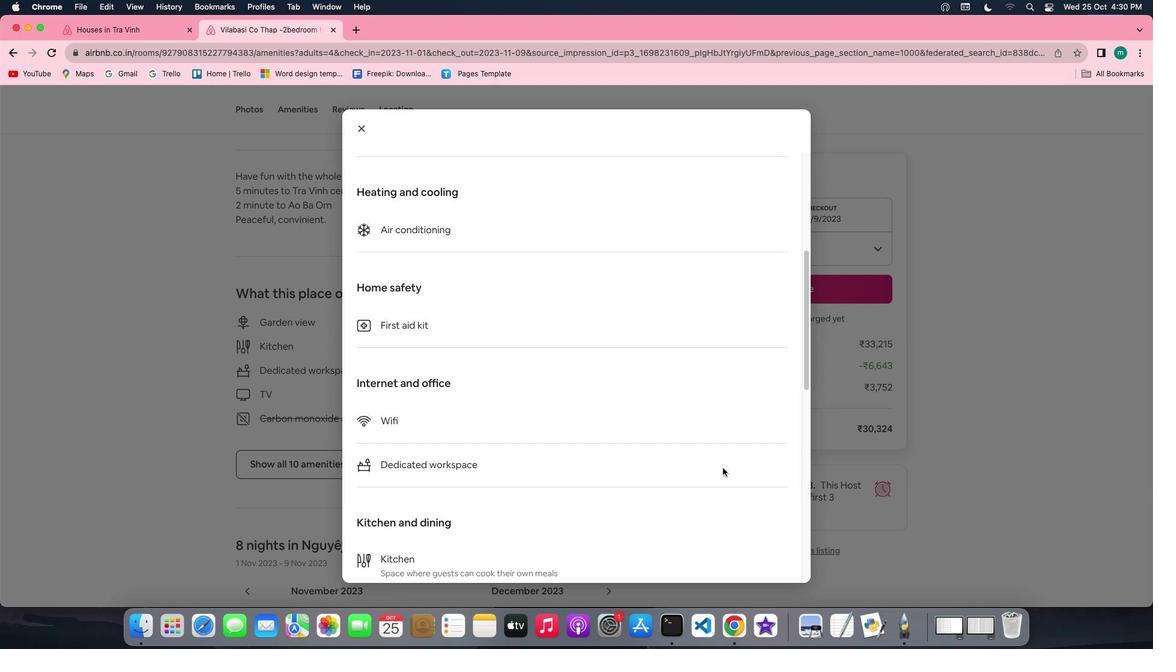 
Action: Mouse scrolled (727, 471) with delta (3, 3)
Screenshot: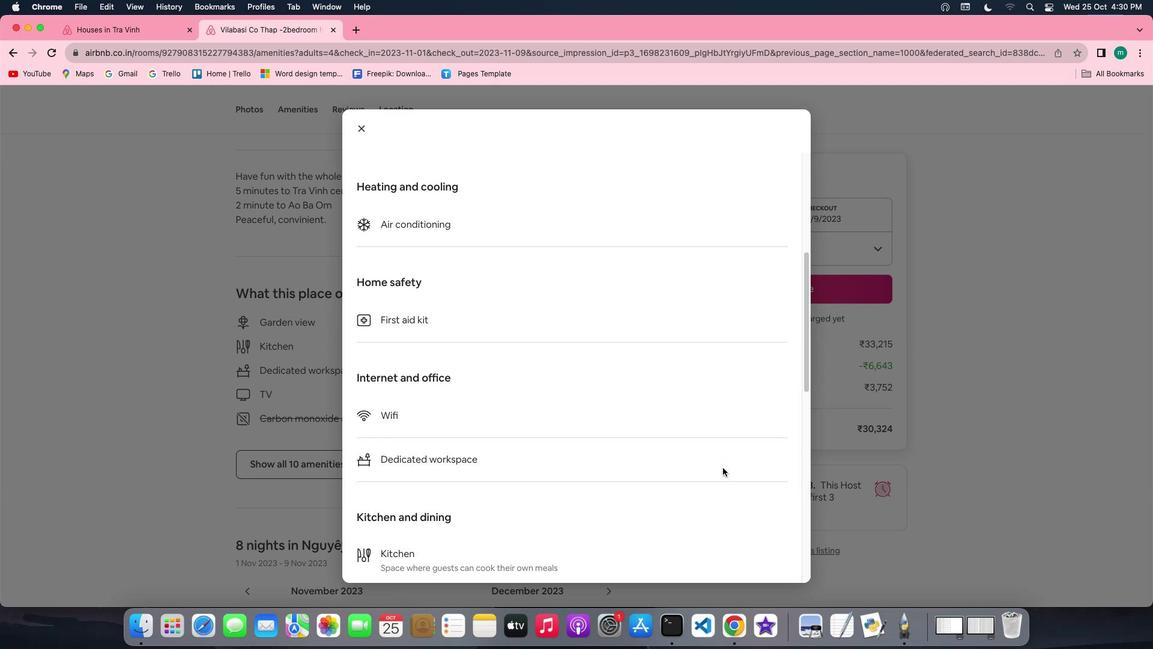 
Action: Mouse scrolled (727, 471) with delta (3, 2)
Screenshot: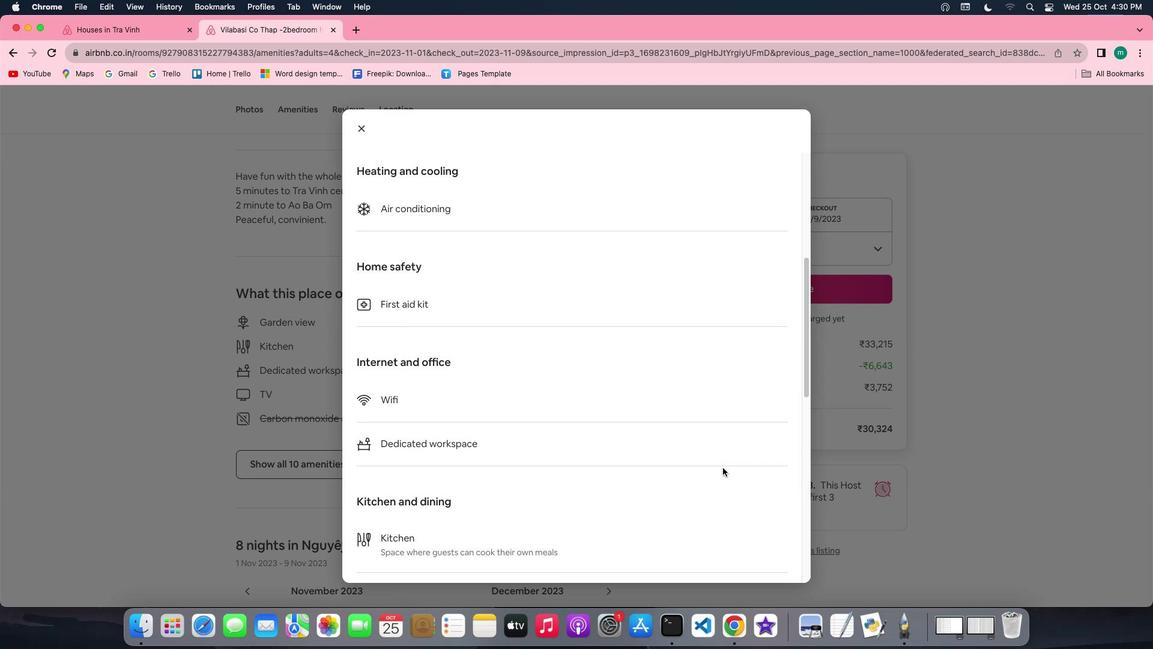 
Action: Mouse scrolled (727, 471) with delta (3, 1)
Screenshot: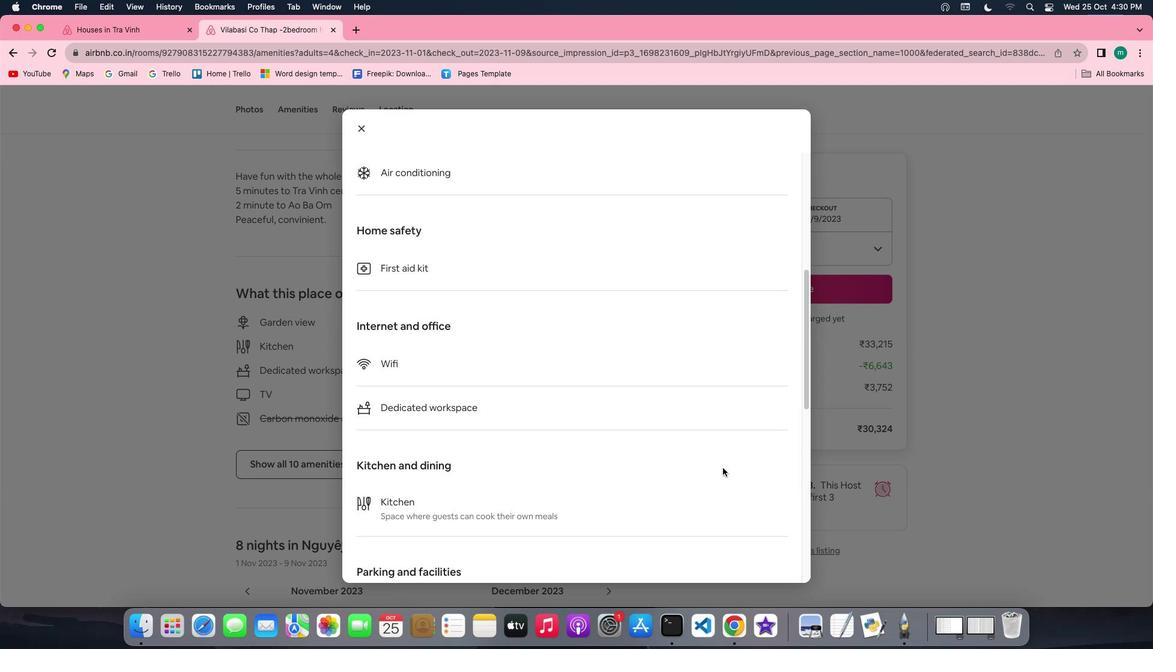
Action: Mouse scrolled (727, 471) with delta (3, 1)
Screenshot: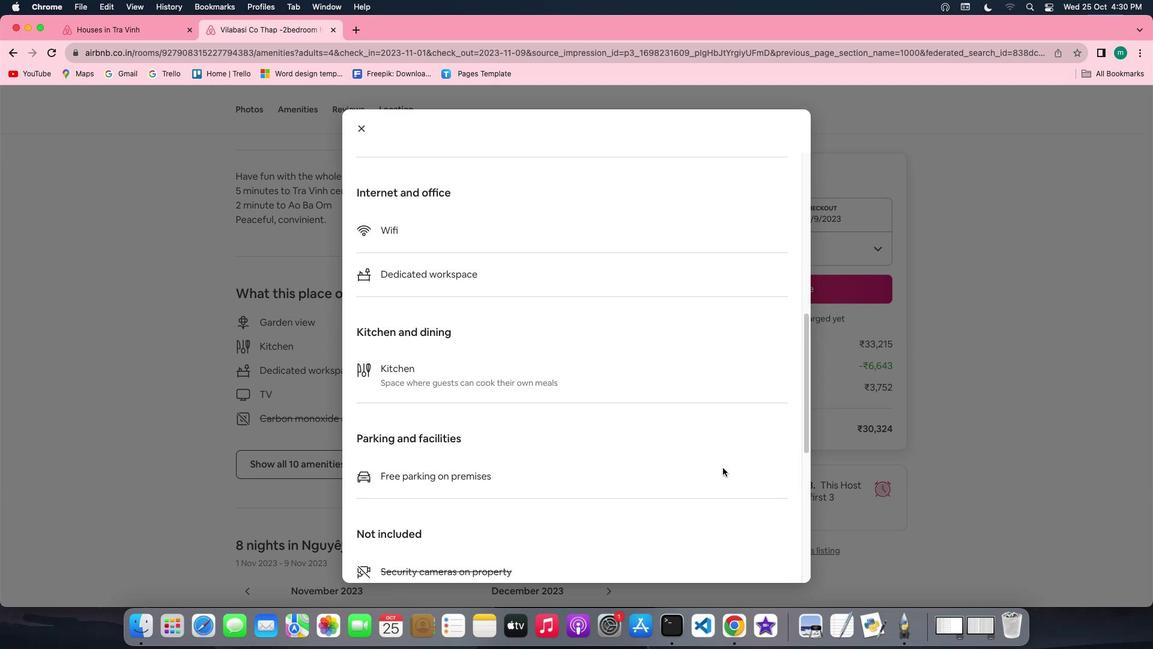 
Action: Mouse scrolled (727, 471) with delta (3, 3)
Screenshot: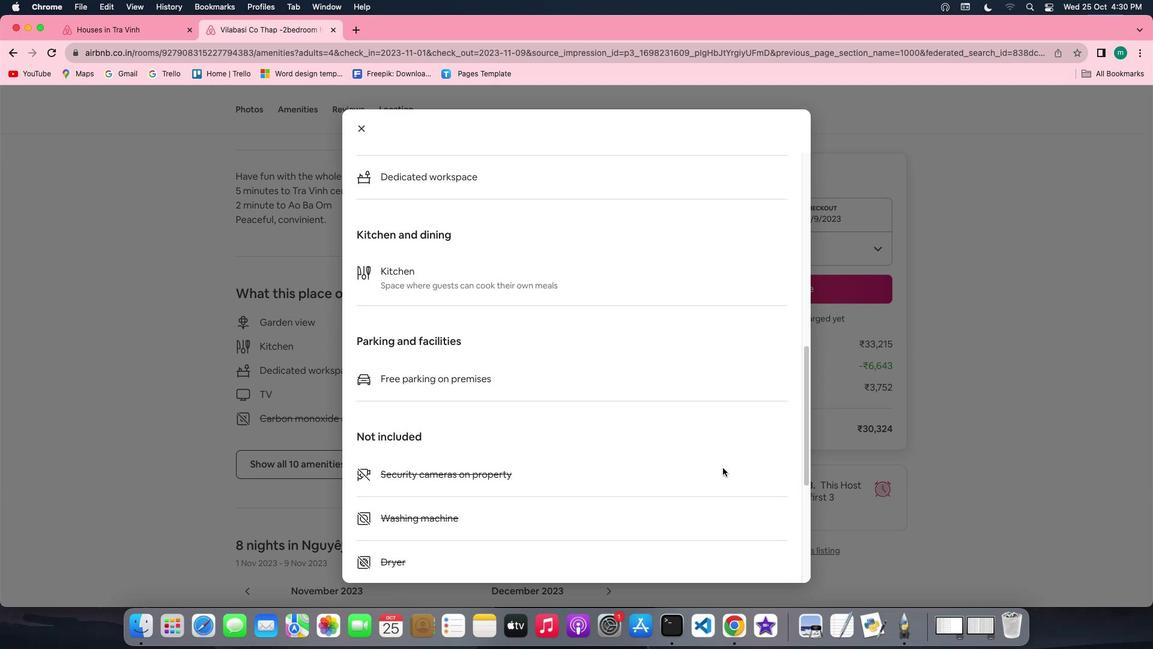
Action: Mouse scrolled (727, 471) with delta (3, 3)
Screenshot: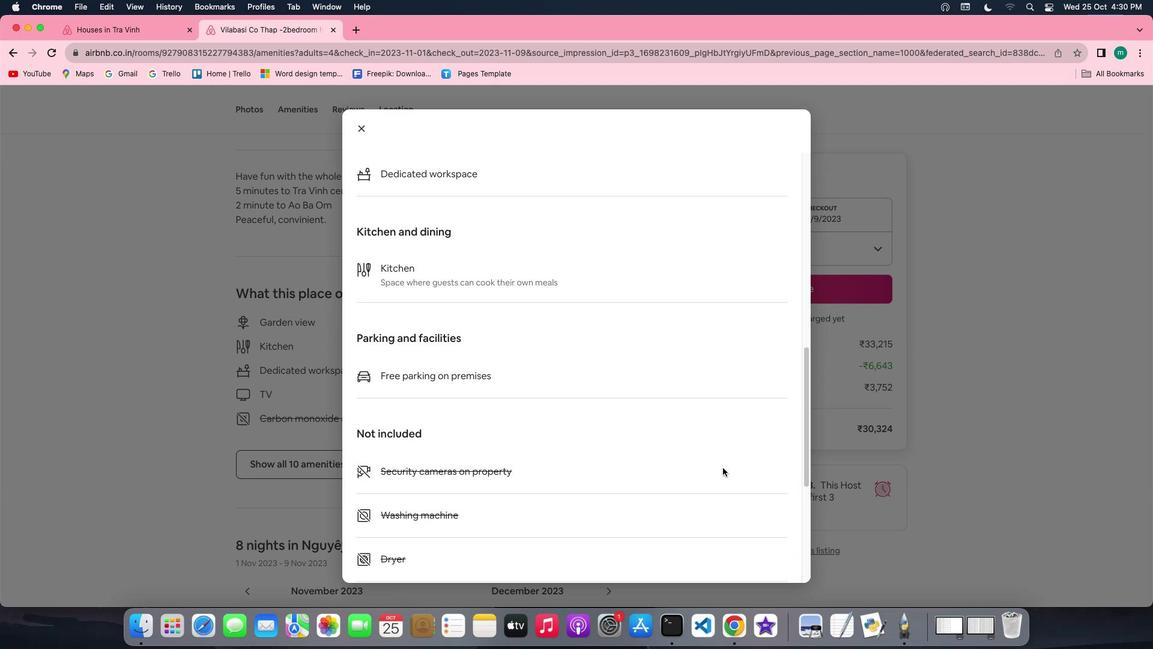
Action: Mouse scrolled (727, 471) with delta (3, 2)
Screenshot: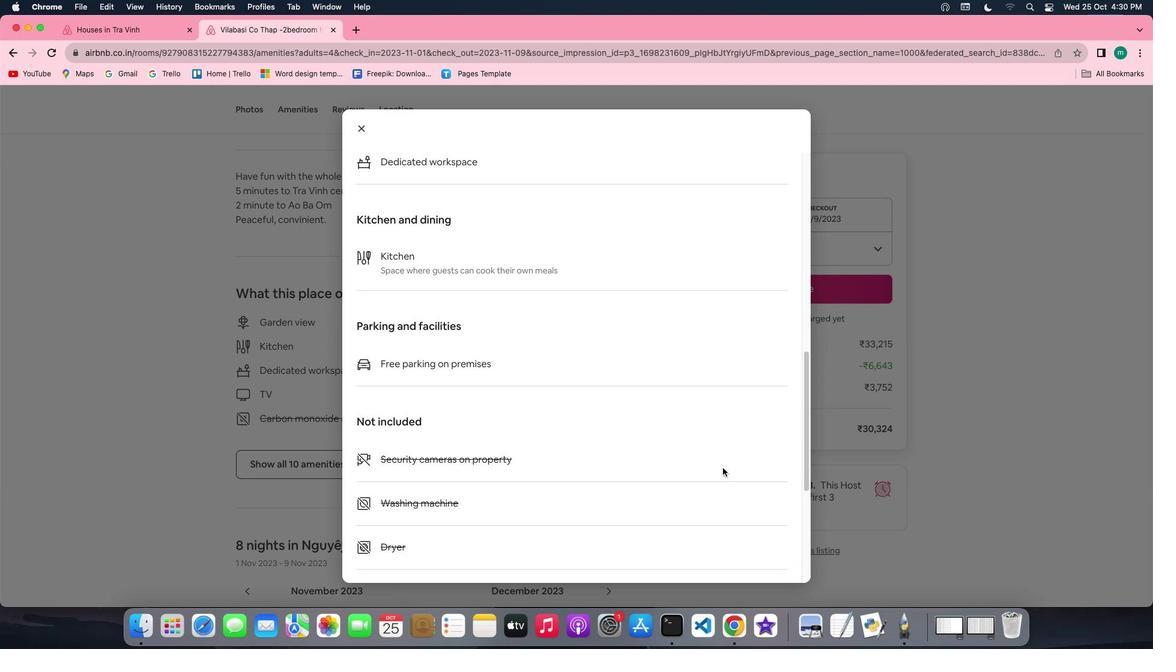 
Action: Mouse scrolled (727, 471) with delta (3, 1)
Screenshot: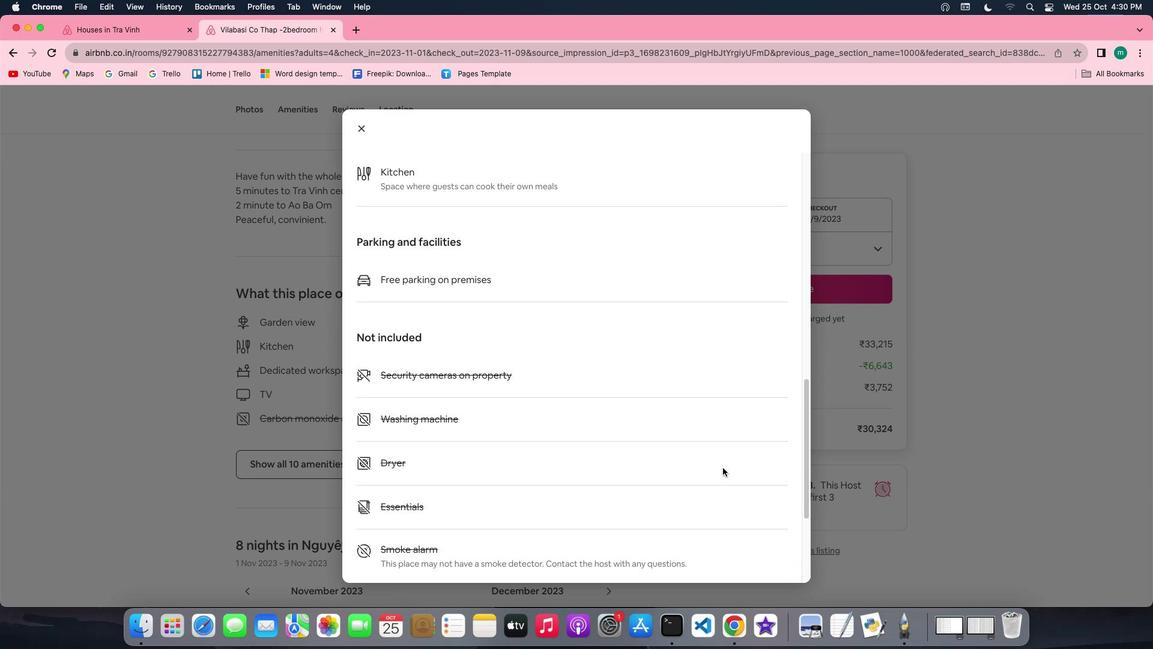 
Action: Mouse scrolled (727, 471) with delta (3, 1)
Screenshot: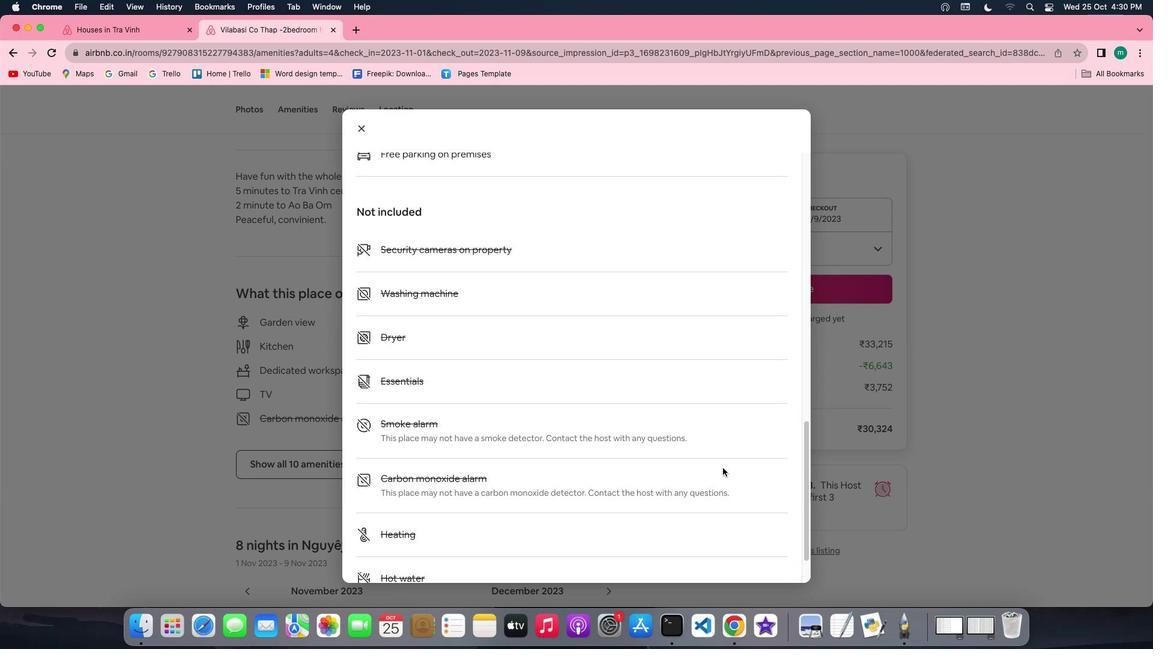 
Action: Mouse scrolled (727, 471) with delta (3, 3)
Screenshot: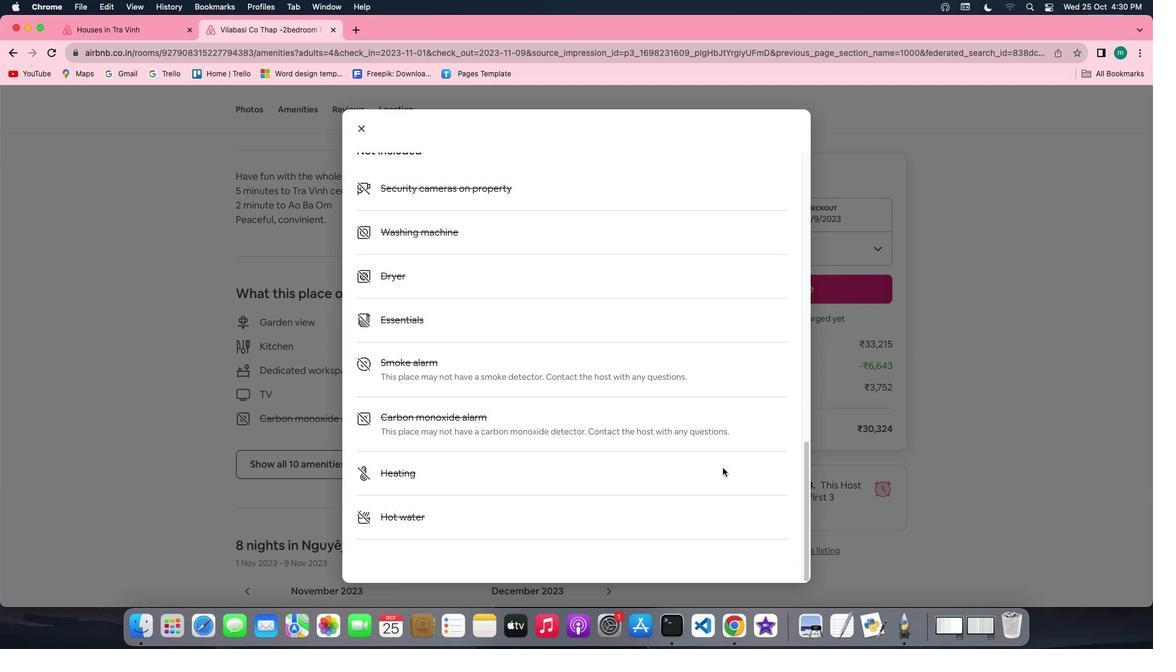 
Action: Mouse scrolled (727, 471) with delta (3, 3)
Screenshot: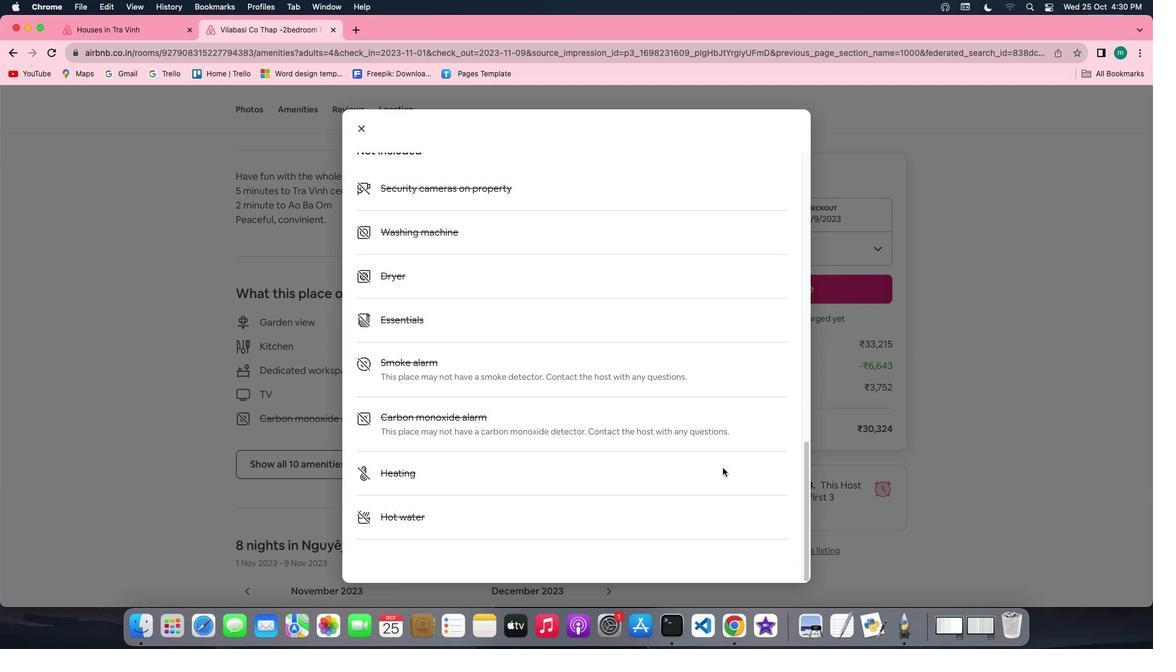 
Action: Mouse scrolled (727, 471) with delta (3, 1)
Screenshot: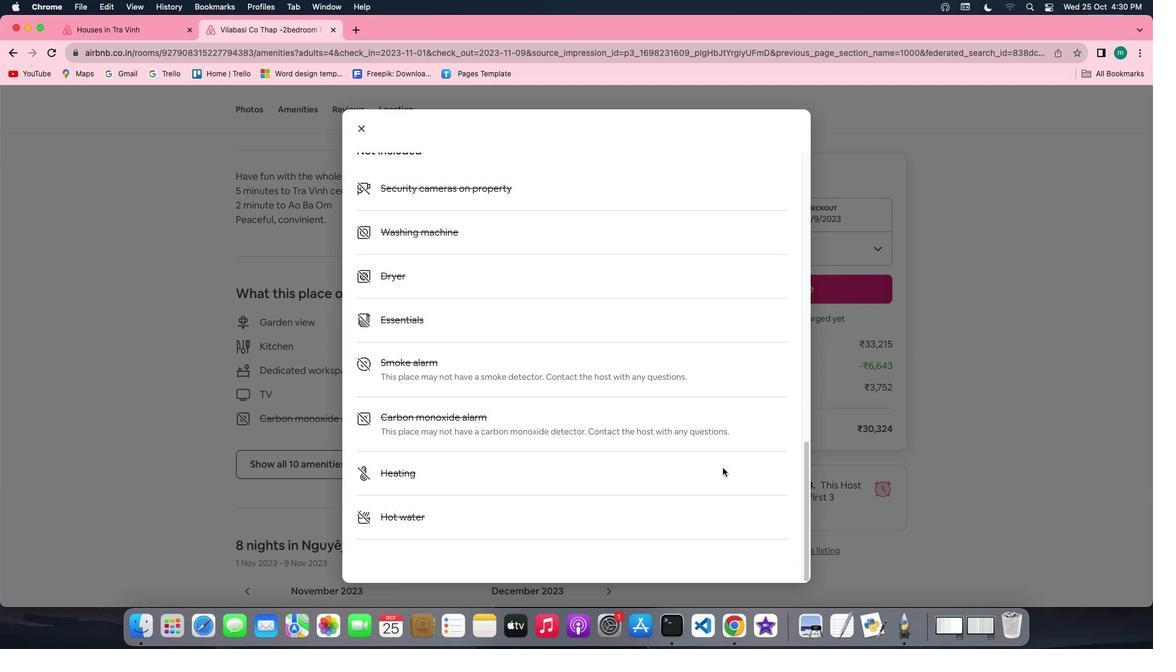 
Action: Mouse scrolled (727, 471) with delta (3, 0)
Screenshot: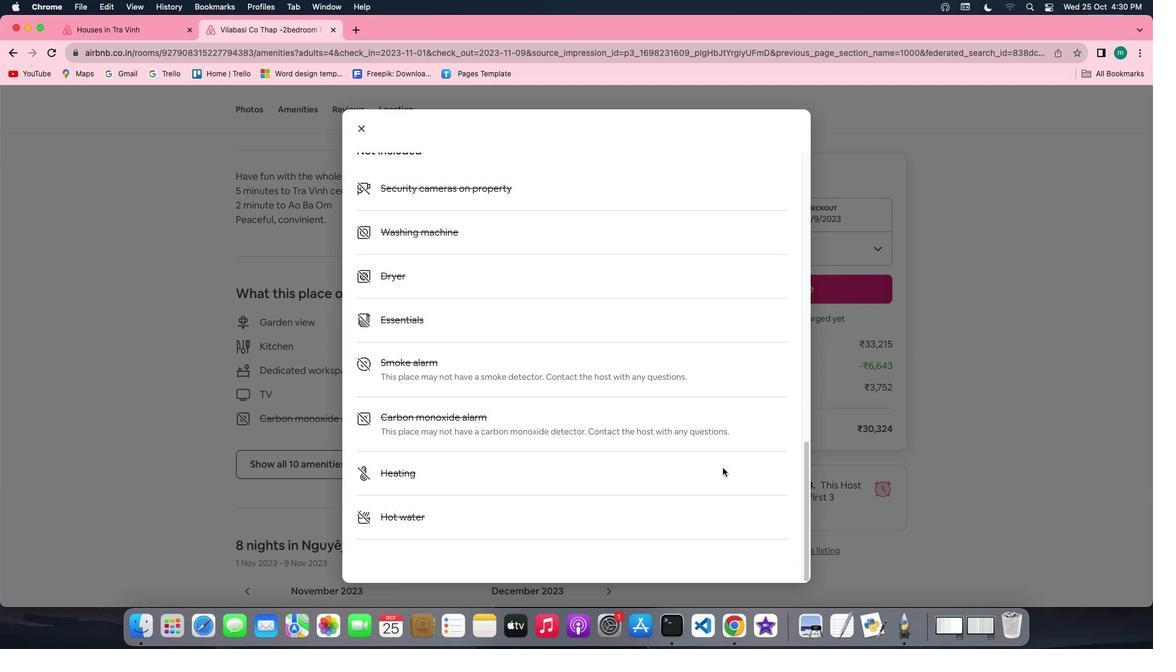 
Action: Mouse scrolled (727, 471) with delta (3, 0)
Screenshot: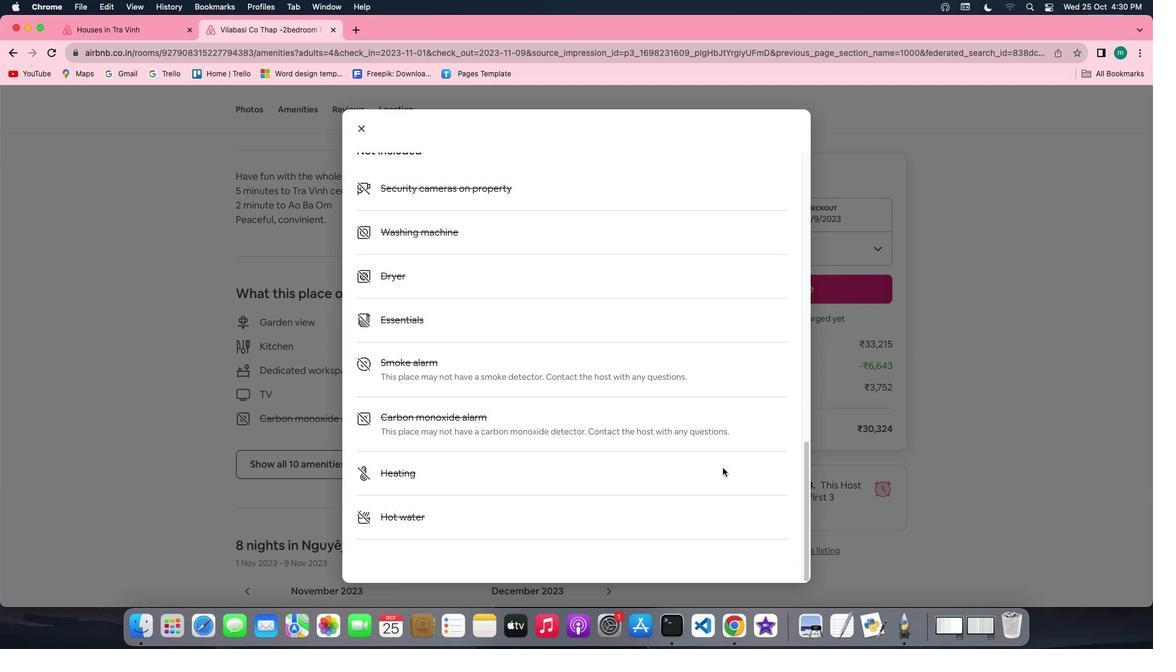 
Action: Mouse moved to (364, 124)
Screenshot: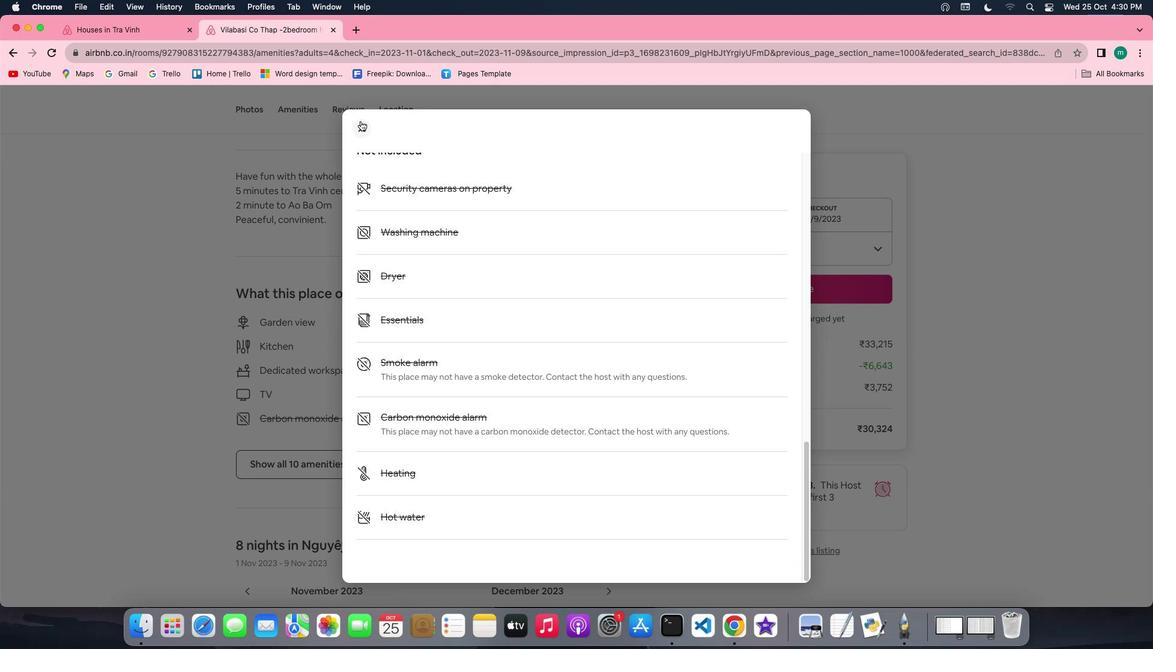 
Action: Mouse pressed left at (364, 124)
Screenshot: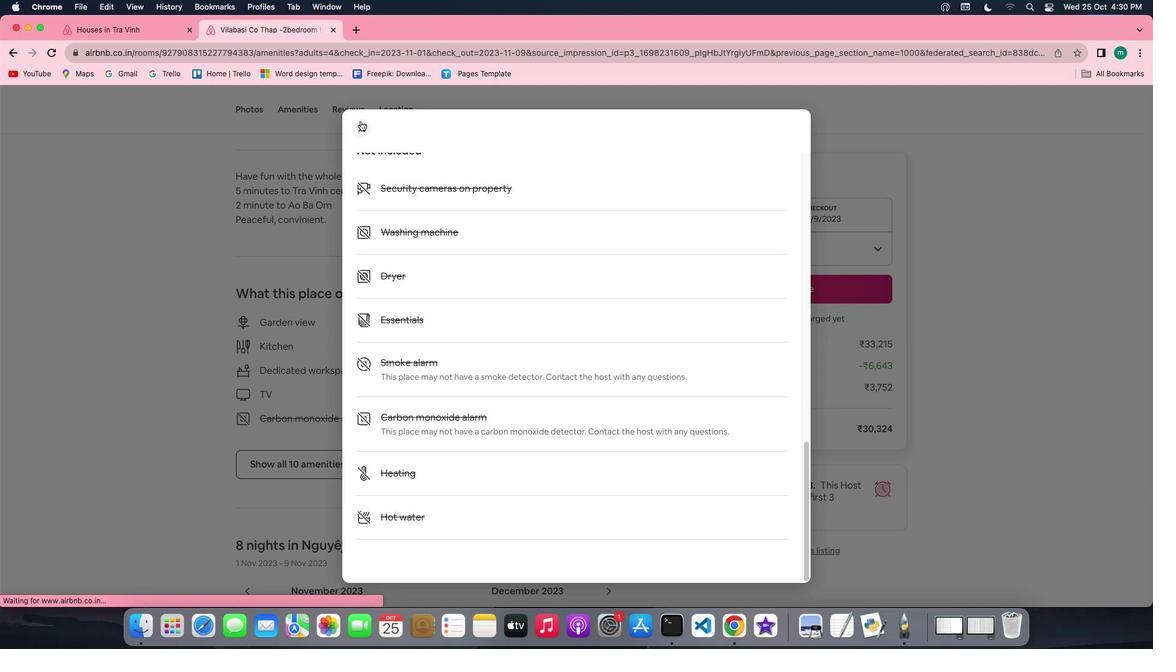 
Action: Mouse moved to (592, 429)
Screenshot: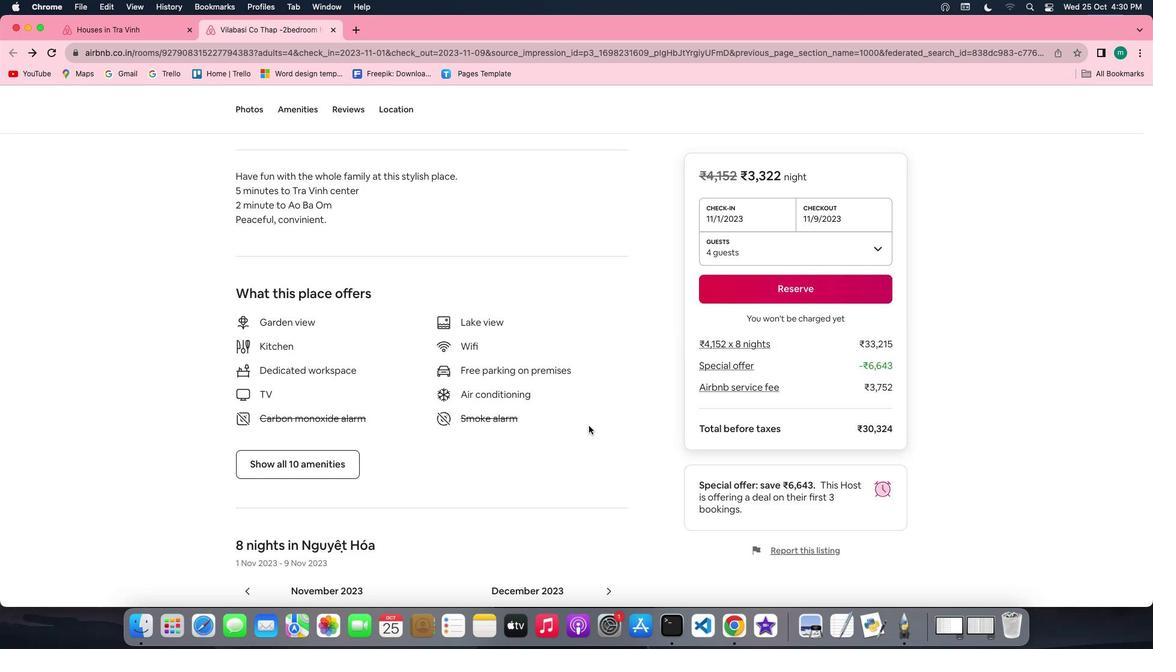 
Action: Mouse scrolled (592, 429) with delta (3, 3)
Screenshot: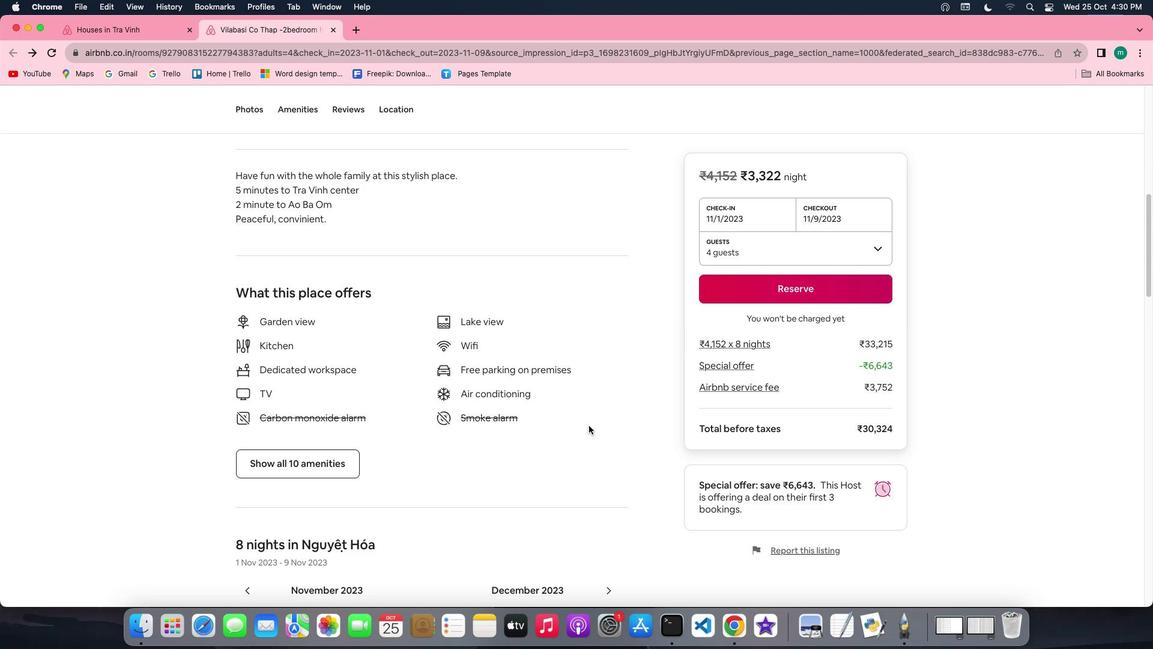 
Action: Mouse scrolled (592, 429) with delta (3, 3)
Screenshot: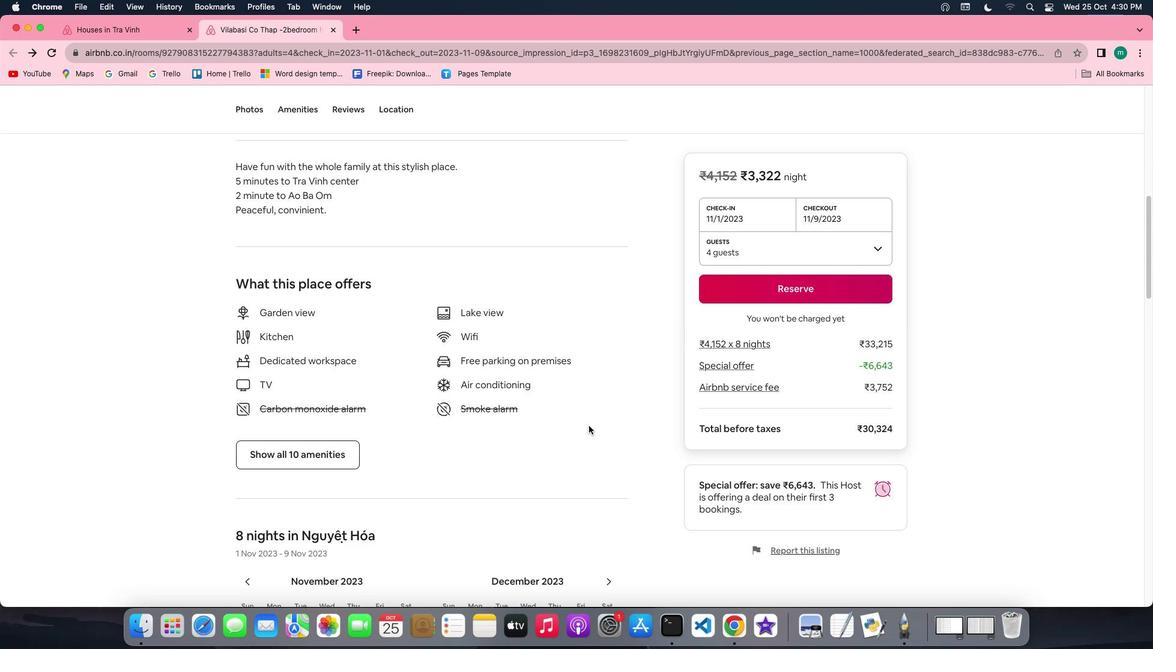 
Action: Mouse scrolled (592, 429) with delta (3, 1)
Screenshot: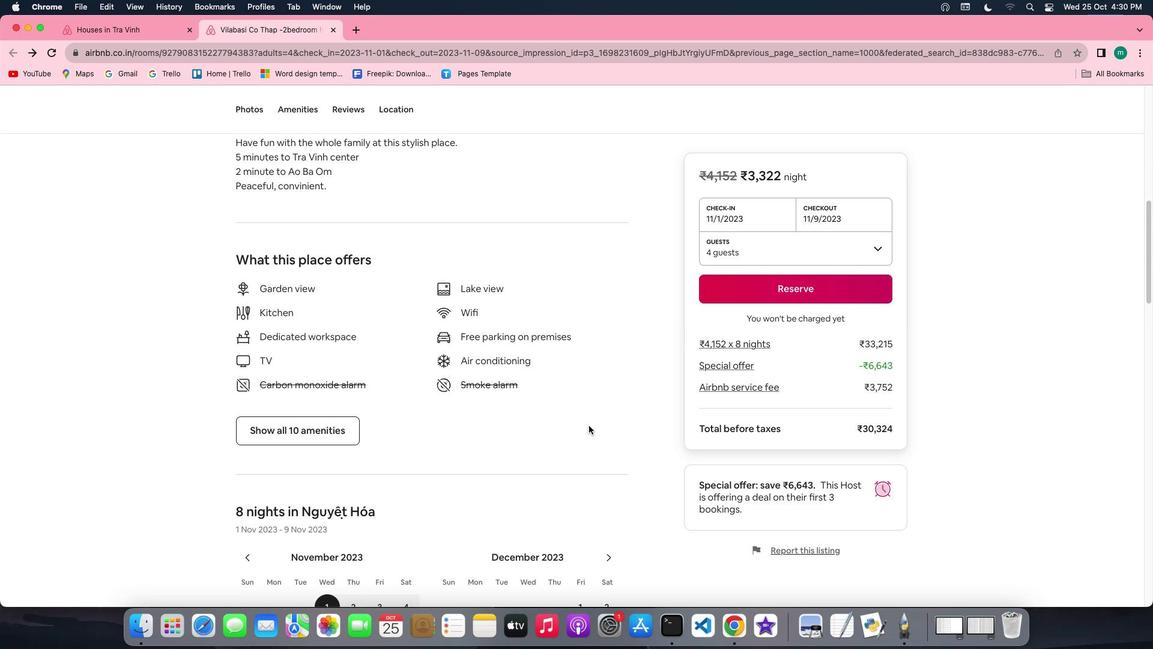 
Action: Mouse scrolled (592, 429) with delta (3, 1)
Screenshot: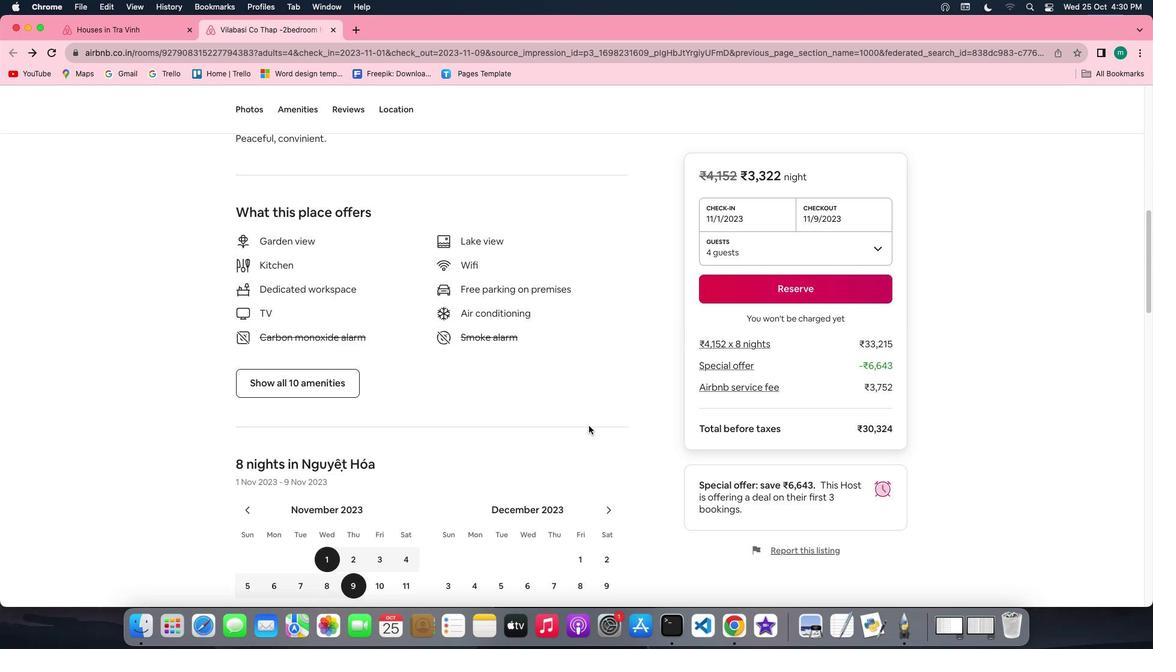 
Action: Mouse scrolled (592, 429) with delta (3, 3)
Screenshot: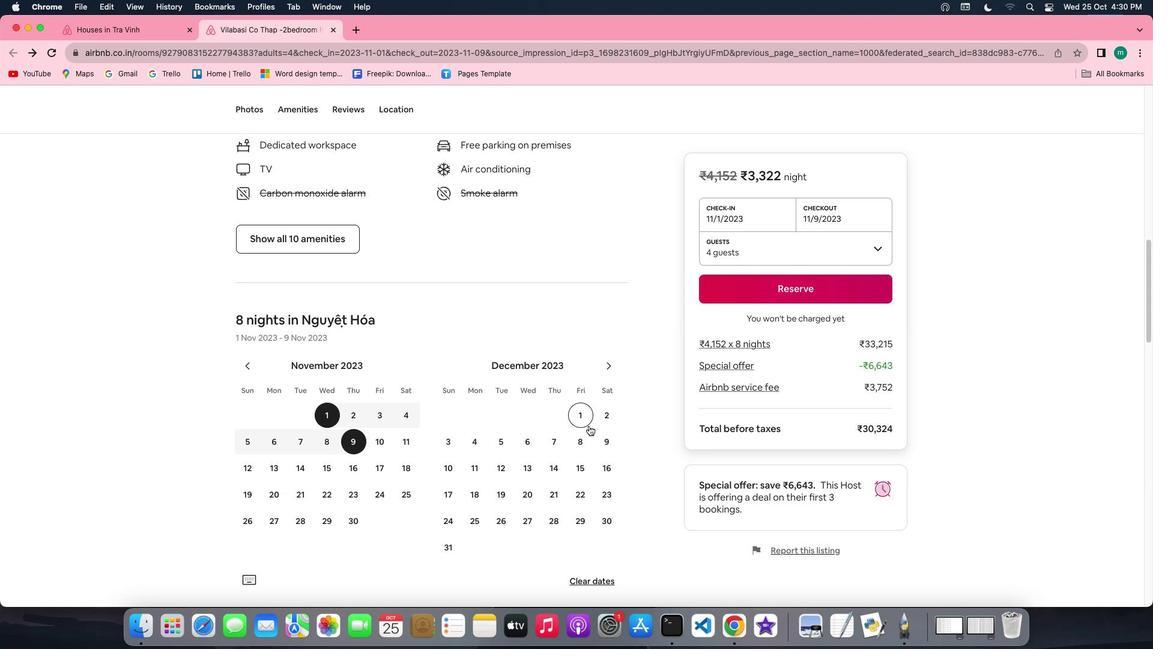 
Action: Mouse scrolled (592, 429) with delta (3, 3)
Screenshot: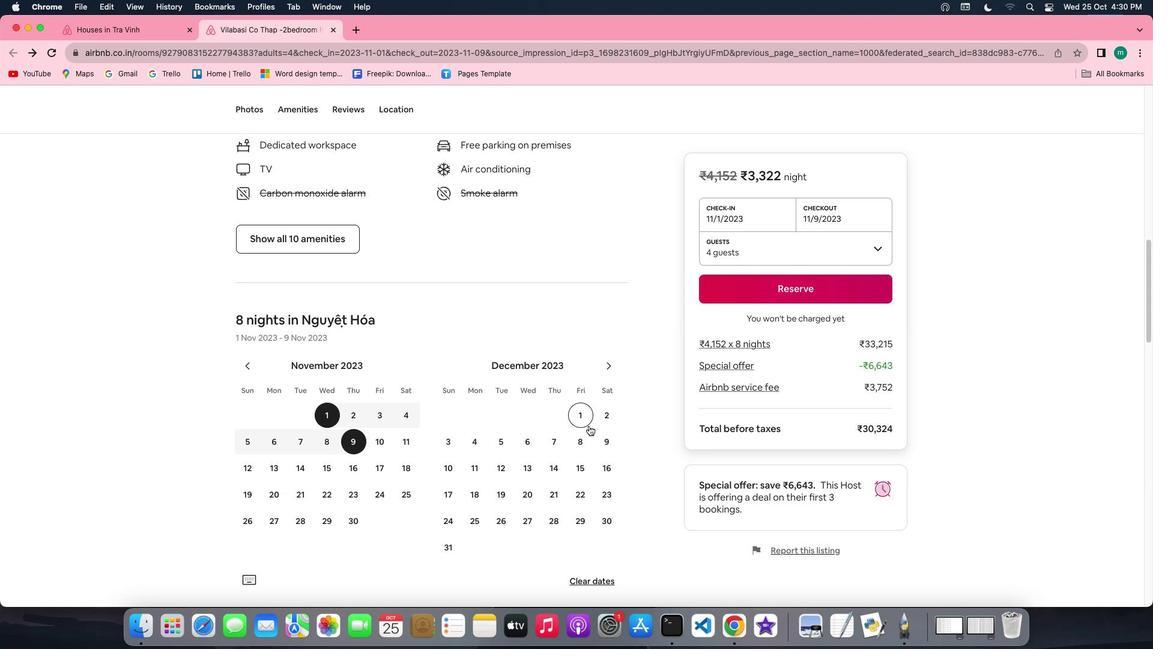 
Action: Mouse scrolled (592, 429) with delta (3, 1)
Screenshot: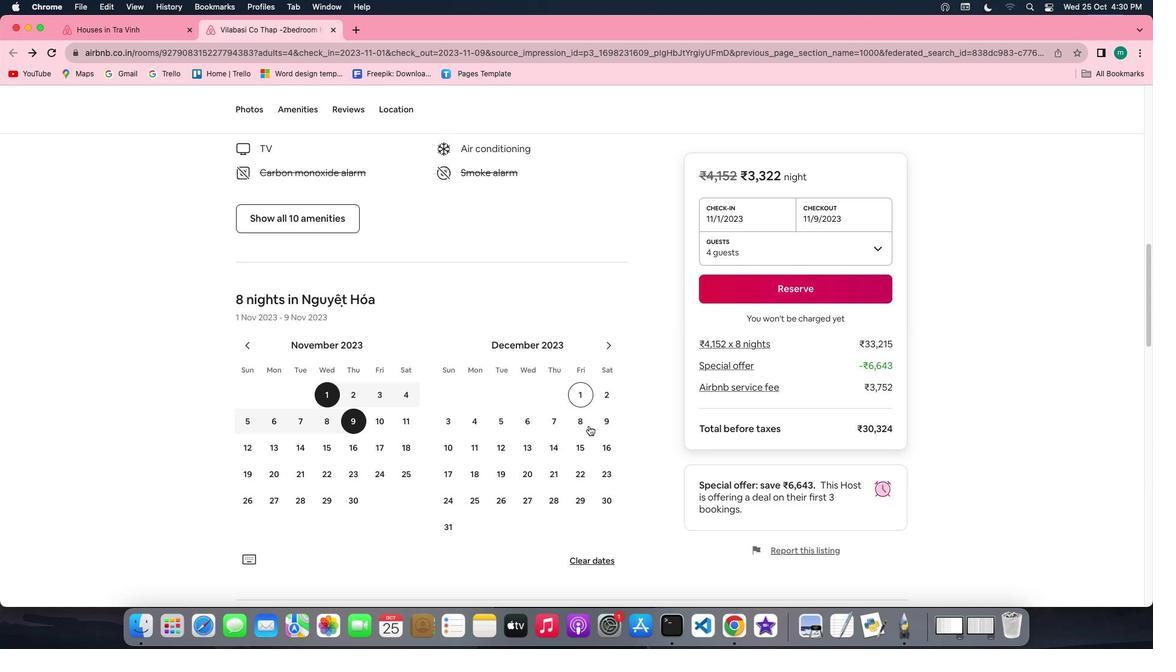 
Action: Mouse scrolled (592, 429) with delta (3, 1)
Screenshot: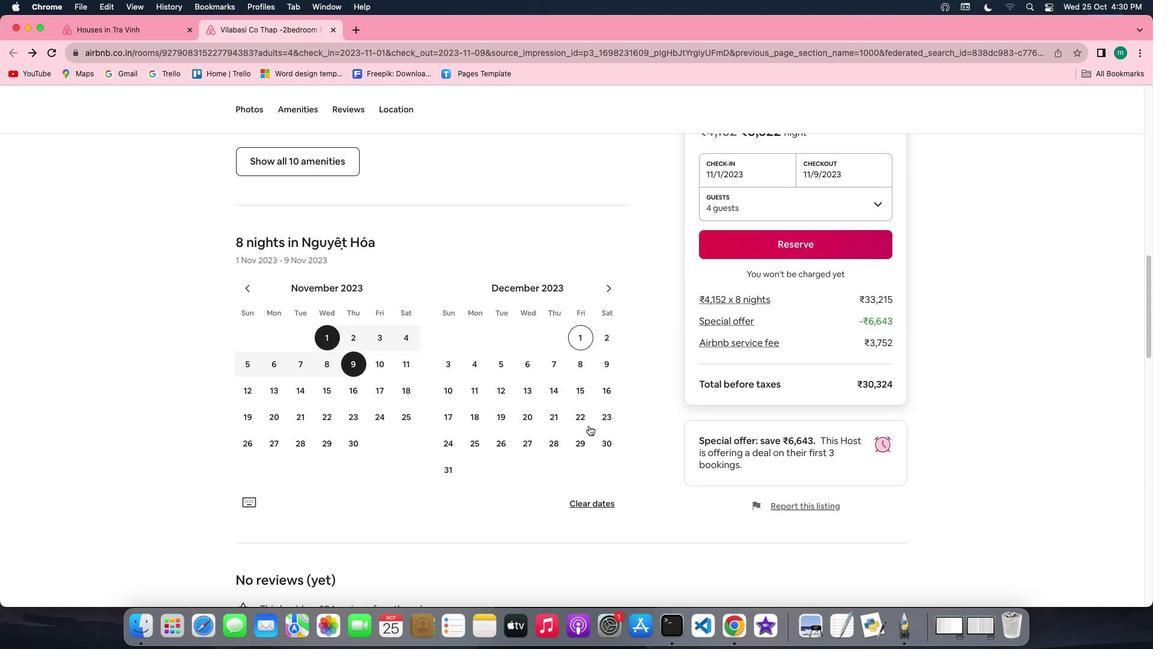 
Action: Mouse scrolled (592, 429) with delta (3, 1)
Screenshot: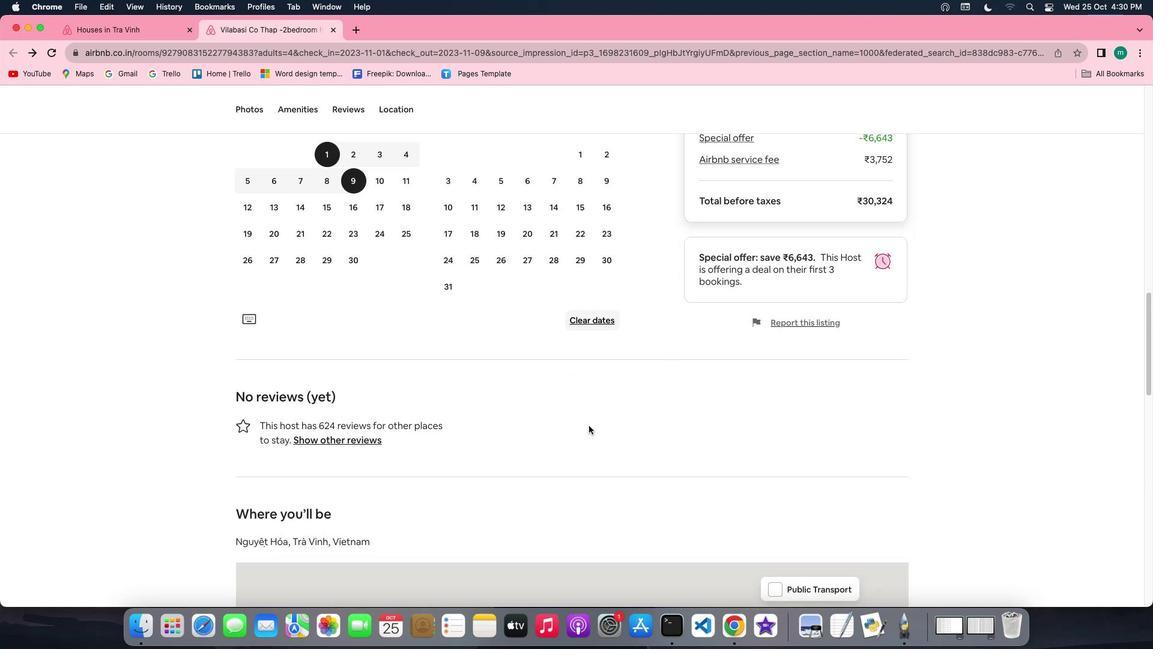 
Action: Mouse scrolled (592, 429) with delta (3, 3)
Screenshot: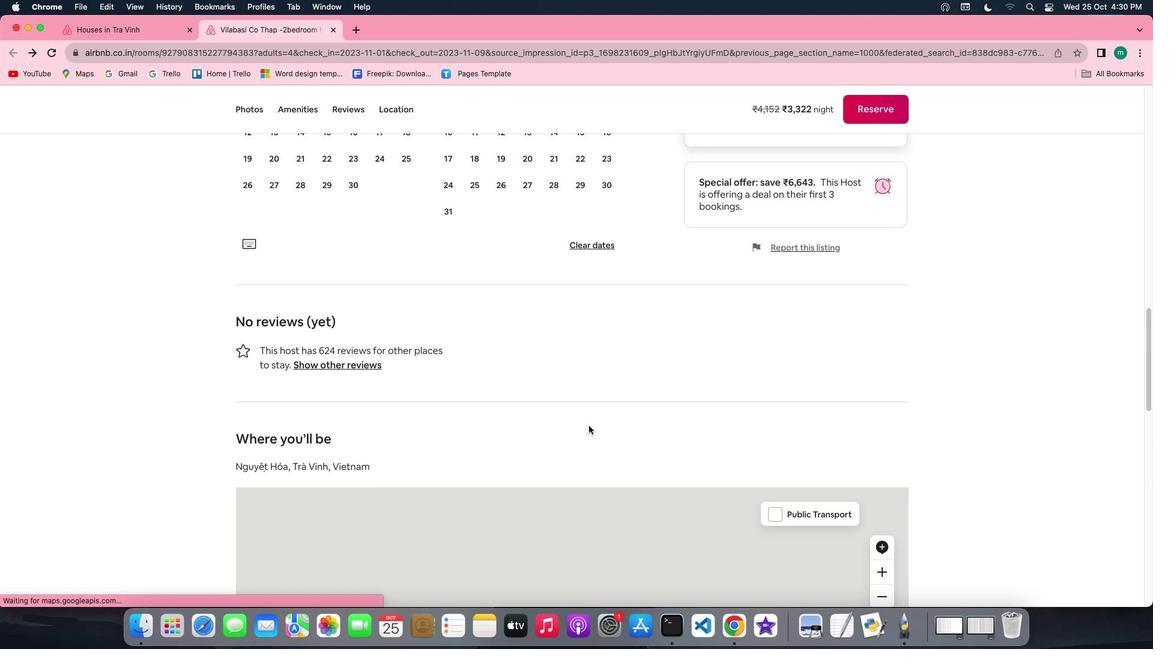 
Action: Mouse scrolled (592, 429) with delta (3, 3)
Screenshot: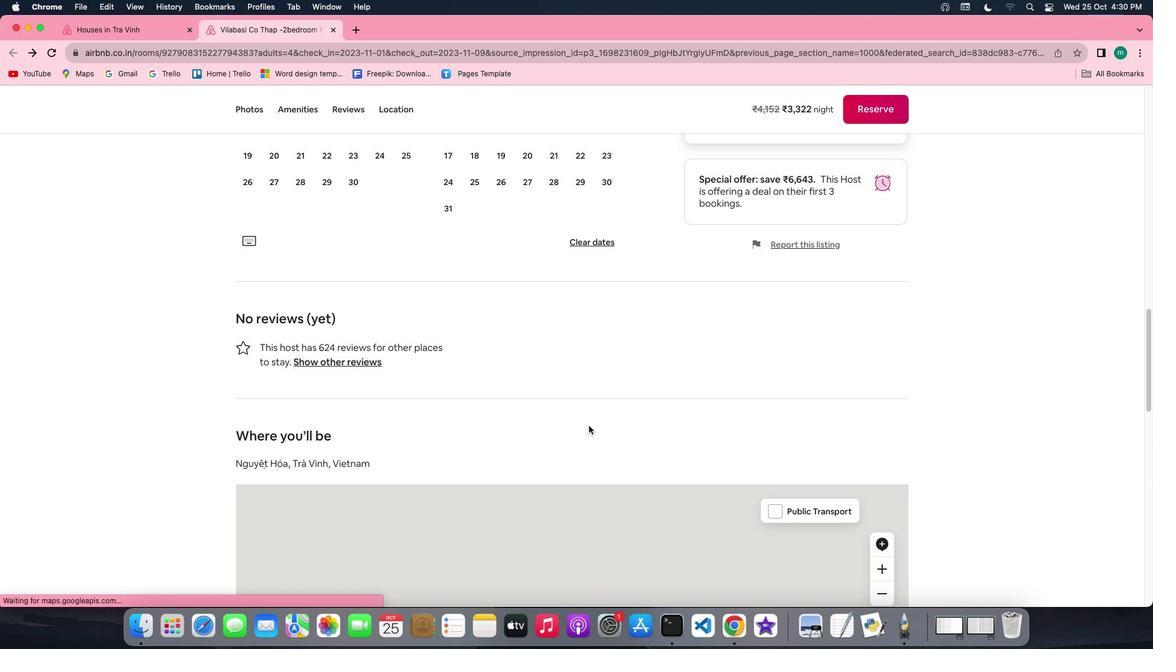 
Action: Mouse scrolled (592, 429) with delta (3, 3)
Screenshot: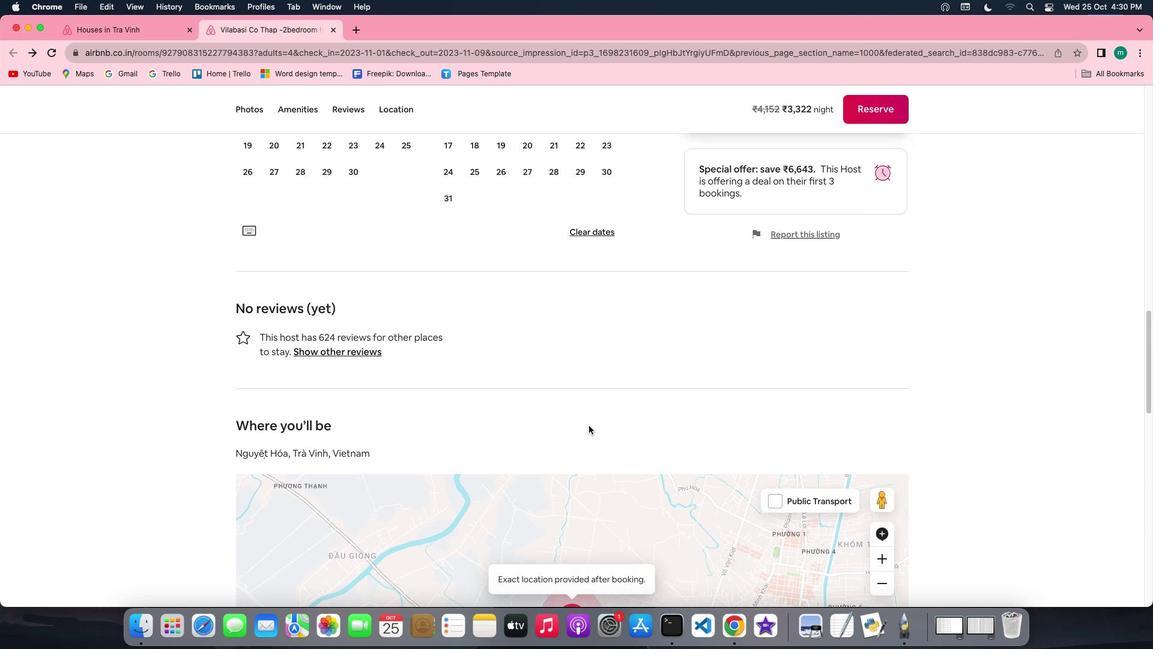 
Action: Mouse scrolled (592, 429) with delta (3, 3)
Screenshot: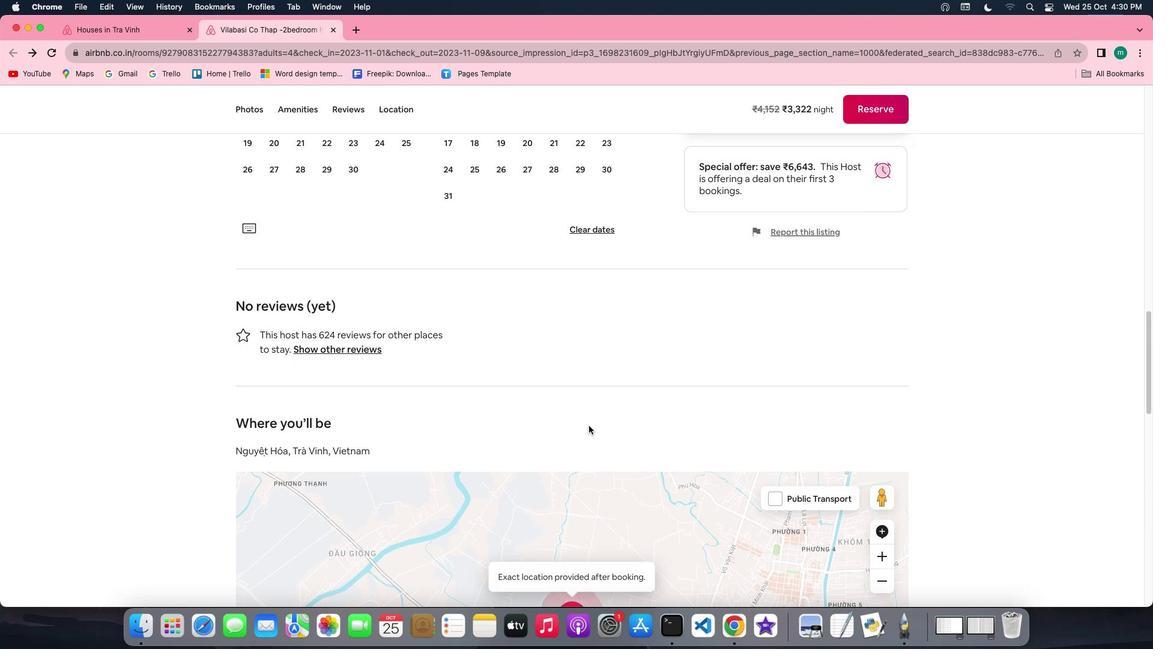 
Action: Mouse scrolled (592, 429) with delta (3, 2)
Screenshot: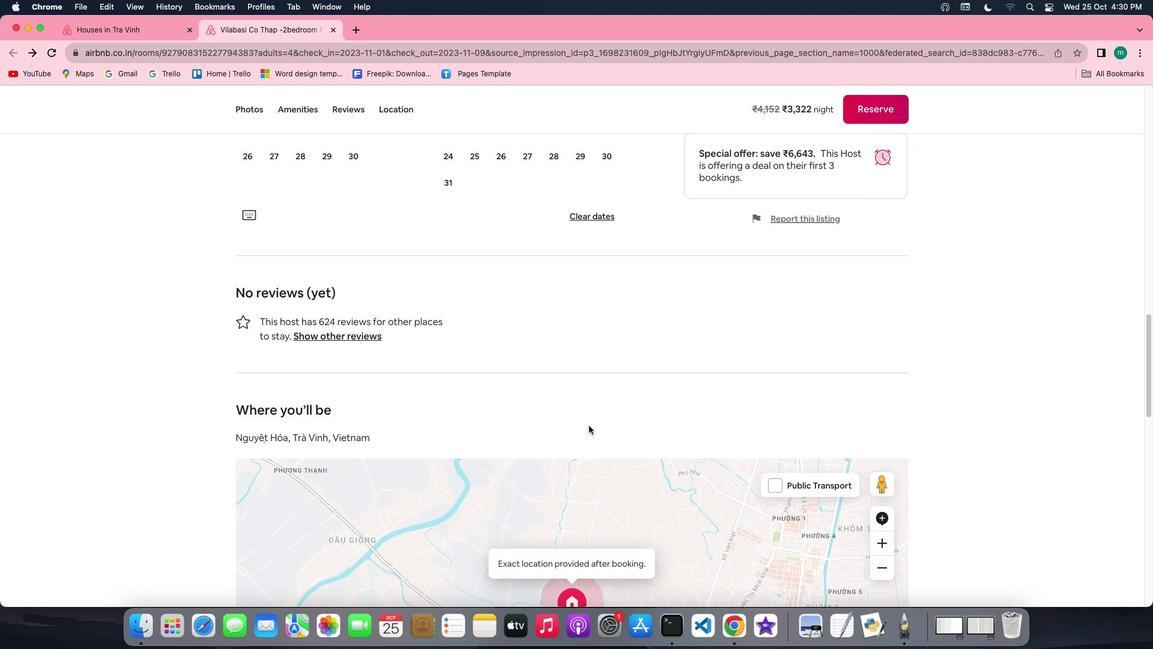 
Action: Mouse scrolled (592, 429) with delta (3, 3)
Screenshot: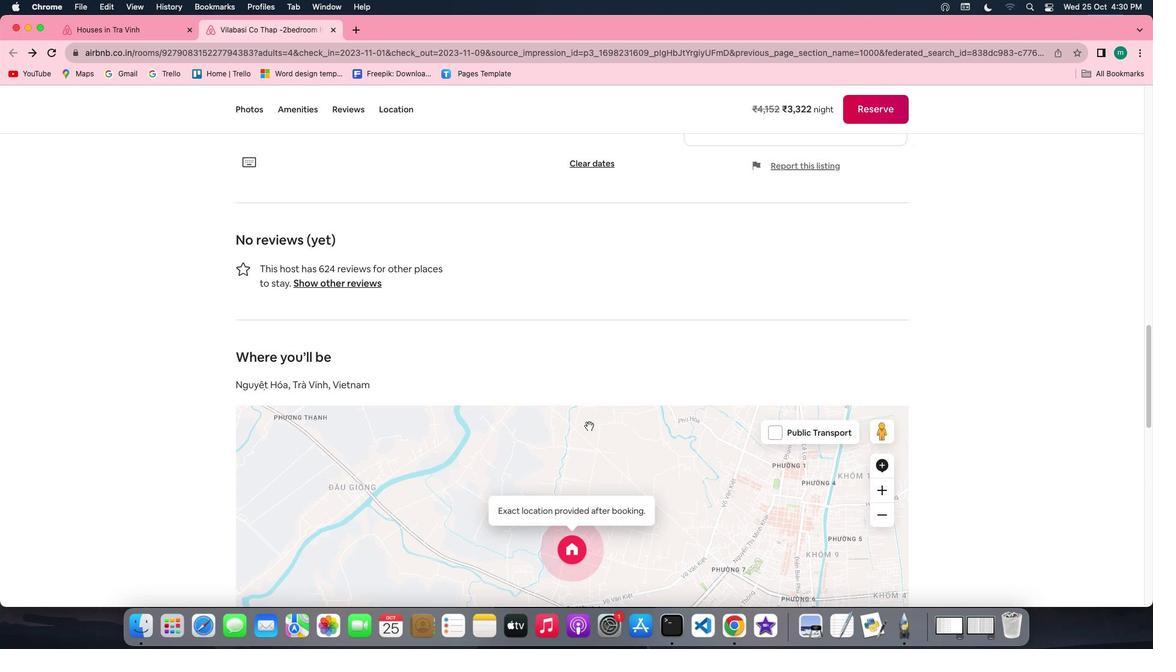 
Action: Mouse scrolled (592, 429) with delta (3, 3)
Screenshot: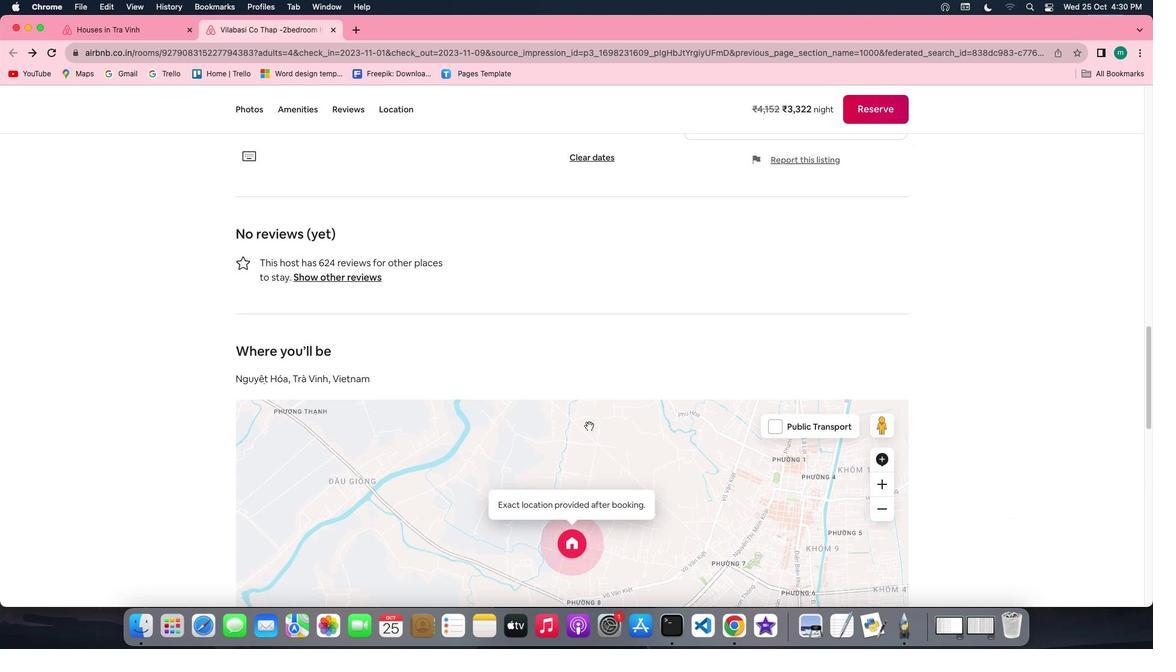 
Action: Mouse scrolled (592, 429) with delta (3, 2)
Screenshot: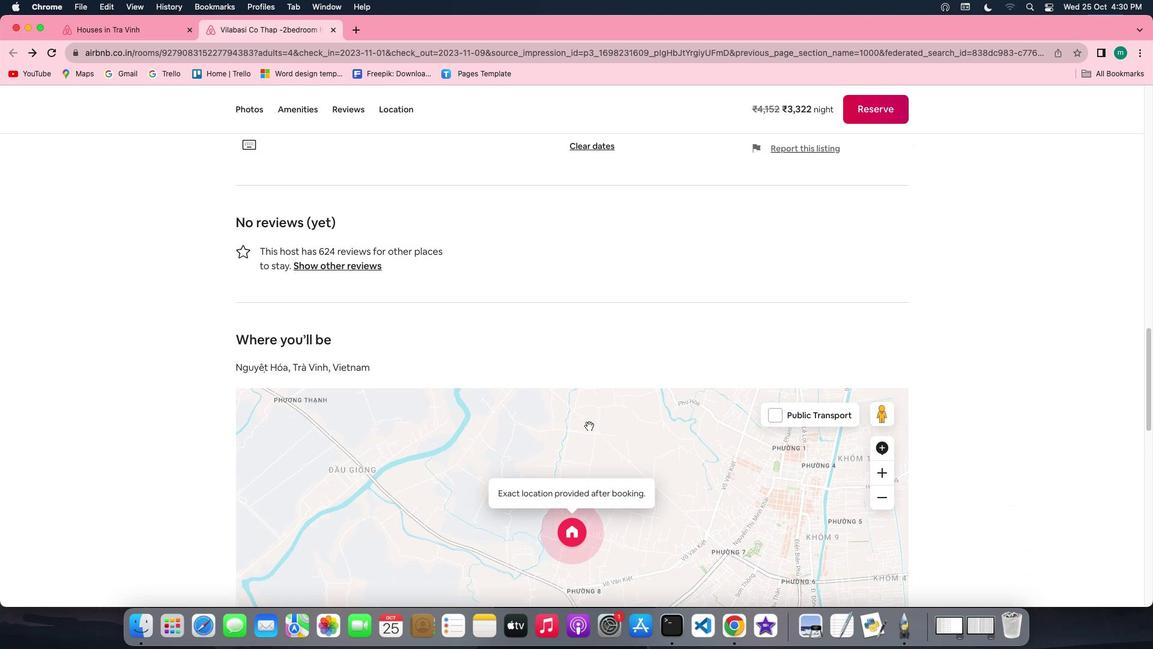 
Action: Mouse scrolled (592, 429) with delta (3, 2)
Screenshot: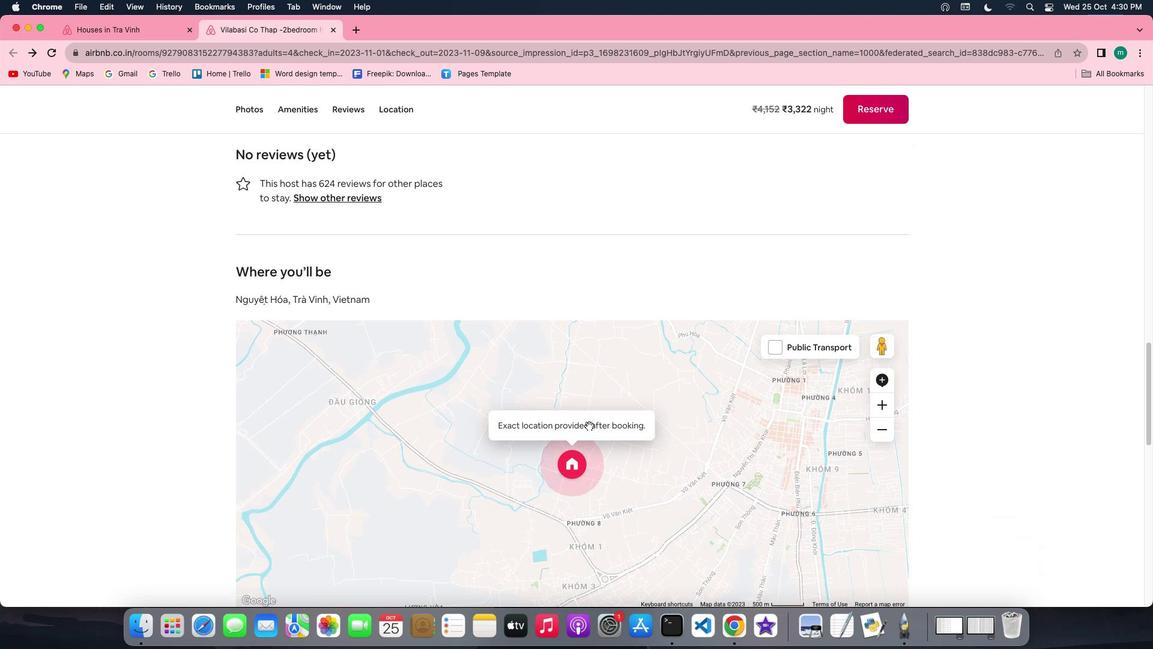 
Action: Mouse scrolled (592, 429) with delta (3, 3)
Screenshot: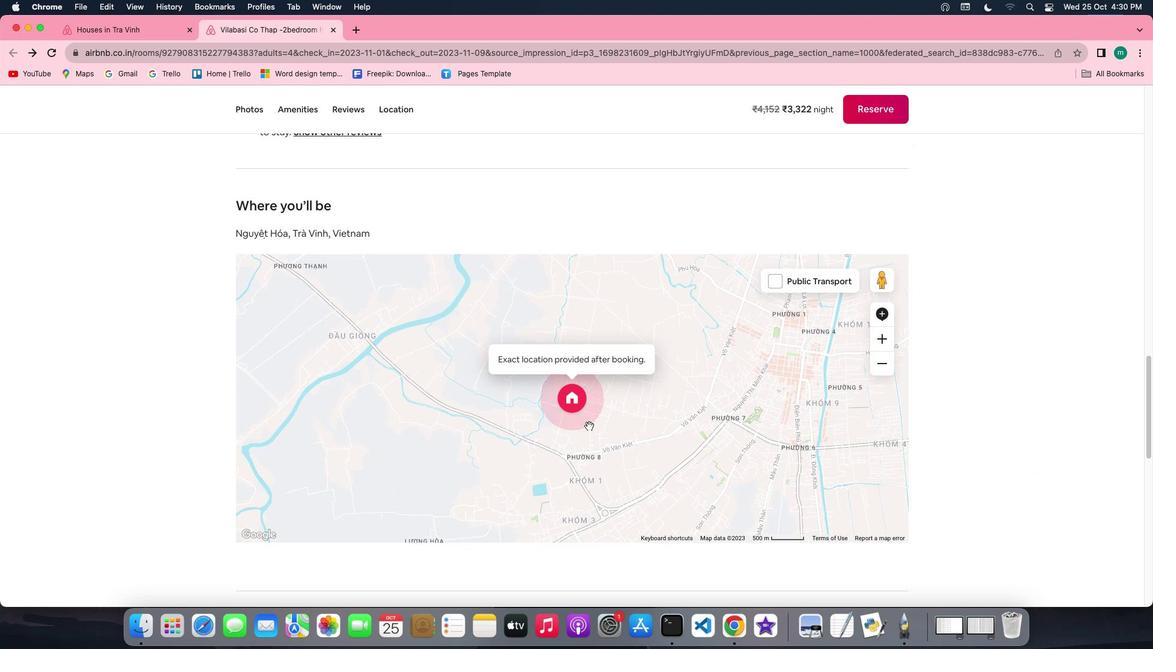 
Action: Mouse scrolled (592, 429) with delta (3, 3)
Screenshot: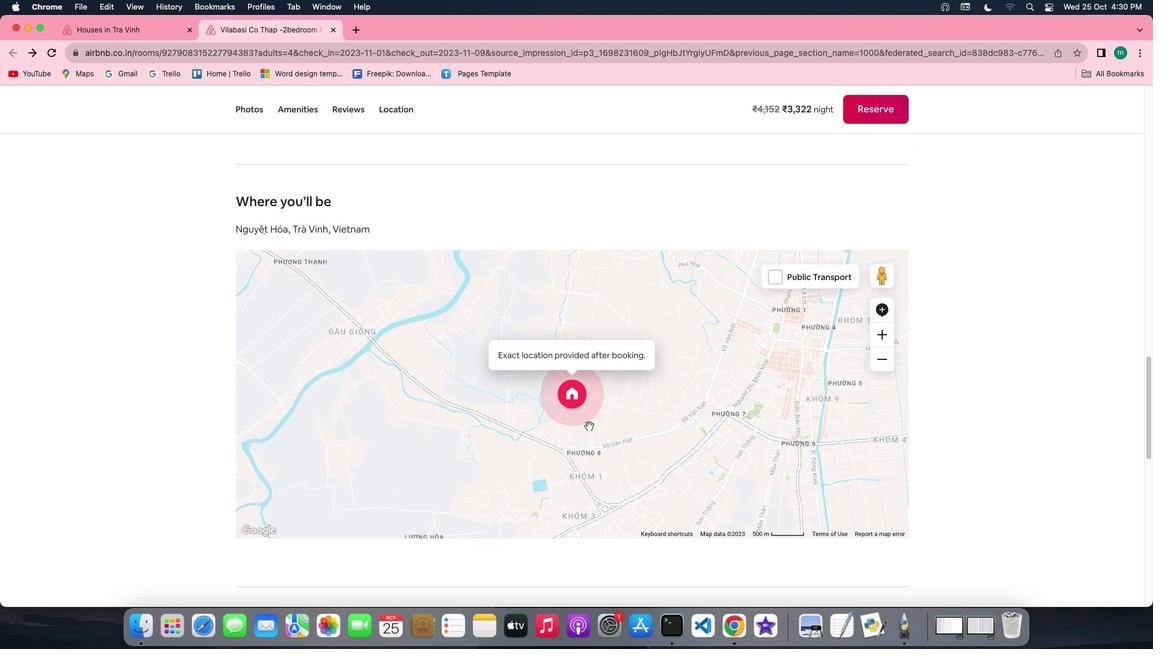 
Action: Mouse scrolled (592, 429) with delta (3, 2)
Screenshot: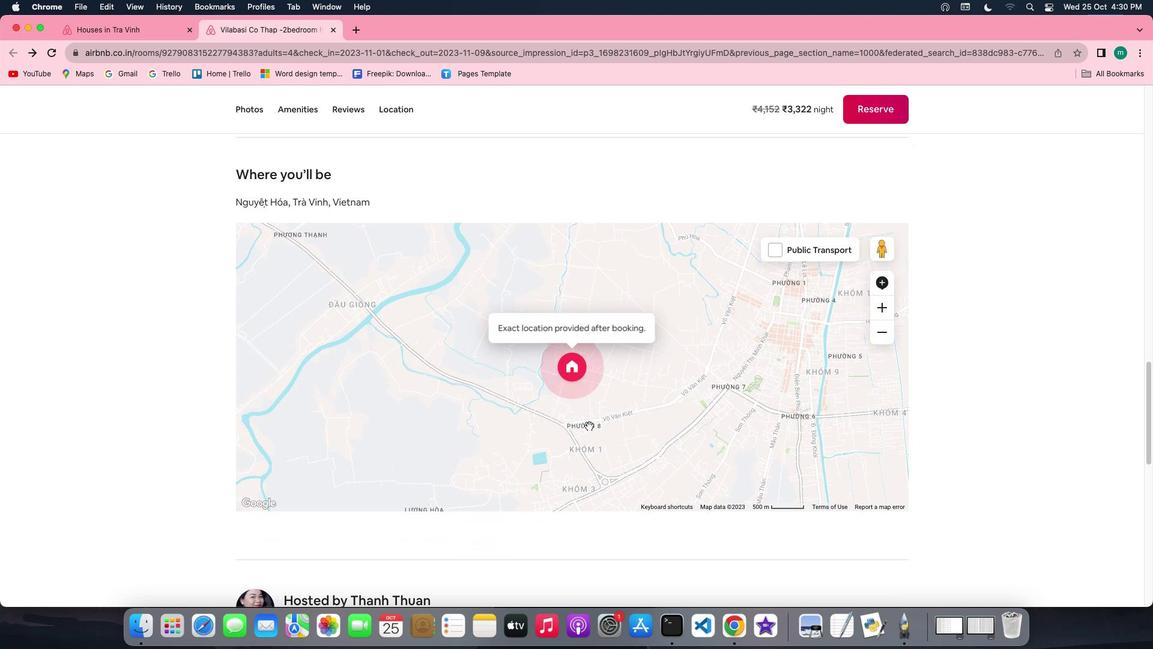 
Action: Mouse scrolled (592, 429) with delta (3, 3)
Screenshot: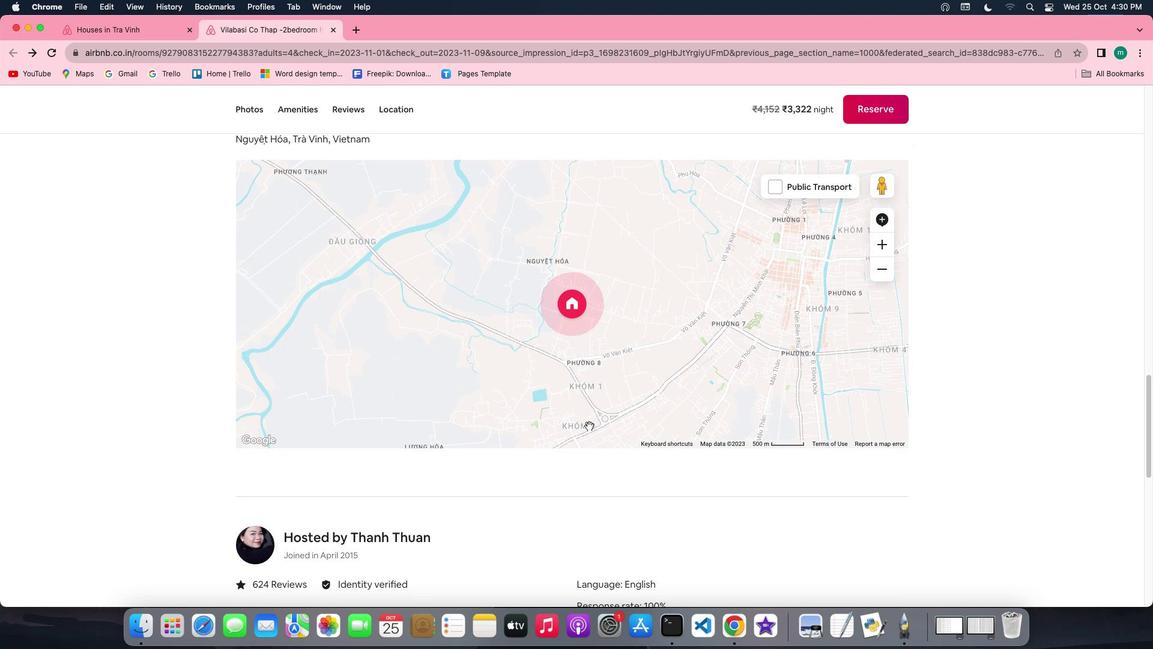 
Action: Mouse scrolled (592, 429) with delta (3, 3)
Screenshot: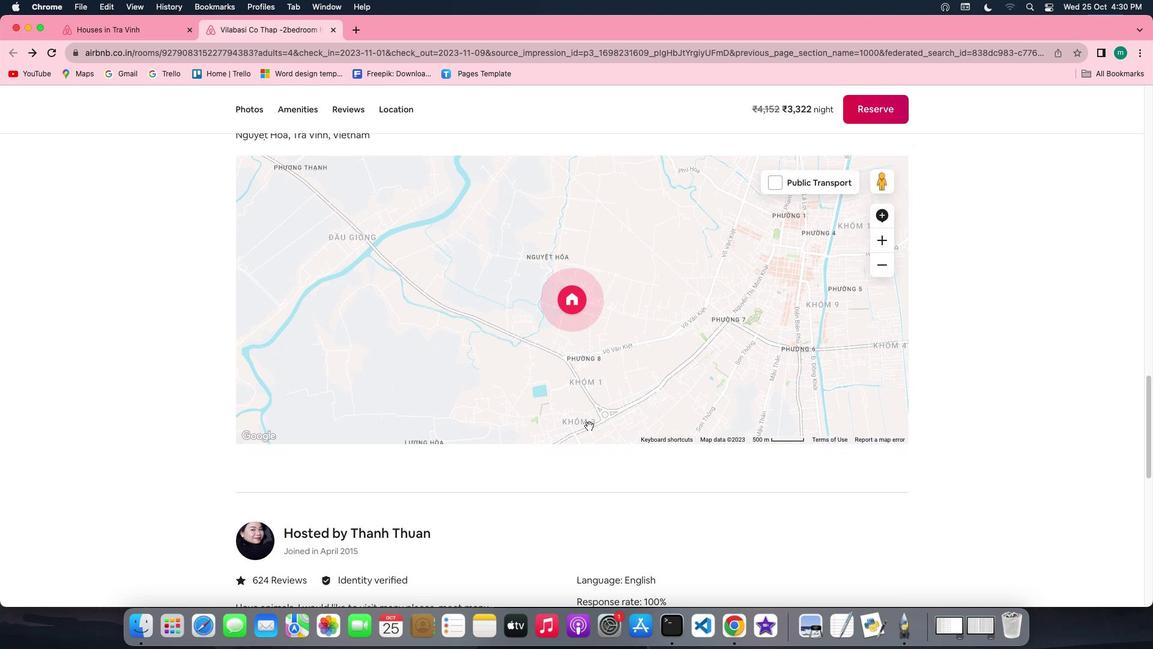 
Action: Mouse scrolled (592, 429) with delta (3, 1)
Screenshot: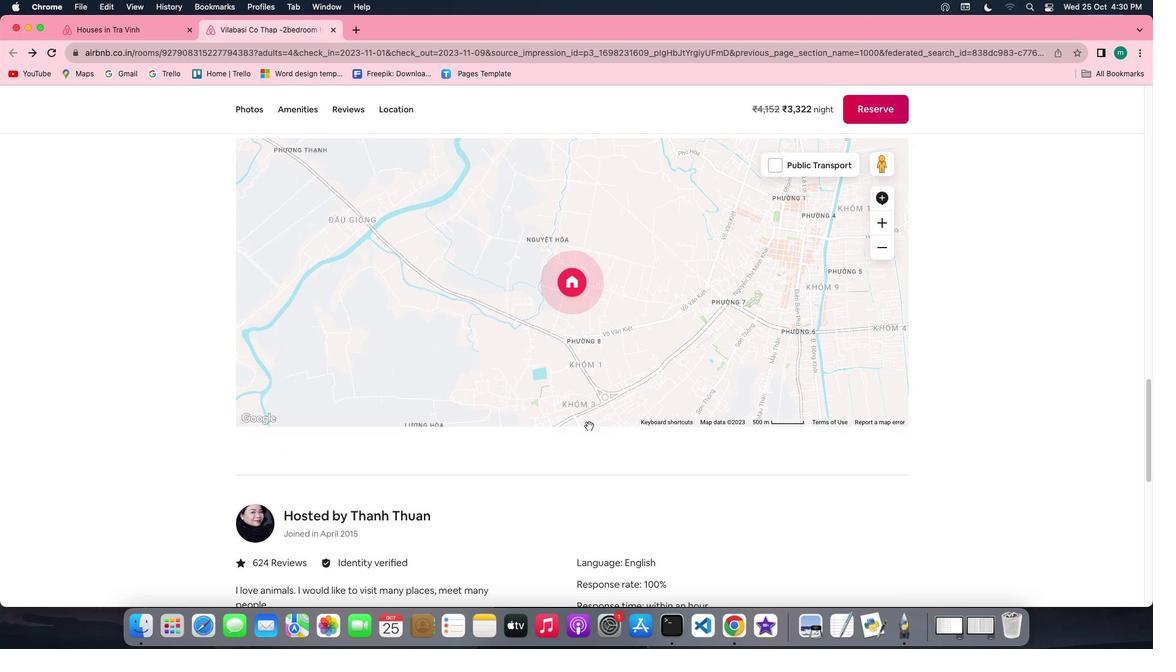 
Action: Mouse scrolled (592, 429) with delta (3, 1)
Screenshot: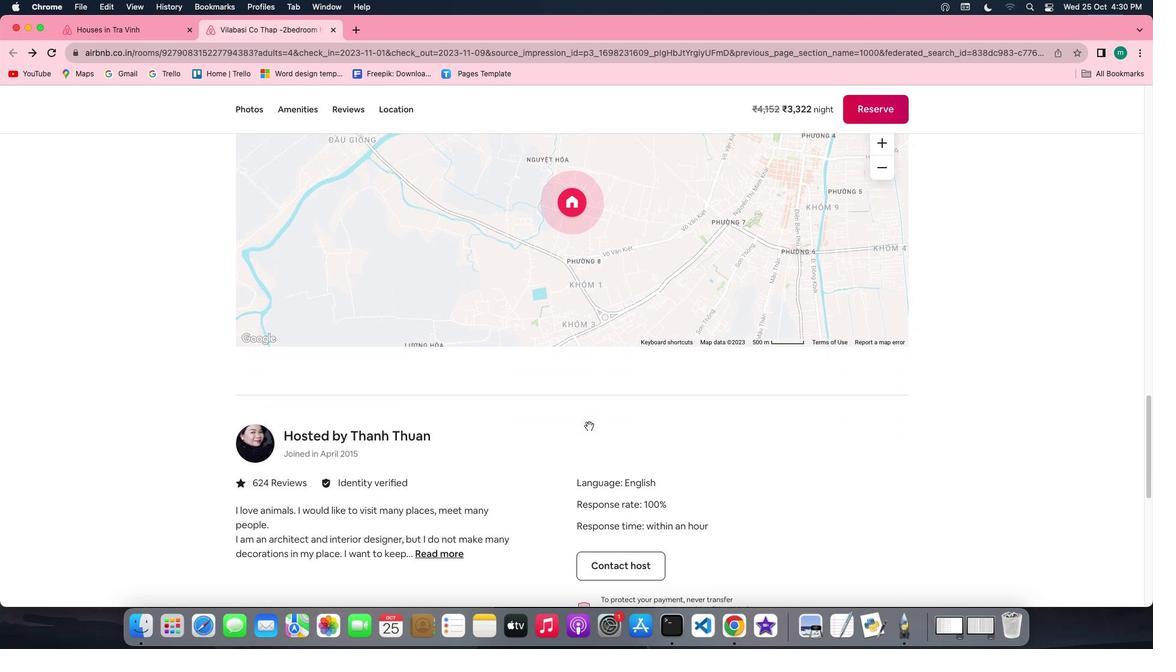 
Action: Mouse scrolled (592, 429) with delta (3, 3)
Screenshot: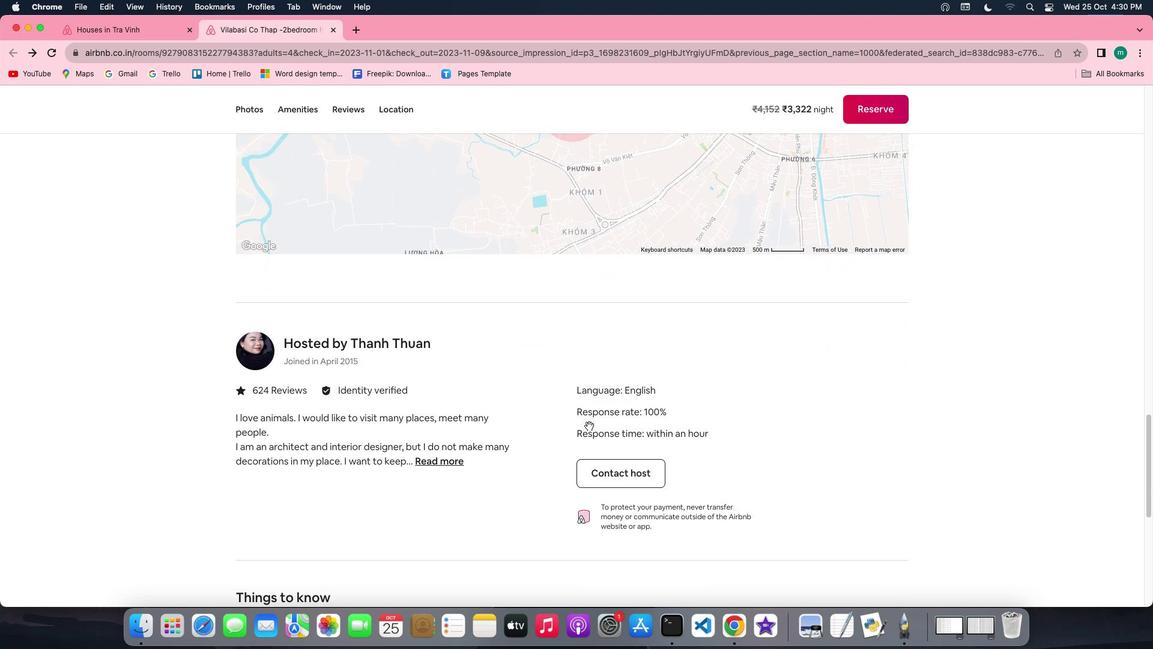 
Action: Mouse scrolled (592, 429) with delta (3, 3)
Screenshot: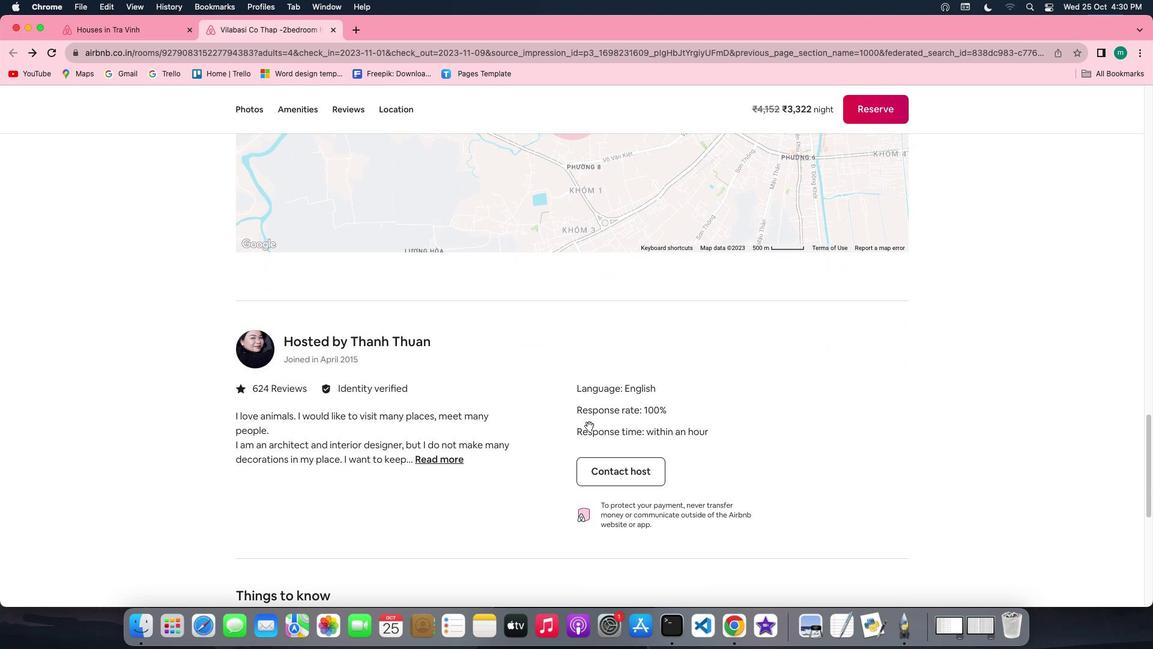 
Action: Mouse scrolled (592, 429) with delta (3, 2)
Screenshot: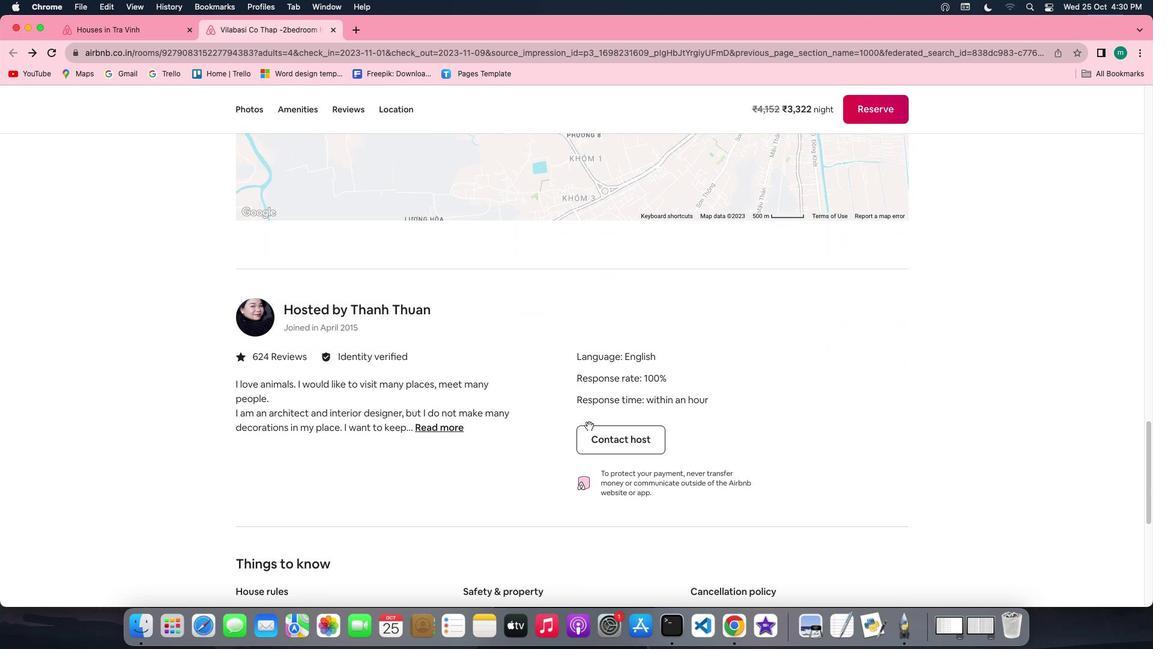 
Action: Mouse scrolled (592, 429) with delta (3, 1)
Screenshot: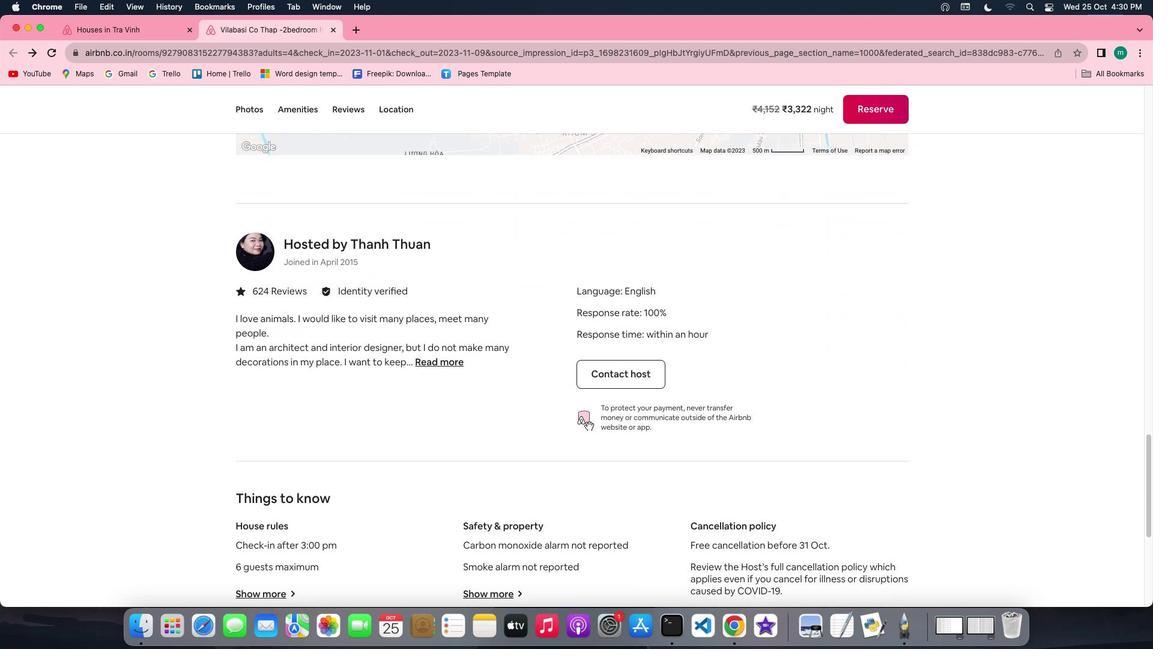 
Action: Mouse scrolled (592, 429) with delta (3, 3)
Screenshot: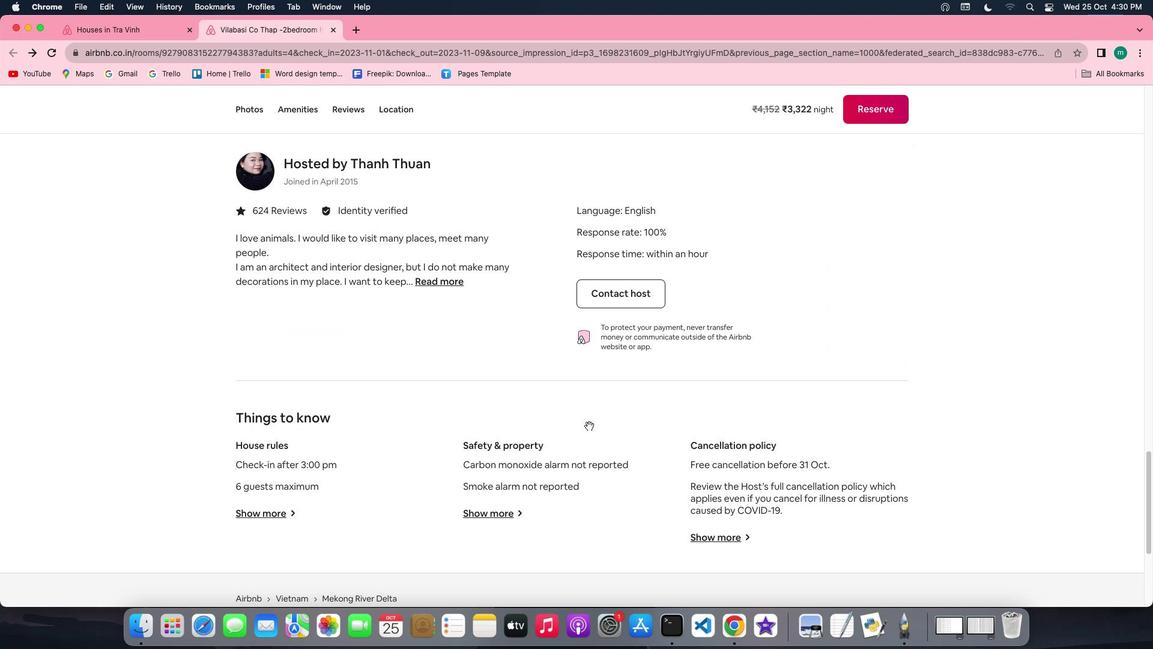 
Action: Mouse scrolled (592, 429) with delta (3, 3)
Screenshot: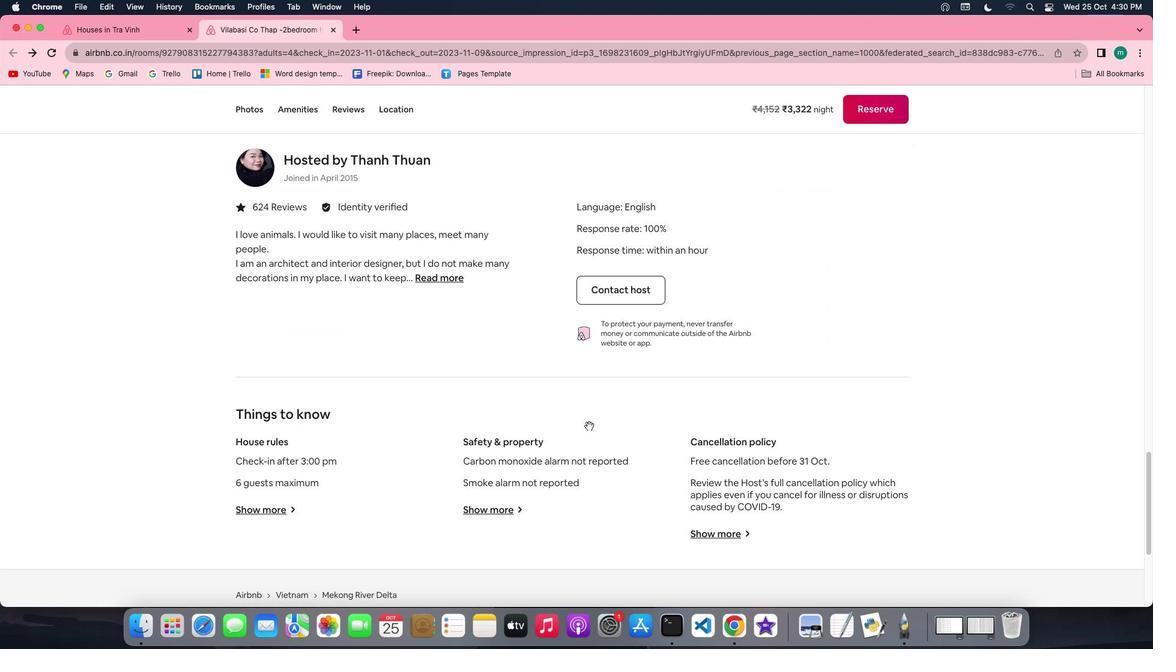 
Action: Mouse scrolled (592, 429) with delta (3, 3)
Screenshot: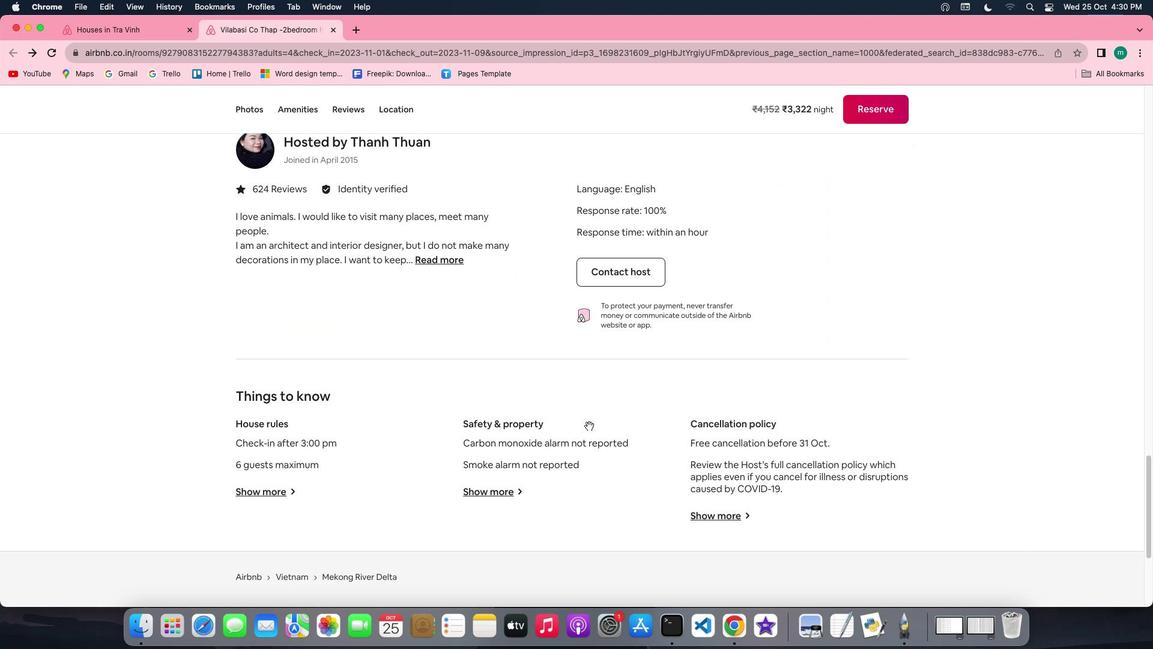 
Action: Mouse moved to (279, 451)
Screenshot: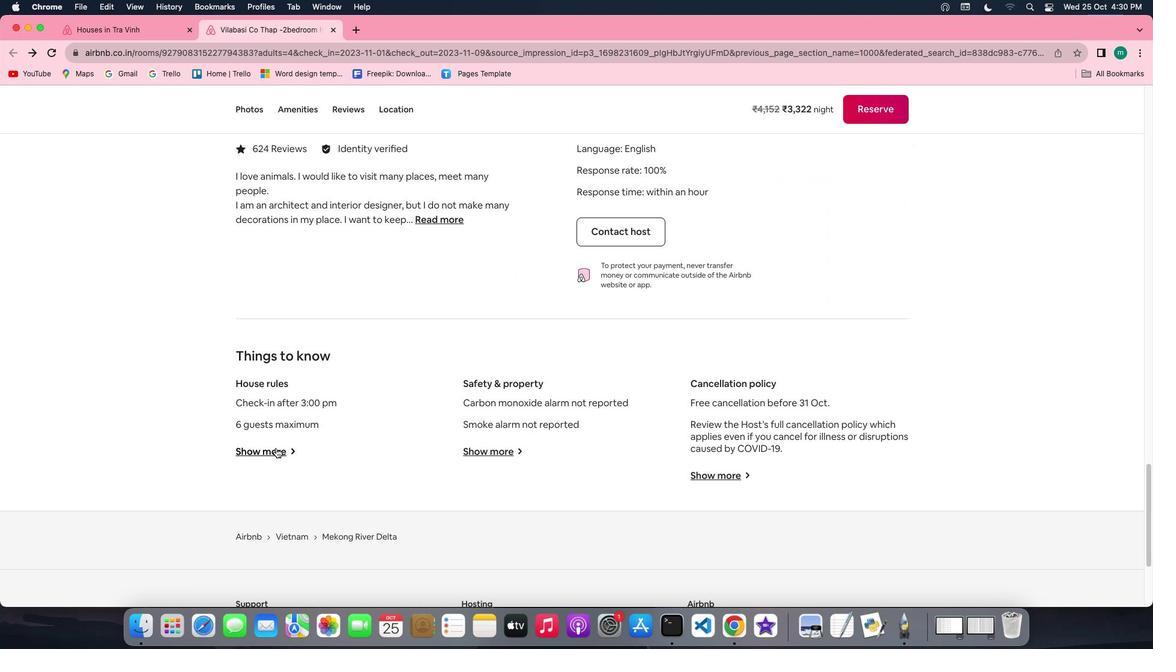 
Action: Mouse pressed left at (279, 451)
Screenshot: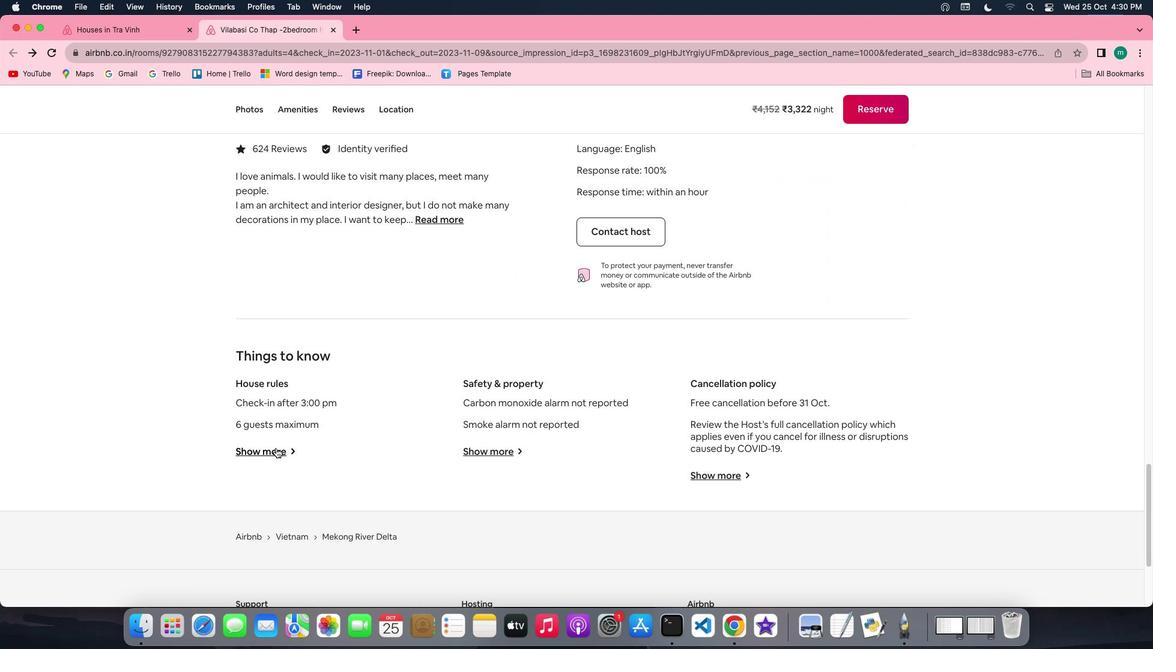
Action: Mouse moved to (489, 450)
Screenshot: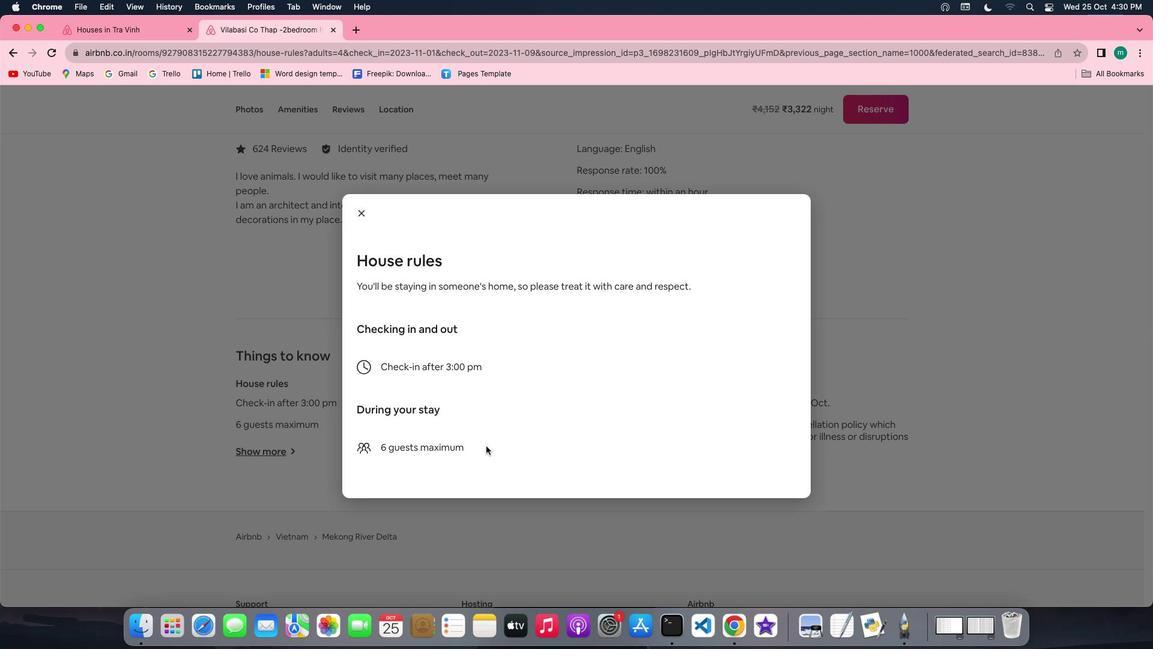 
Action: Mouse scrolled (489, 450) with delta (3, 3)
Screenshot: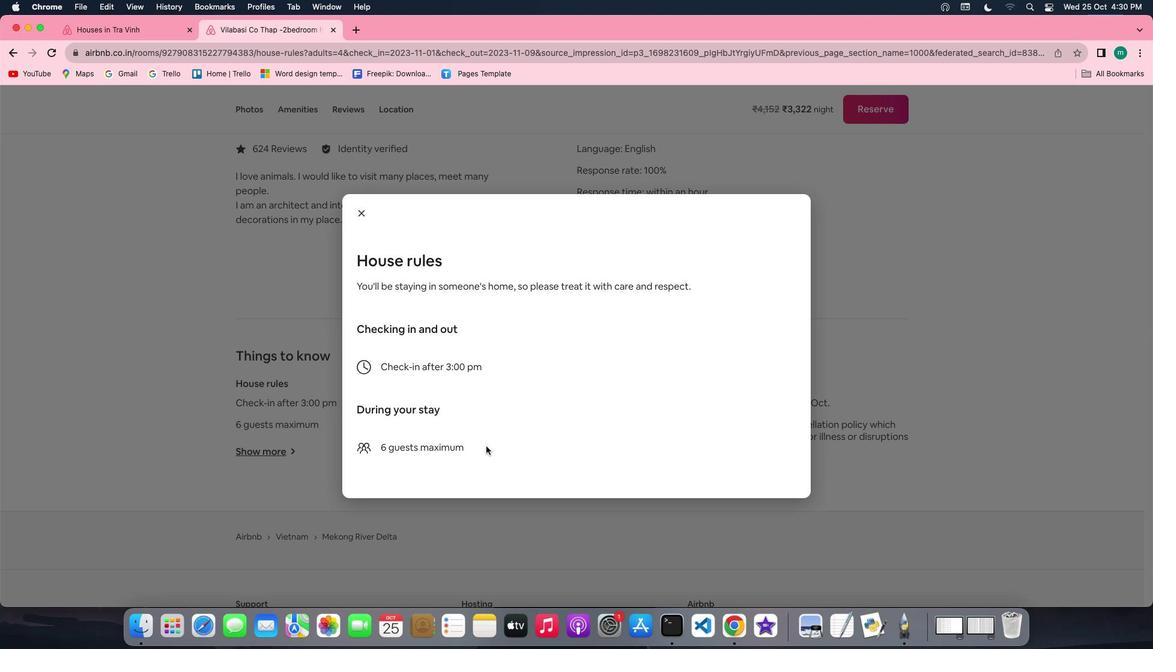 
Action: Mouse scrolled (489, 450) with delta (3, 3)
Screenshot: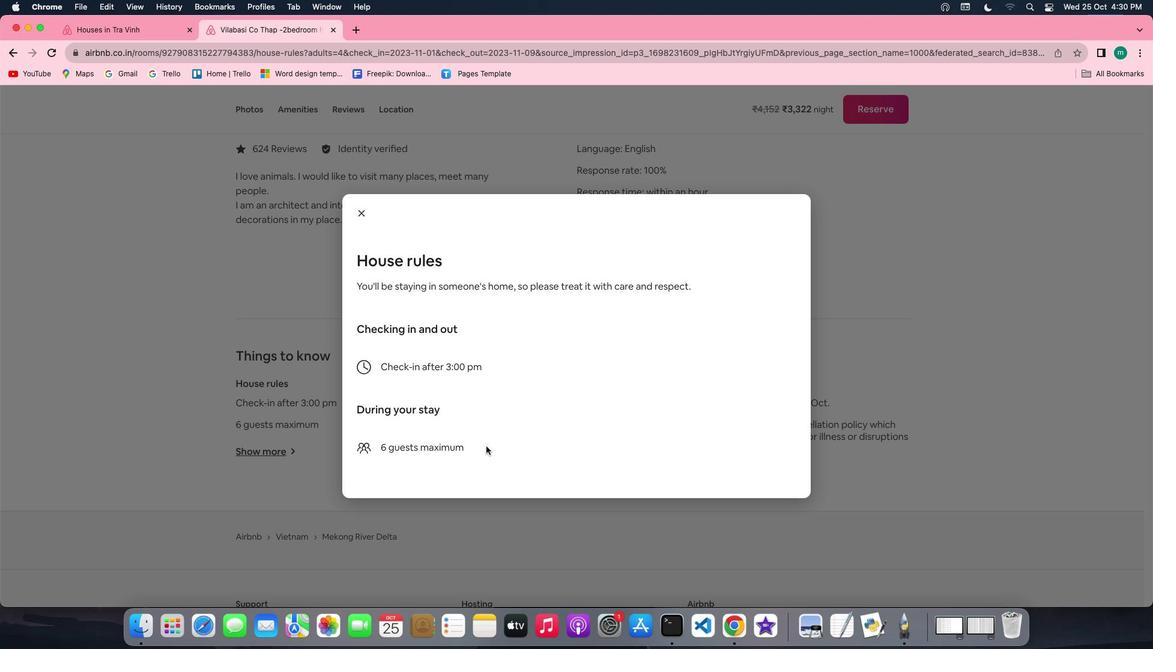 
Action: Mouse scrolled (489, 450) with delta (3, 2)
Screenshot: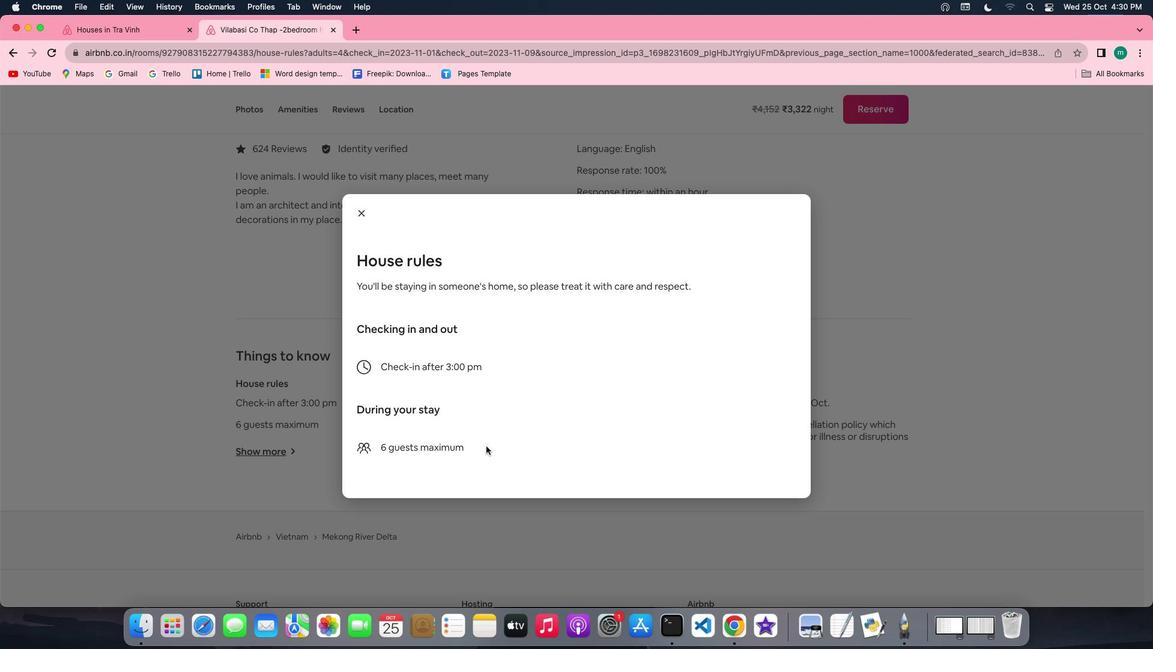 
Action: Mouse moved to (363, 213)
Screenshot: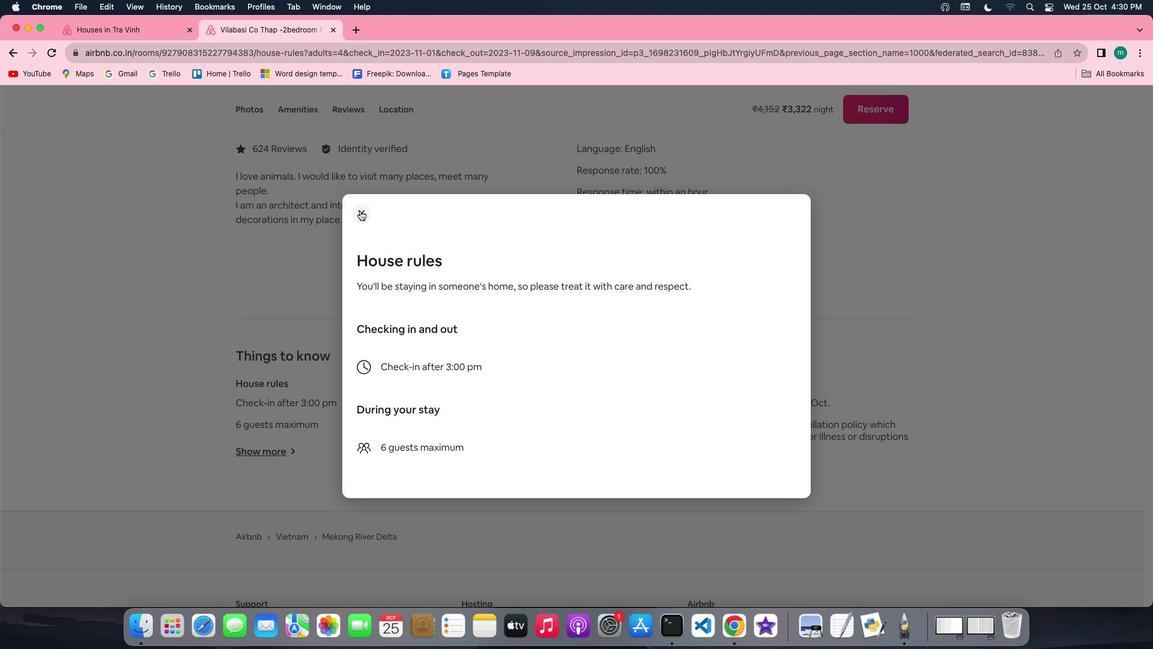 
Action: Mouse pressed left at (363, 213)
Screenshot: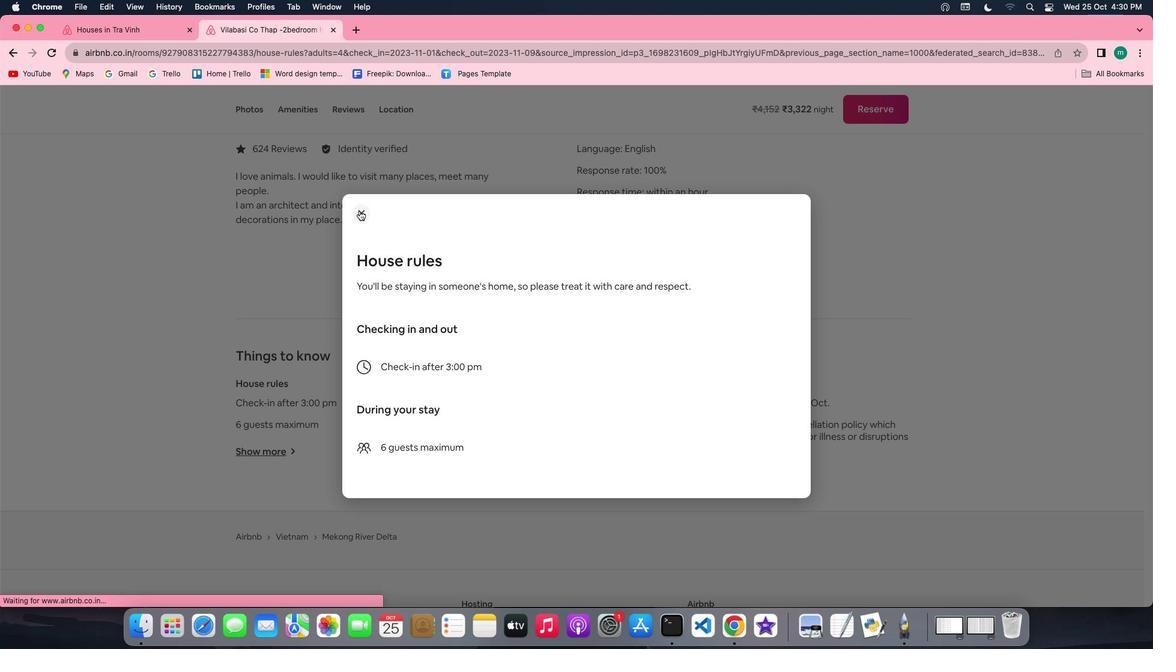 
Action: Mouse moved to (499, 454)
Screenshot: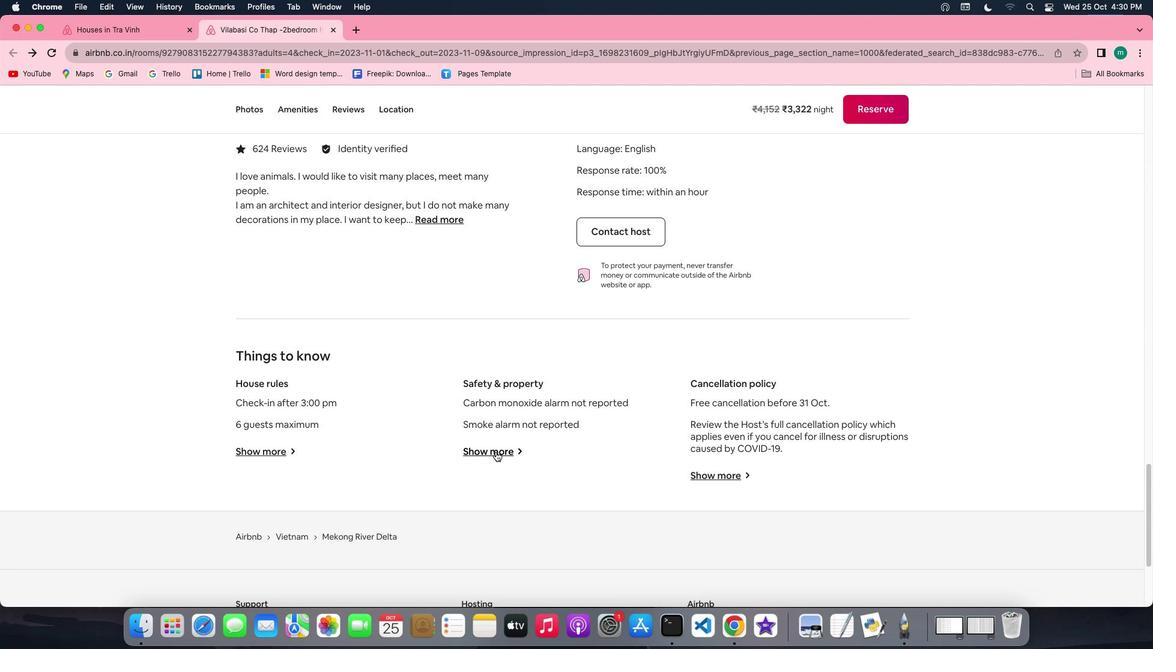 
Action: Mouse pressed left at (499, 454)
Screenshot: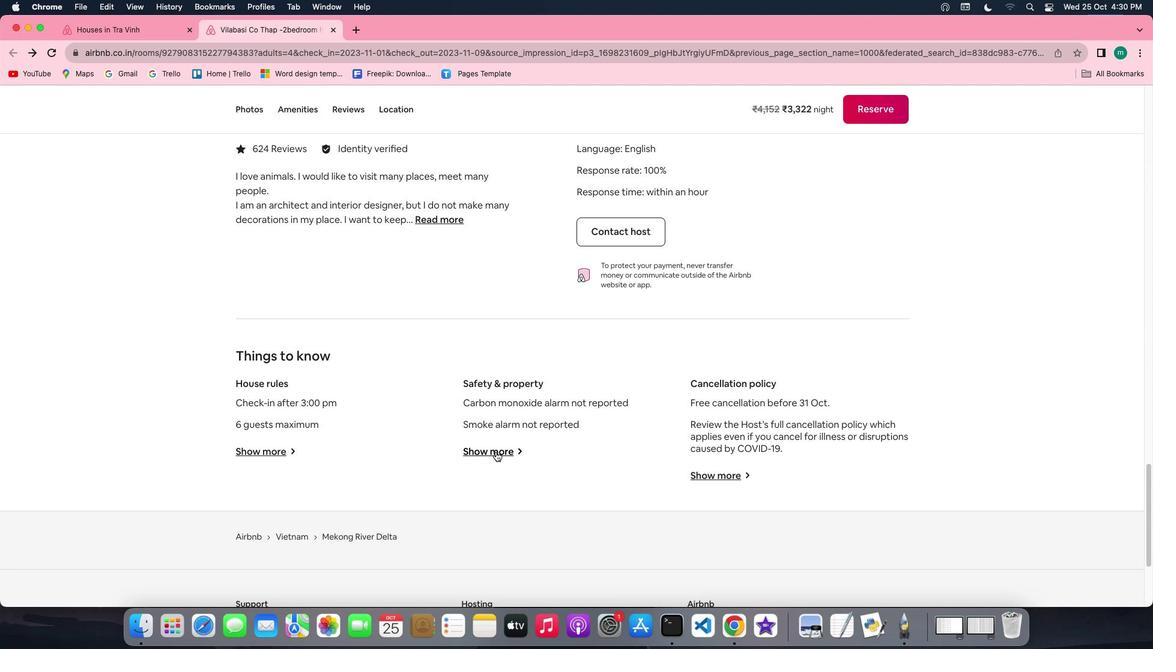 
Action: Mouse moved to (501, 454)
Screenshot: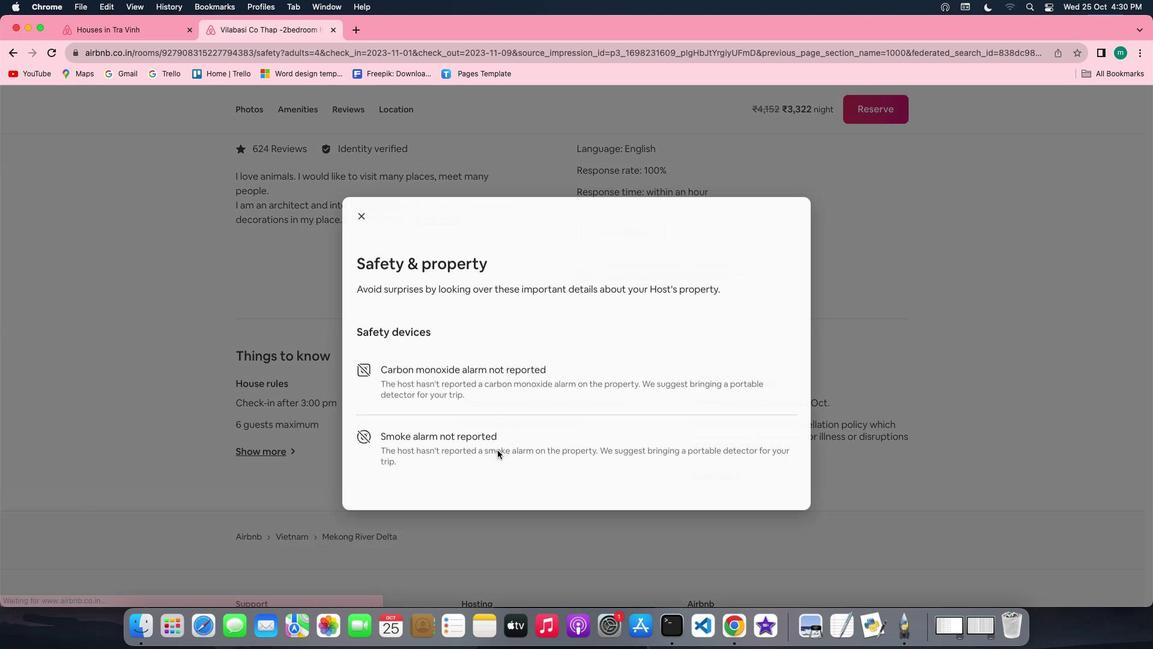
Action: Mouse scrolled (501, 454) with delta (3, 3)
Screenshot: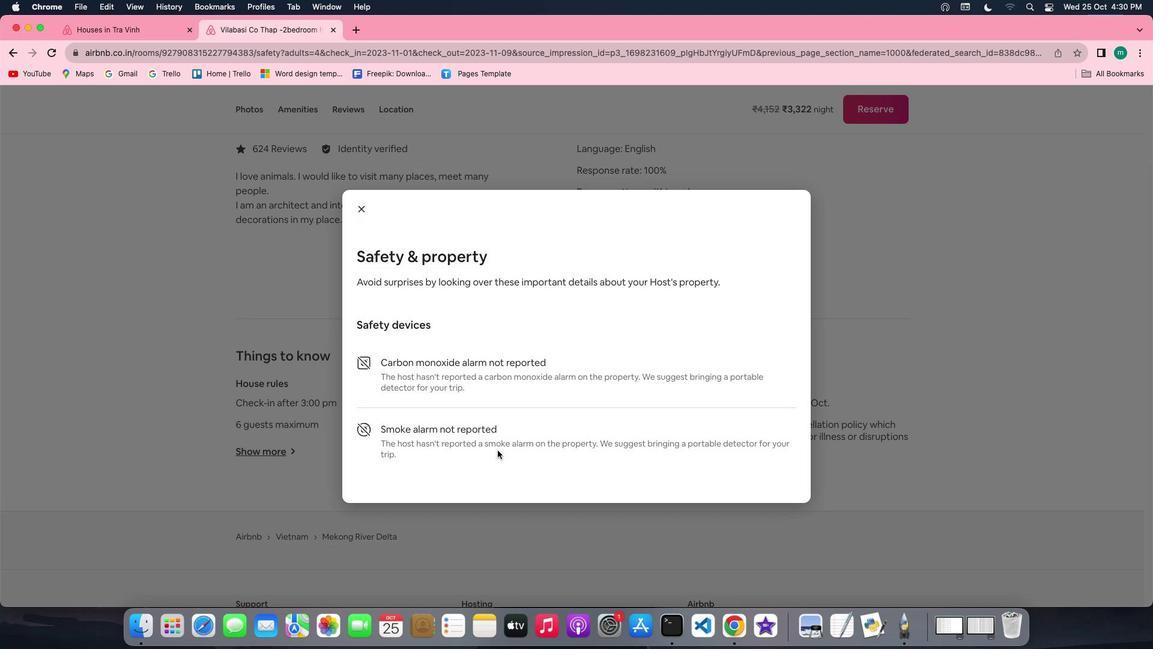 
Action: Mouse scrolled (501, 454) with delta (3, 3)
Screenshot: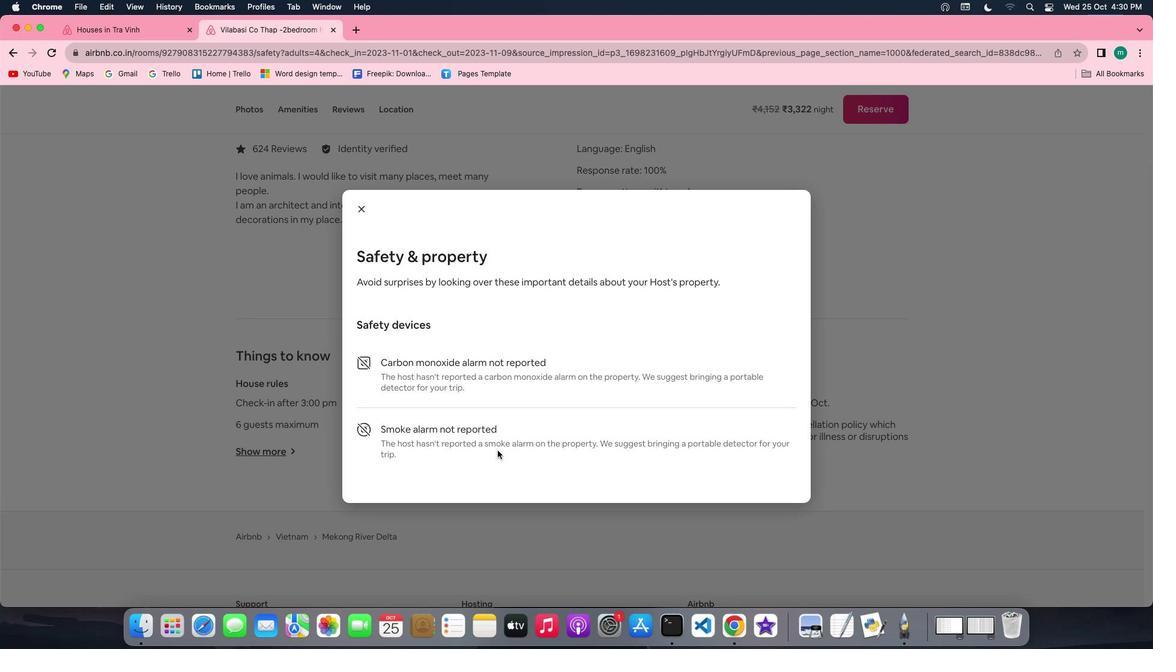 
Action: Mouse scrolled (501, 454) with delta (3, 1)
Screenshot: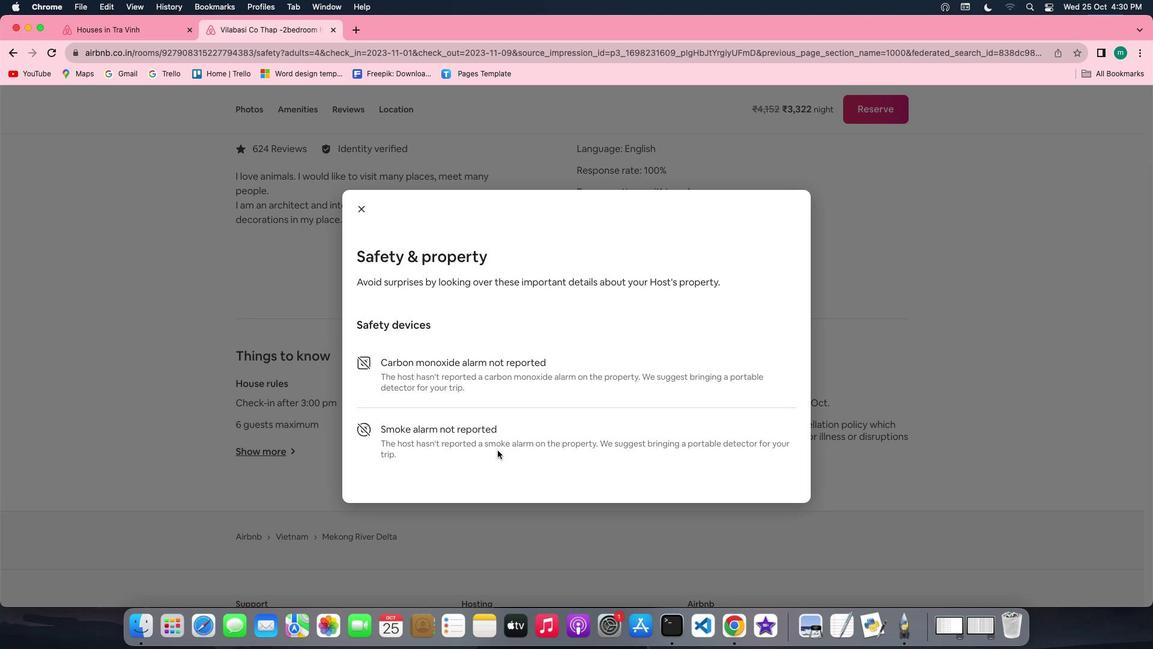 
Action: Mouse moved to (370, 212)
Screenshot: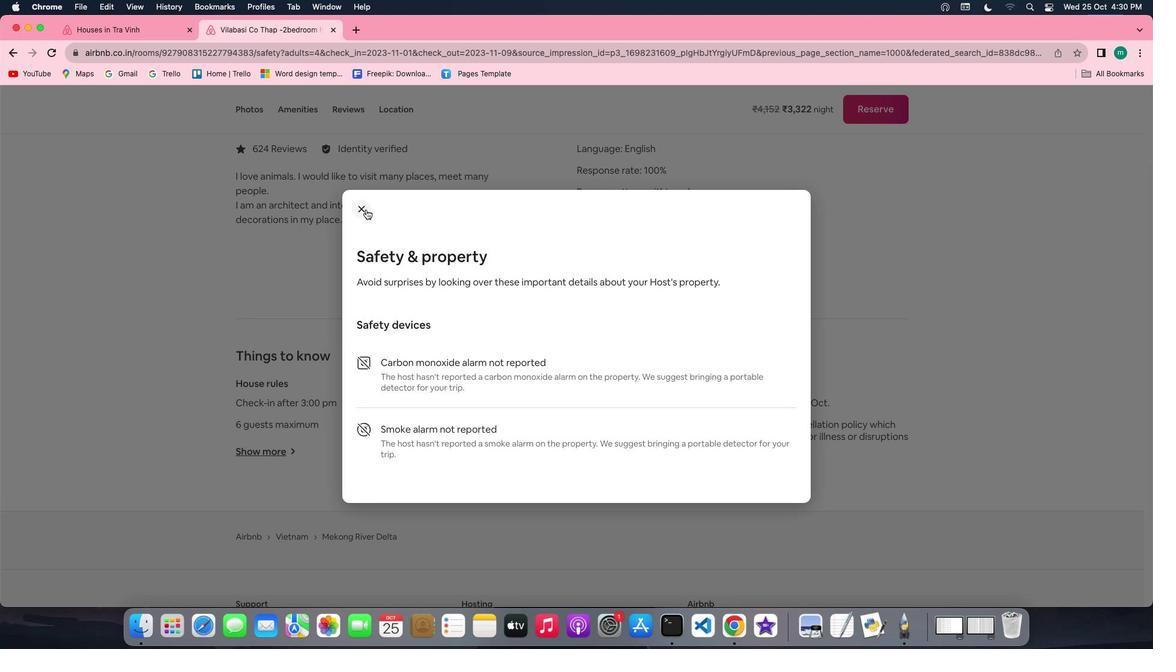 
Action: Mouse pressed left at (370, 212)
Screenshot: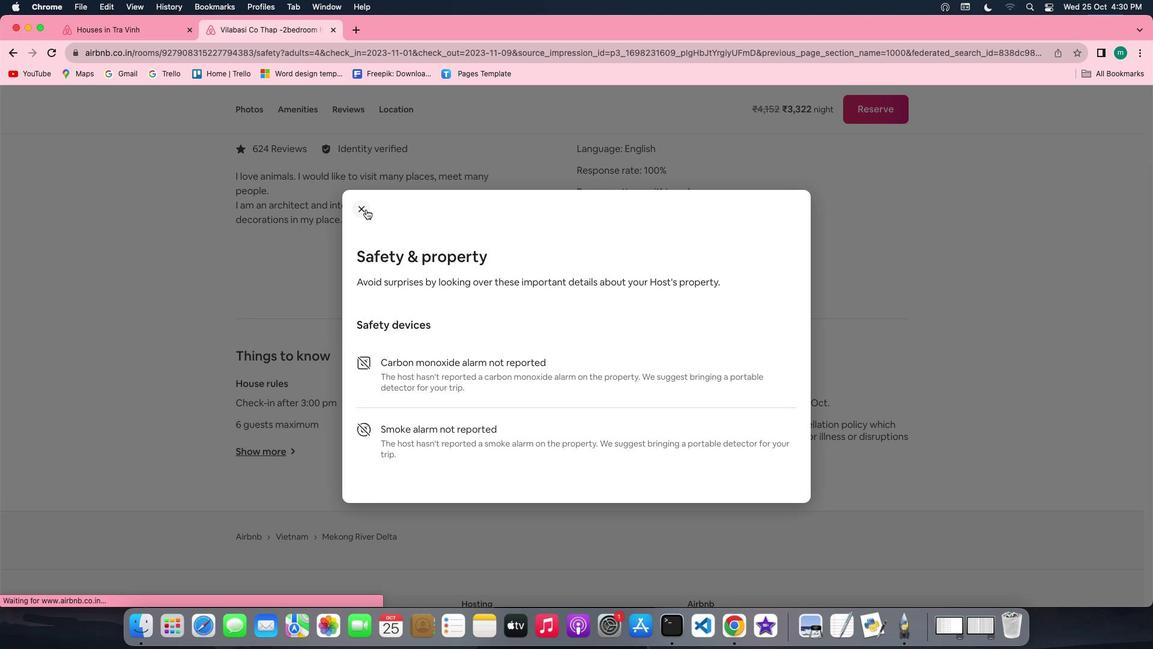 
Action: Mouse moved to (734, 477)
Screenshot: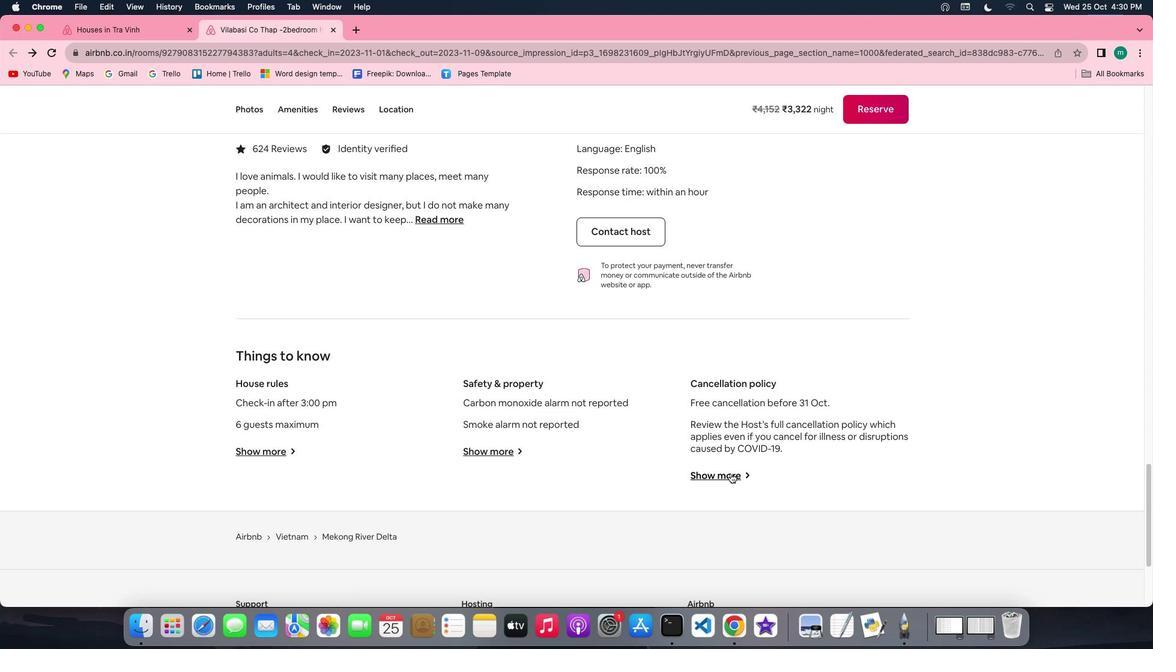
Action: Mouse pressed left at (734, 477)
Screenshot: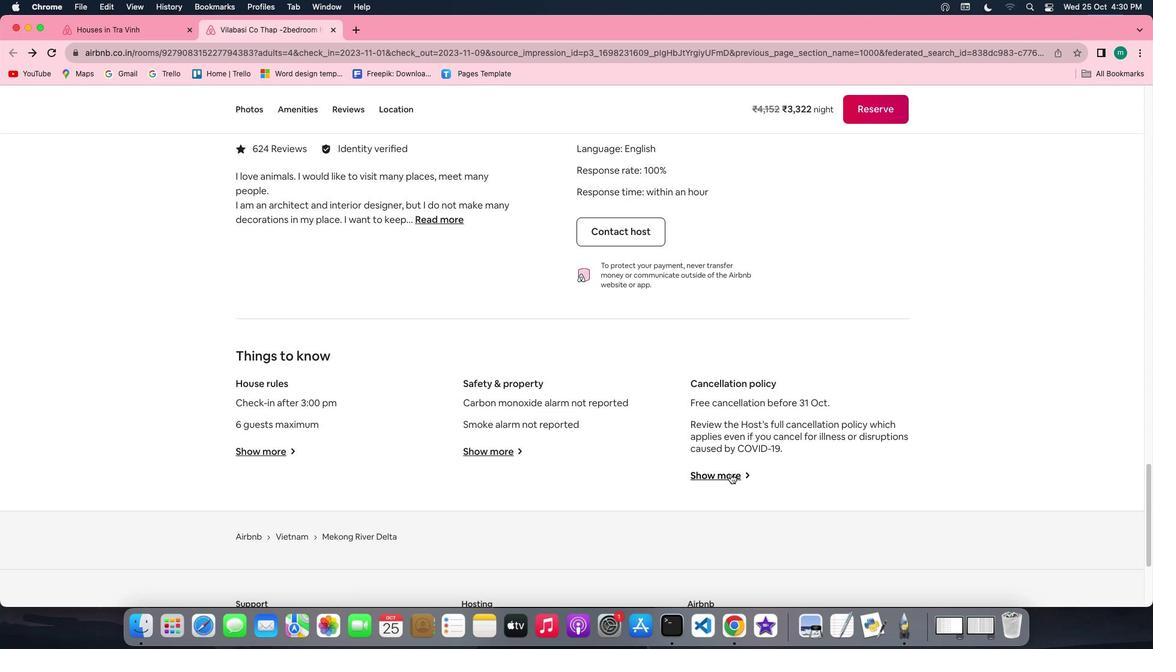 
Action: Mouse moved to (576, 438)
Screenshot: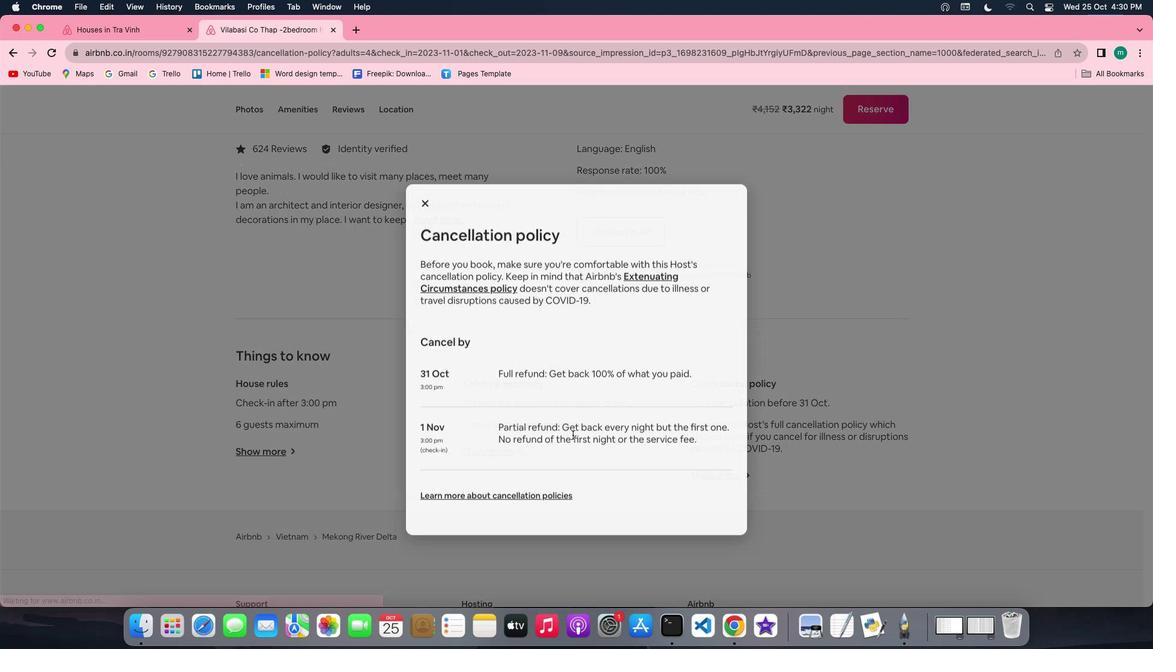 
Action: Mouse scrolled (576, 438) with delta (3, 3)
Screenshot: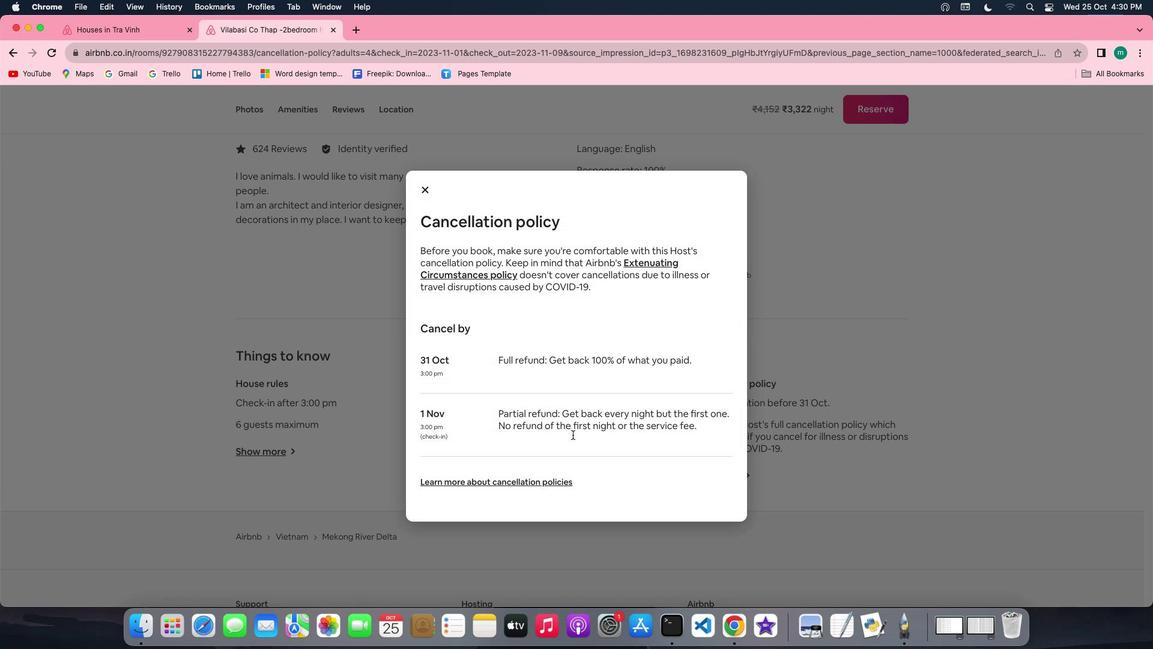 
Action: Mouse scrolled (576, 438) with delta (3, 3)
Screenshot: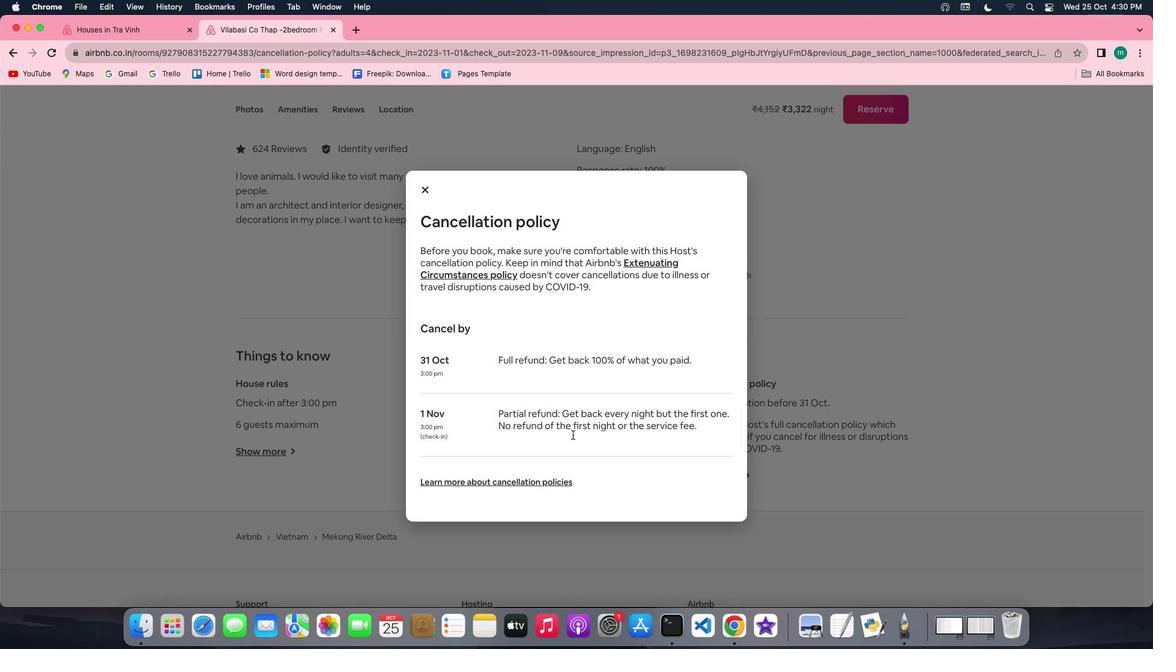 
Action: Mouse scrolled (576, 438) with delta (3, 1)
Screenshot: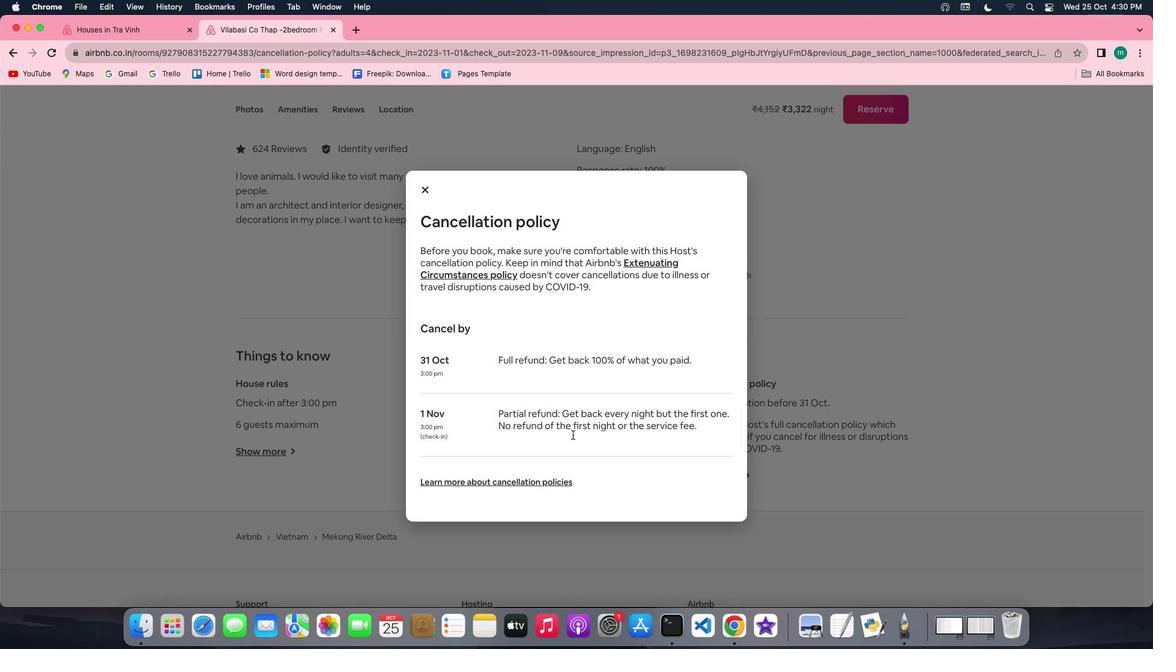 
Action: Mouse scrolled (576, 438) with delta (3, 0)
